 Task: Look for space in Korba, India from 8th August, 2023 to 15th August, 2023 for 9 adults in price range Rs.10000 to Rs.14000. Place can be shared room with 5 bedrooms having 9 beds and 5 bathrooms. Property type can be house, flat, guest house. Amenities needed are: wifi, TV, free parkinig on premises, gym, breakfast. Booking option can be shelf check-in. Required host language is English.
Action: Mouse moved to (593, 117)
Screenshot: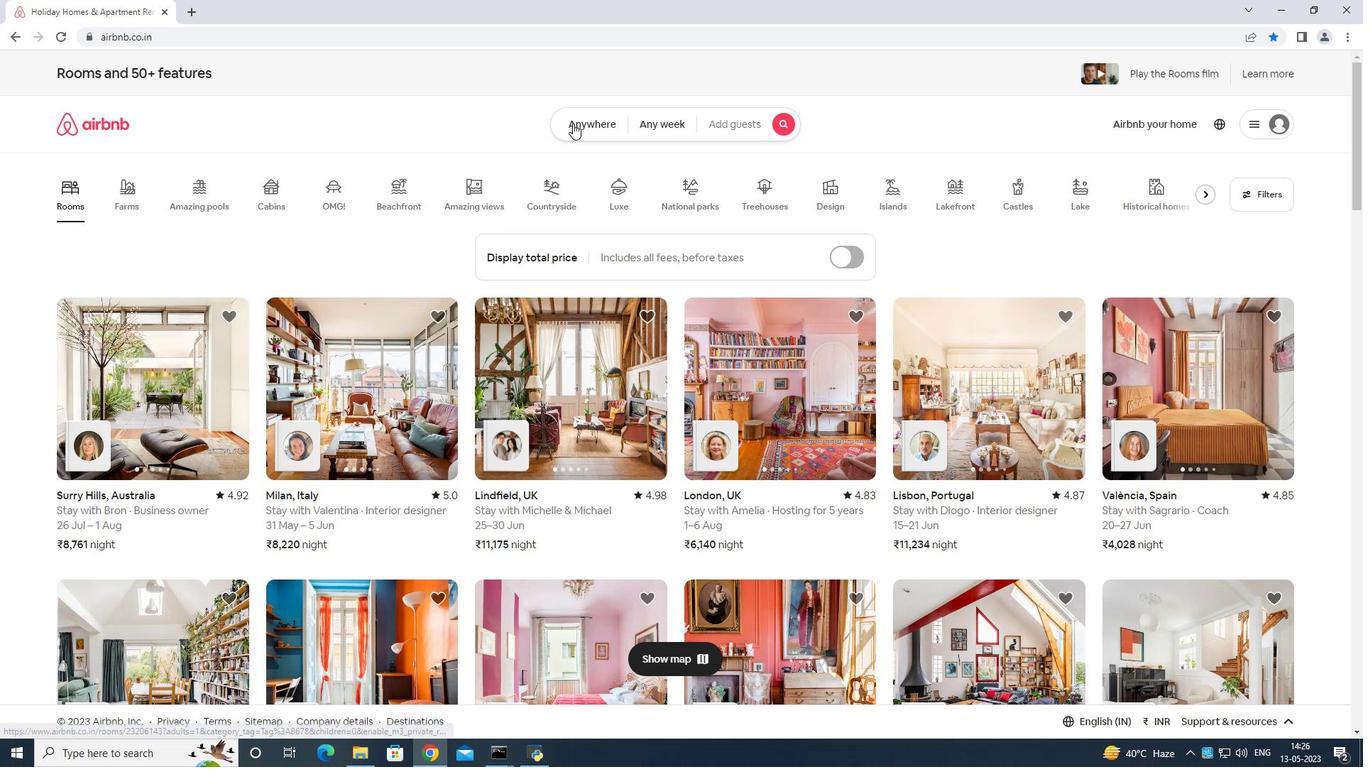 
Action: Mouse pressed left at (593, 117)
Screenshot: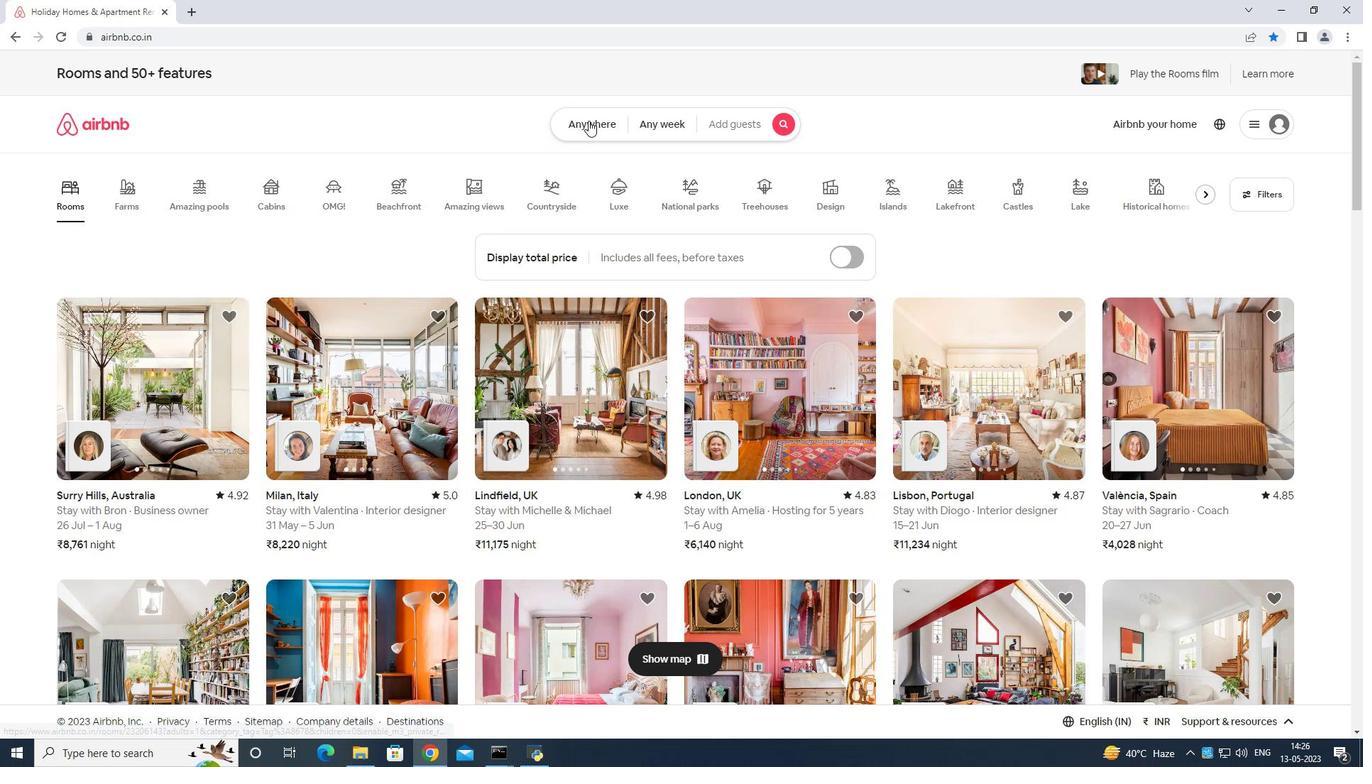 
Action: Mouse moved to (524, 163)
Screenshot: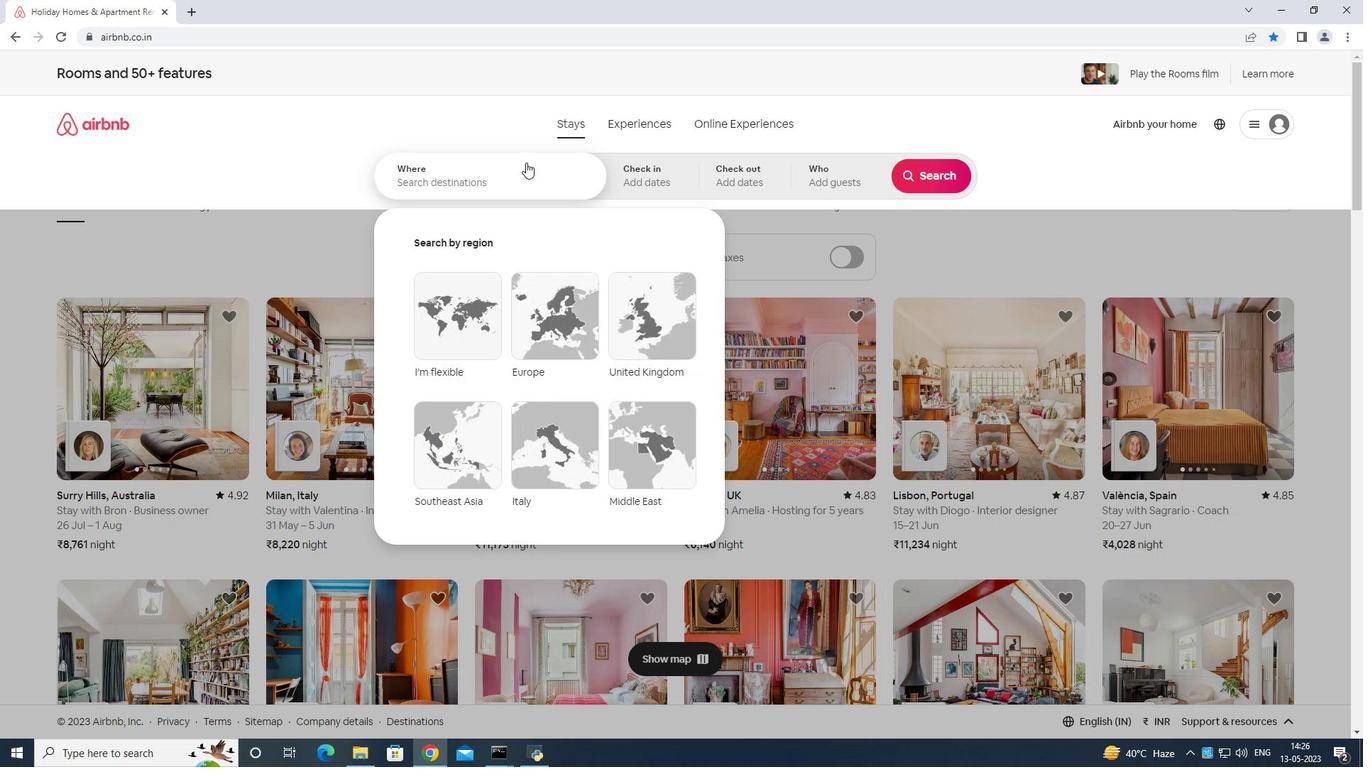 
Action: Mouse pressed left at (524, 163)
Screenshot: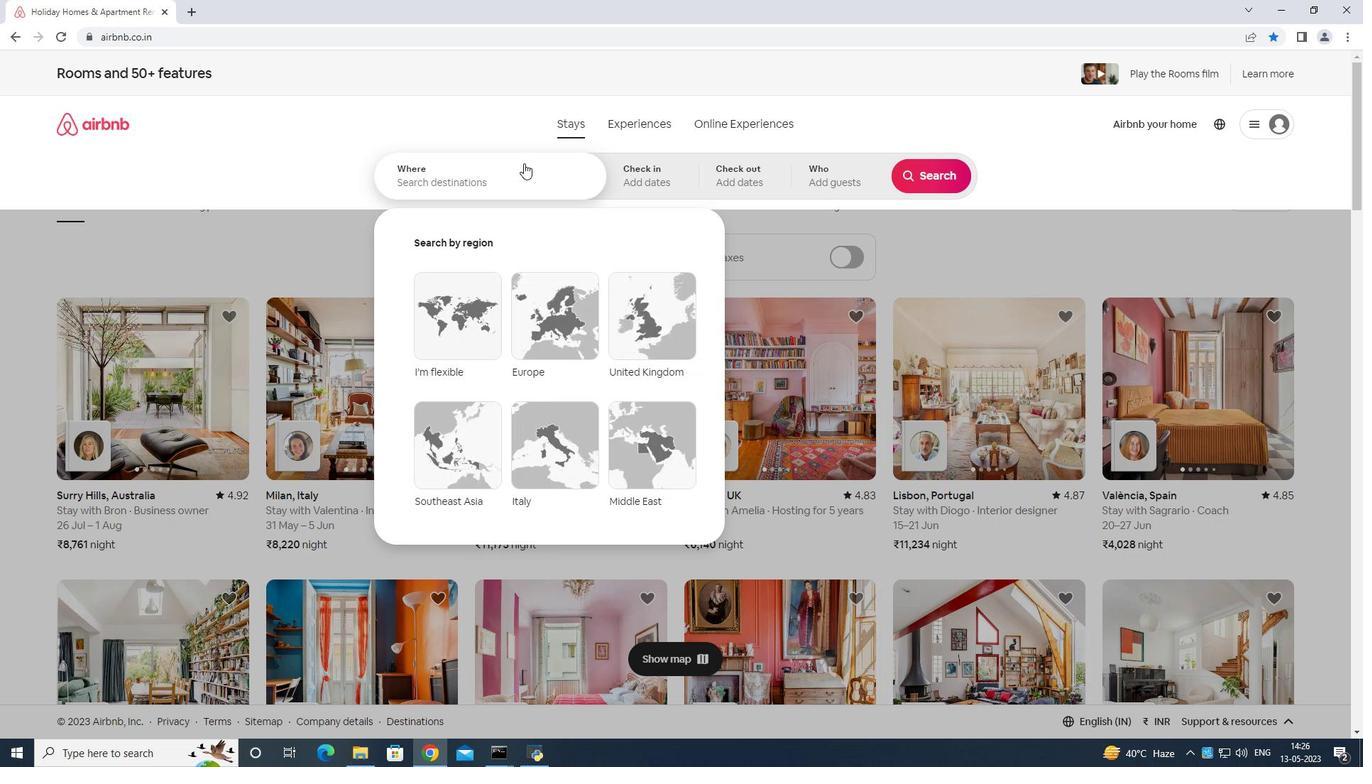 
Action: Mouse moved to (519, 161)
Screenshot: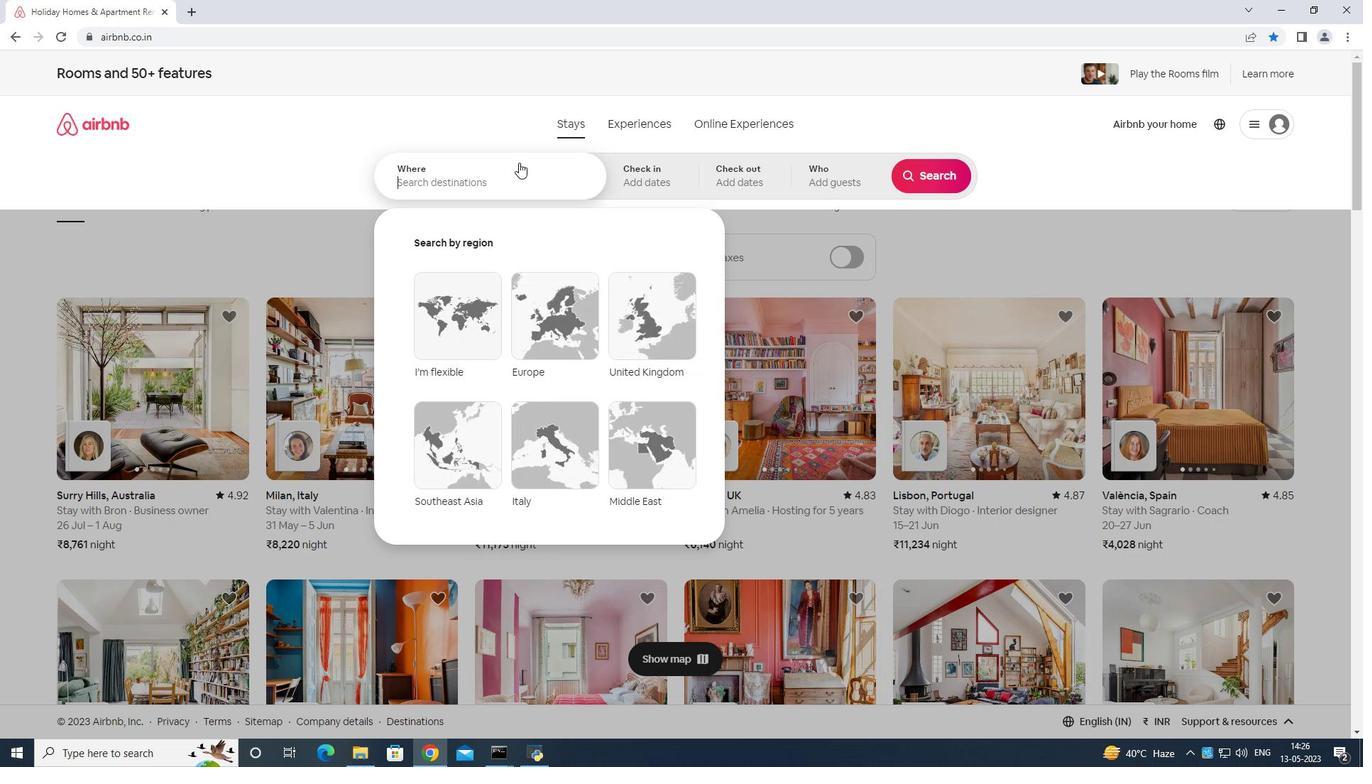 
Action: Key pressed <Key.shift>Korba<Key.space>india<Key.enter>
Screenshot: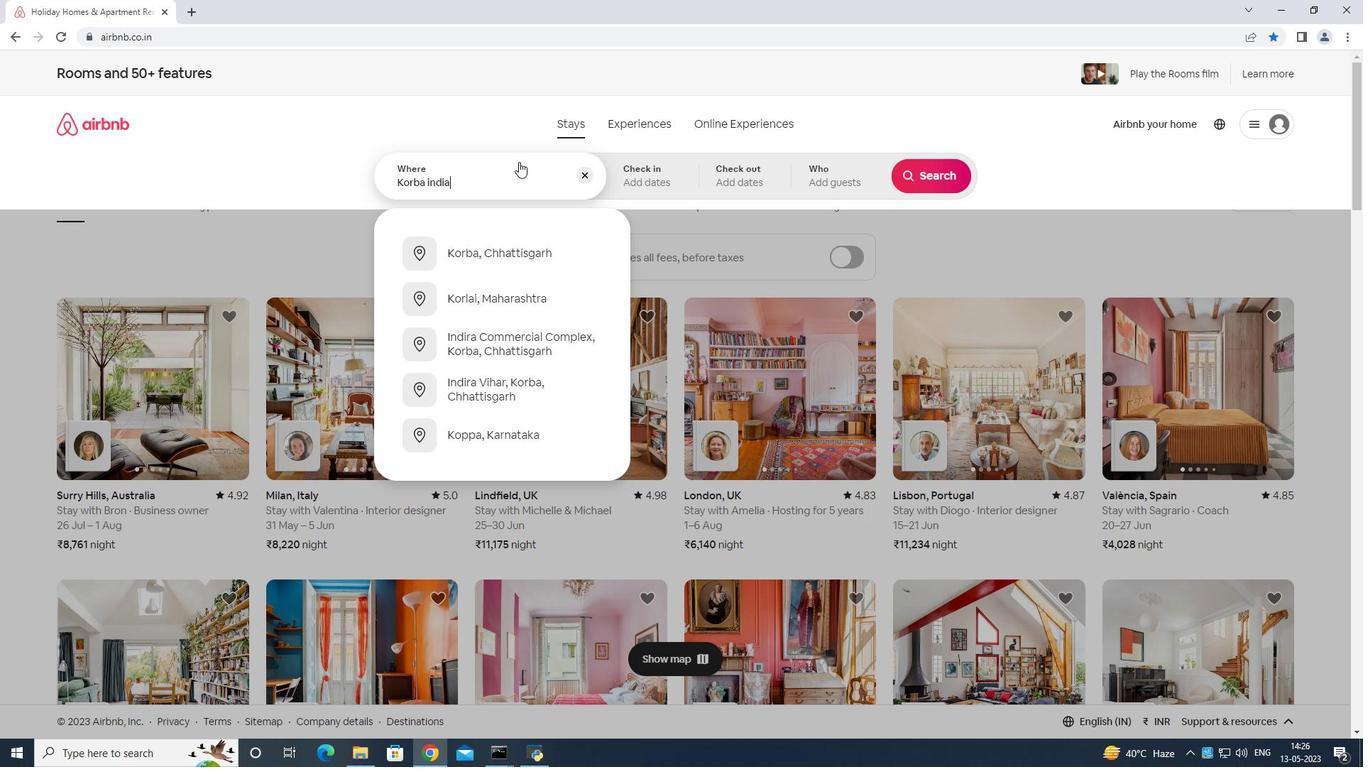 
Action: Mouse moved to (933, 289)
Screenshot: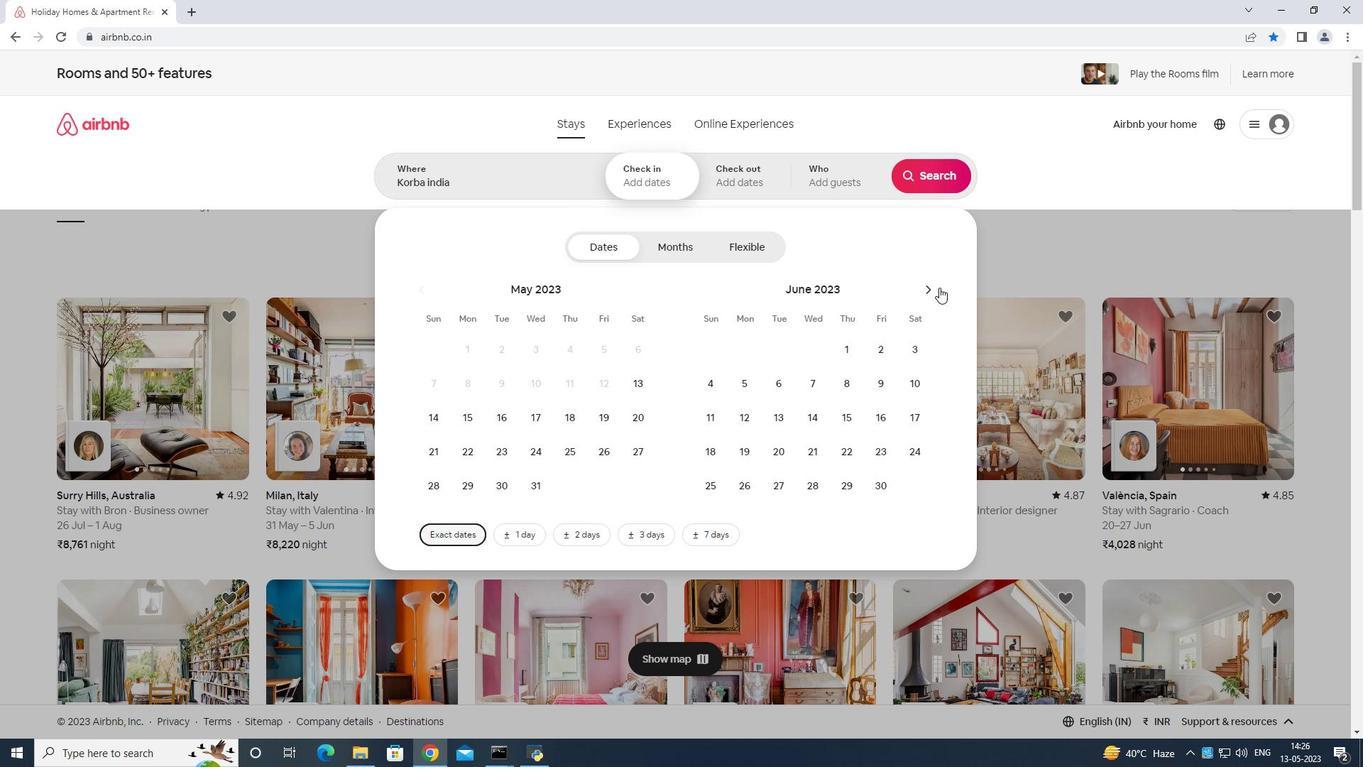 
Action: Mouse pressed left at (933, 289)
Screenshot: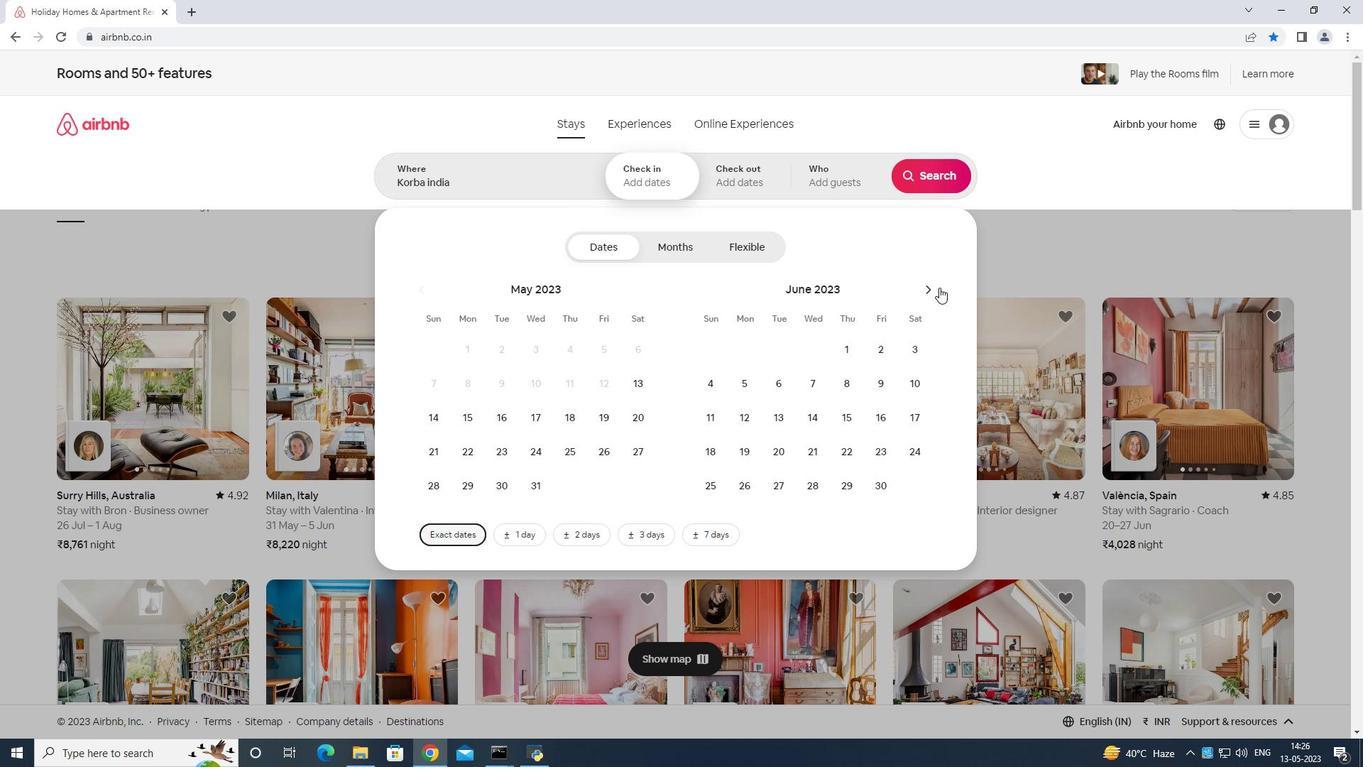 
Action: Mouse moved to (930, 287)
Screenshot: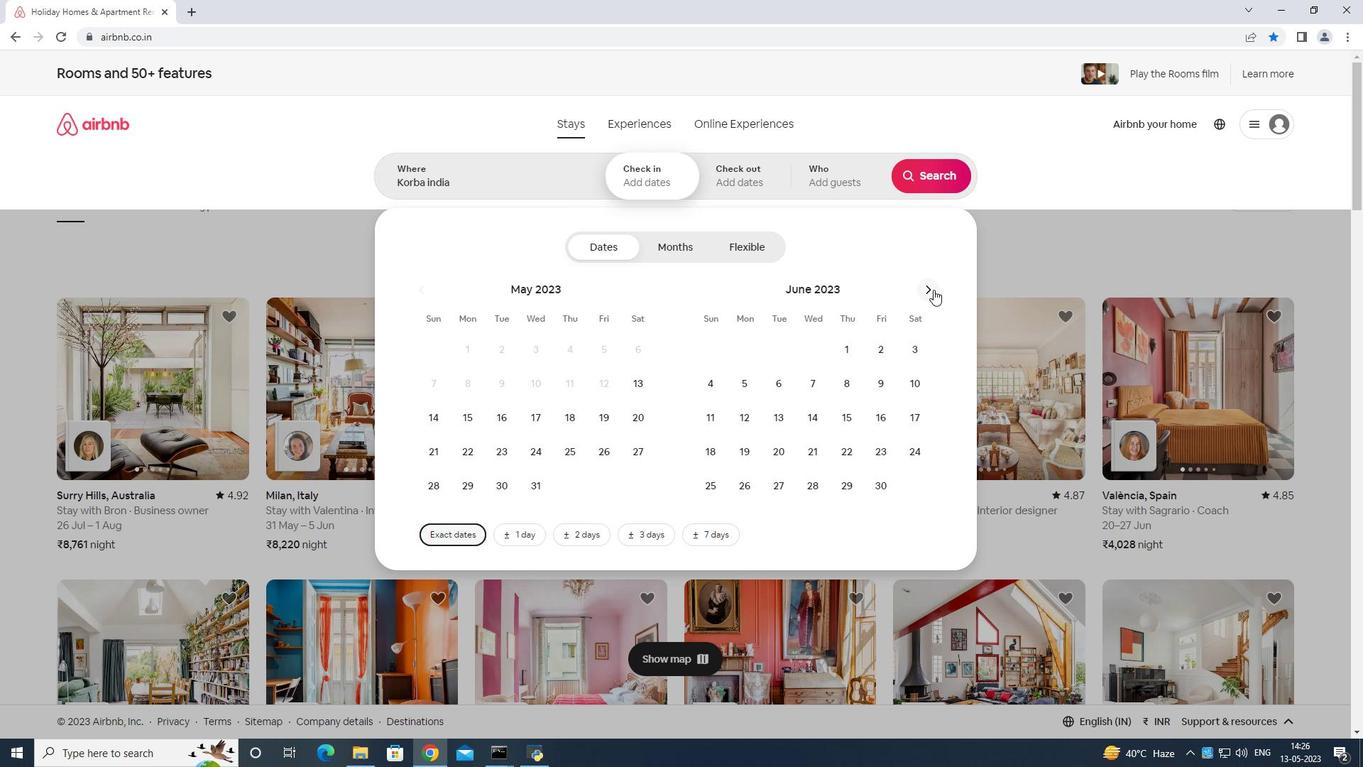 
Action: Mouse pressed left at (930, 287)
Screenshot: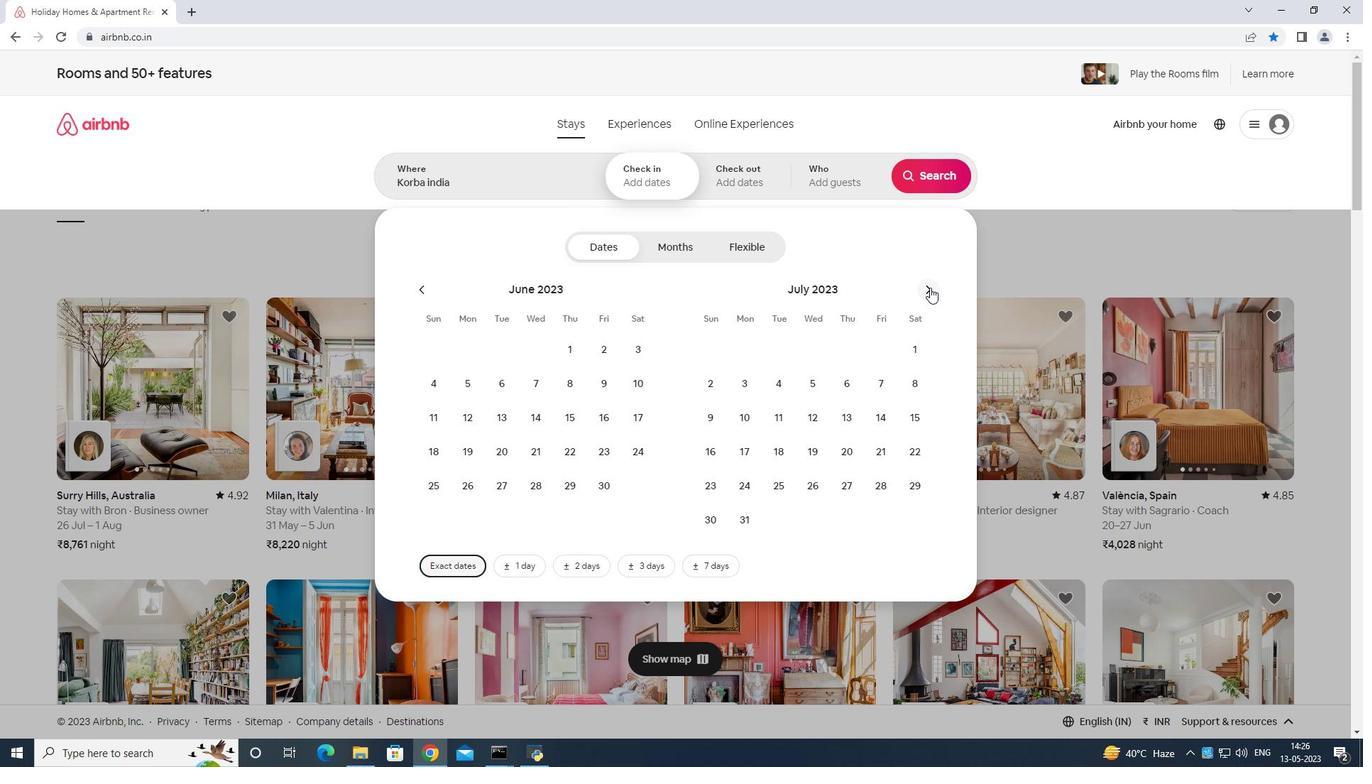 
Action: Mouse moved to (924, 285)
Screenshot: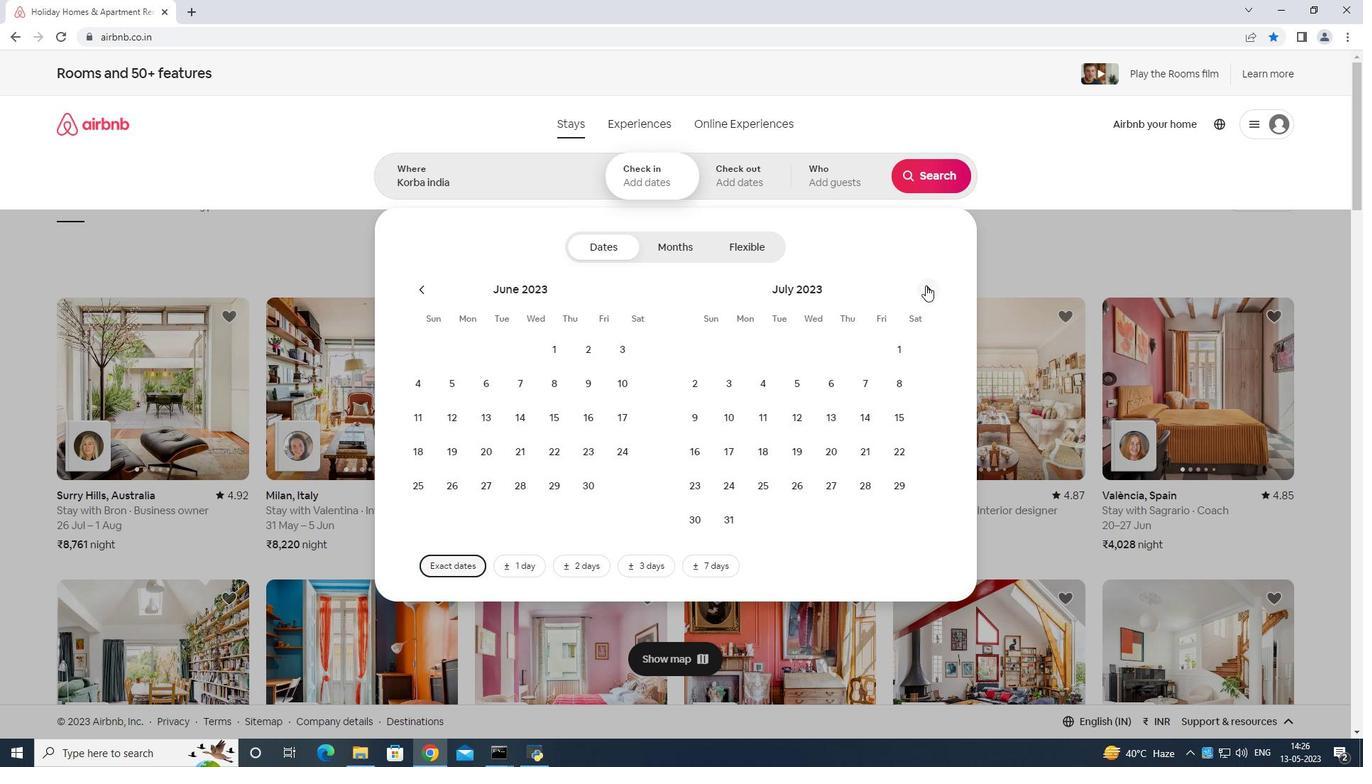 
Action: Mouse pressed left at (924, 285)
Screenshot: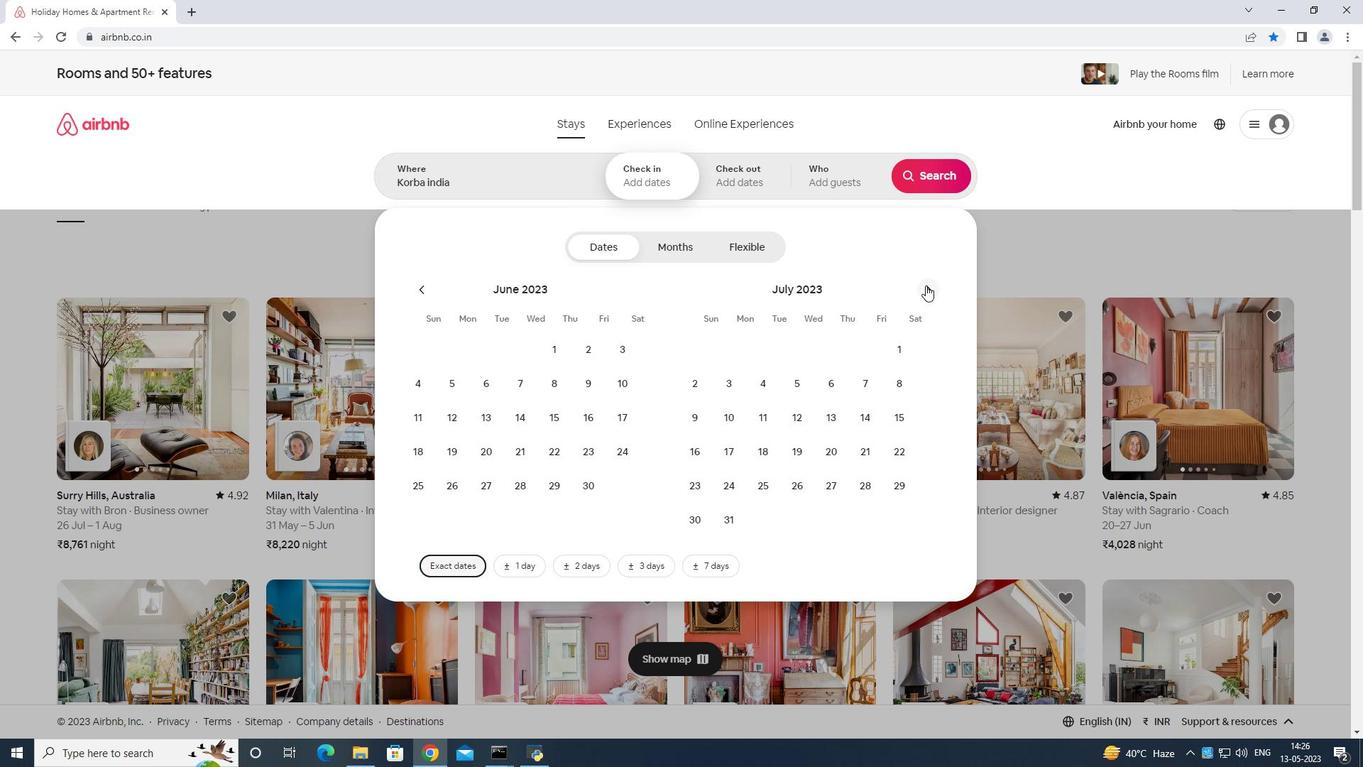 
Action: Mouse moved to (504, 375)
Screenshot: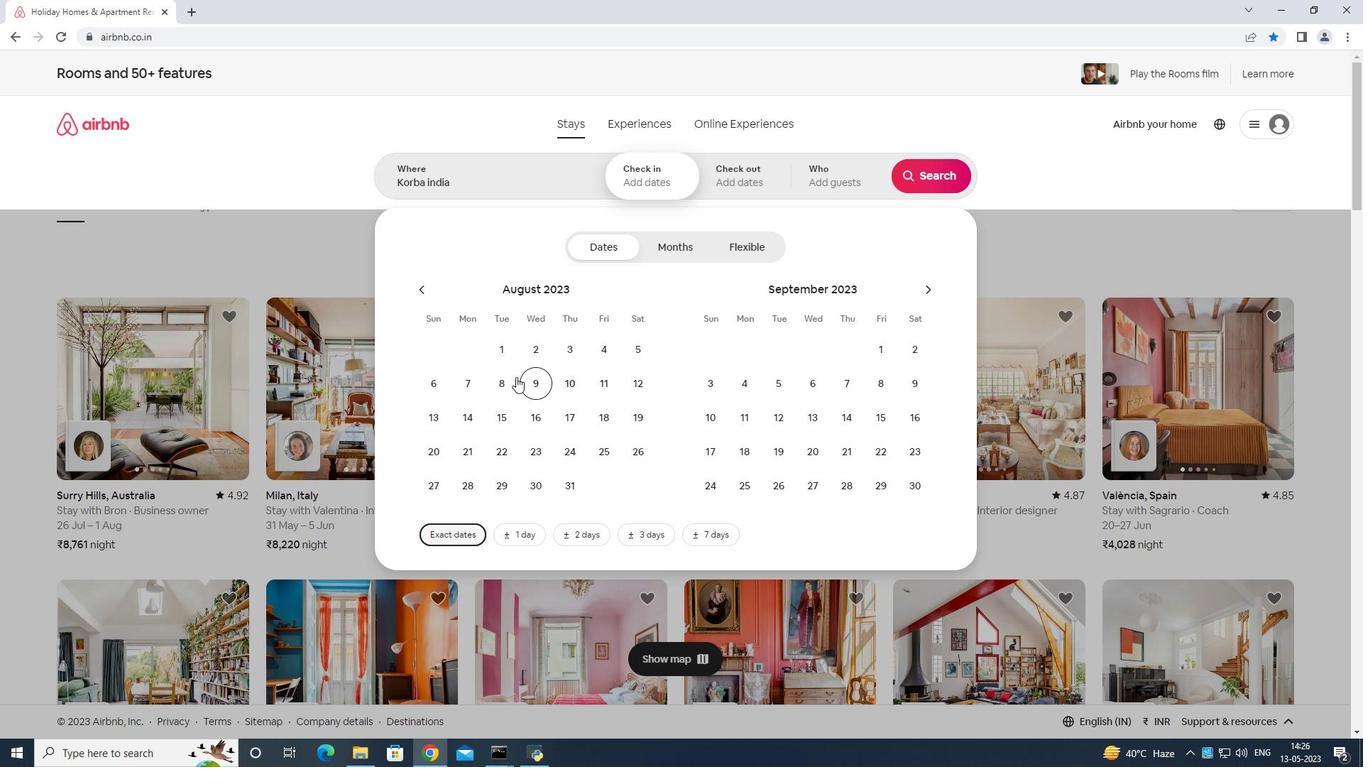 
Action: Mouse pressed left at (504, 375)
Screenshot: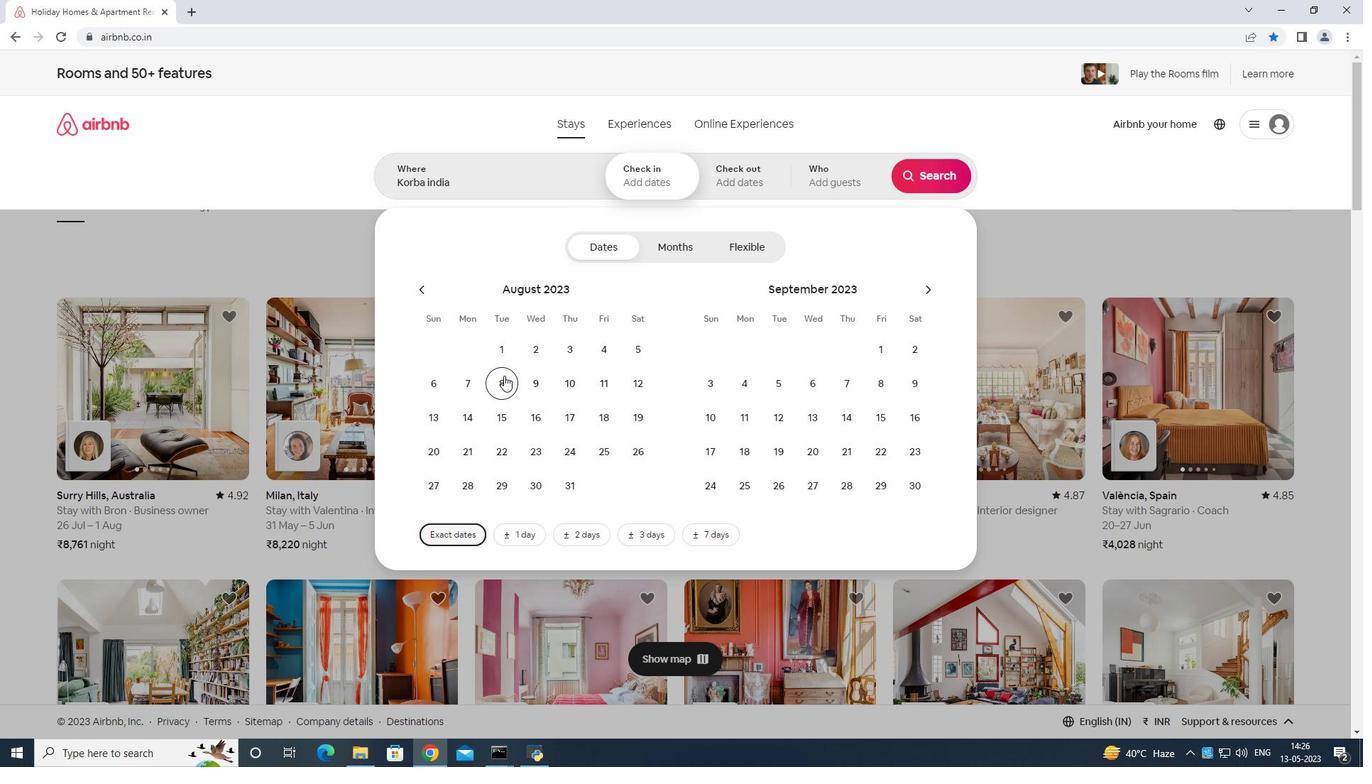 
Action: Mouse moved to (508, 415)
Screenshot: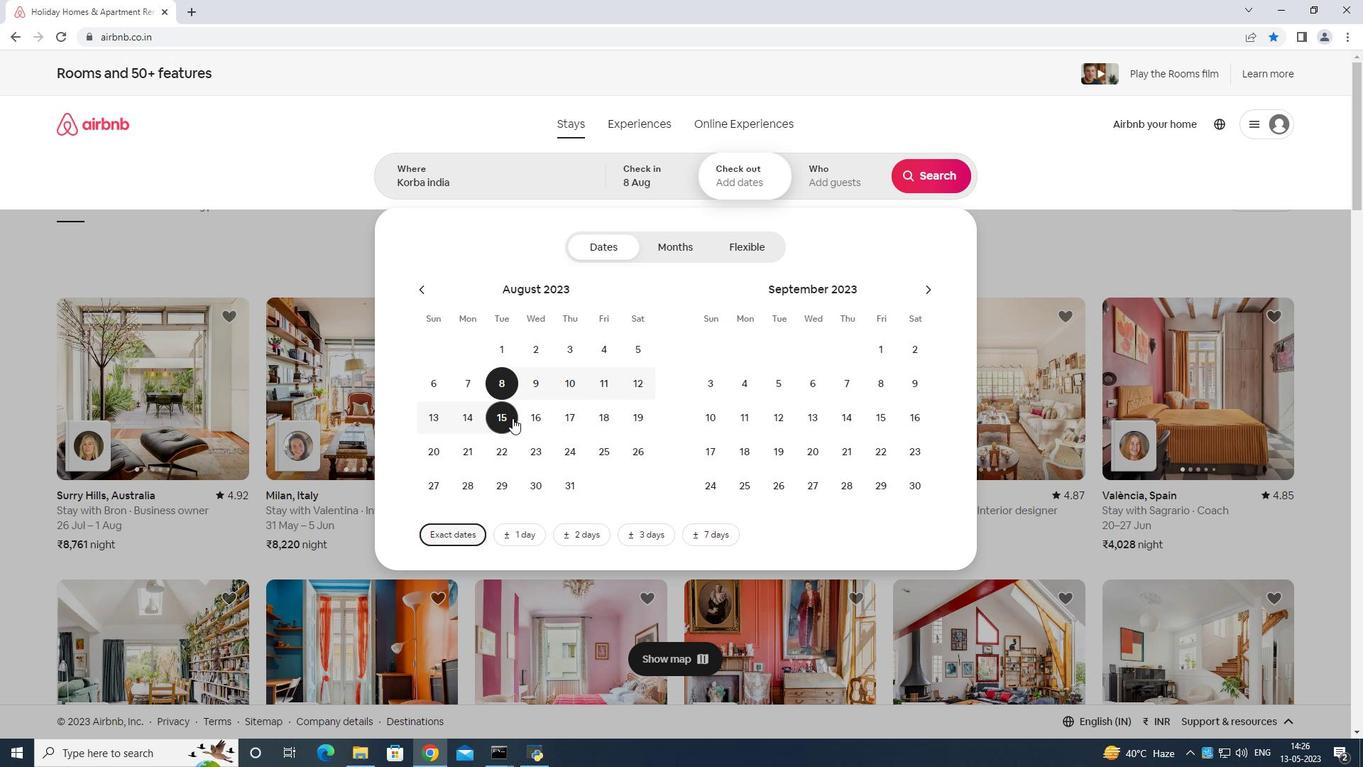 
Action: Mouse pressed left at (508, 415)
Screenshot: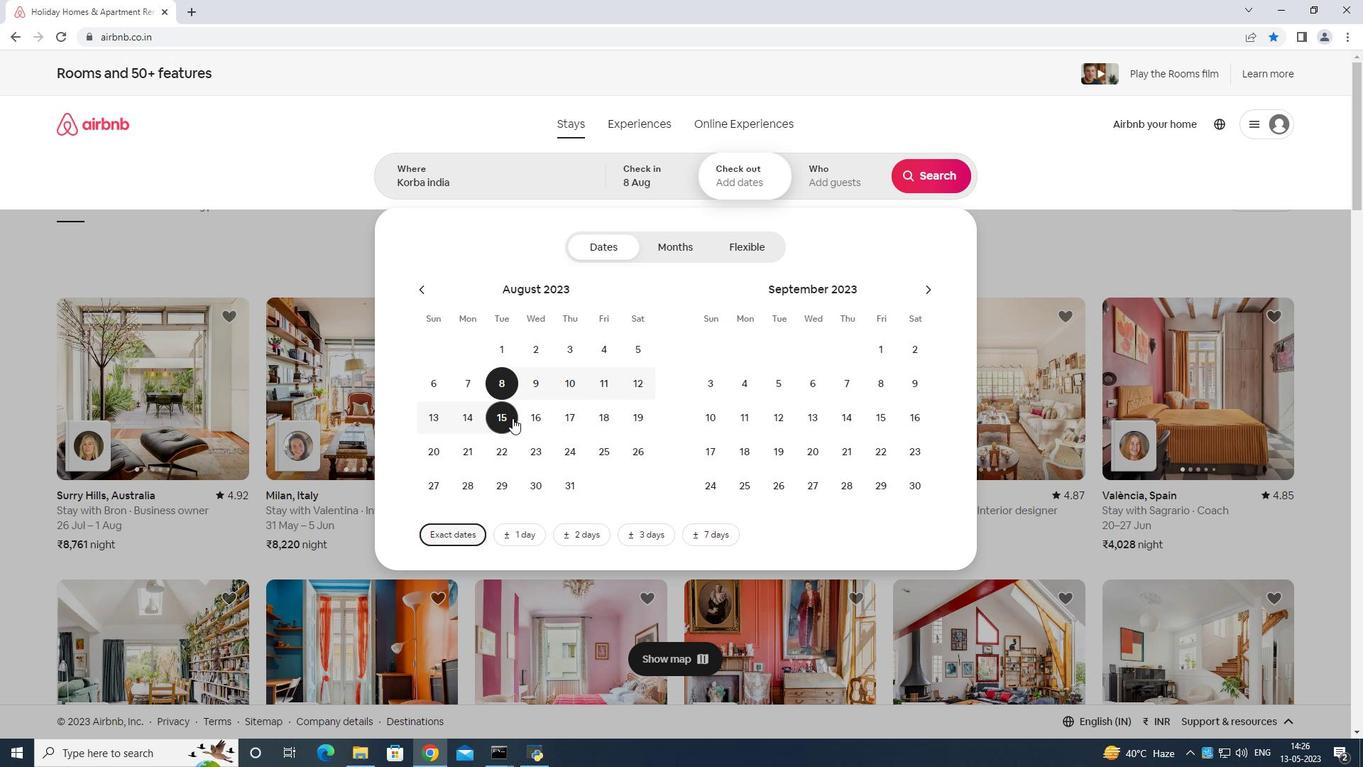 
Action: Mouse moved to (827, 169)
Screenshot: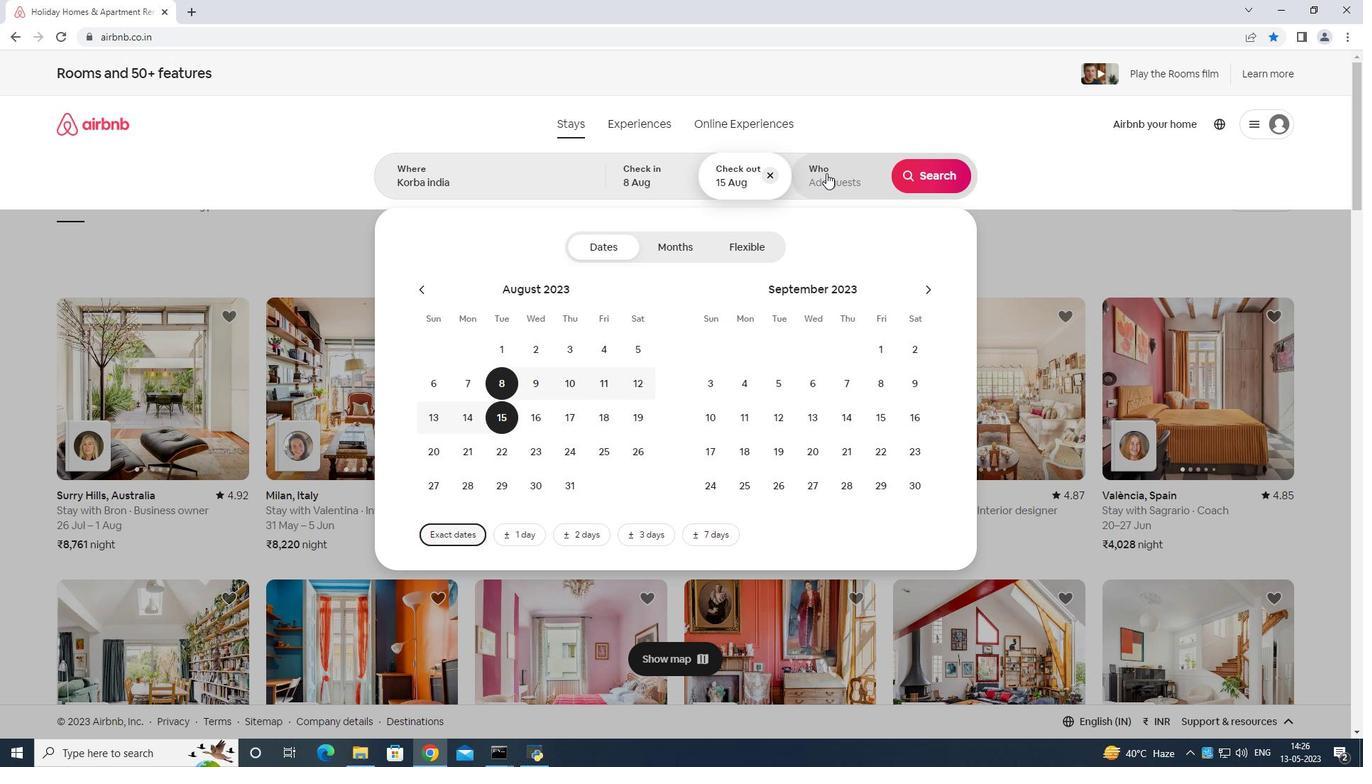 
Action: Mouse pressed left at (827, 169)
Screenshot: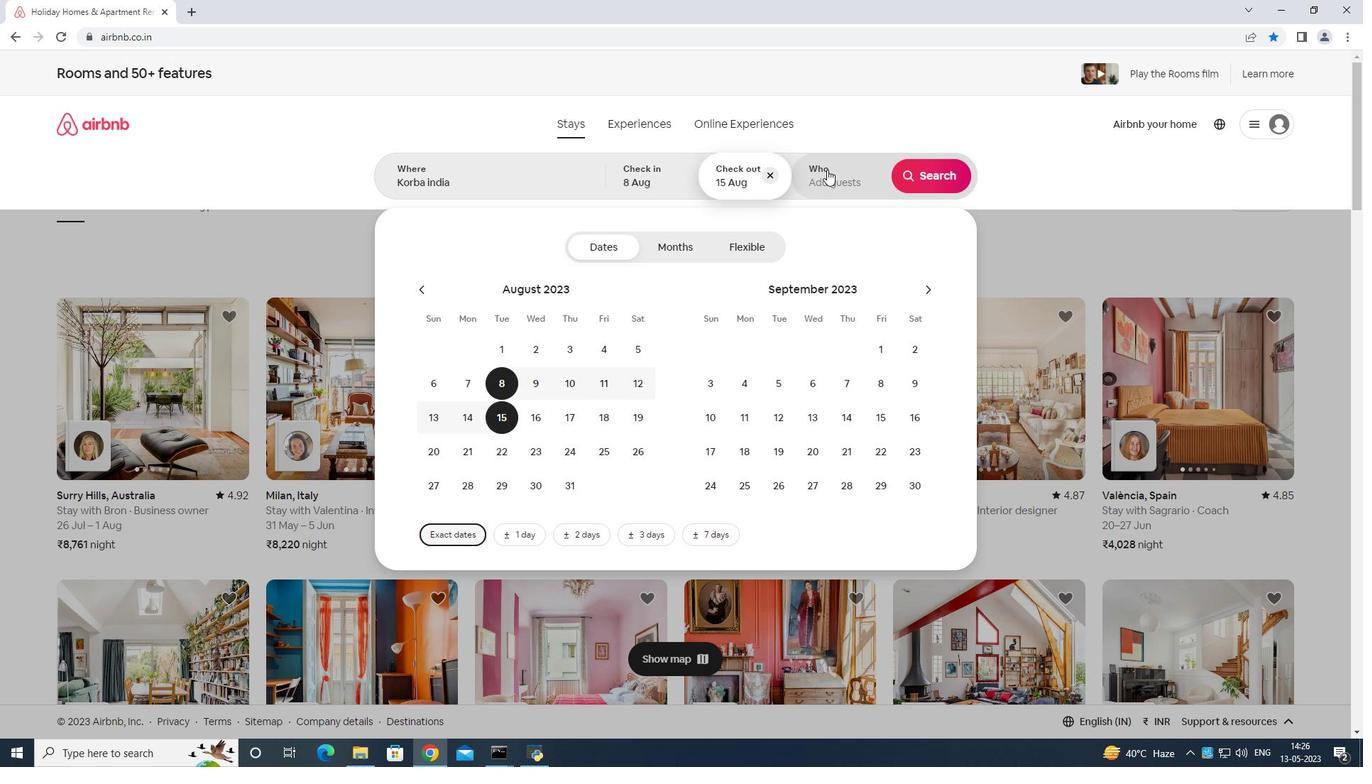 
Action: Mouse moved to (938, 252)
Screenshot: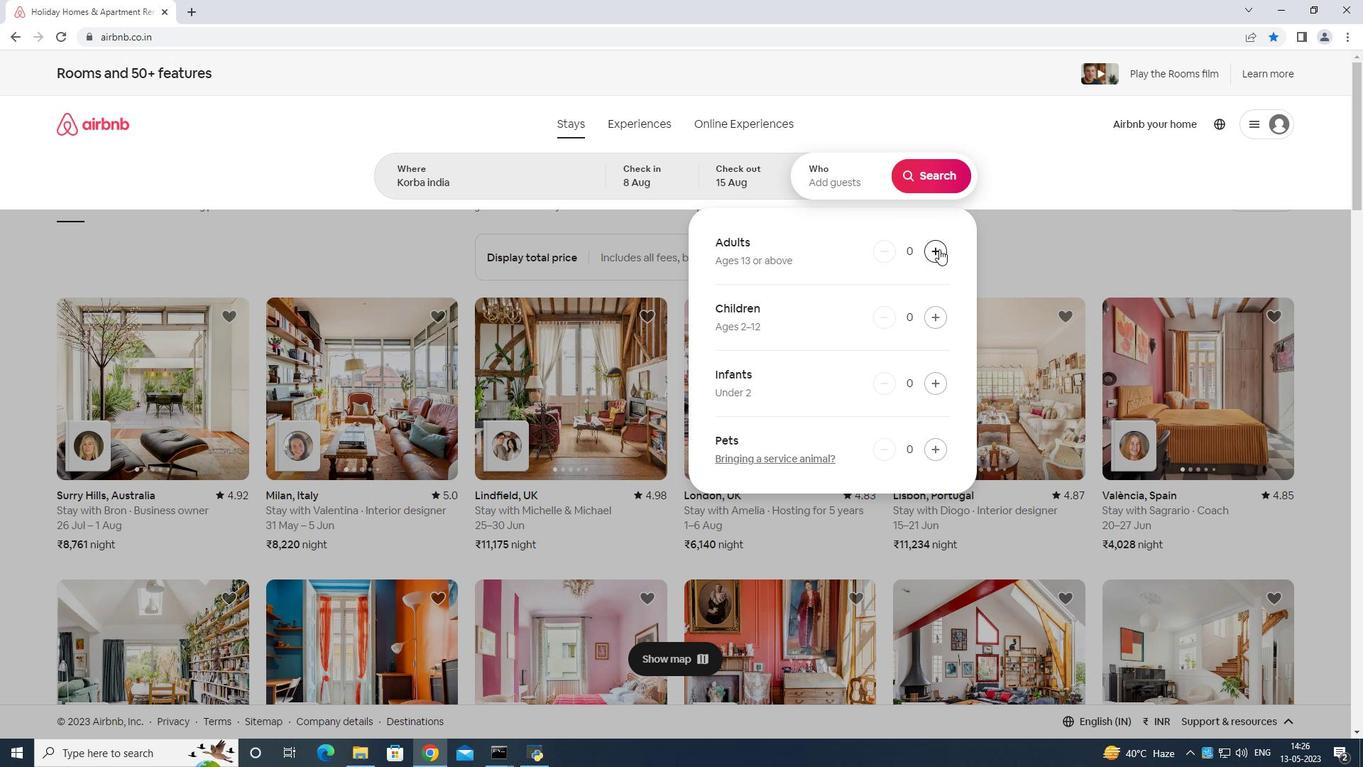 
Action: Mouse pressed left at (938, 252)
Screenshot: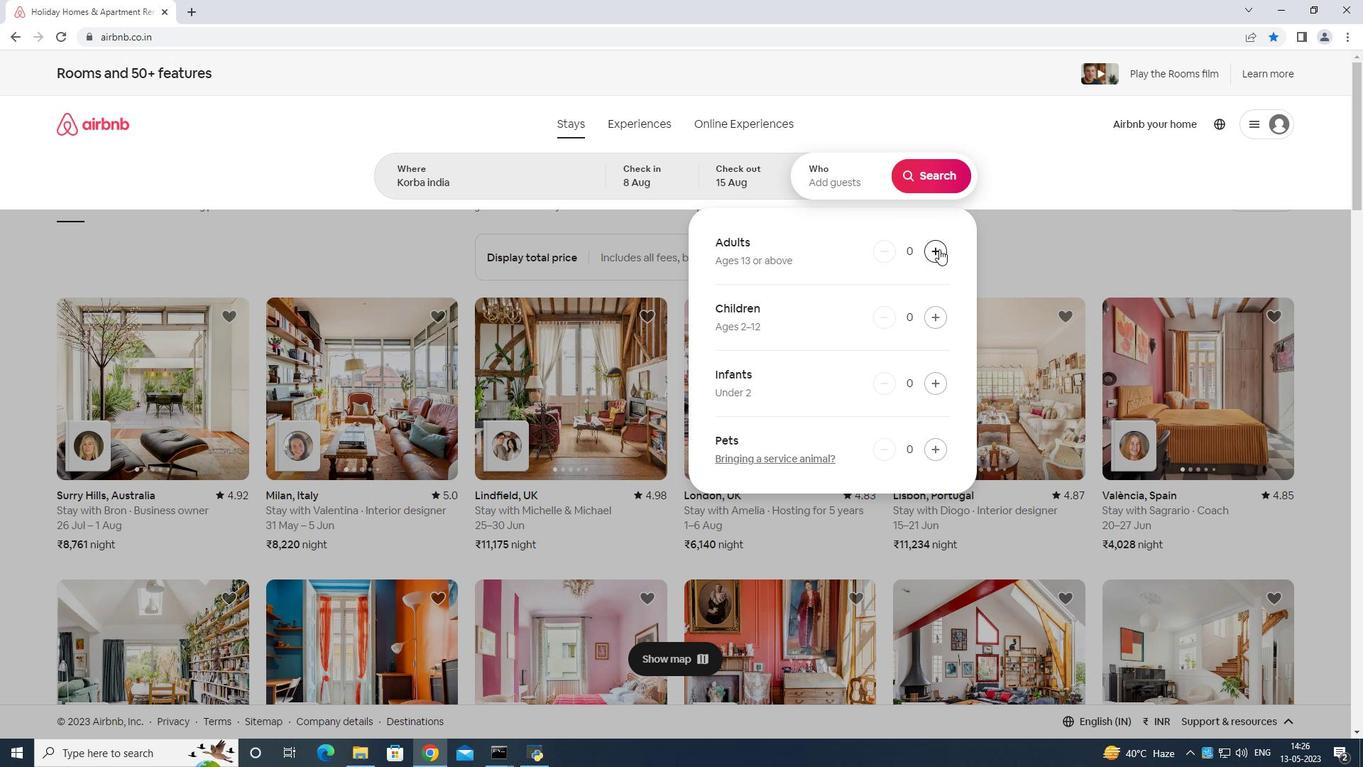 
Action: Mouse moved to (938, 252)
Screenshot: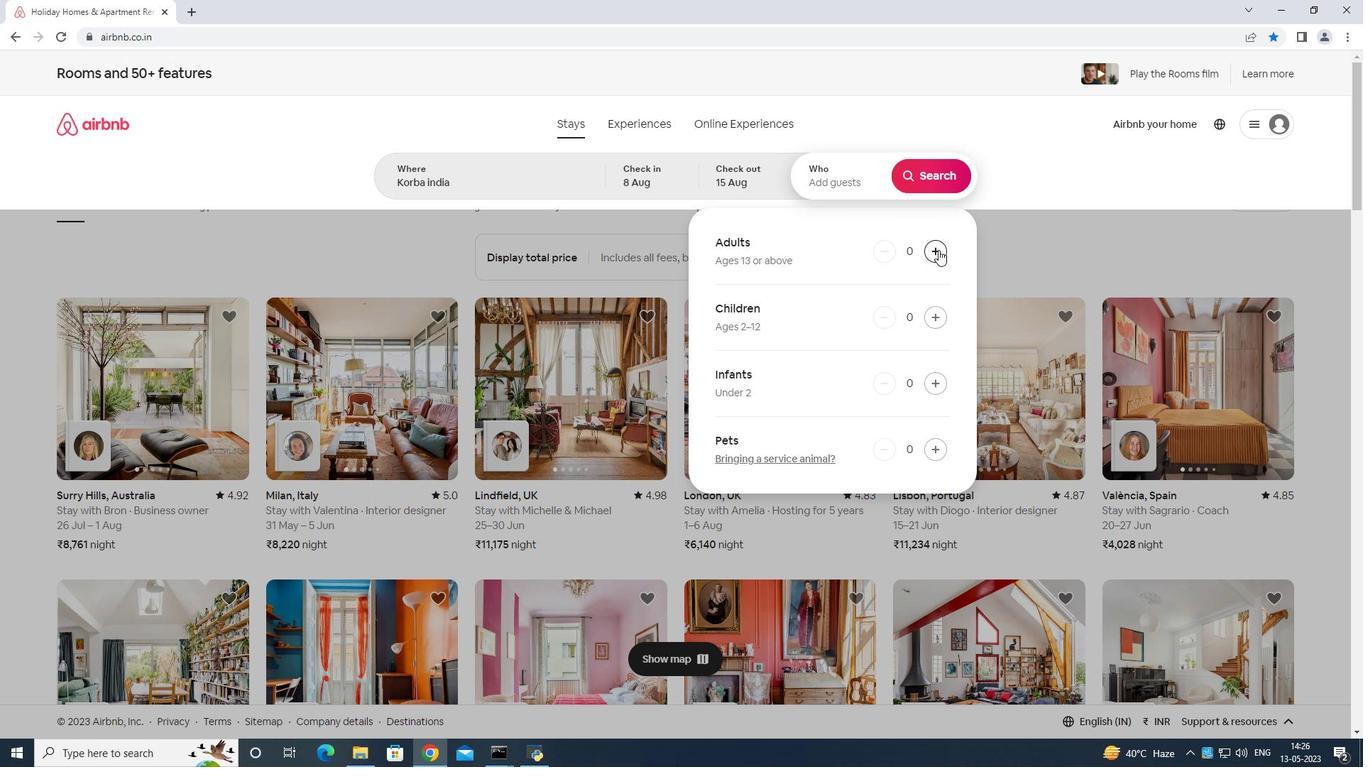 
Action: Mouse pressed left at (938, 252)
Screenshot: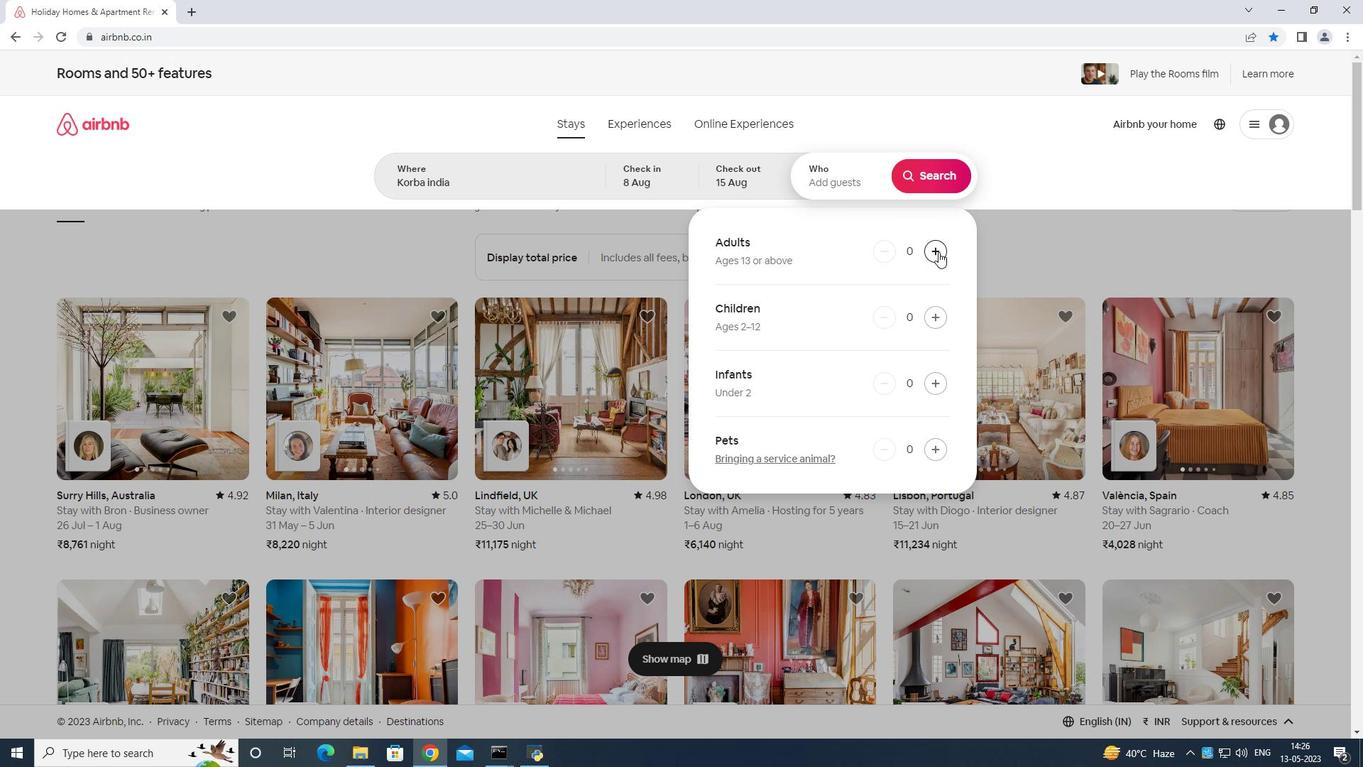 
Action: Mouse moved to (938, 252)
Screenshot: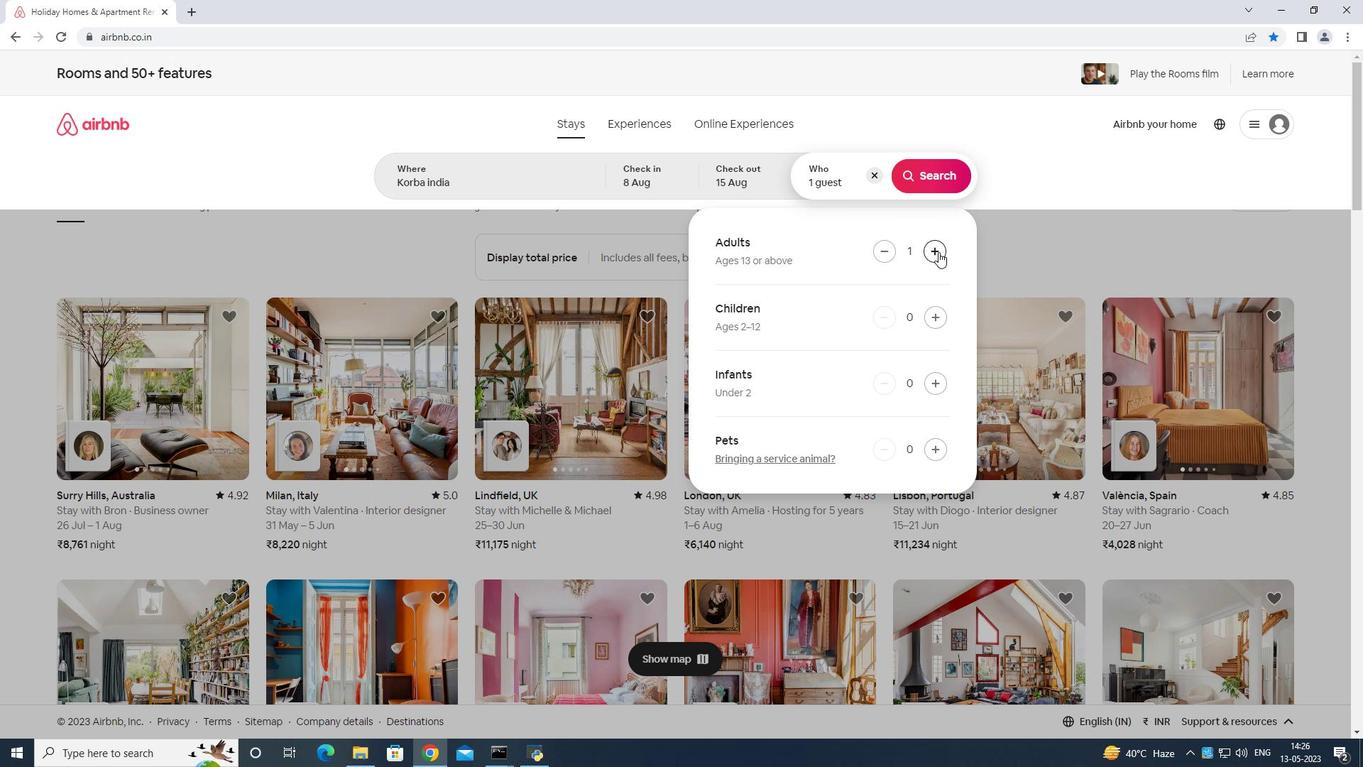 
Action: Mouse pressed left at (938, 252)
Screenshot: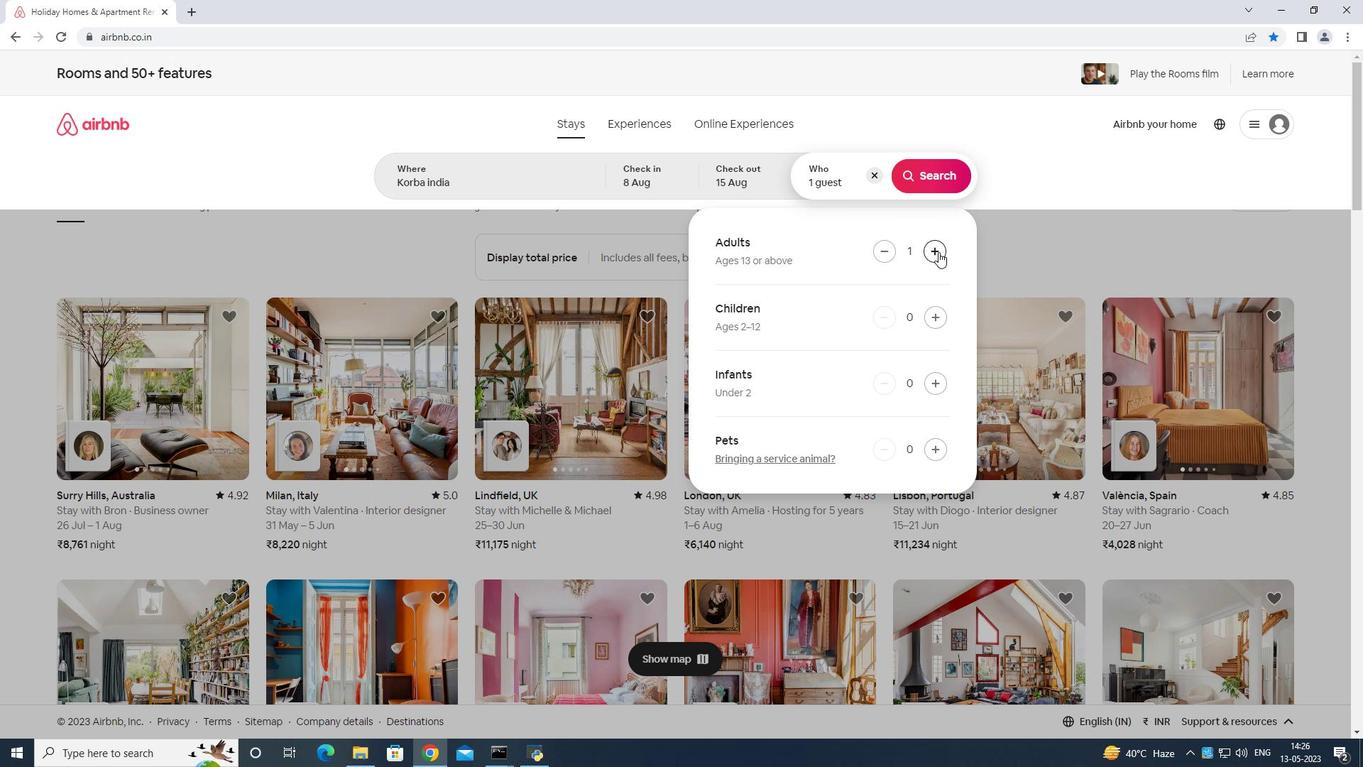 
Action: Mouse pressed left at (938, 252)
Screenshot: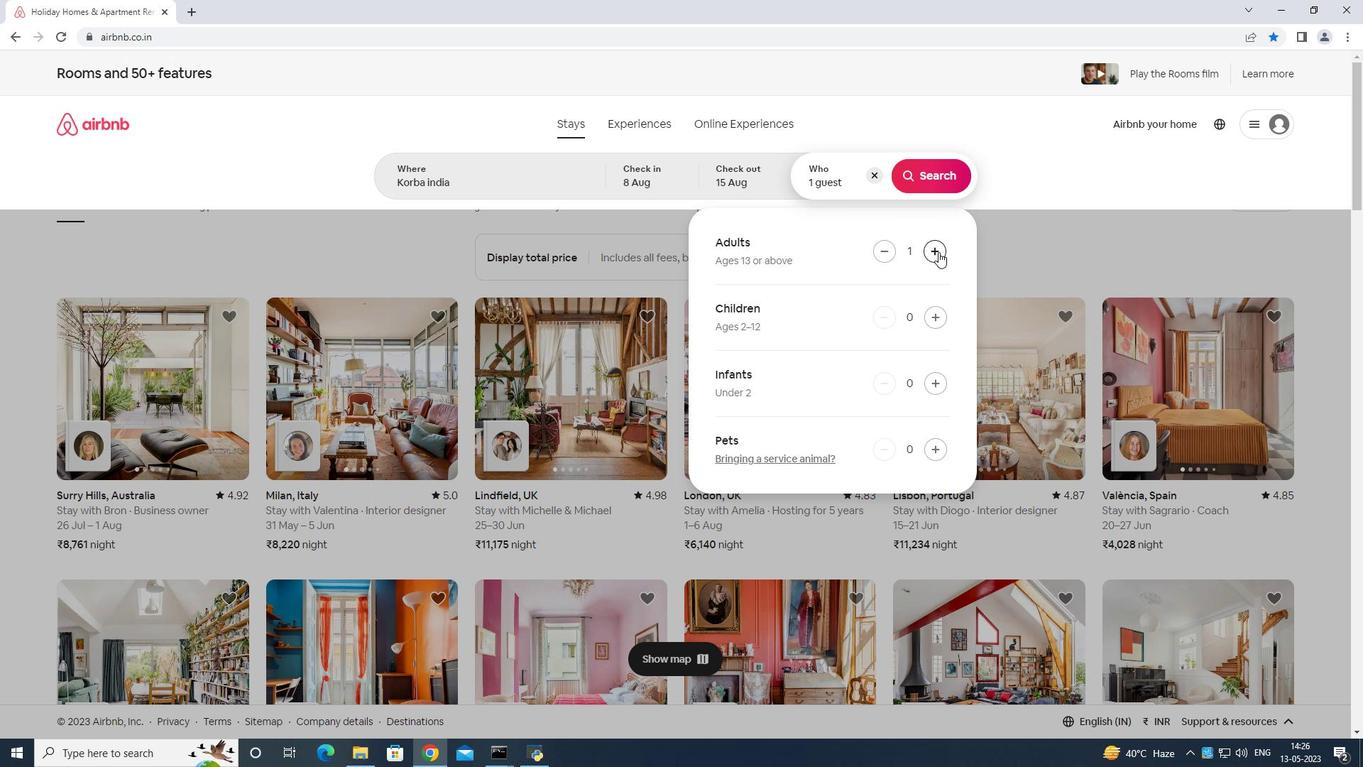 
Action: Mouse moved to (939, 252)
Screenshot: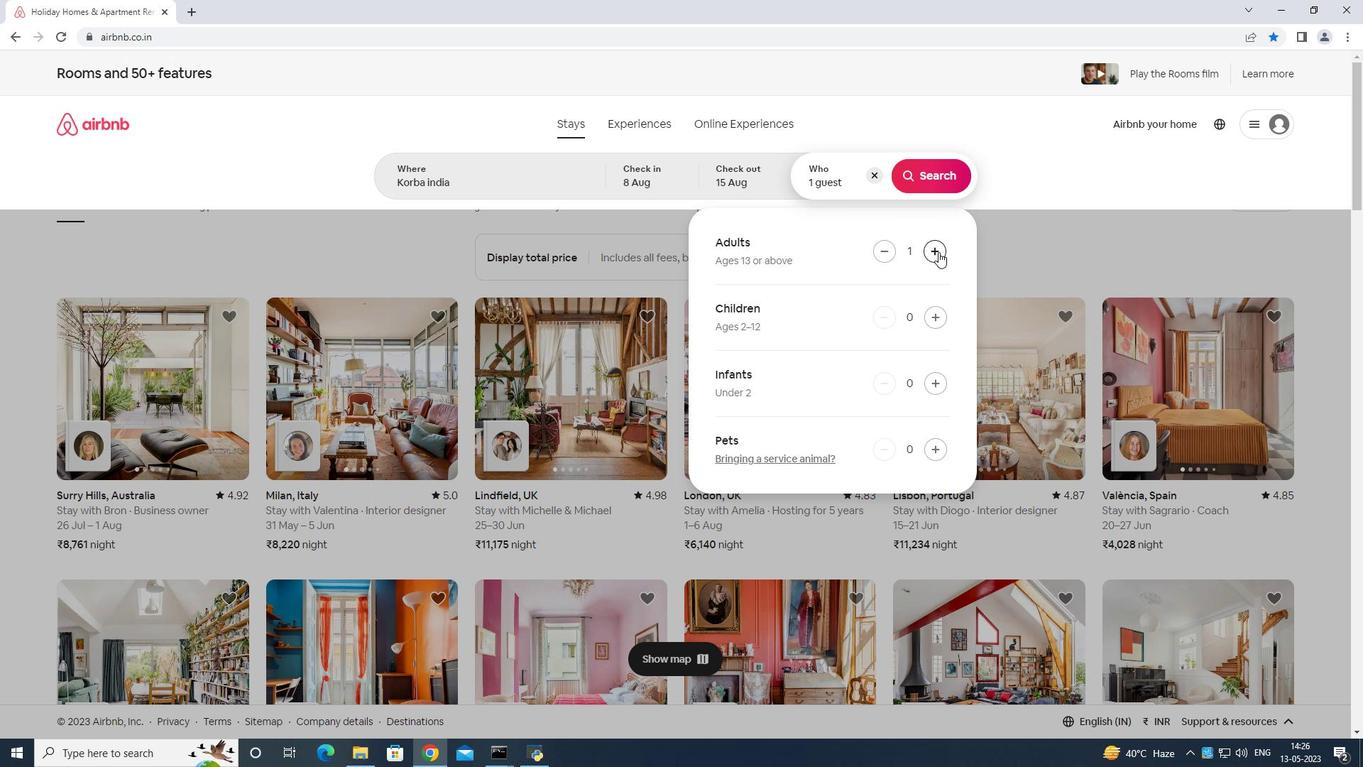 
Action: Mouse pressed left at (939, 252)
Screenshot: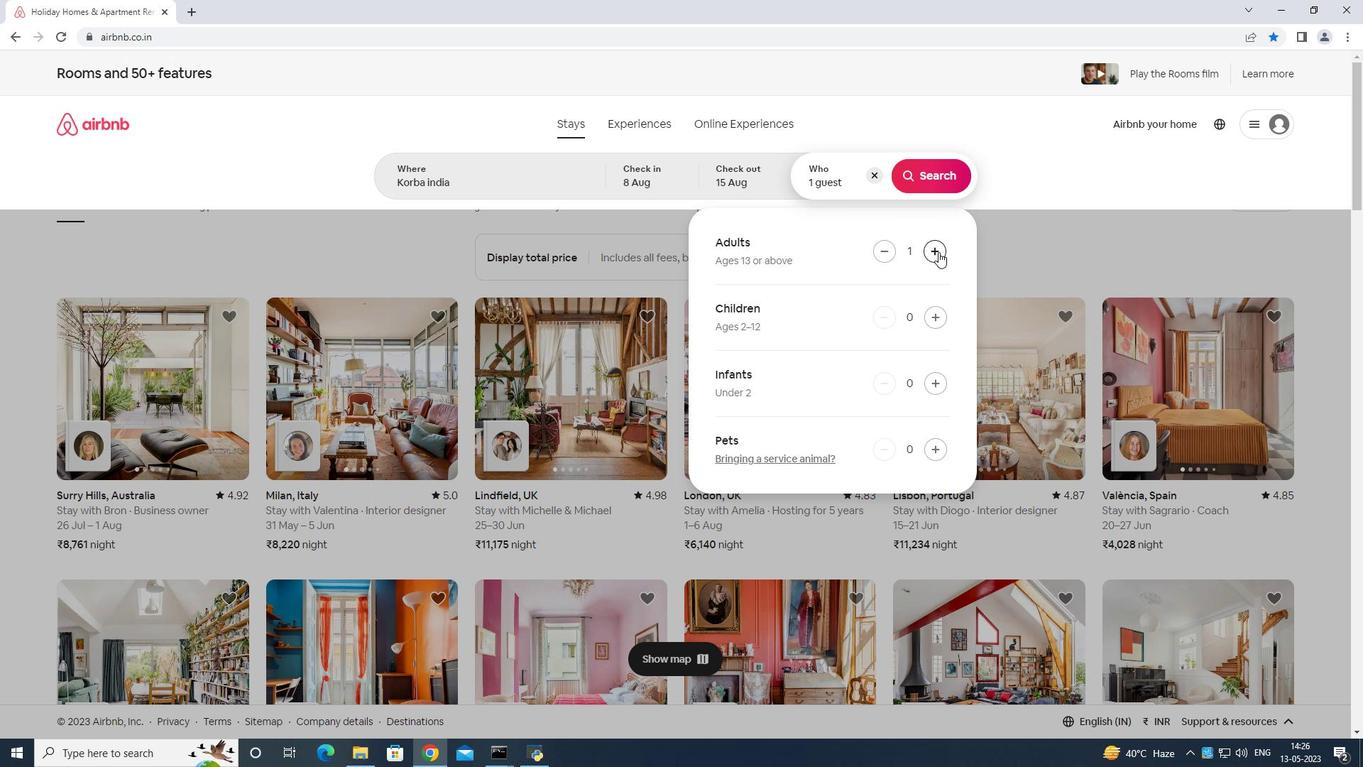 
Action: Mouse pressed left at (939, 252)
Screenshot: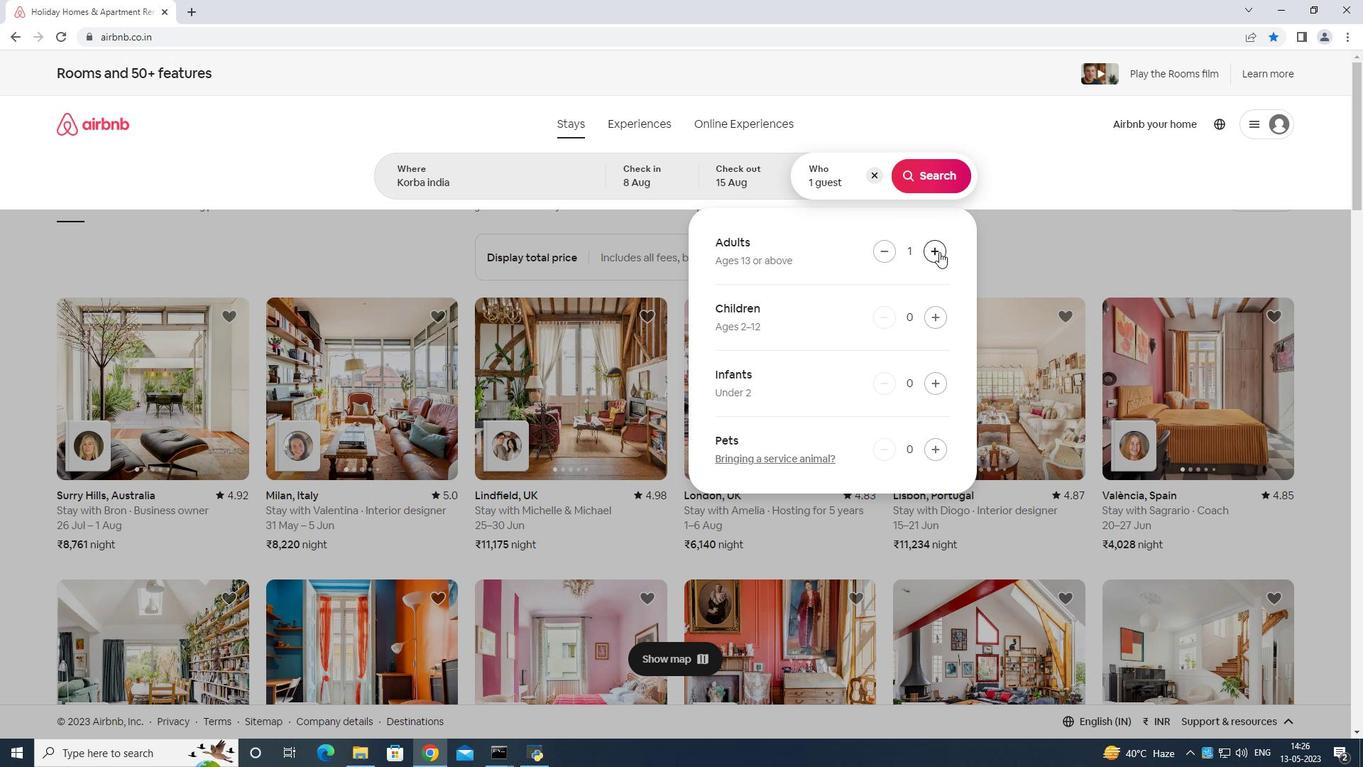 
Action: Mouse pressed left at (939, 252)
Screenshot: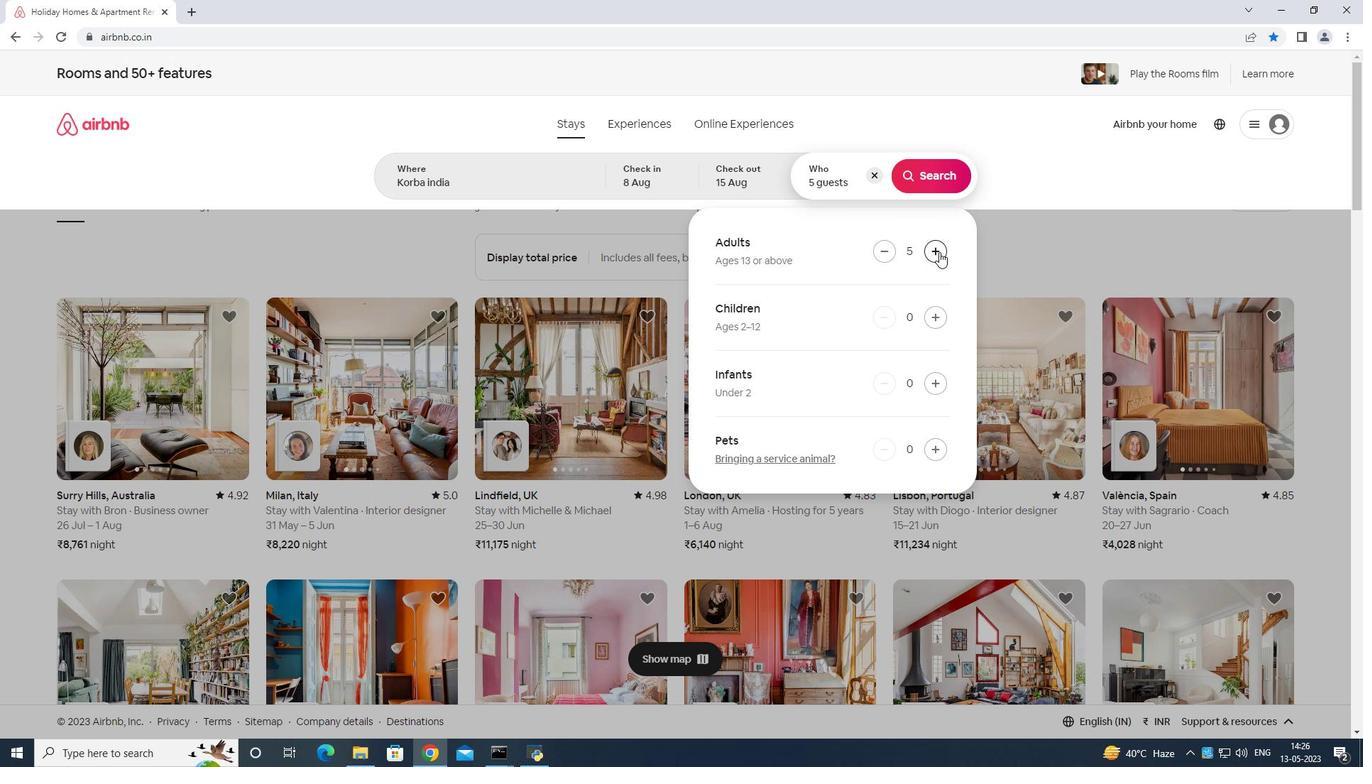 
Action: Mouse pressed left at (939, 252)
Screenshot: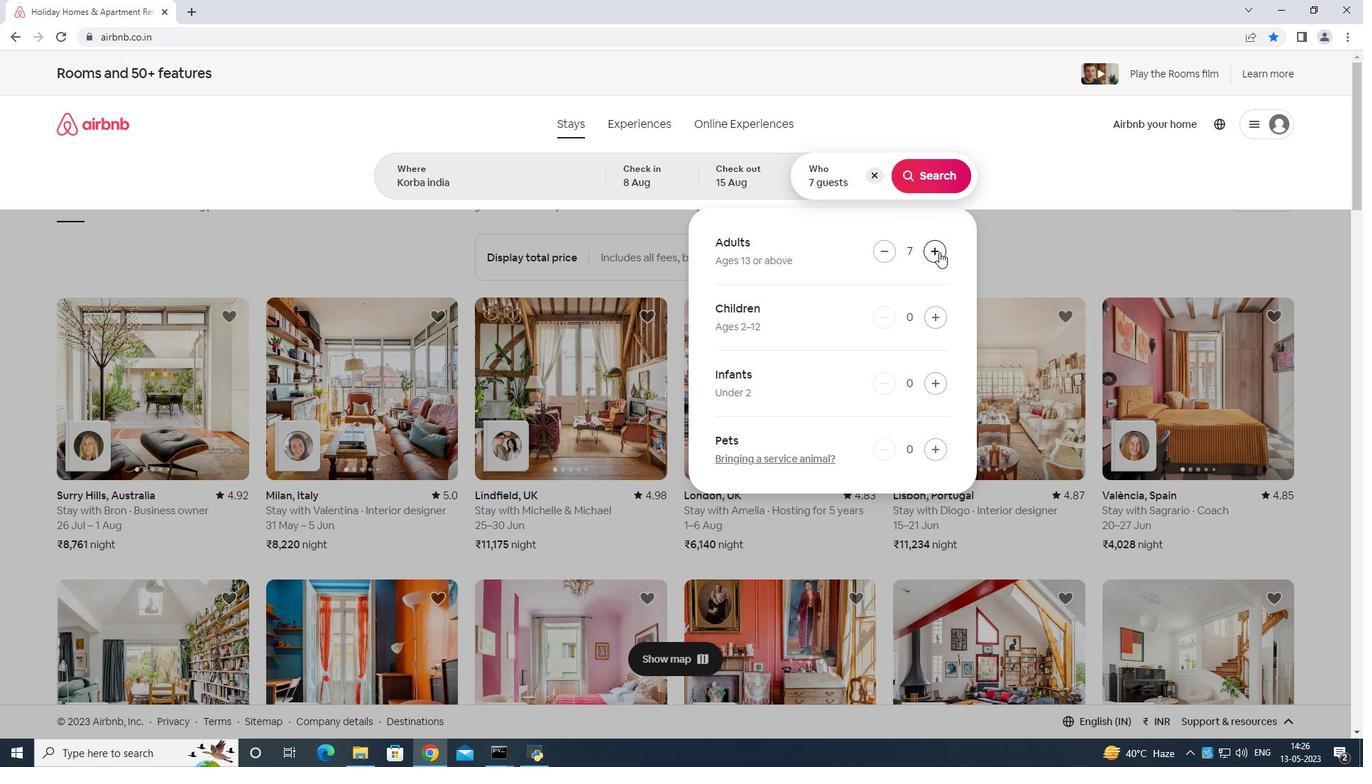 
Action: Mouse moved to (940, 252)
Screenshot: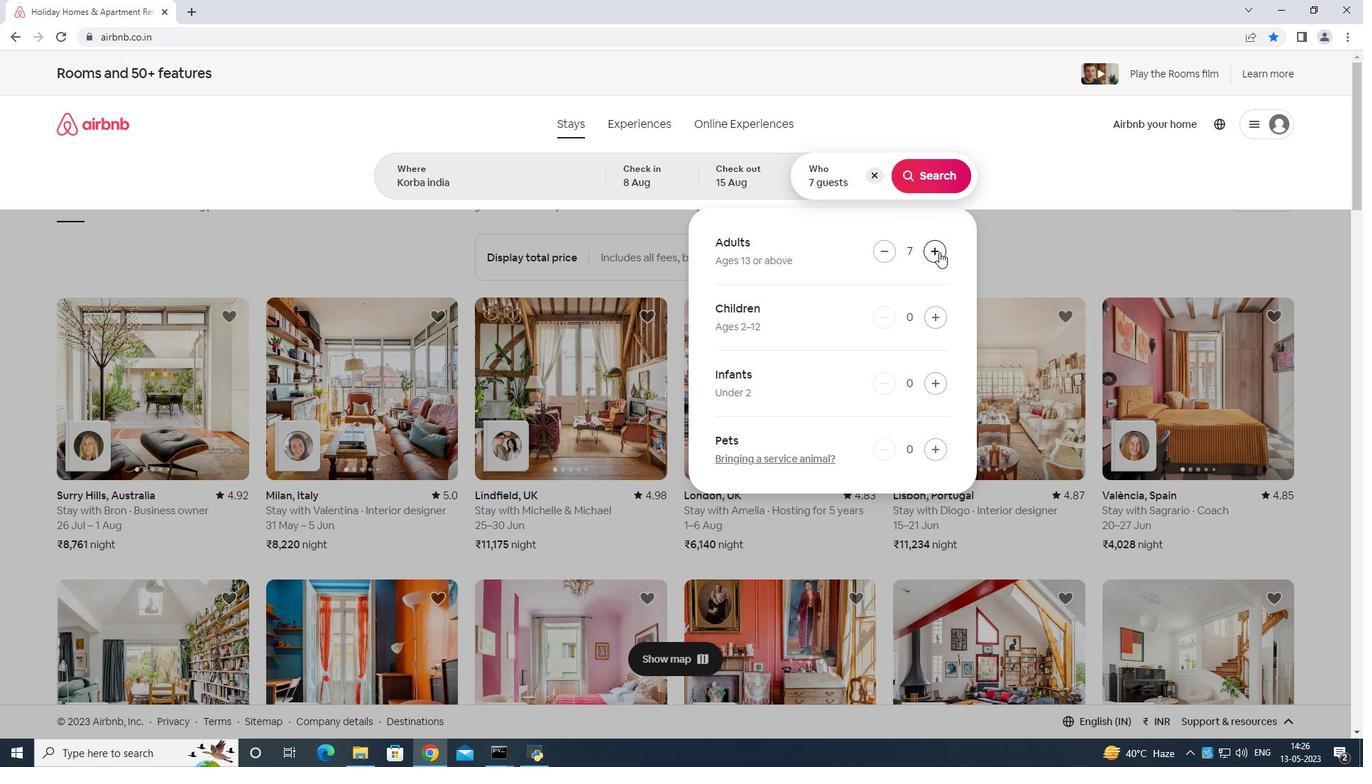 
Action: Mouse pressed left at (940, 252)
Screenshot: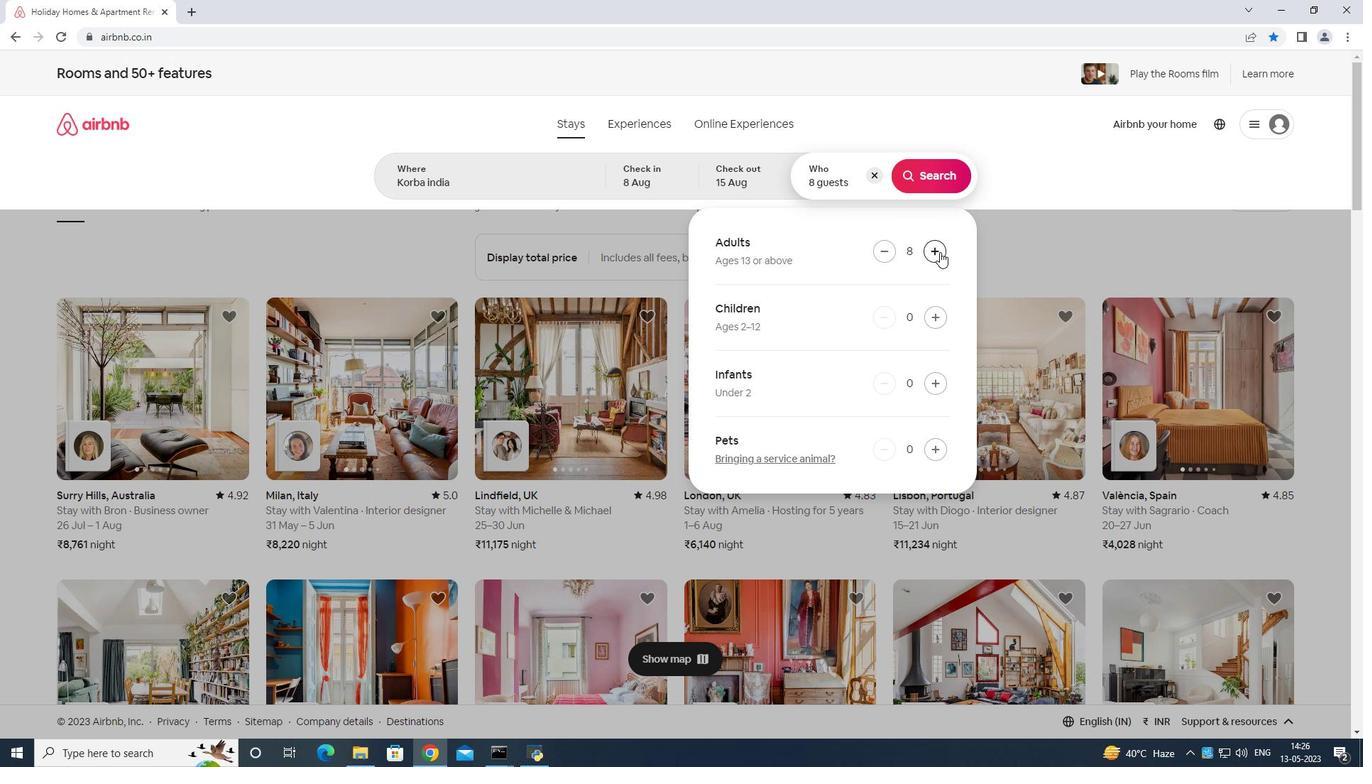 
Action: Mouse moved to (955, 166)
Screenshot: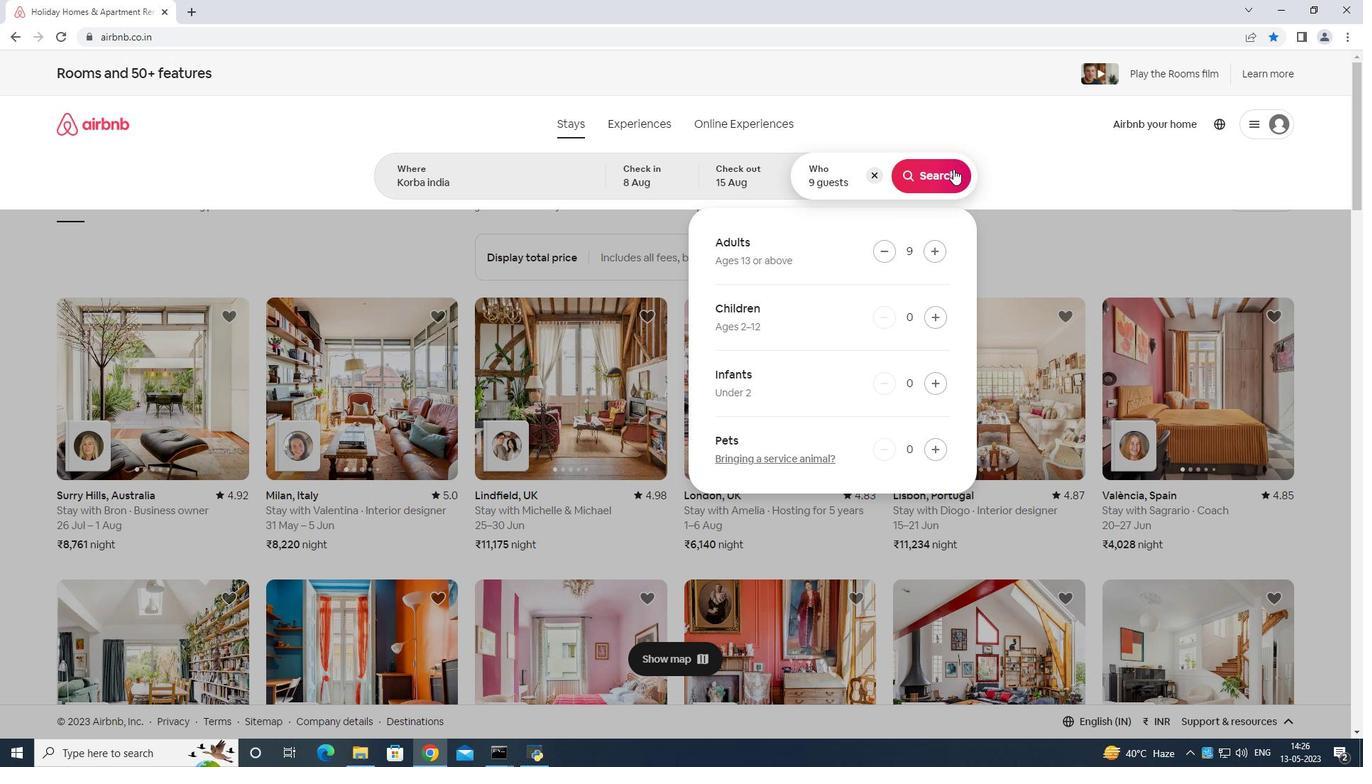 
Action: Mouse pressed left at (955, 166)
Screenshot: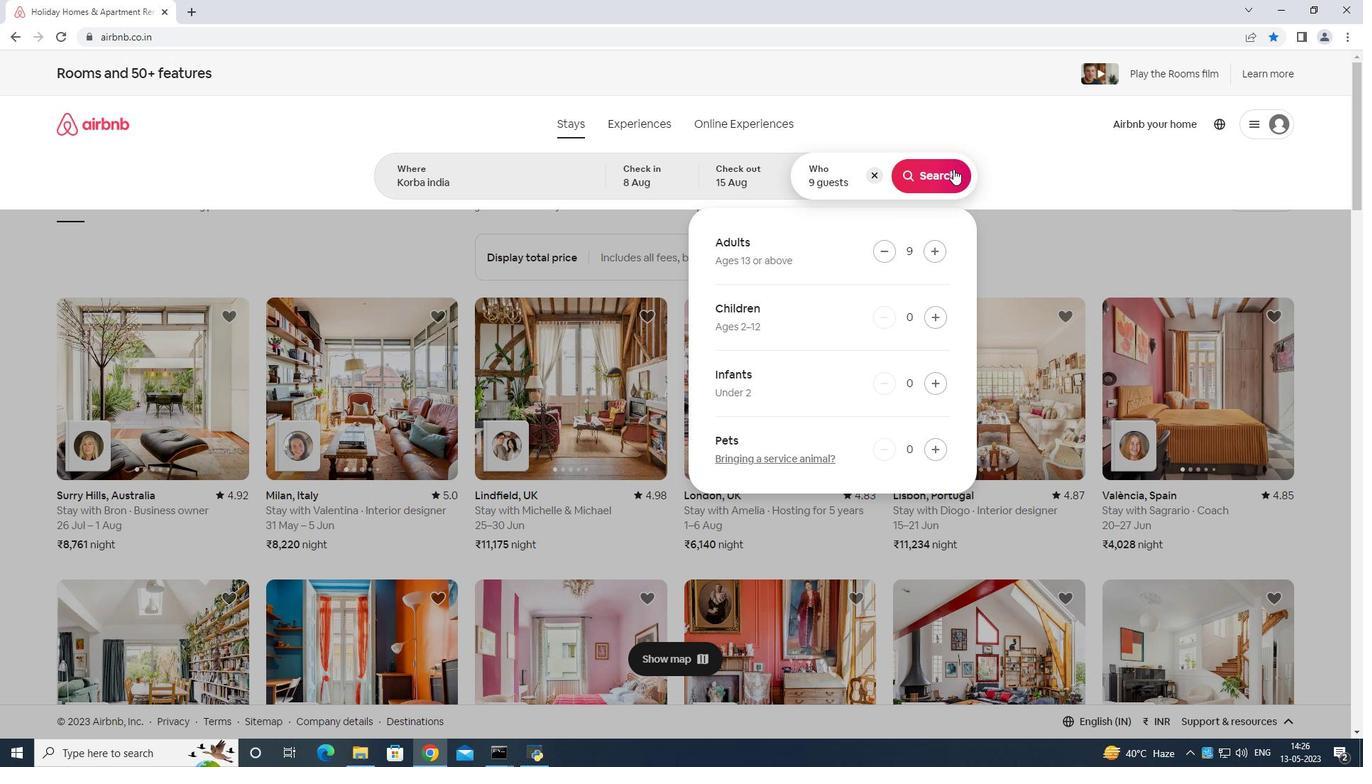 
Action: Mouse moved to (1306, 127)
Screenshot: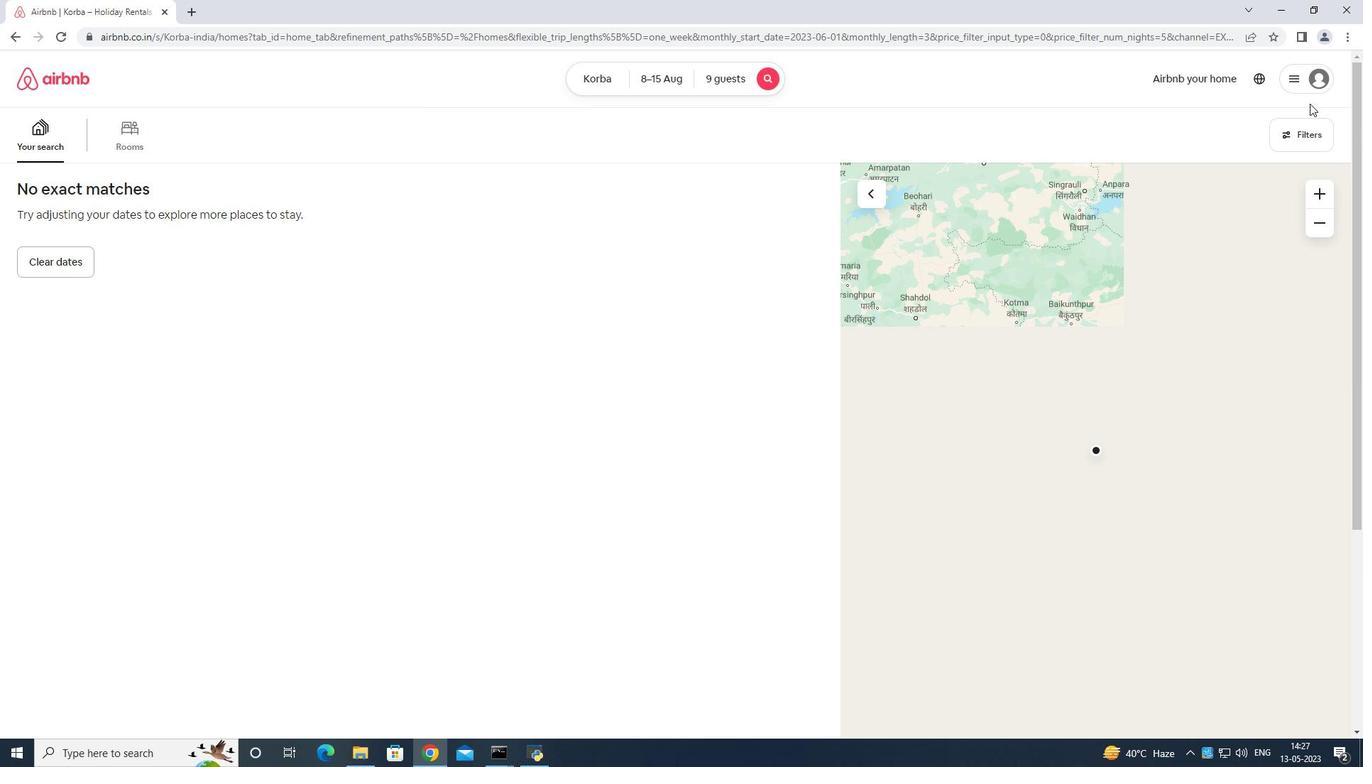 
Action: Mouse pressed left at (1306, 127)
Screenshot: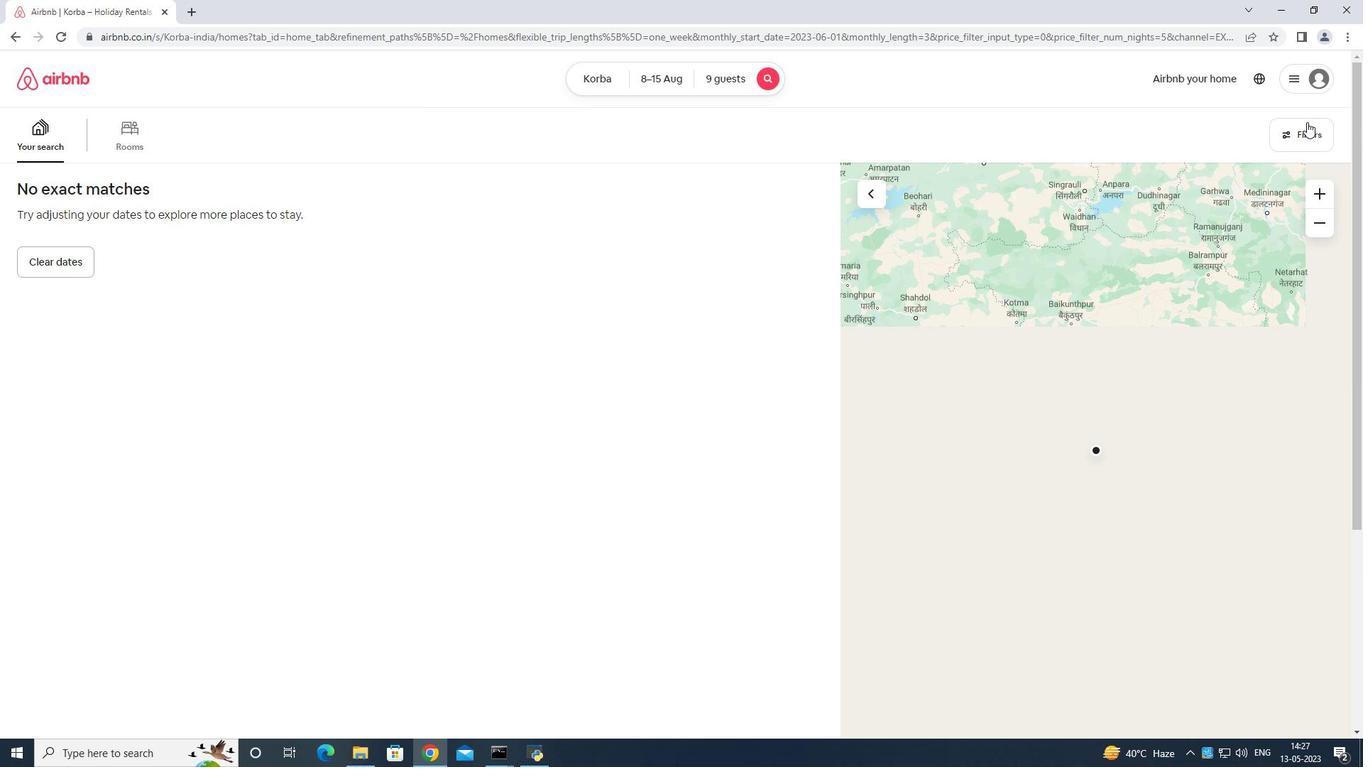 
Action: Mouse moved to (542, 478)
Screenshot: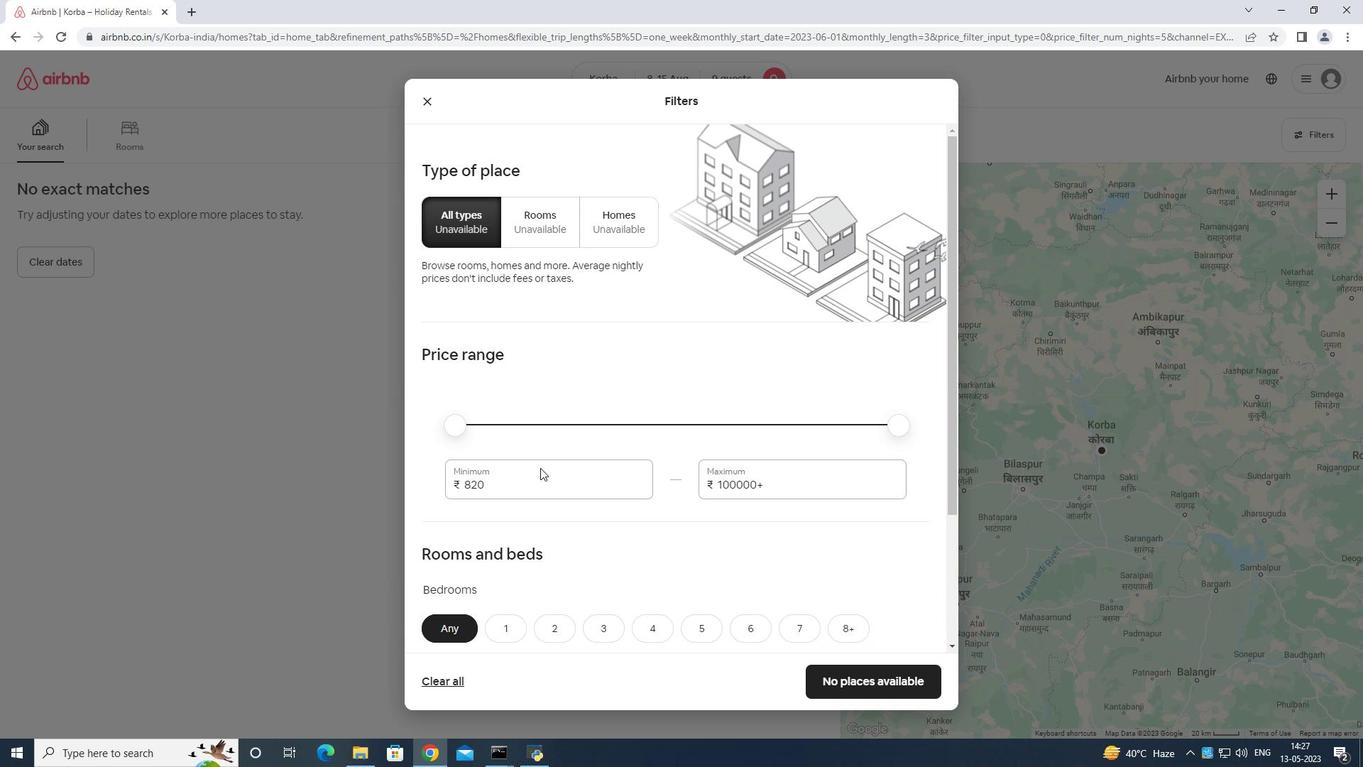 
Action: Mouse pressed left at (542, 478)
Screenshot: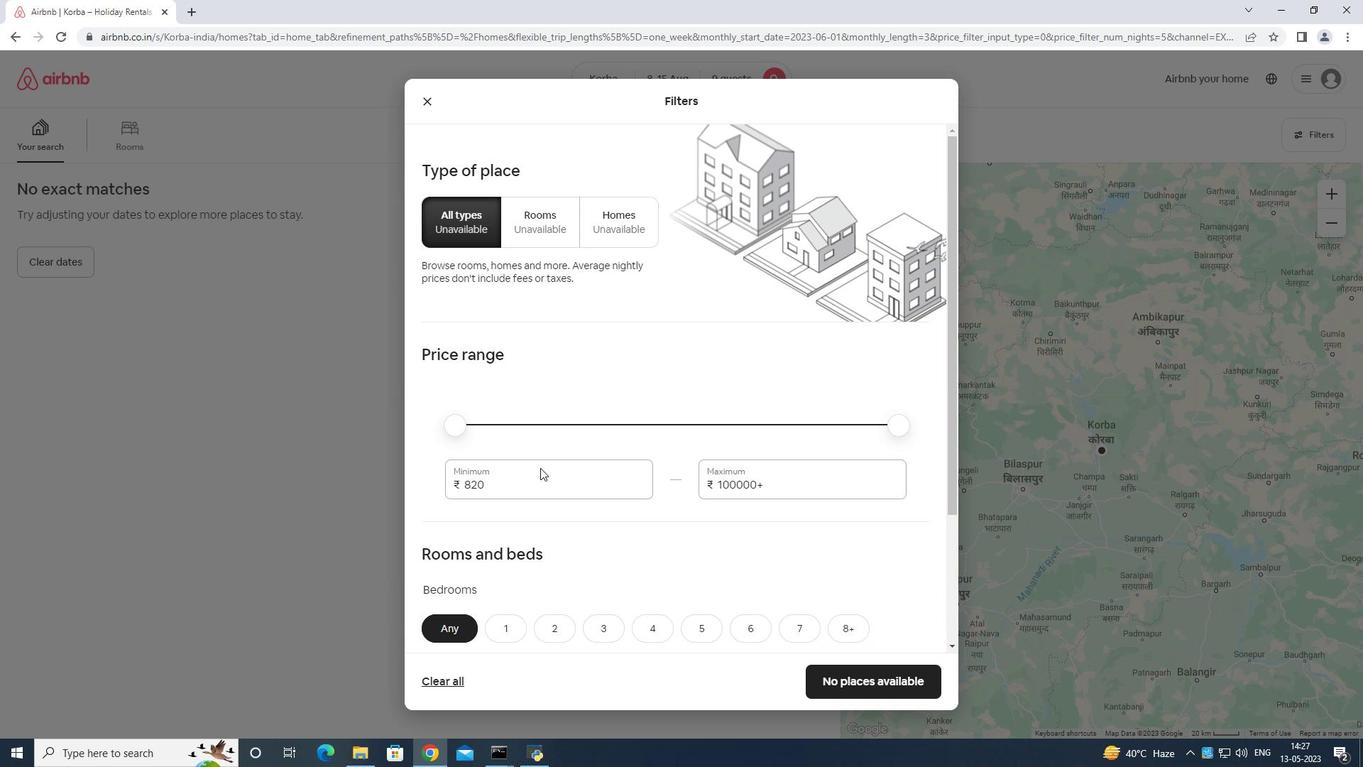 
Action: Mouse moved to (543, 468)
Screenshot: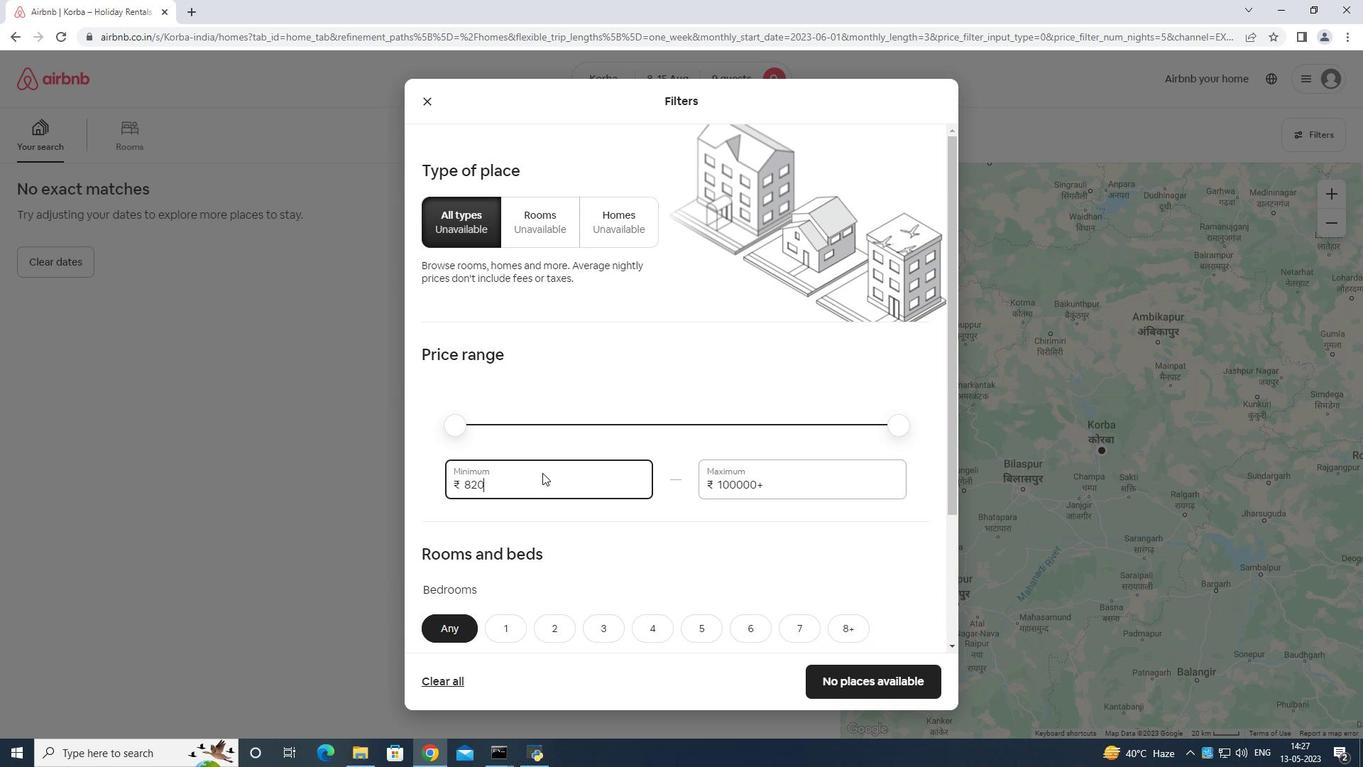 
Action: Key pressed <Key.backspace>
Screenshot: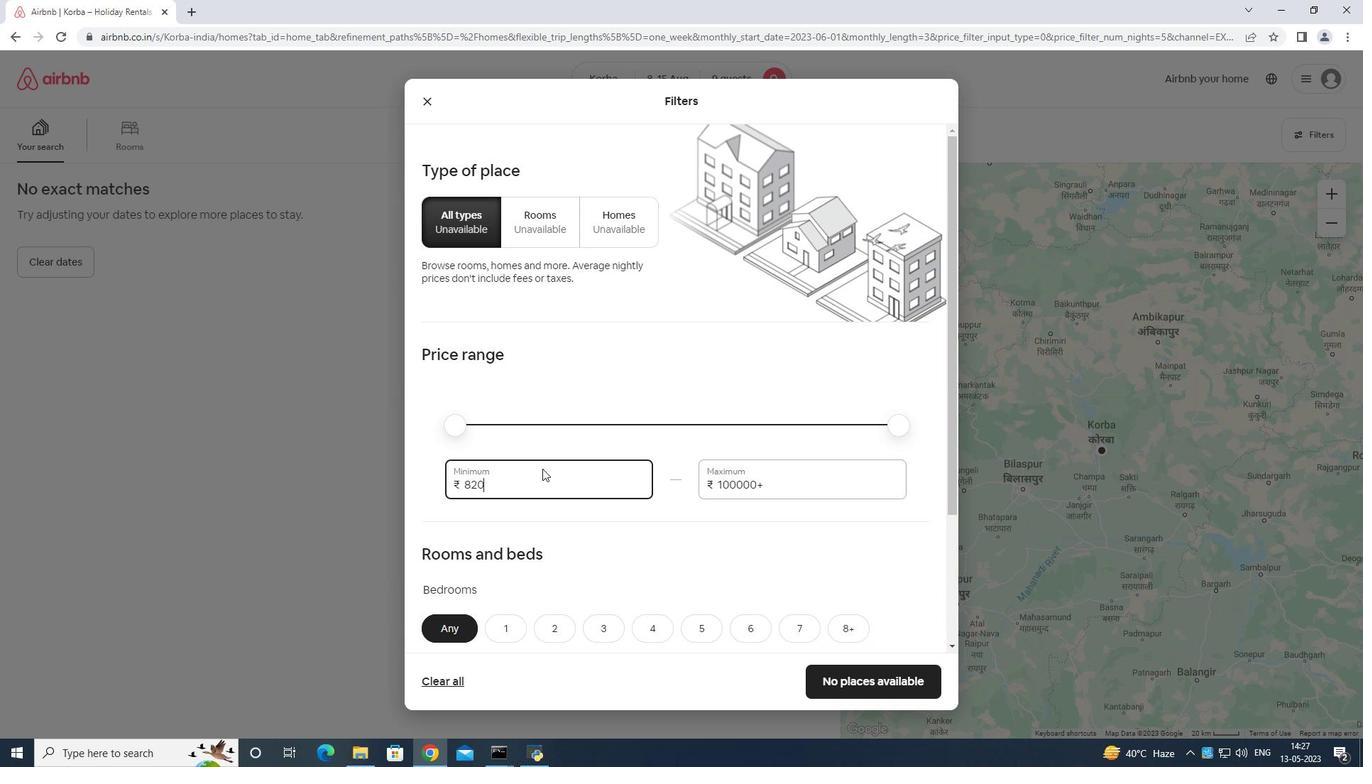 
Action: Mouse moved to (534, 462)
Screenshot: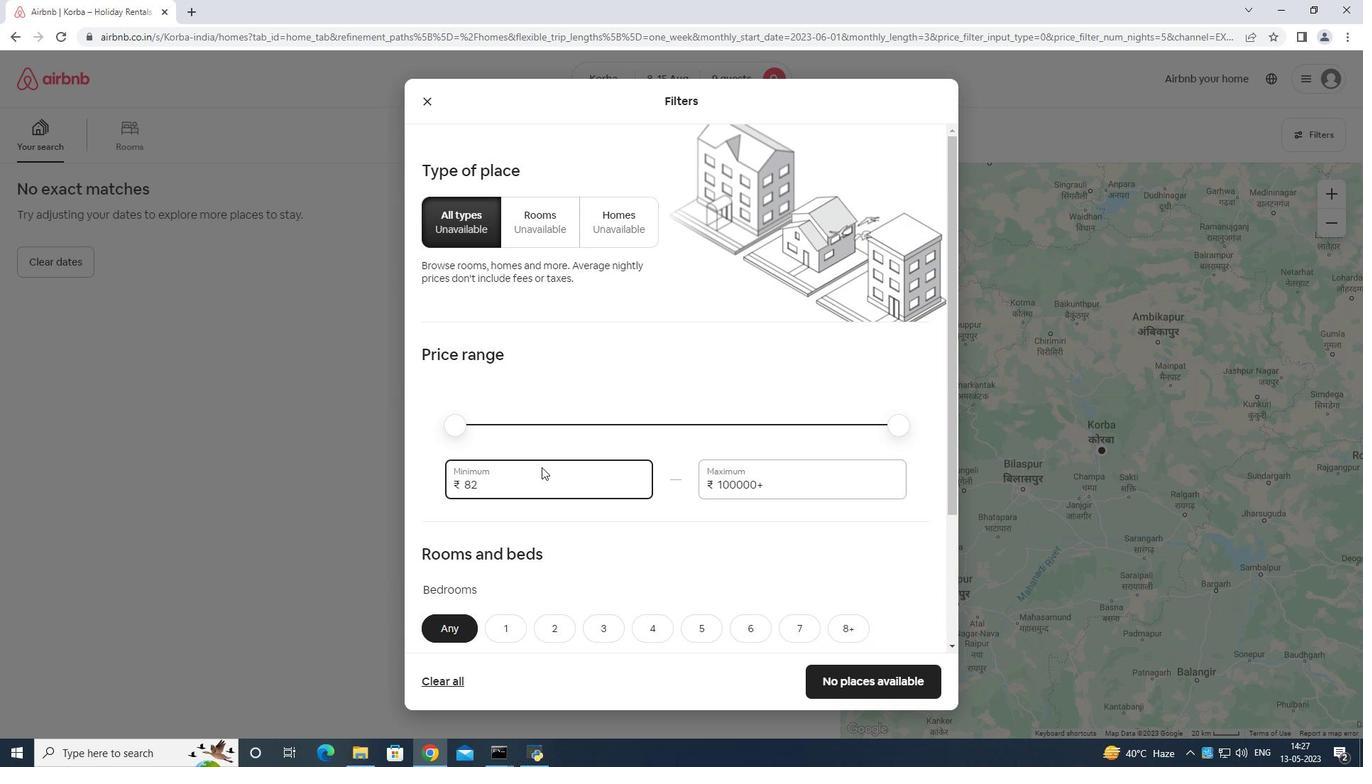 
Action: Key pressed <Key.backspace><Key.backspace><Key.backspace>
Screenshot: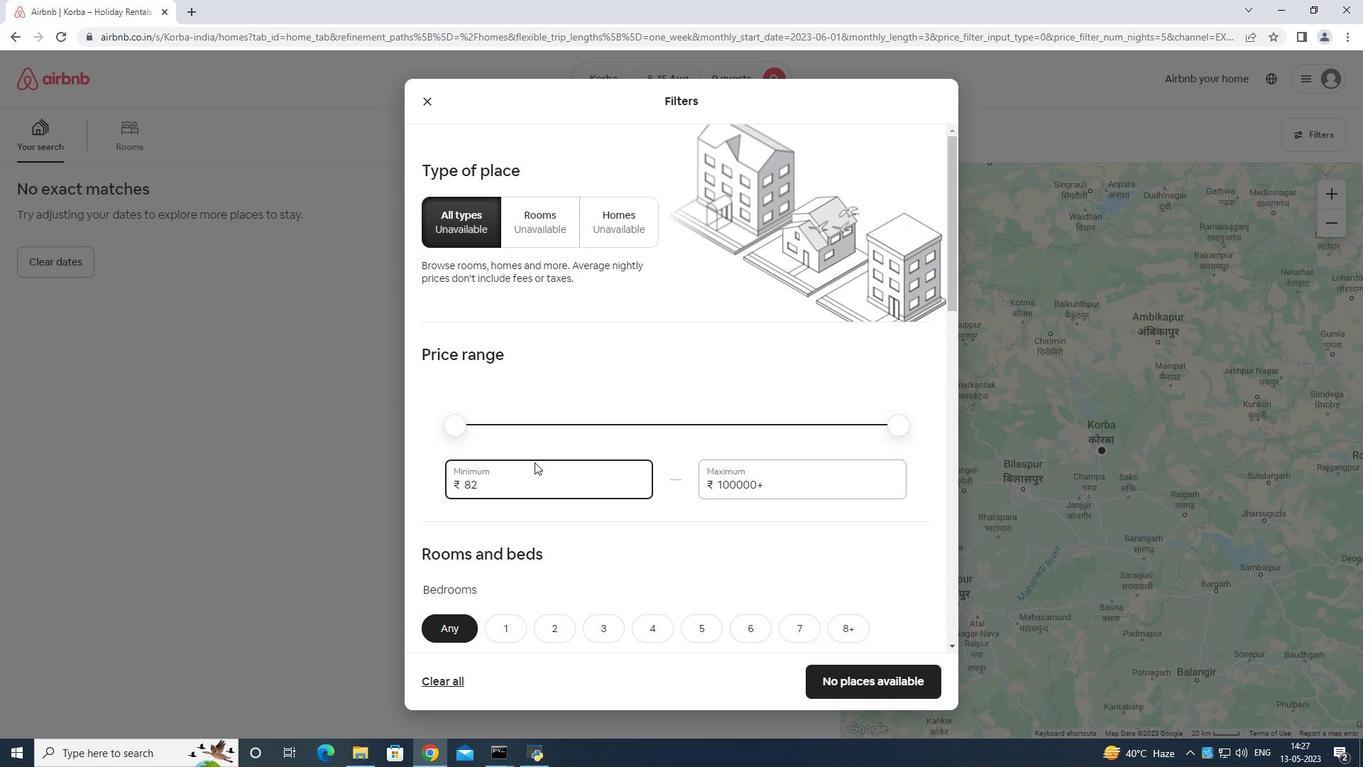 
Action: Mouse moved to (535, 462)
Screenshot: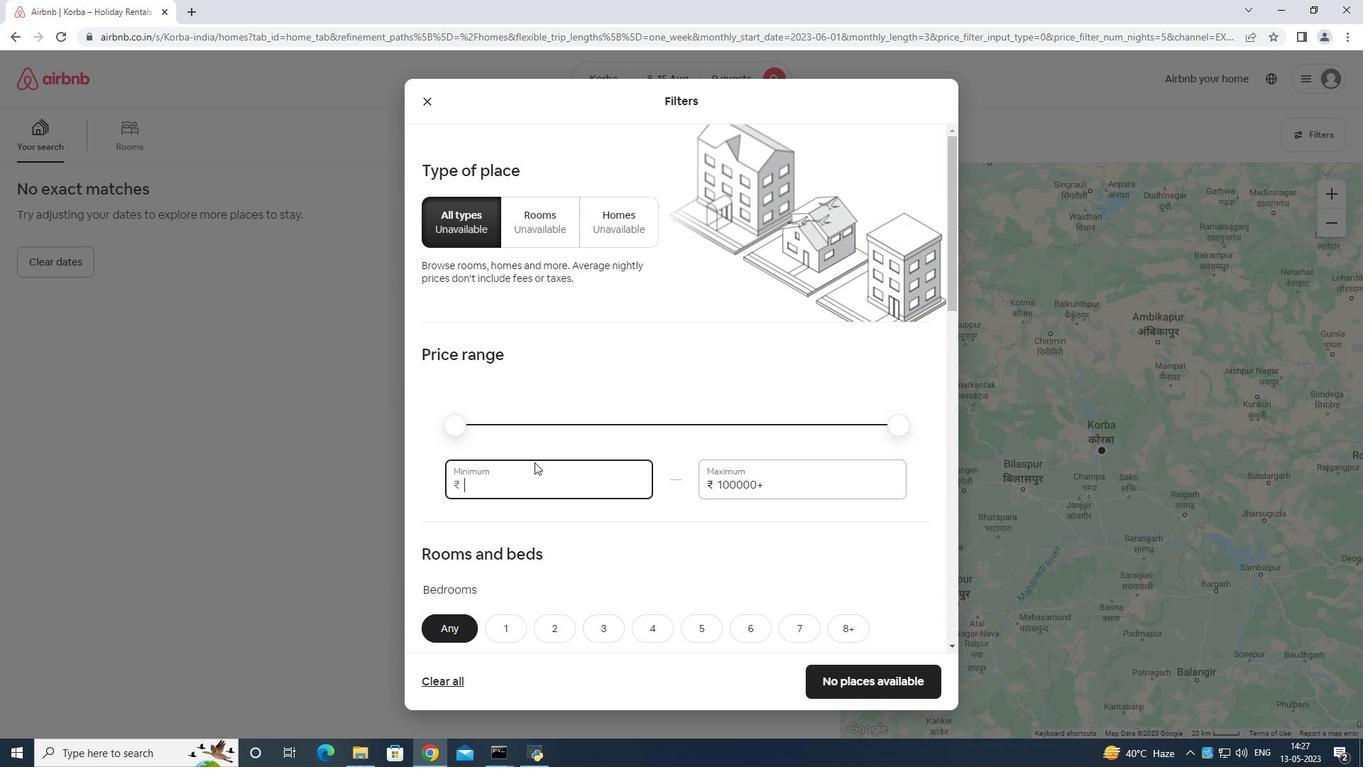 
Action: Key pressed 1
Screenshot: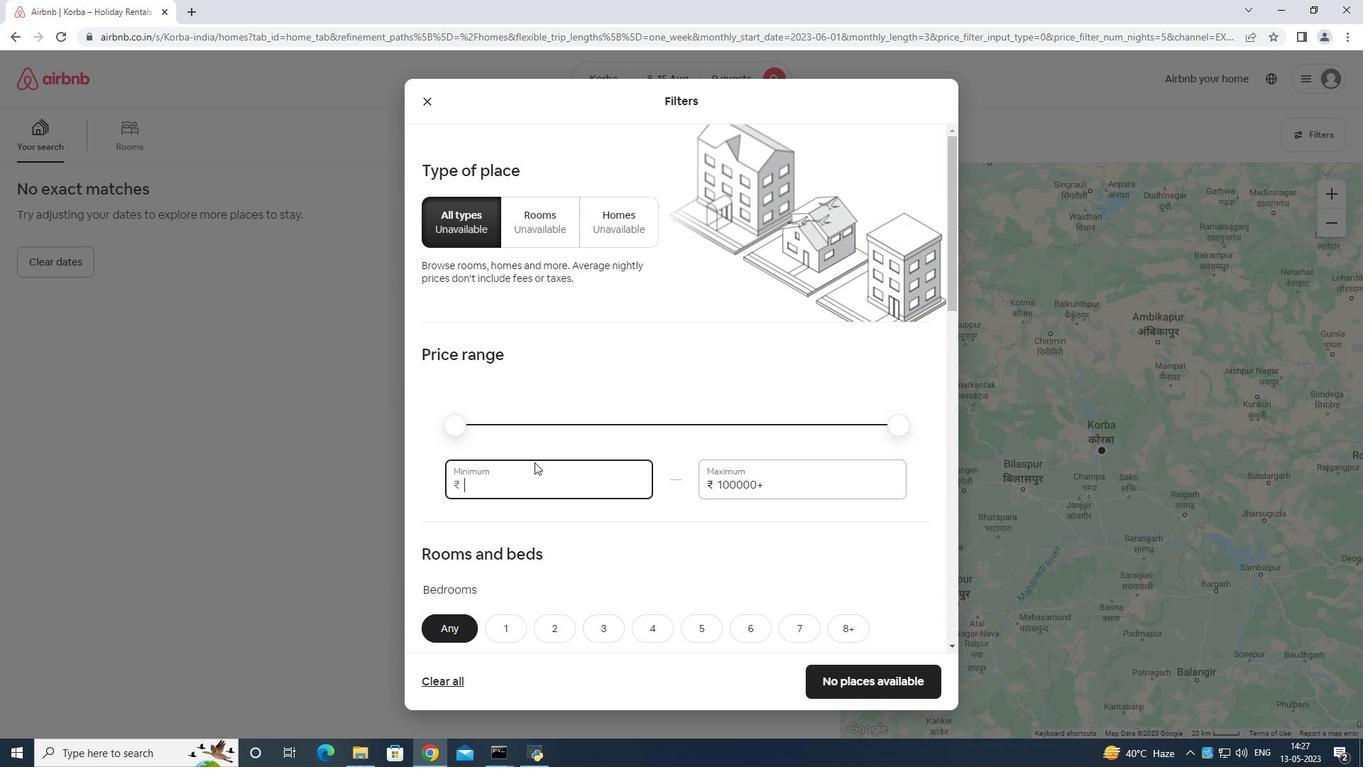 
Action: Mouse moved to (537, 463)
Screenshot: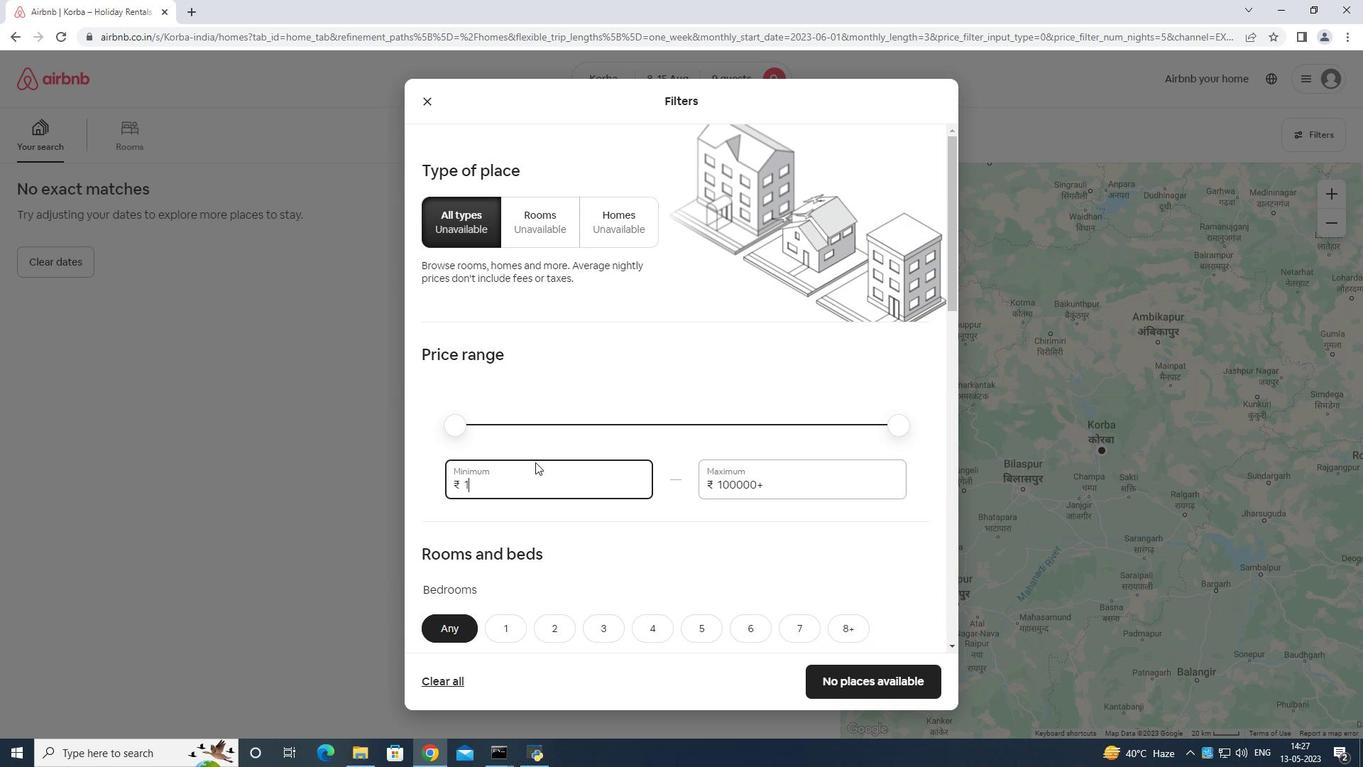 
Action: Key pressed 000
Screenshot: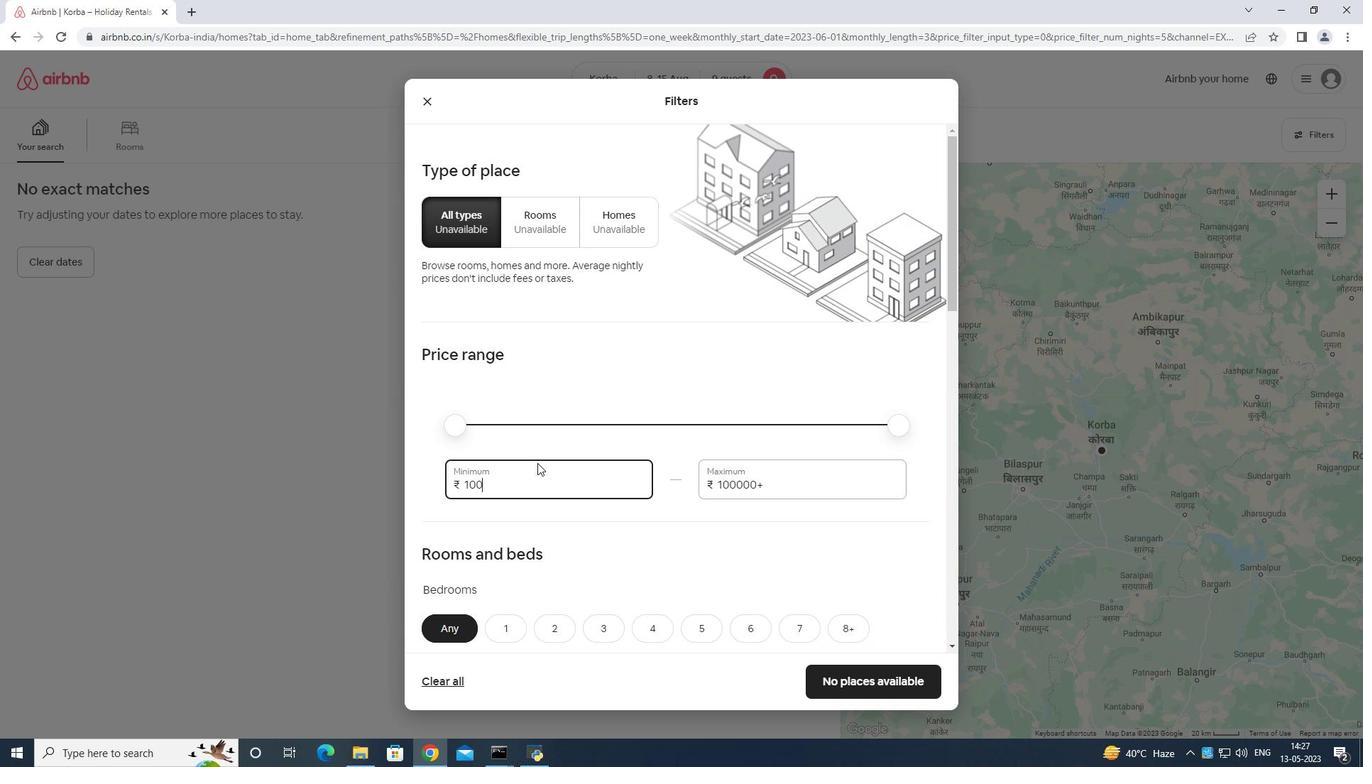 
Action: Mouse moved to (538, 463)
Screenshot: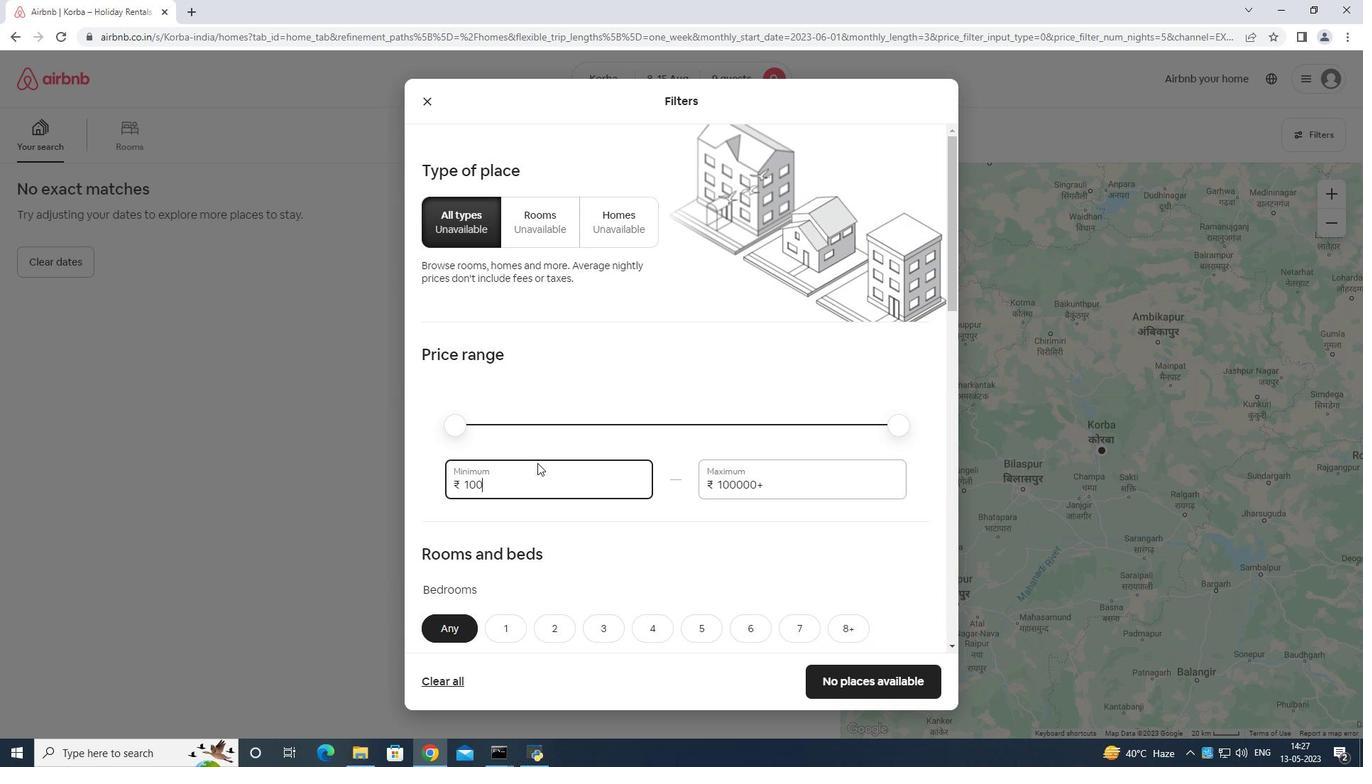 
Action: Key pressed 0
Screenshot: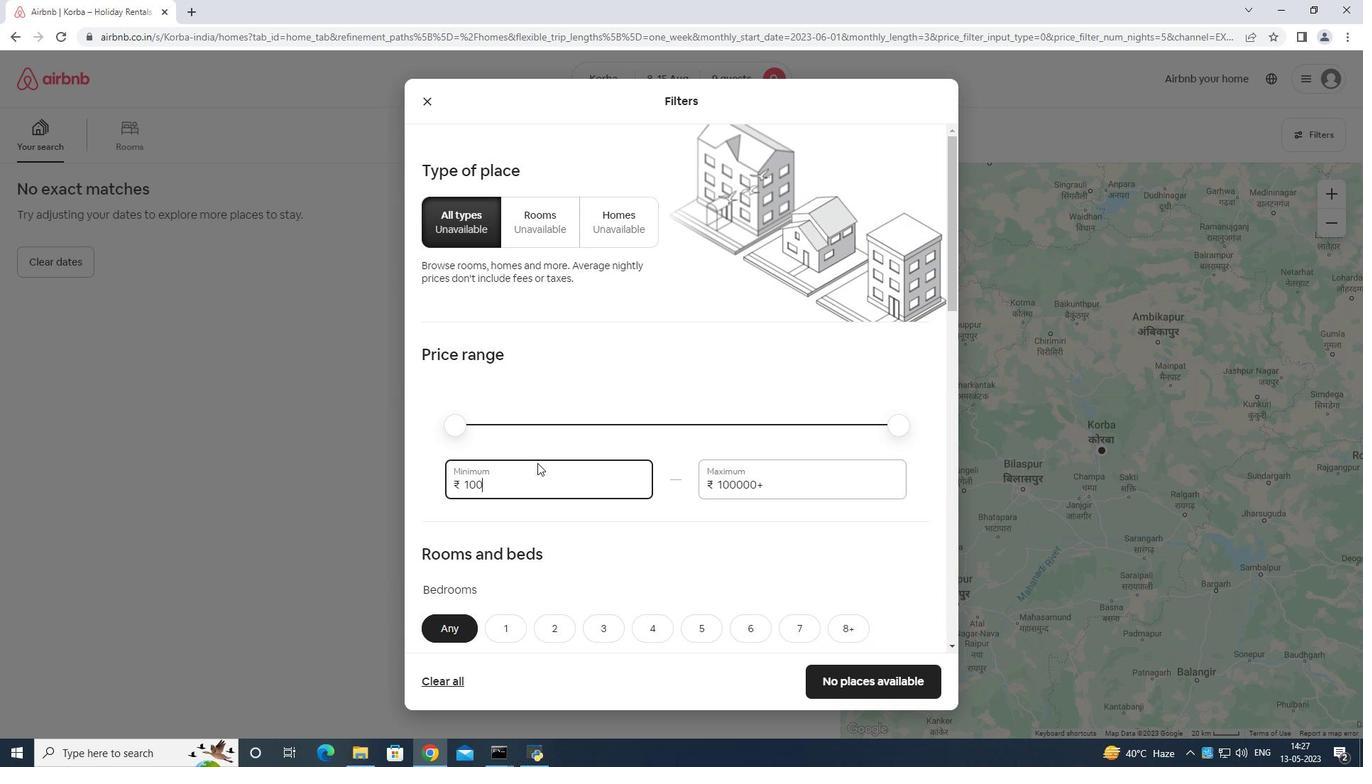 
Action: Mouse moved to (775, 475)
Screenshot: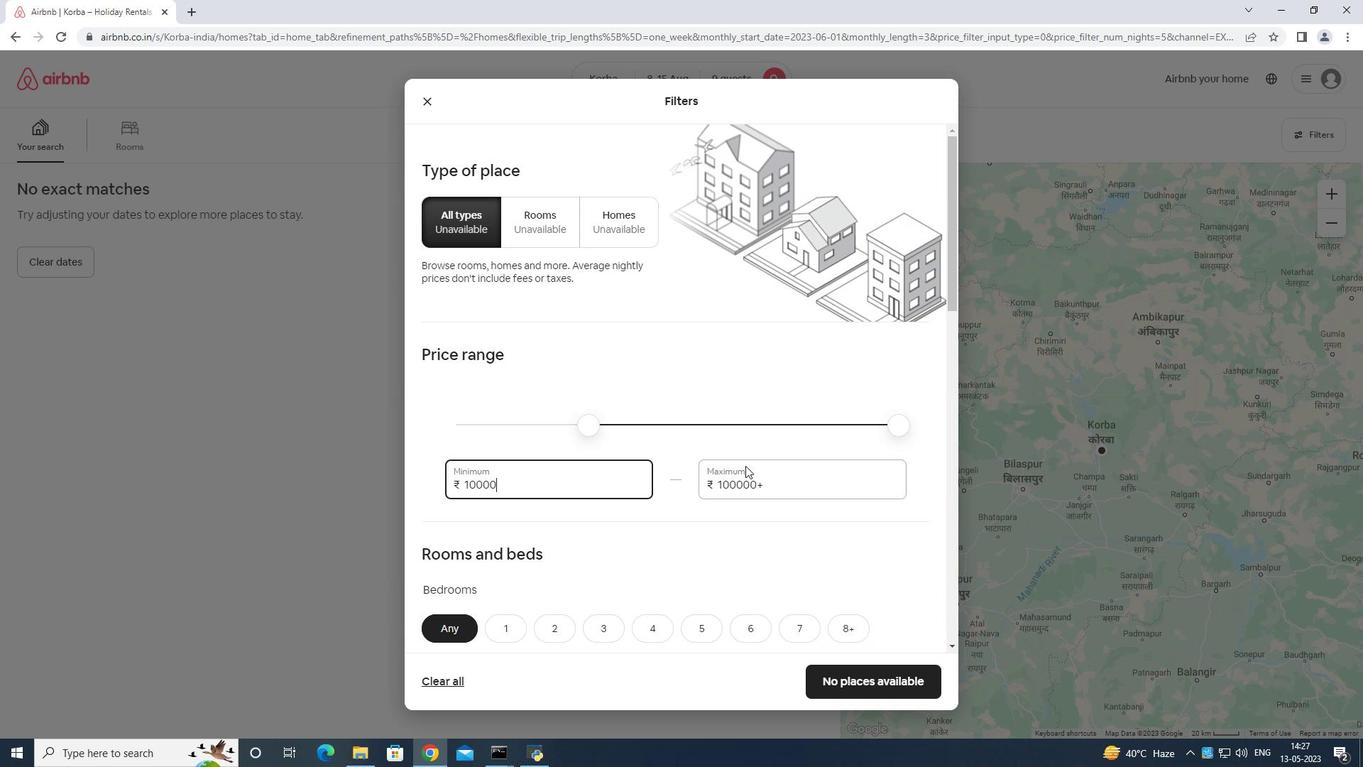 
Action: Mouse pressed left at (775, 475)
Screenshot: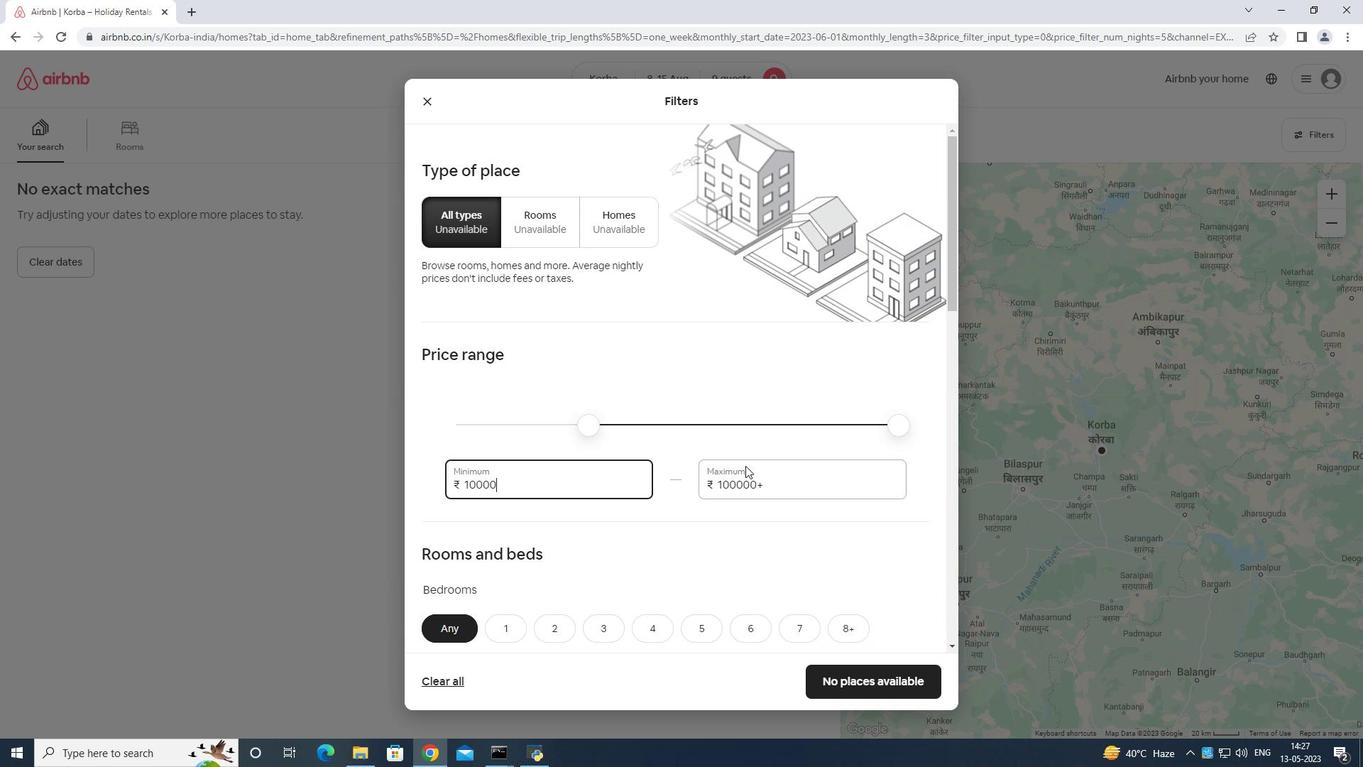 
Action: Mouse moved to (776, 475)
Screenshot: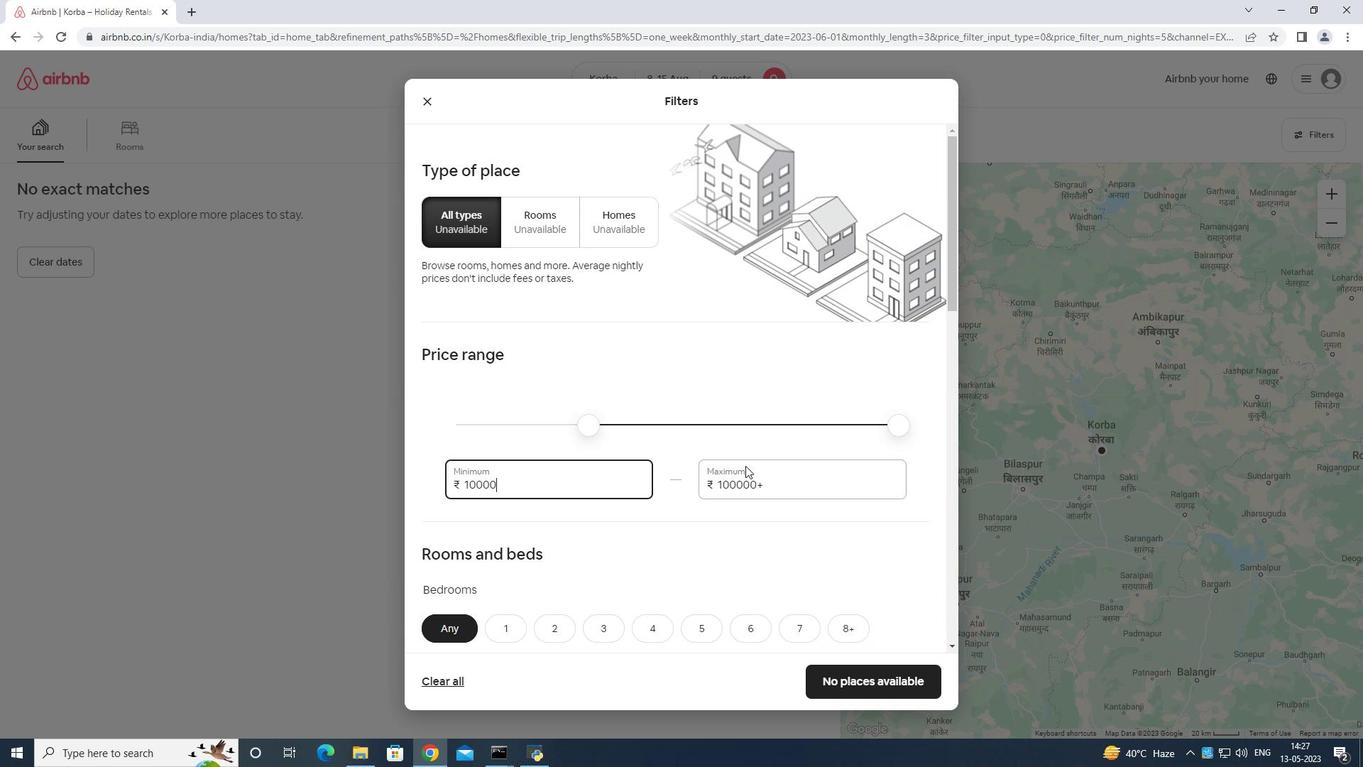 
Action: Key pressed <Key.backspace><Key.backspace><Key.backspace><Key.backspace><Key.backspace><Key.backspace><Key.backspace><Key.backspace><Key.backspace><Key.backspace>
Screenshot: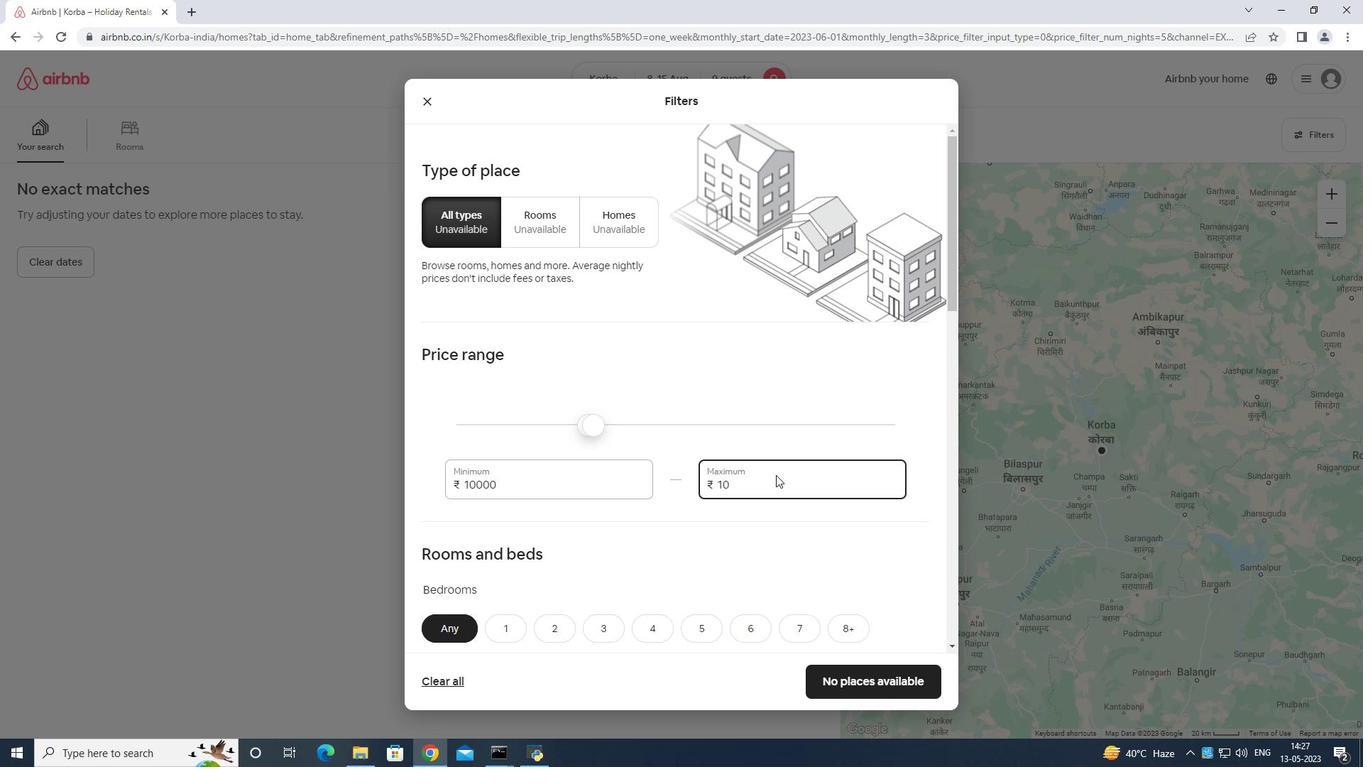 
Action: Mouse moved to (776, 475)
Screenshot: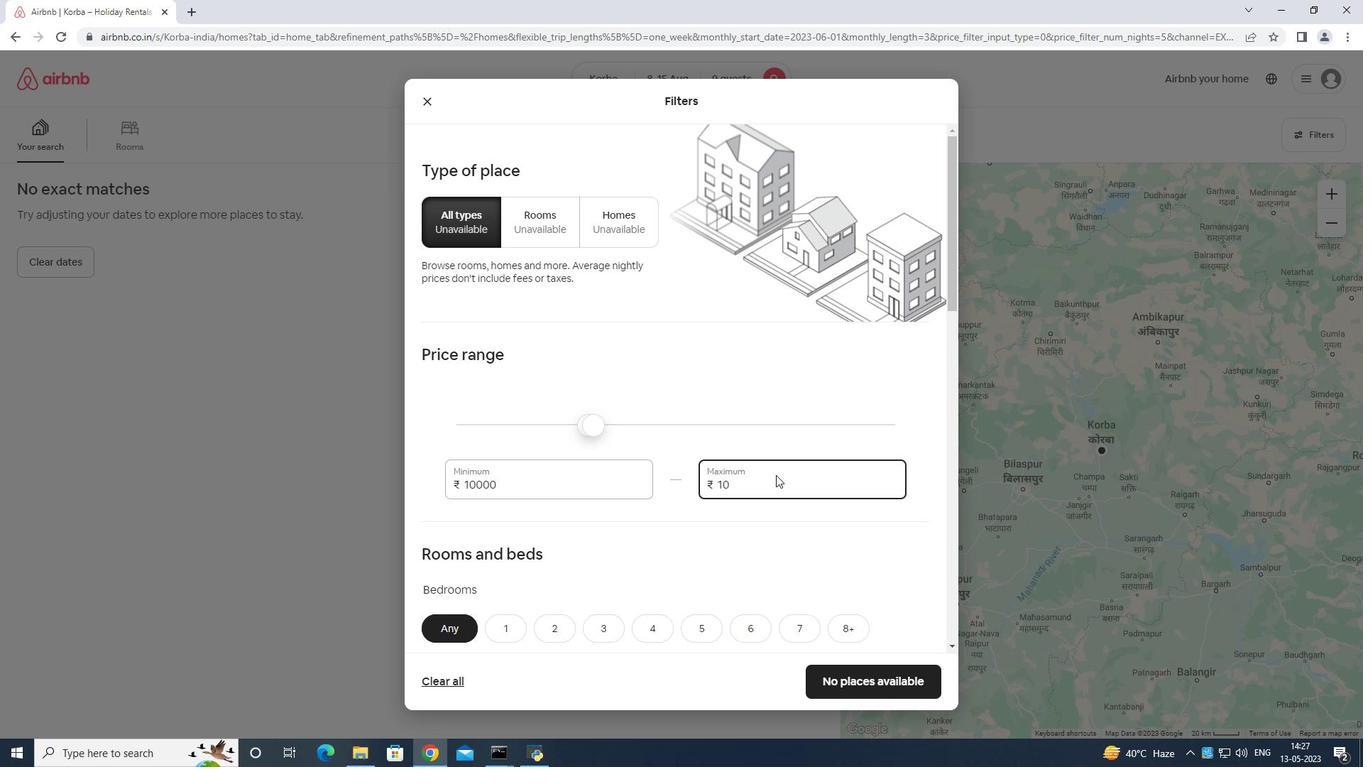 
Action: Key pressed <Key.backspace>
Screenshot: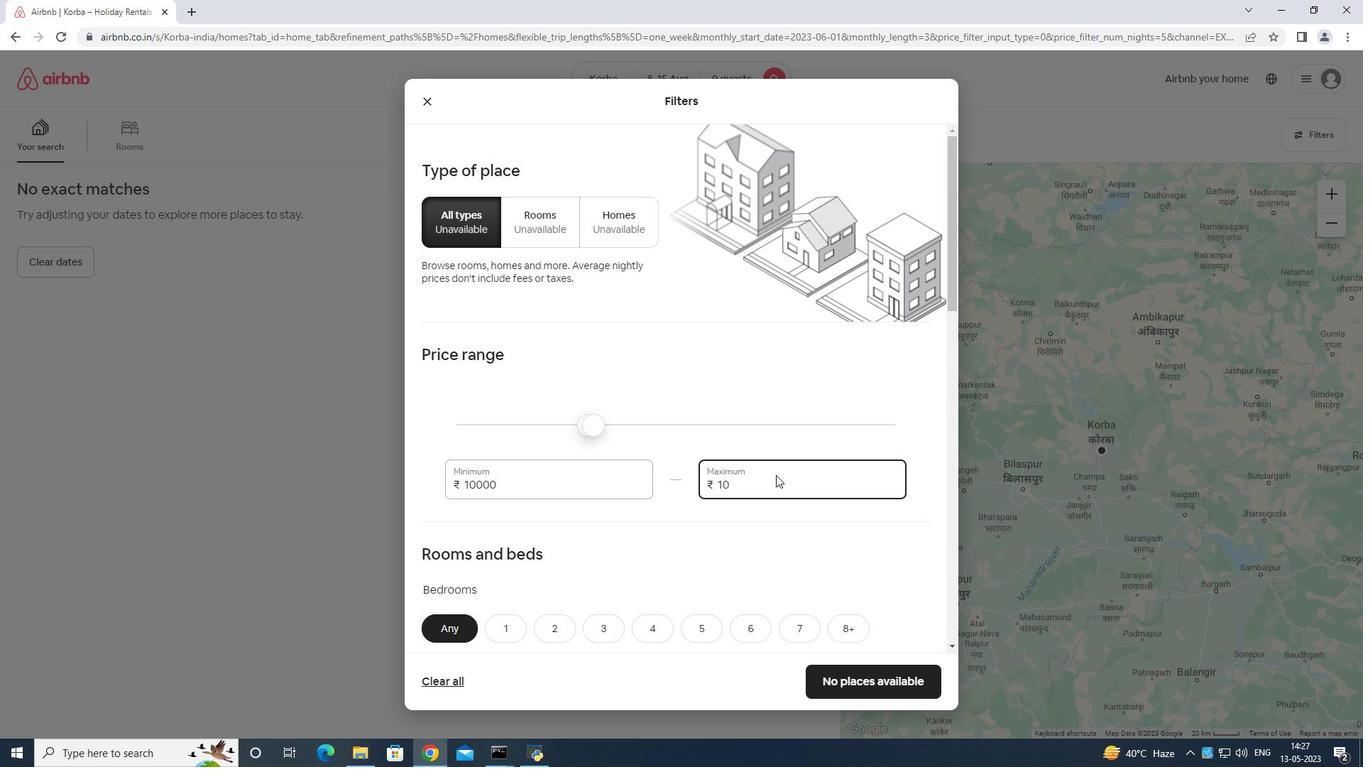 
Action: Mouse moved to (776, 476)
Screenshot: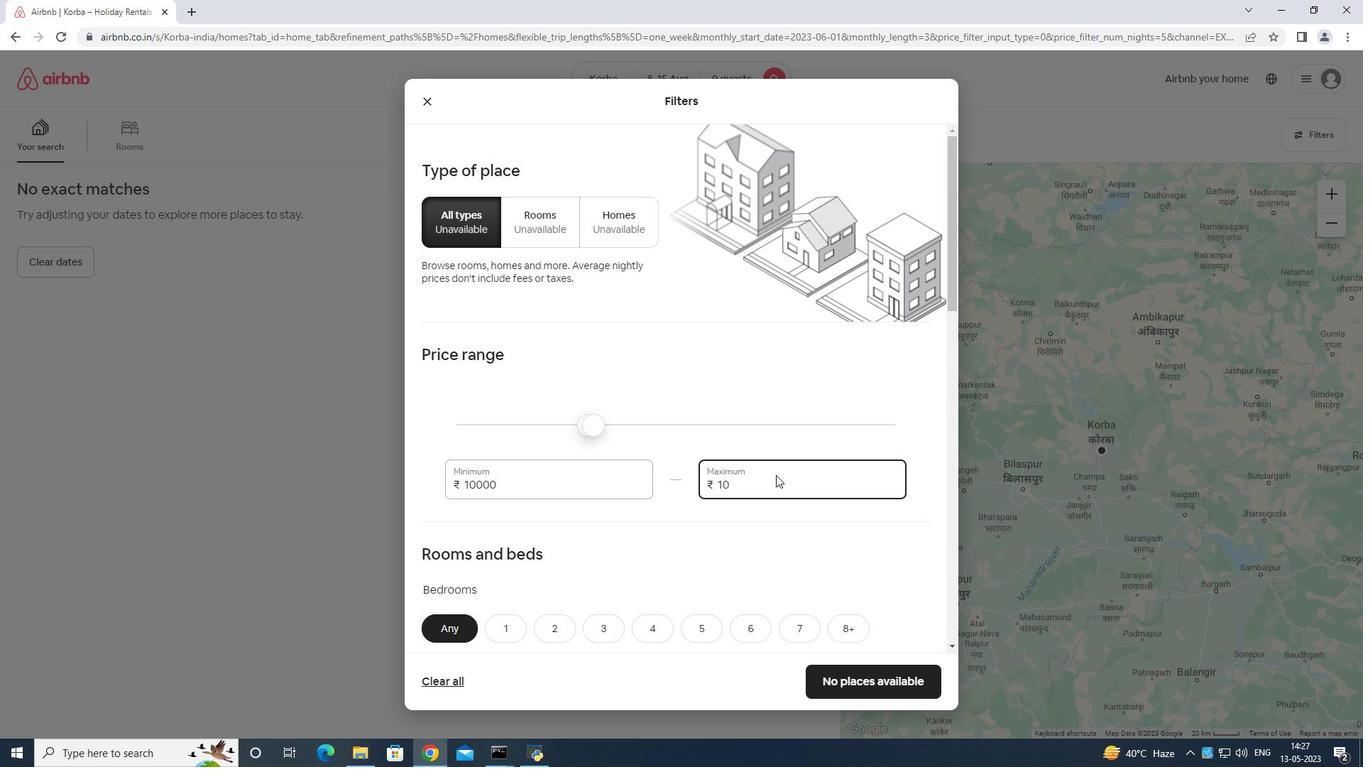 
Action: Key pressed <Key.backspace>
Screenshot: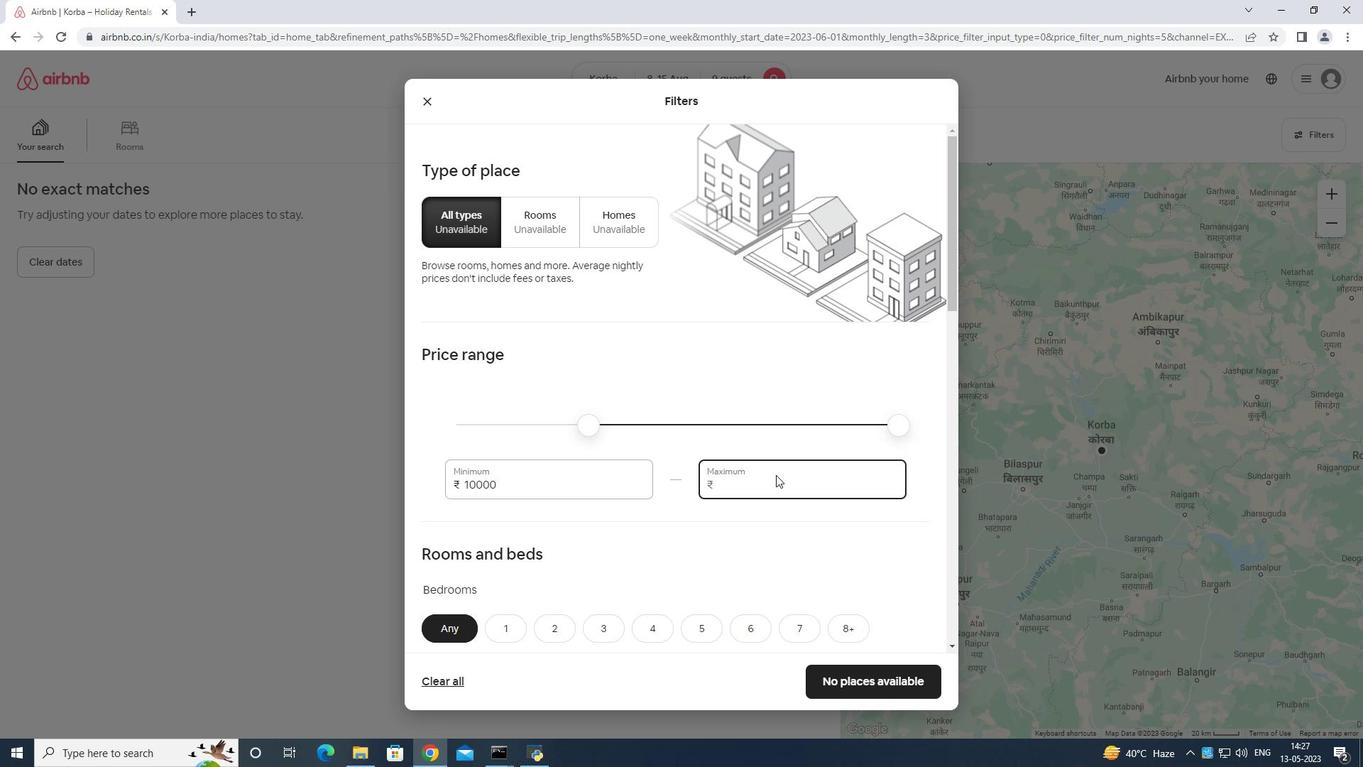 
Action: Mouse moved to (777, 477)
Screenshot: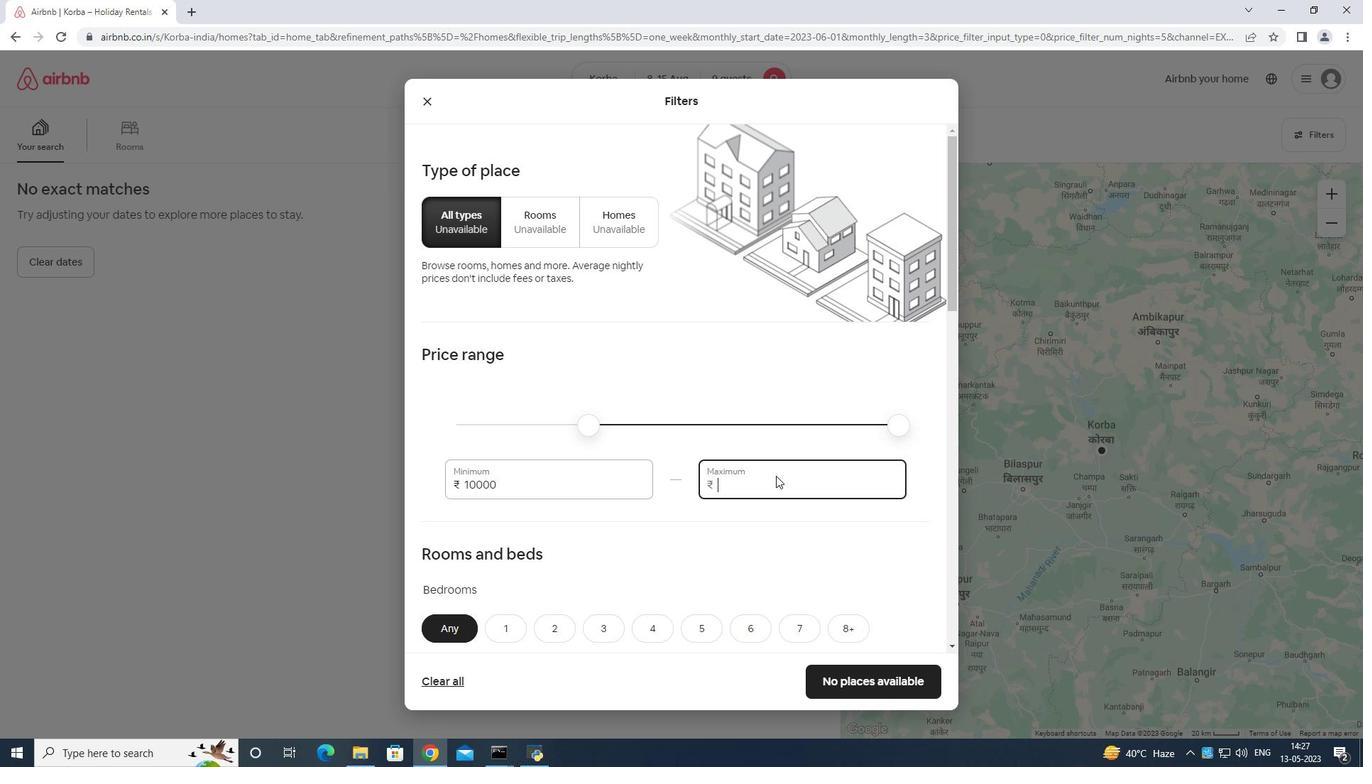 
Action: Key pressed 1
Screenshot: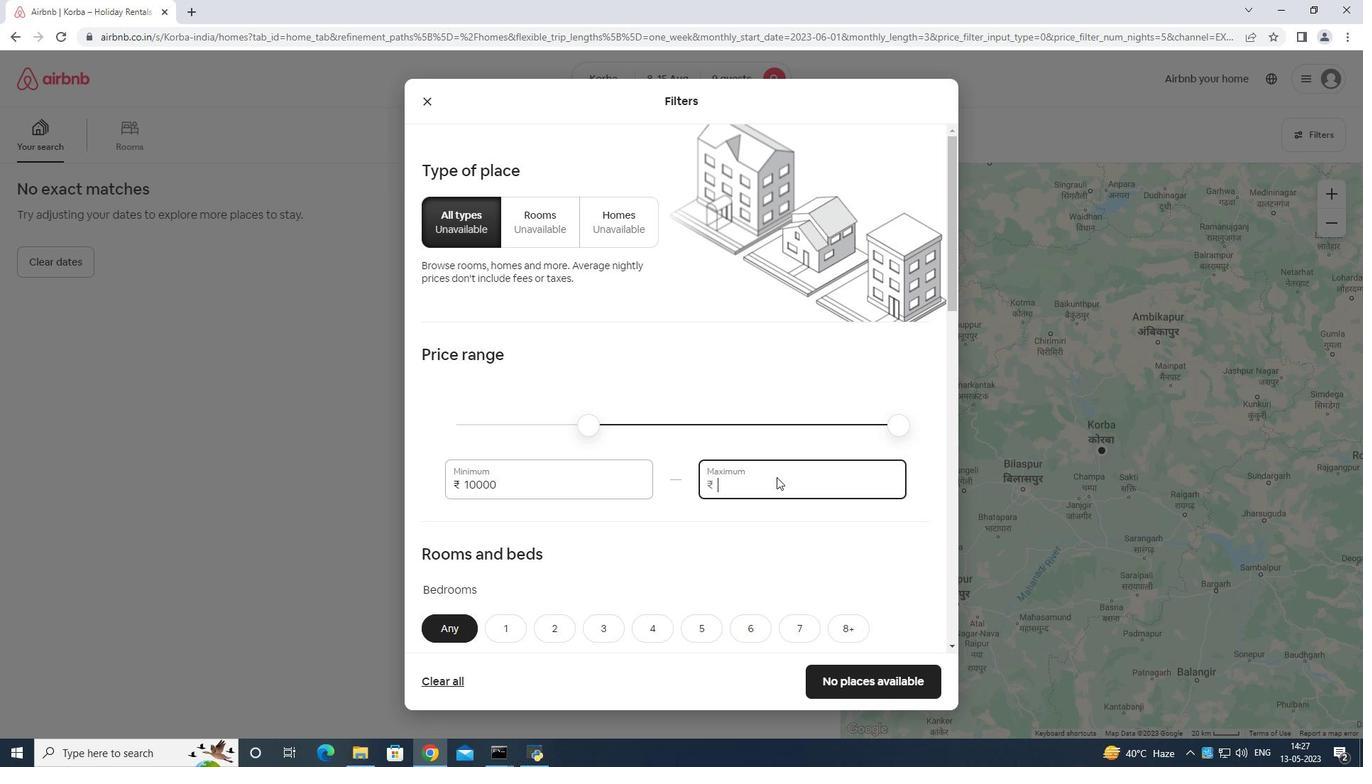 
Action: Mouse moved to (779, 477)
Screenshot: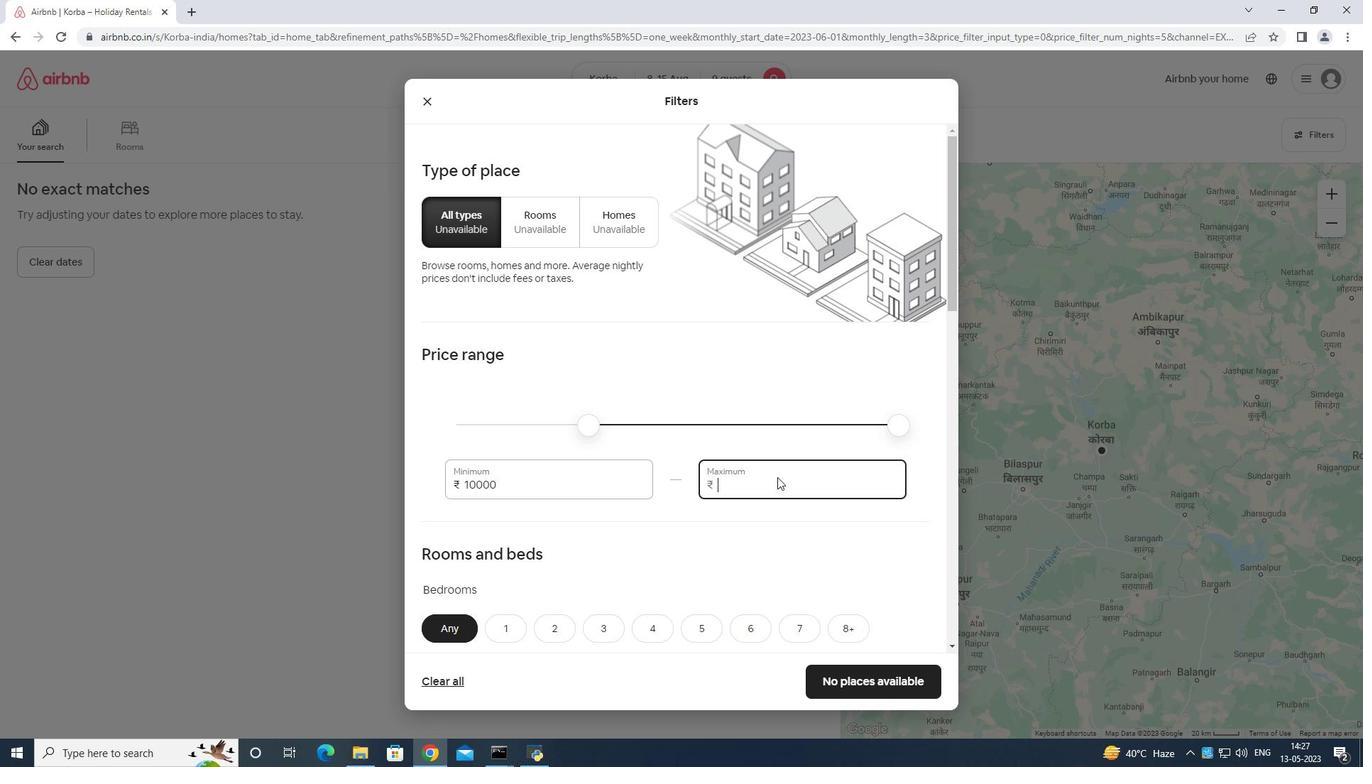 
Action: Key pressed 4
Screenshot: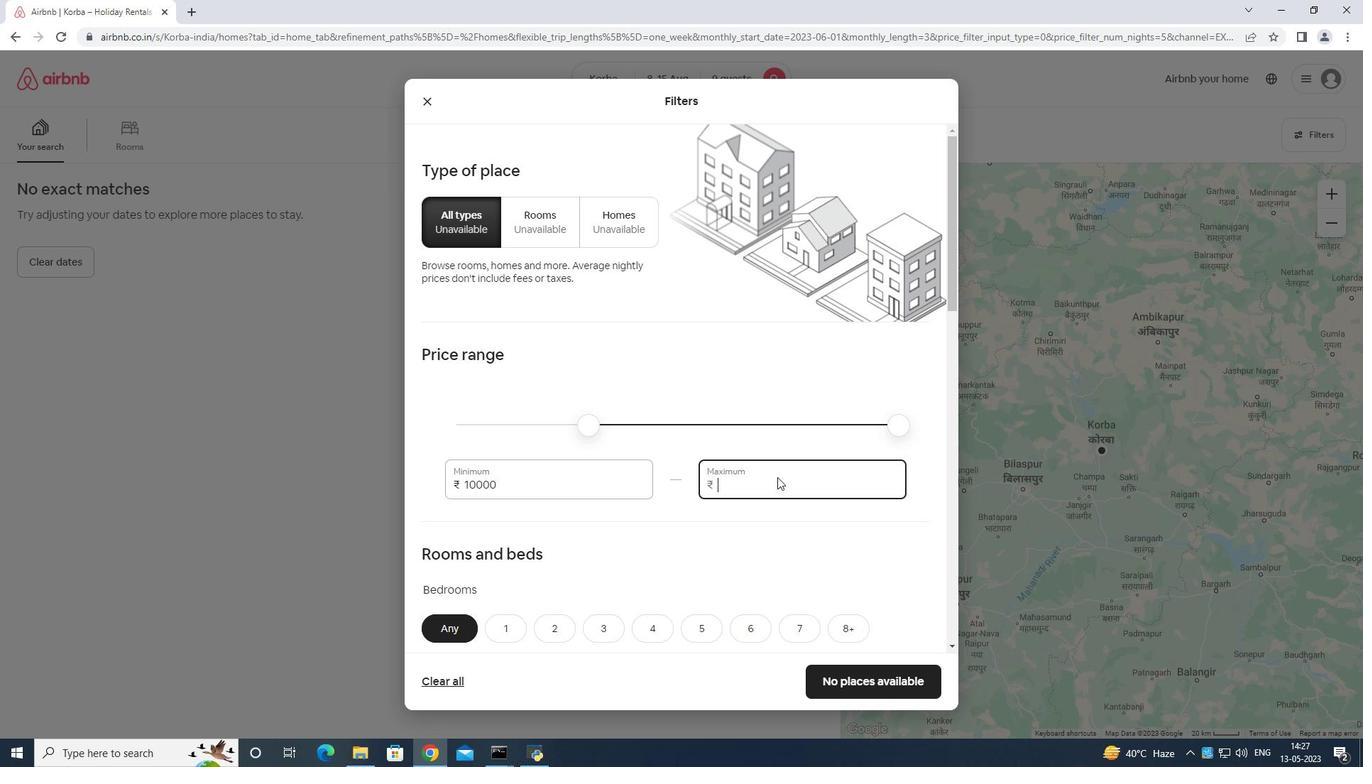 
Action: Mouse moved to (780, 479)
Screenshot: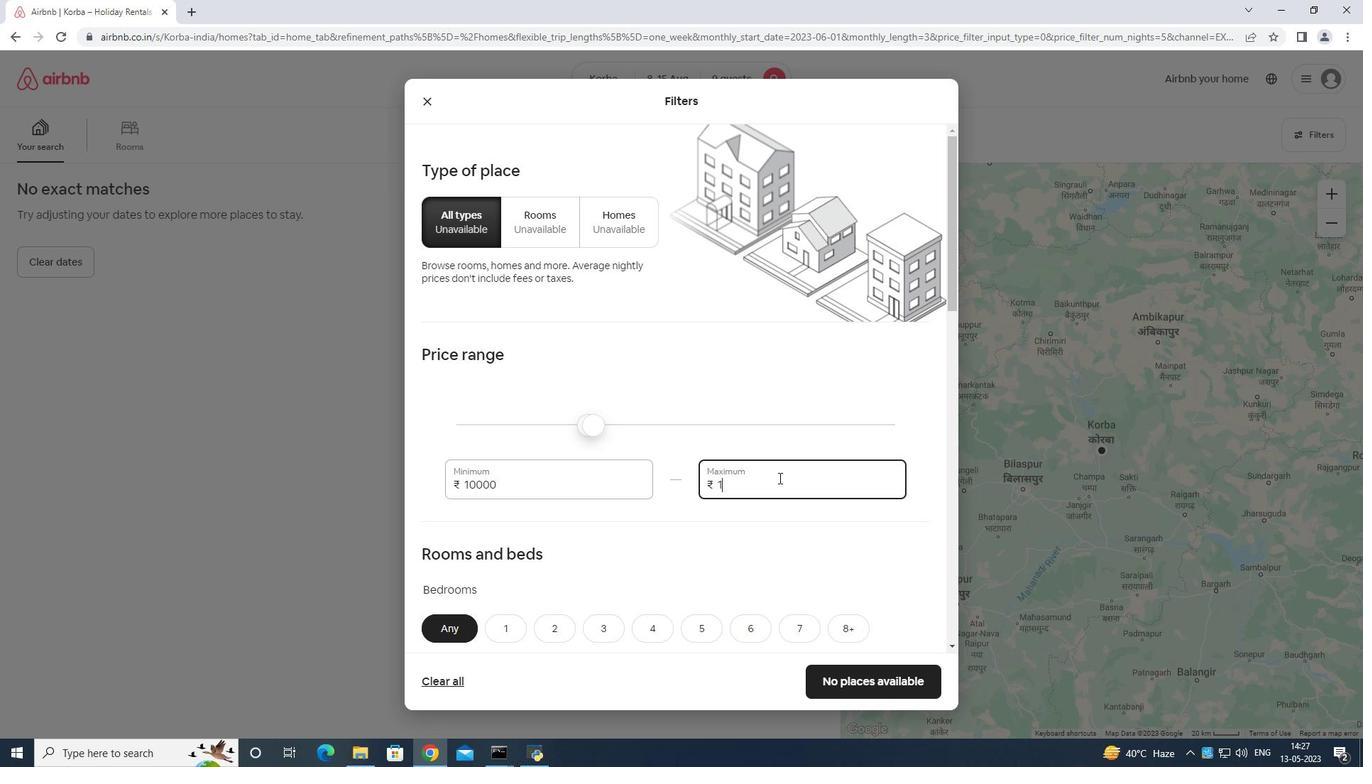 
Action: Key pressed 00
Screenshot: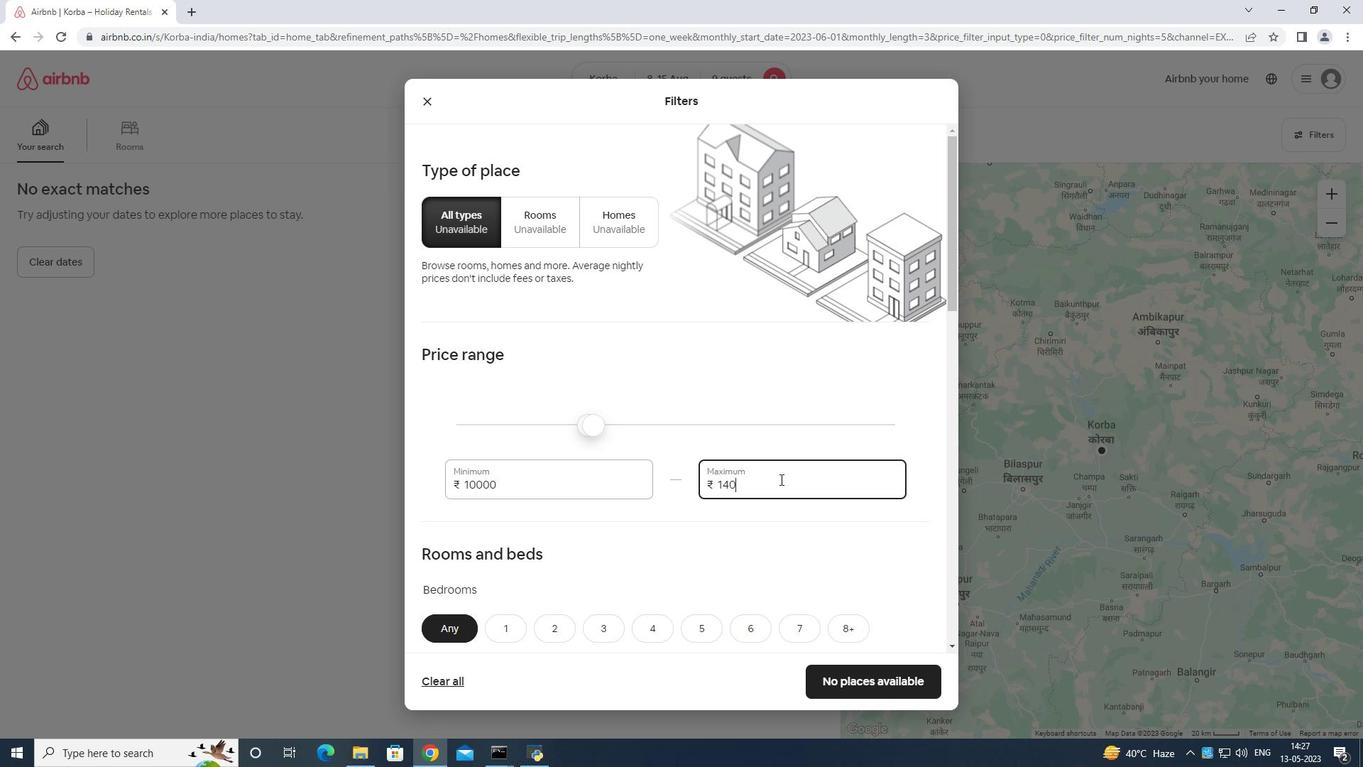 
Action: Mouse moved to (782, 471)
Screenshot: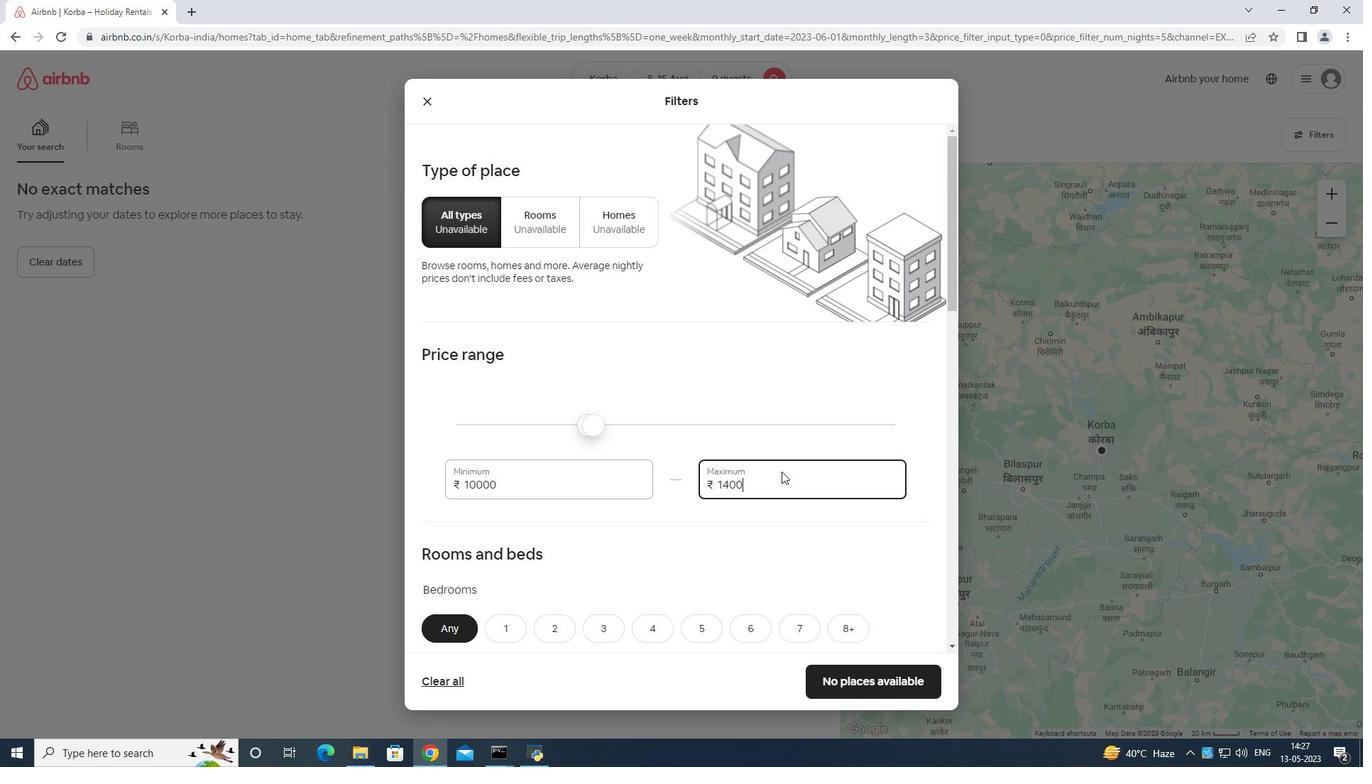 
Action: Key pressed 0
Screenshot: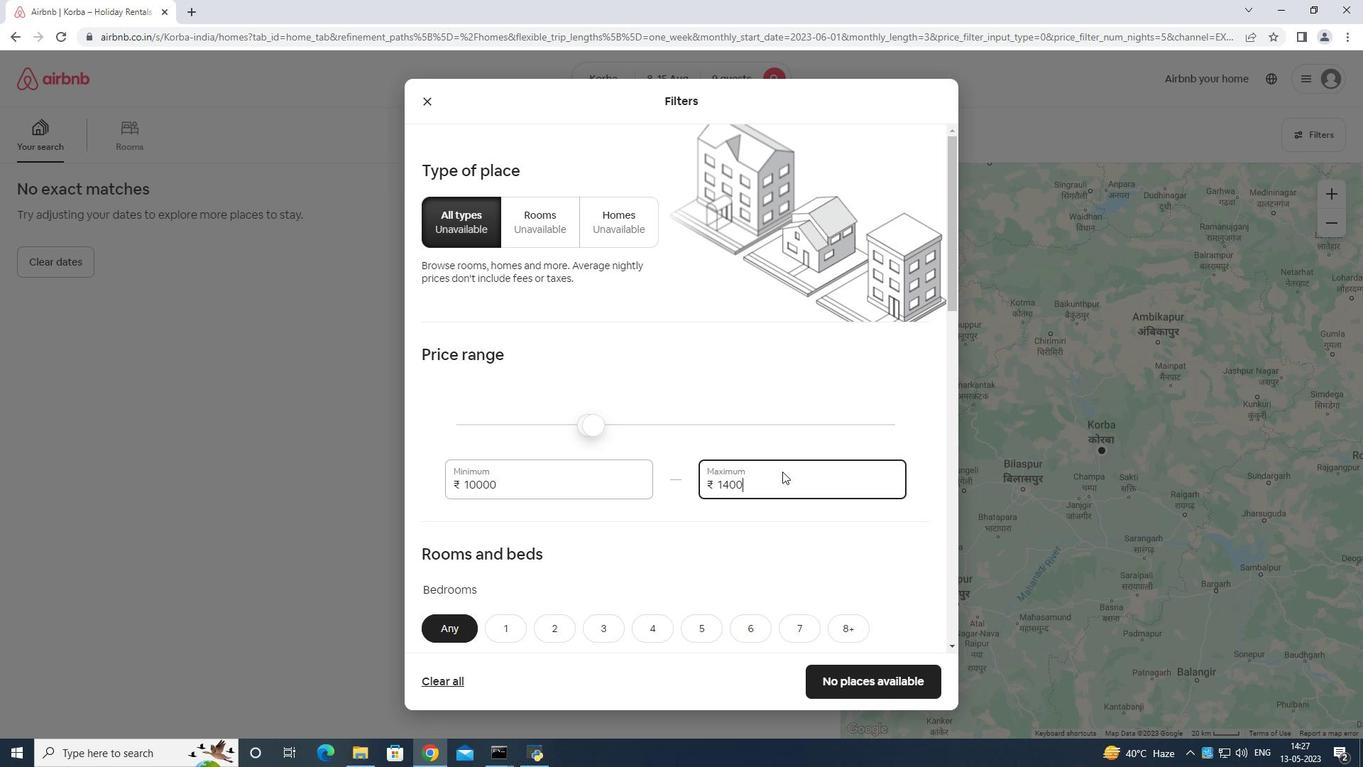 
Action: Mouse scrolled (782, 470) with delta (0, 0)
Screenshot: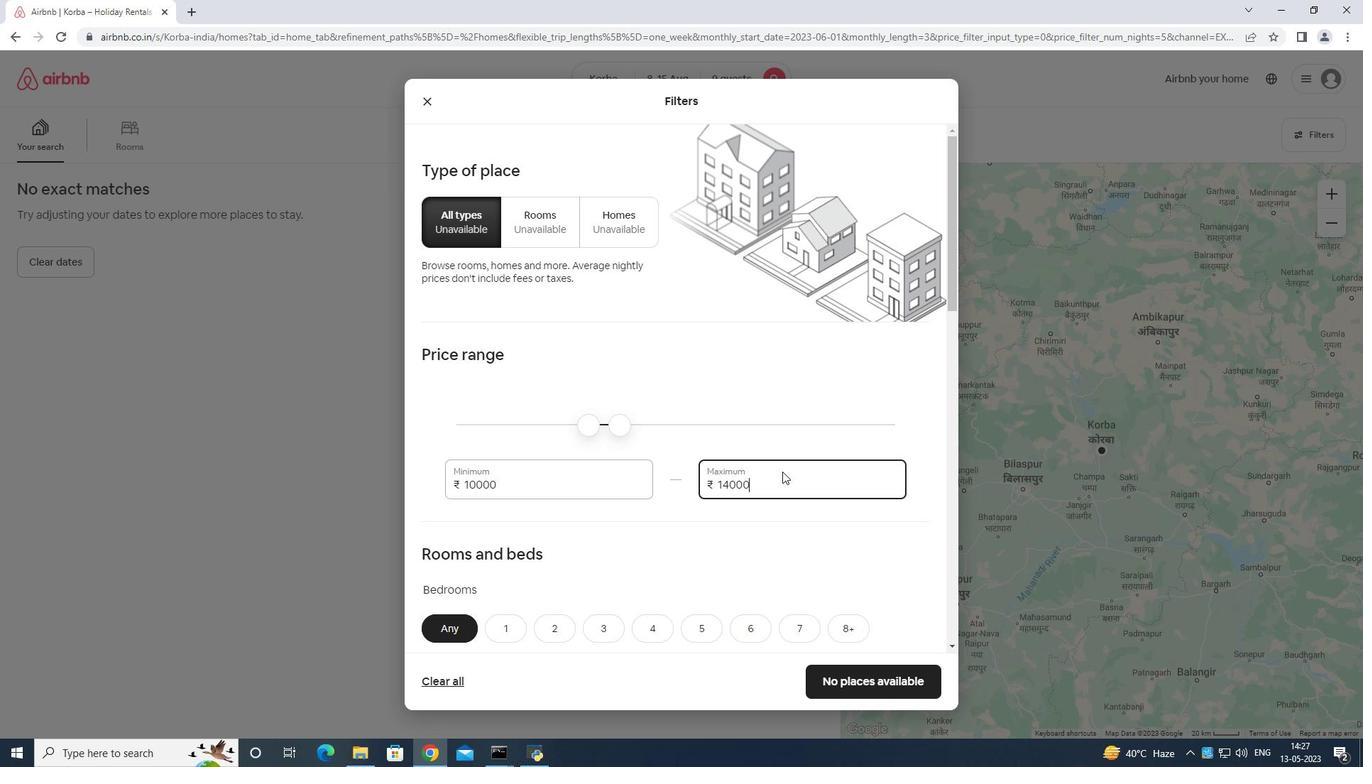 
Action: Mouse moved to (782, 472)
Screenshot: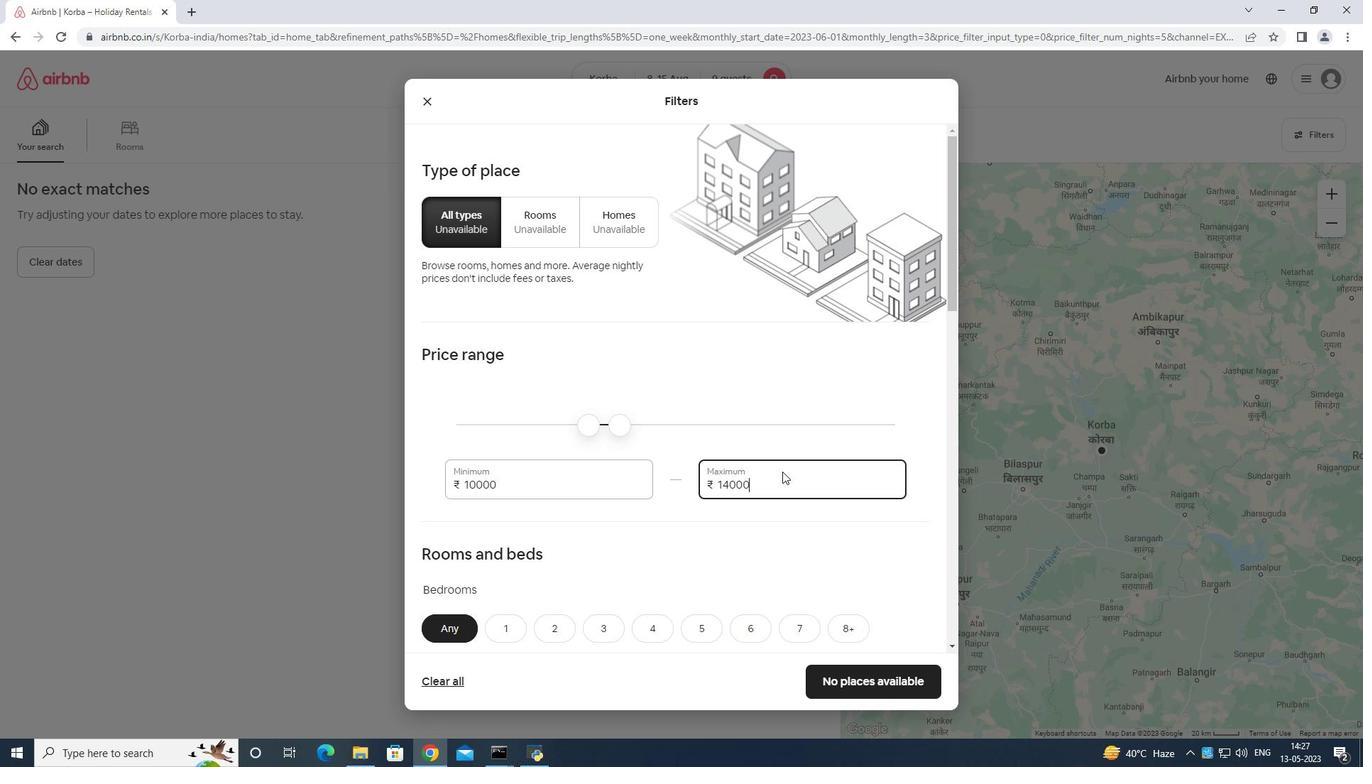 
Action: Mouse scrolled (782, 471) with delta (0, 0)
Screenshot: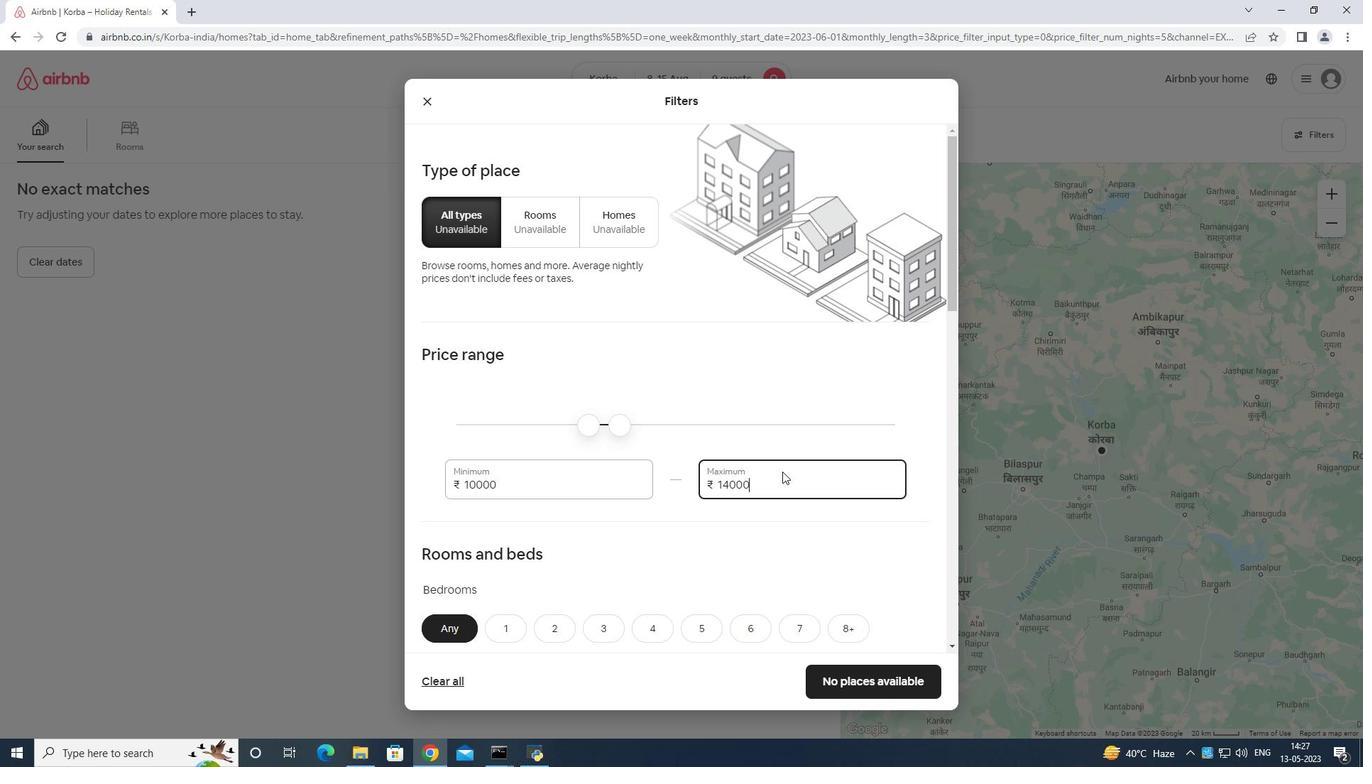 
Action: Mouse moved to (781, 473)
Screenshot: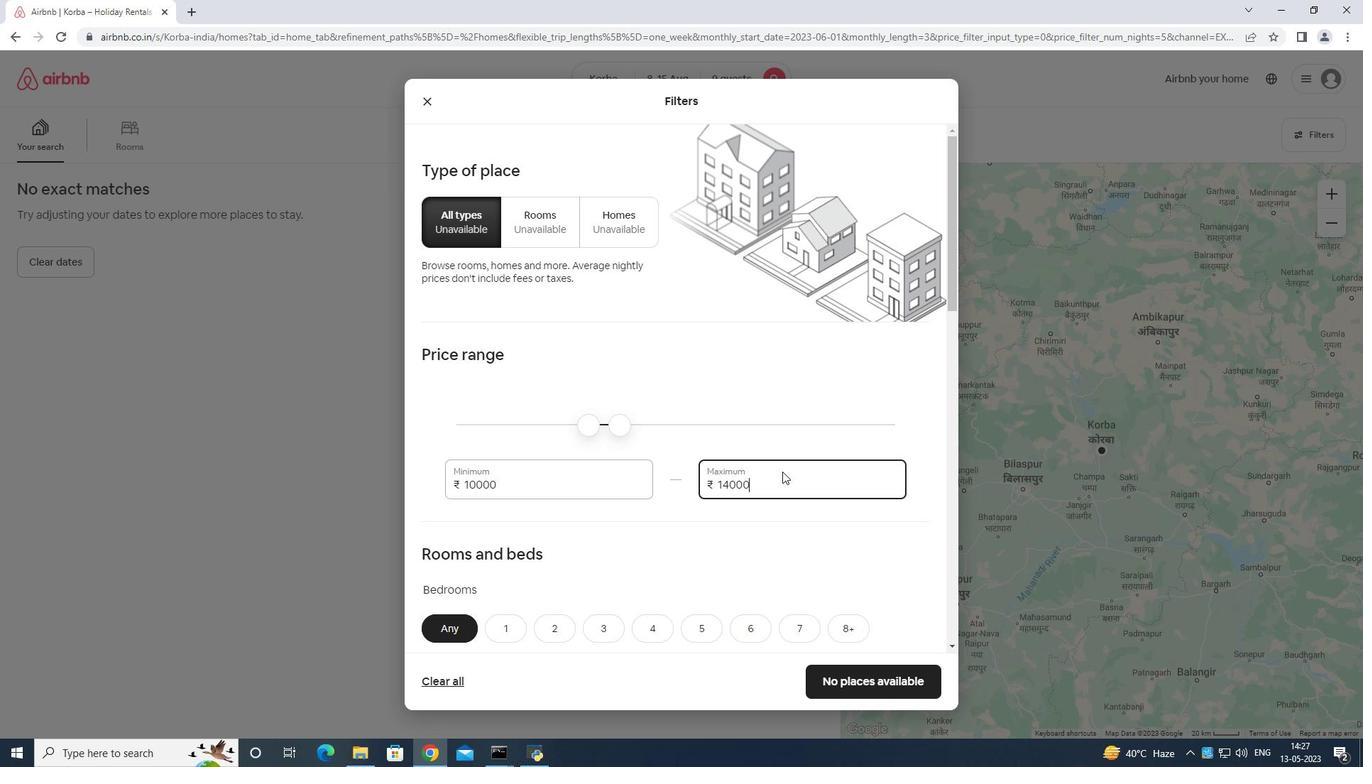 
Action: Mouse scrolled (781, 472) with delta (0, 0)
Screenshot: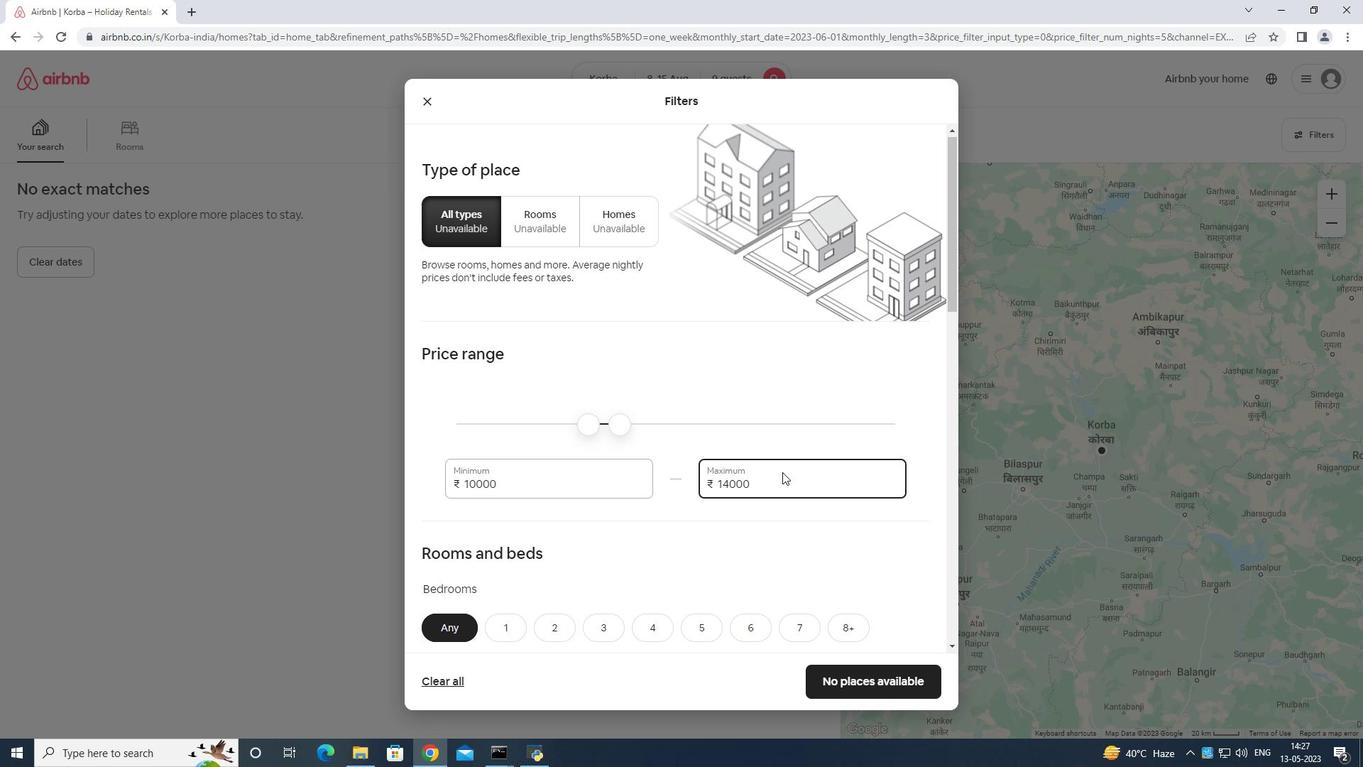 
Action: Mouse moved to (686, 415)
Screenshot: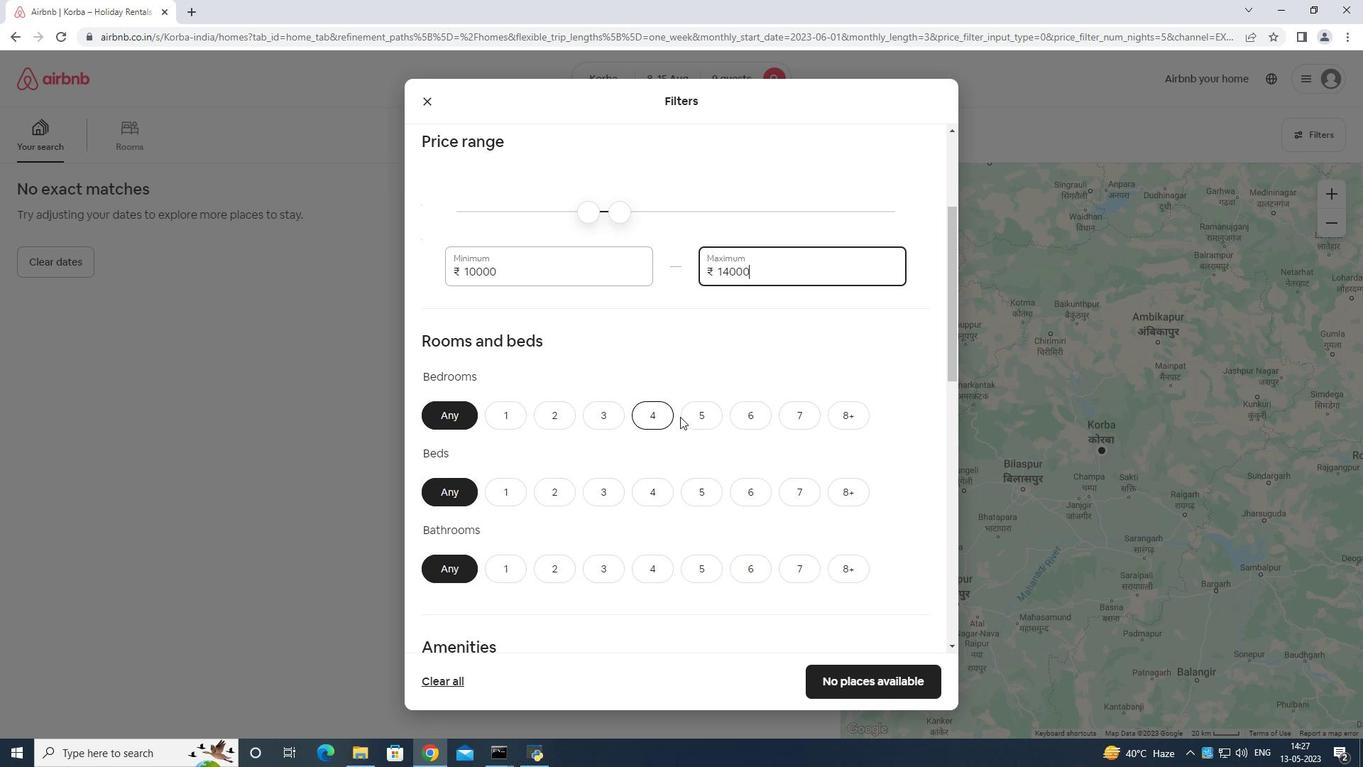 
Action: Mouse pressed left at (686, 415)
Screenshot: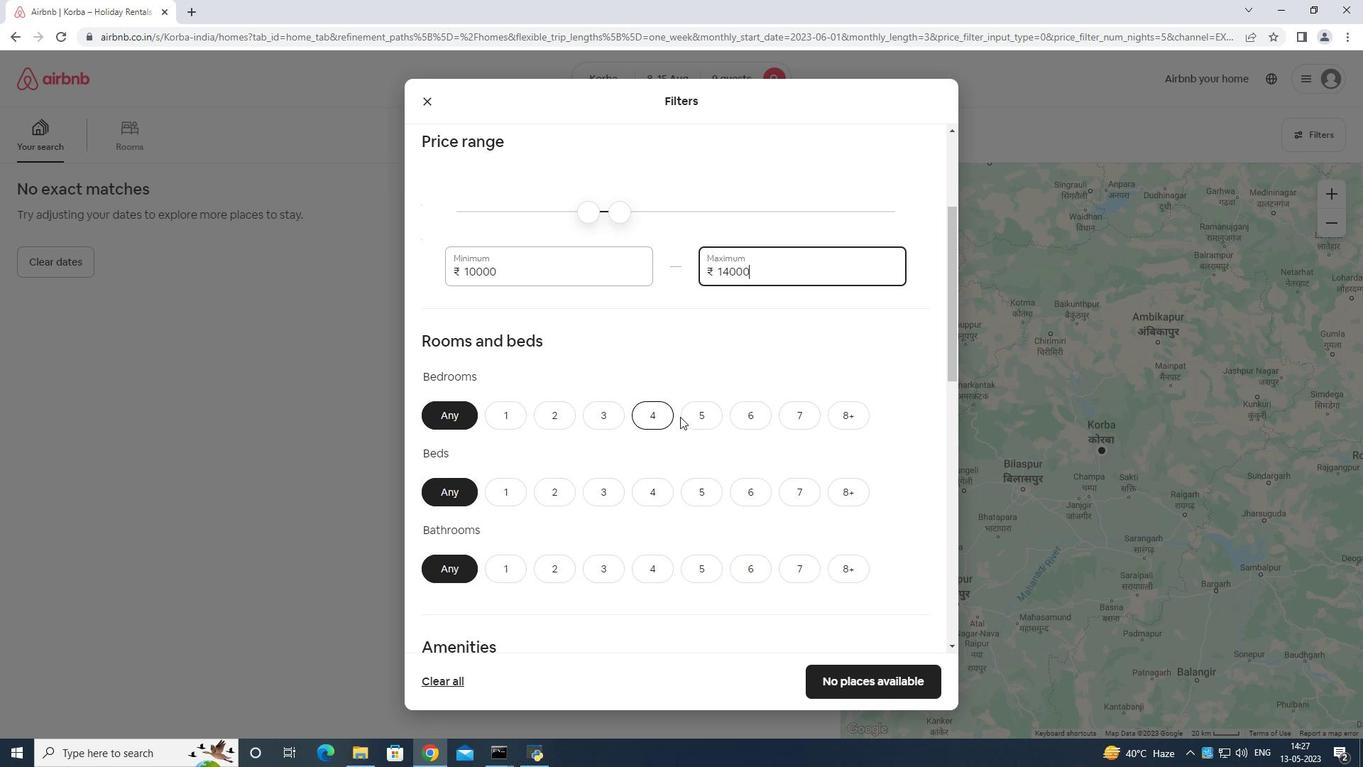 
Action: Mouse moved to (838, 485)
Screenshot: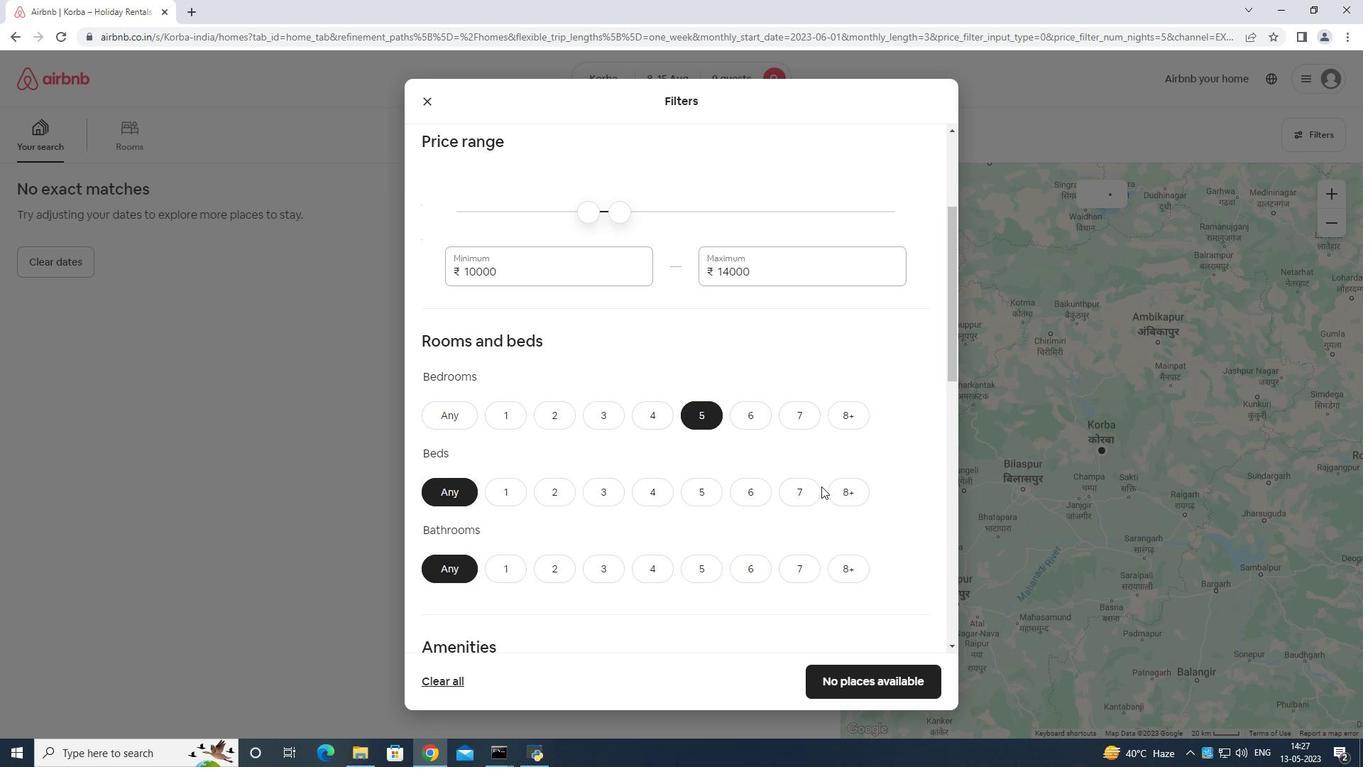 
Action: Mouse pressed left at (838, 485)
Screenshot: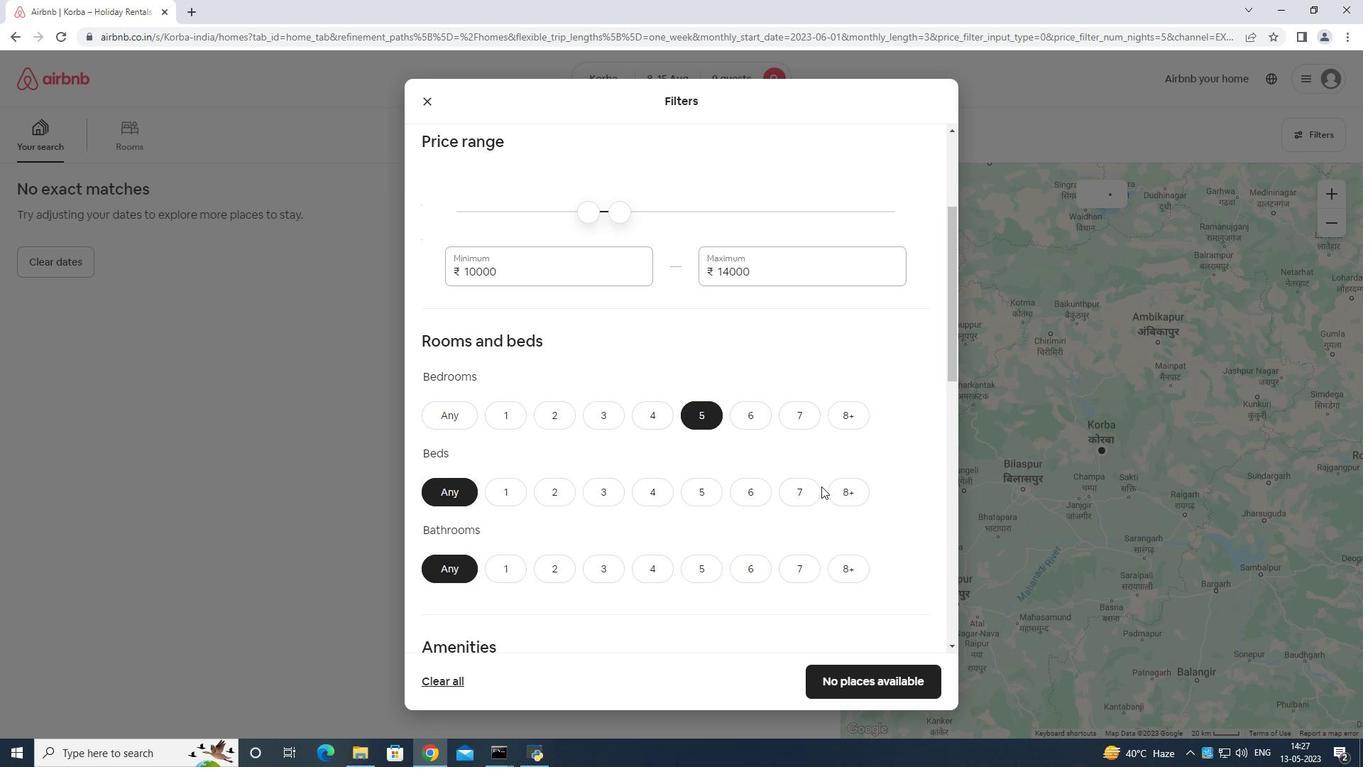 
Action: Mouse moved to (691, 563)
Screenshot: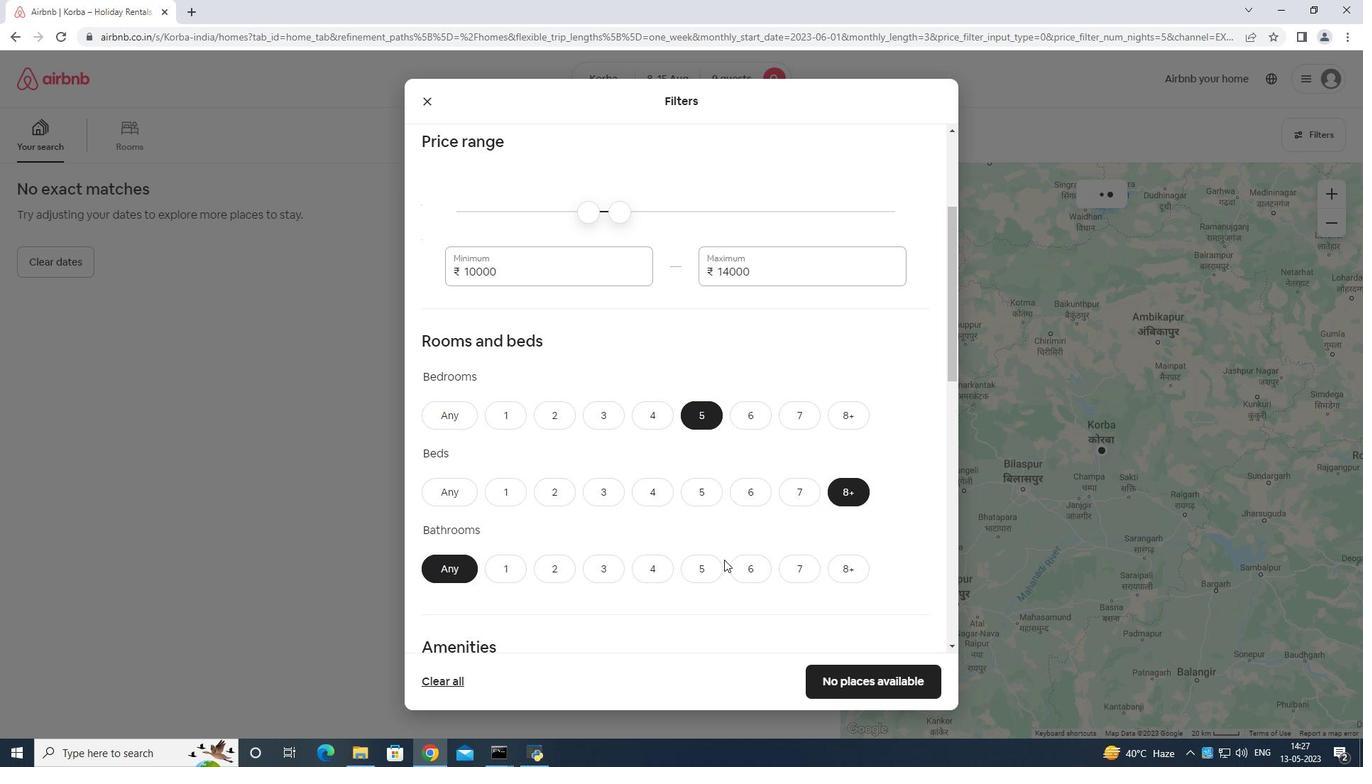 
Action: Mouse pressed left at (691, 563)
Screenshot: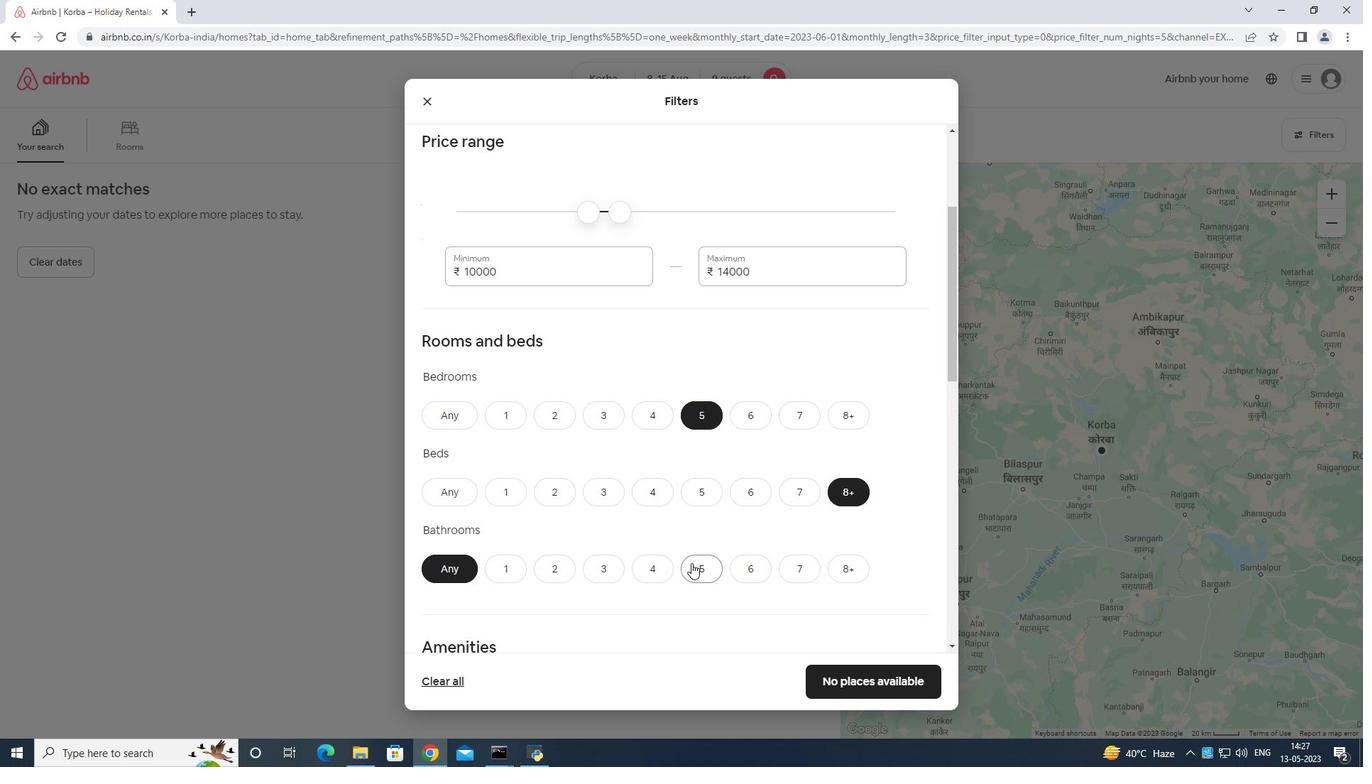 
Action: Mouse moved to (722, 460)
Screenshot: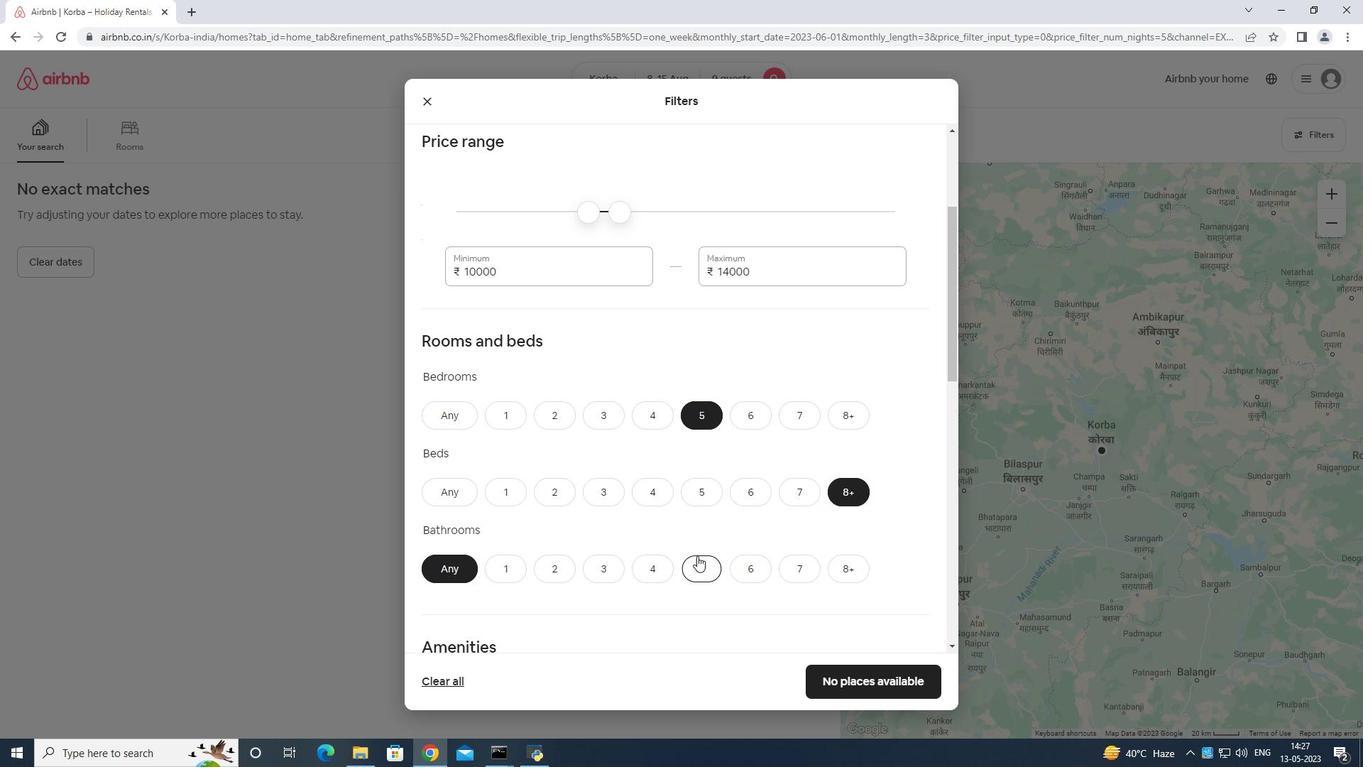 
Action: Mouse scrolled (722, 460) with delta (0, 0)
Screenshot: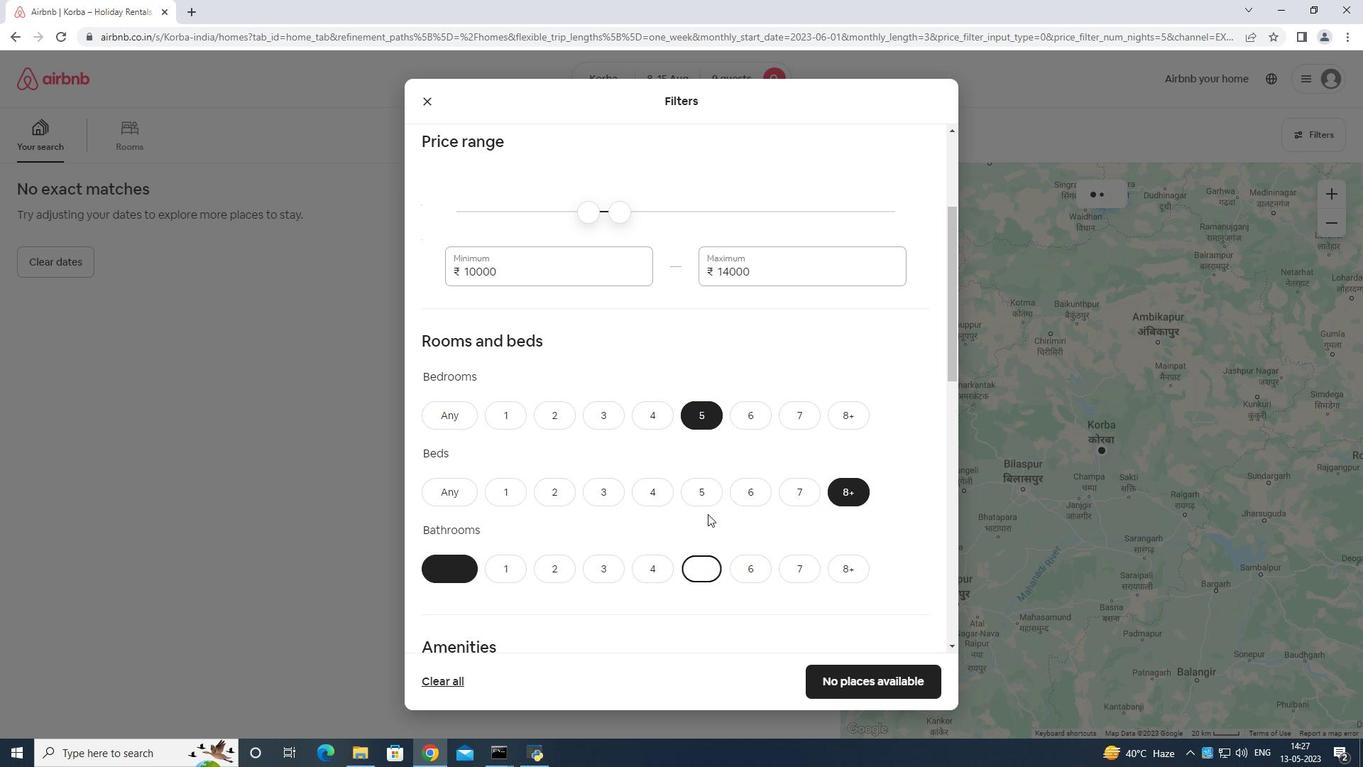 
Action: Mouse moved to (722, 460)
Screenshot: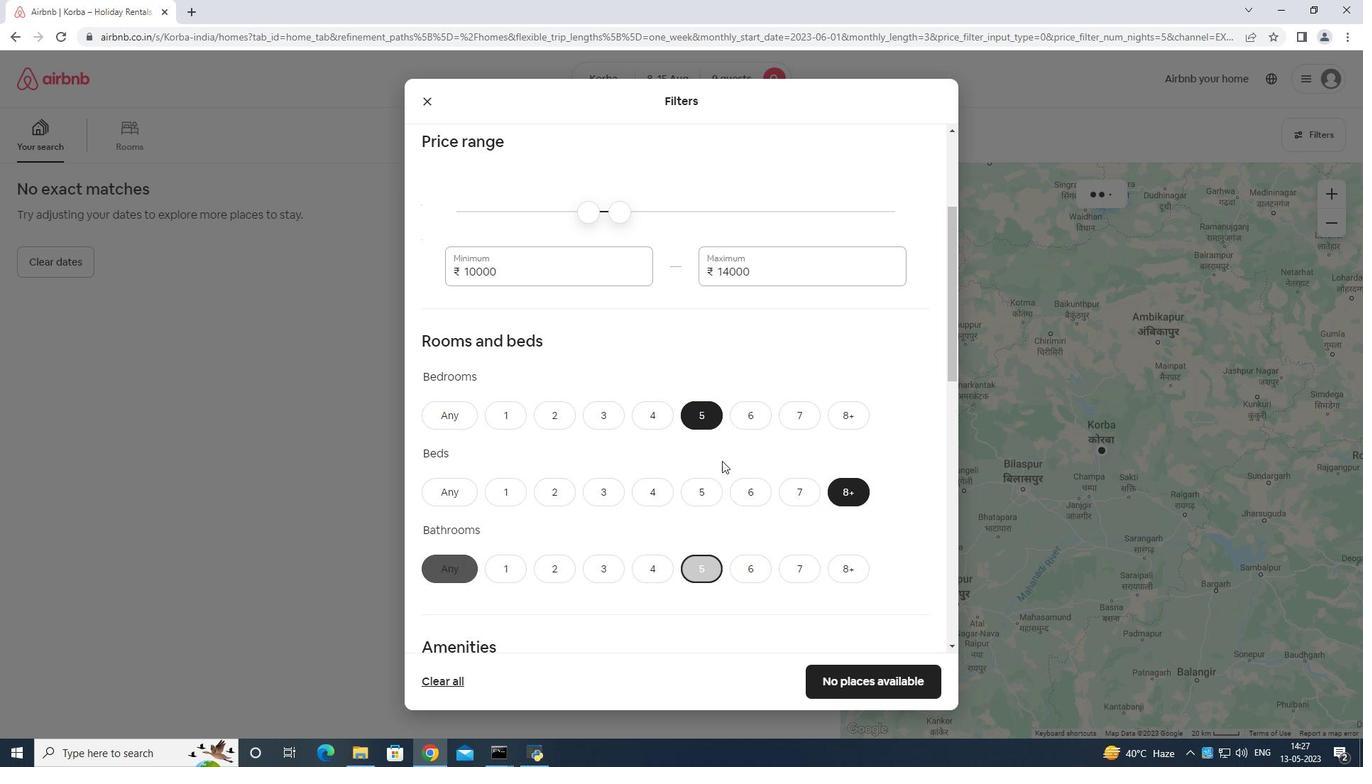 
Action: Mouse scrolled (722, 460) with delta (0, 0)
Screenshot: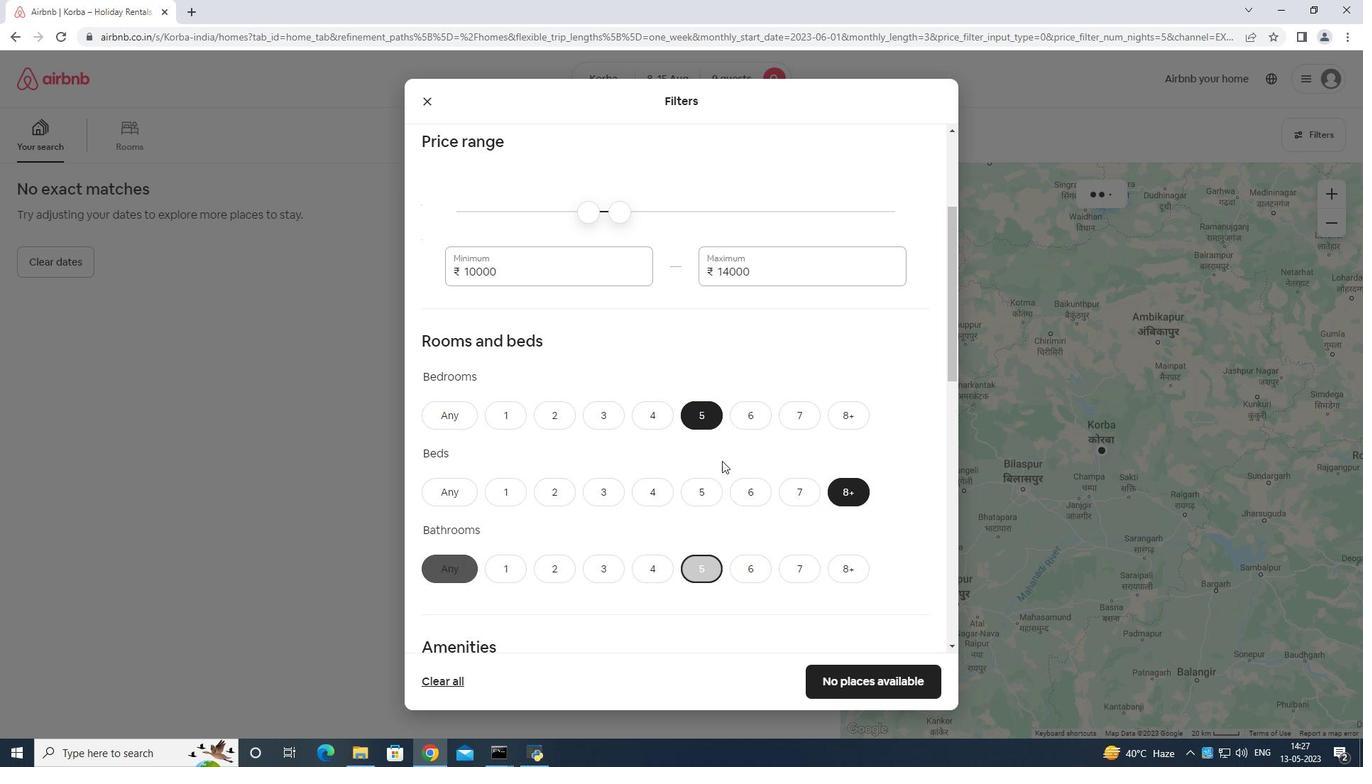 
Action: Mouse scrolled (722, 460) with delta (0, 0)
Screenshot: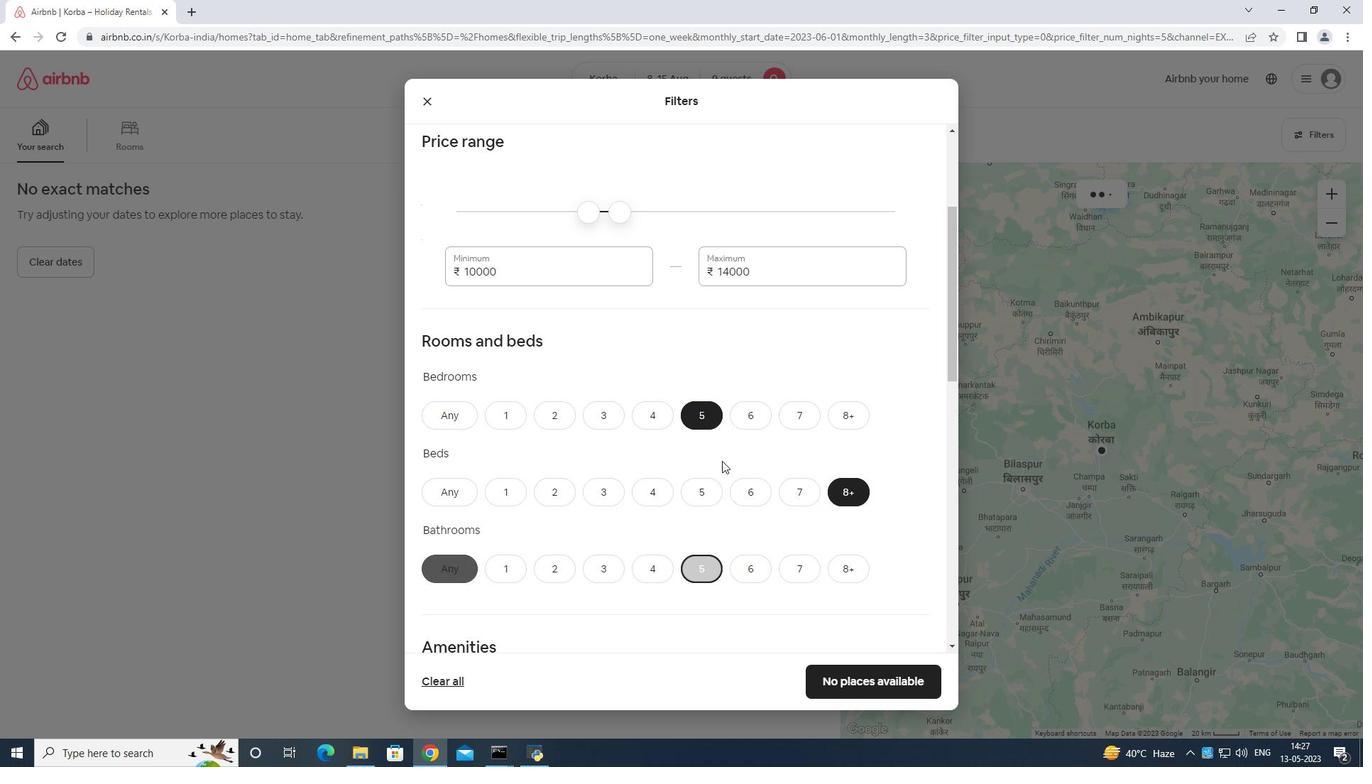 
Action: Mouse scrolled (722, 460) with delta (0, 0)
Screenshot: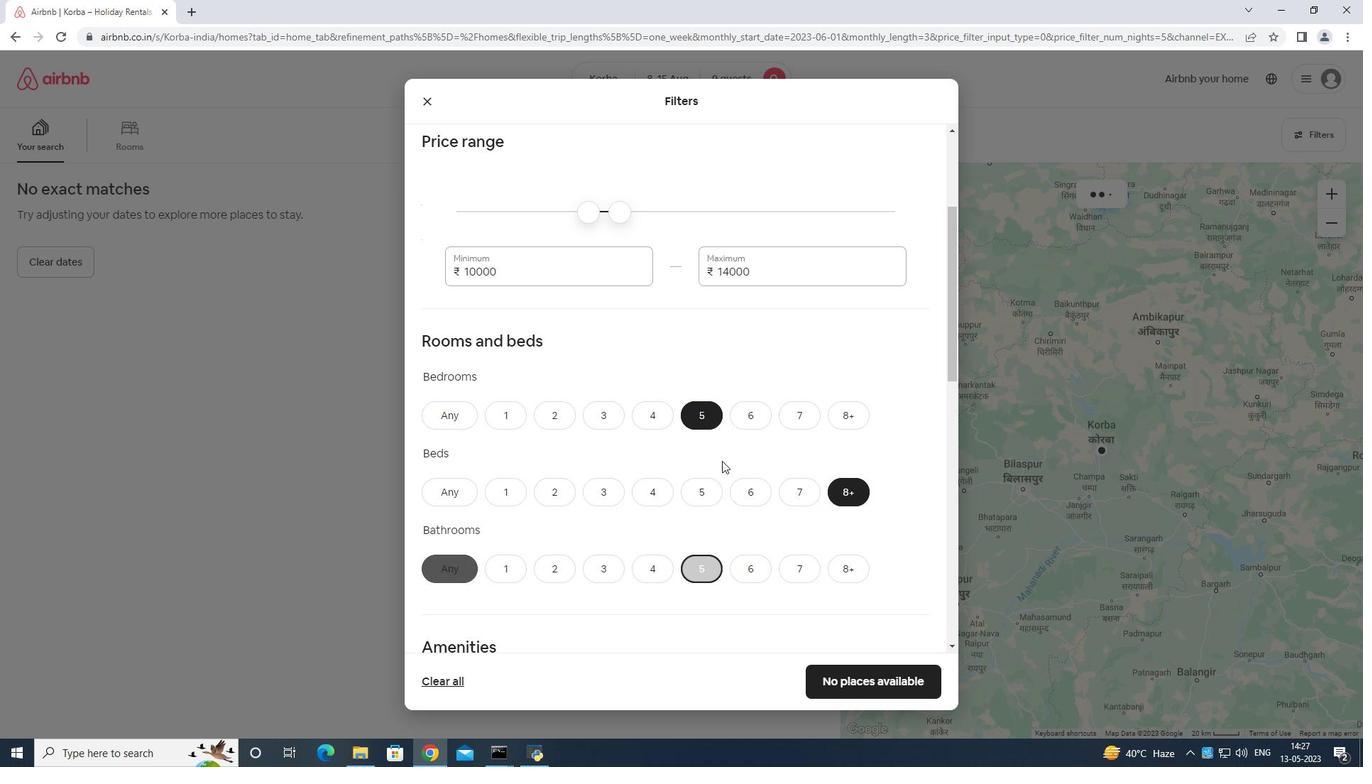 
Action: Mouse scrolled (722, 460) with delta (0, 0)
Screenshot: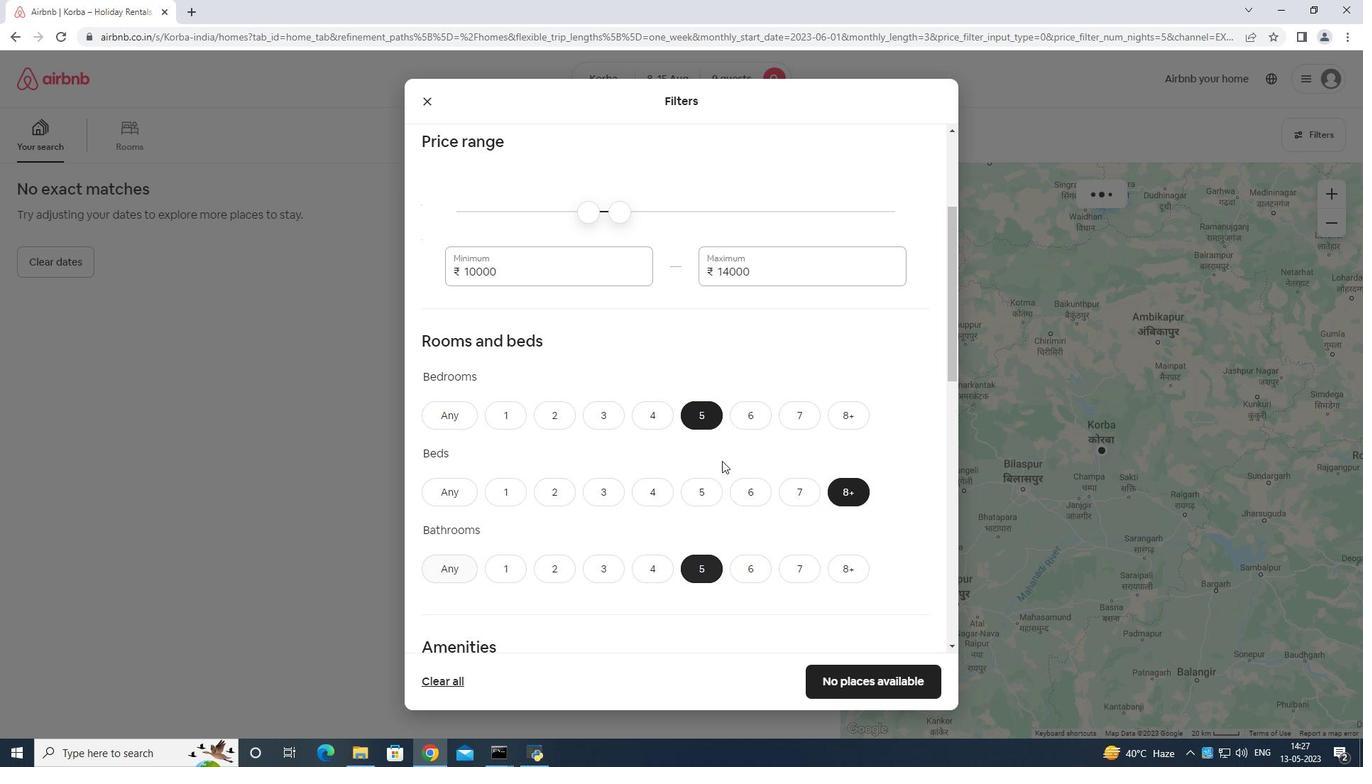 
Action: Mouse moved to (431, 365)
Screenshot: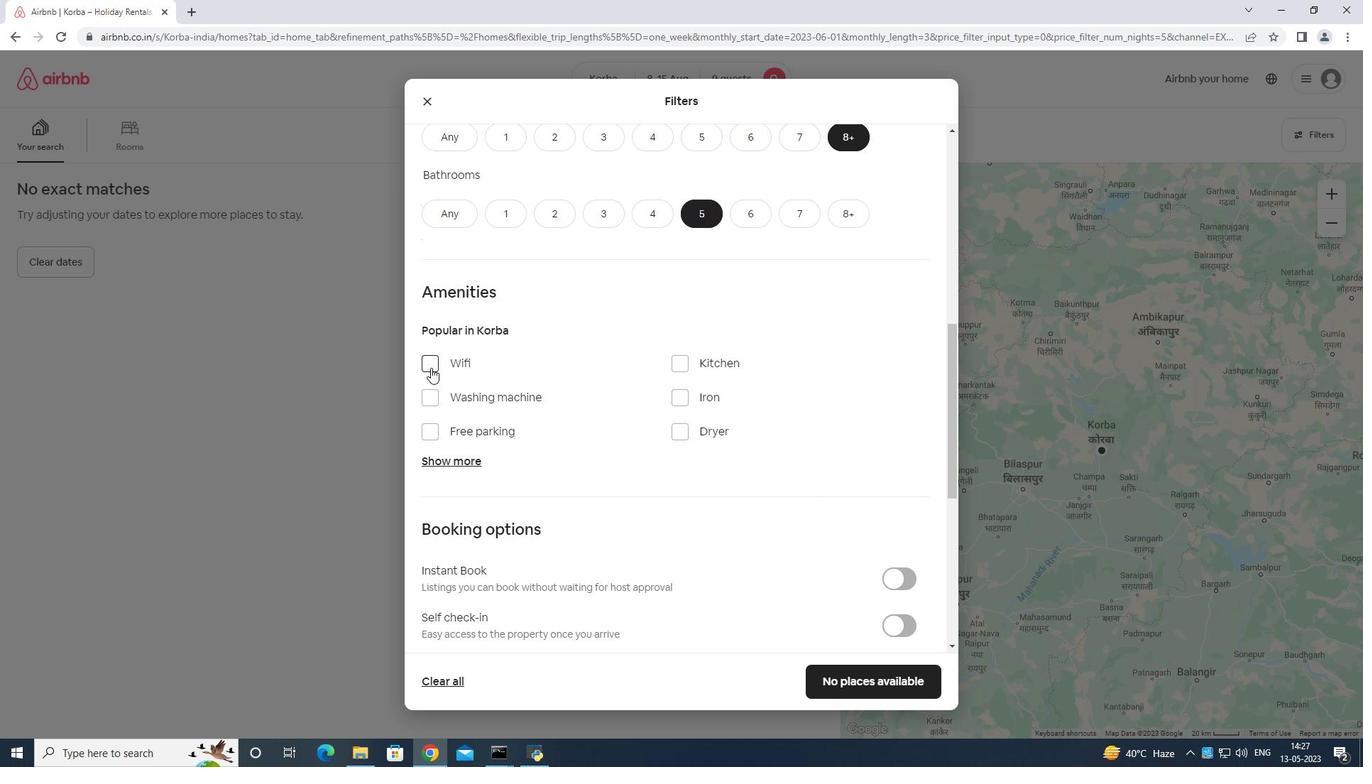 
Action: Mouse pressed left at (431, 365)
Screenshot: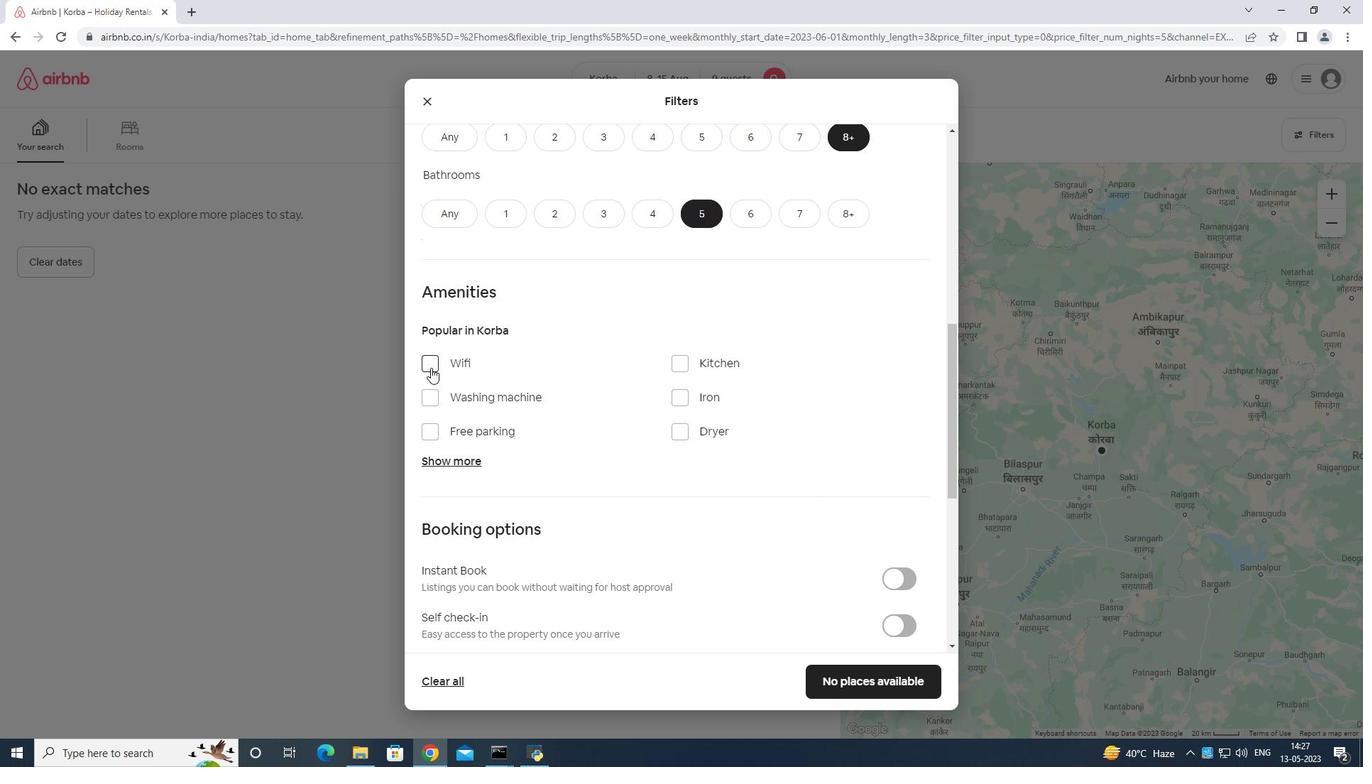 
Action: Mouse moved to (436, 429)
Screenshot: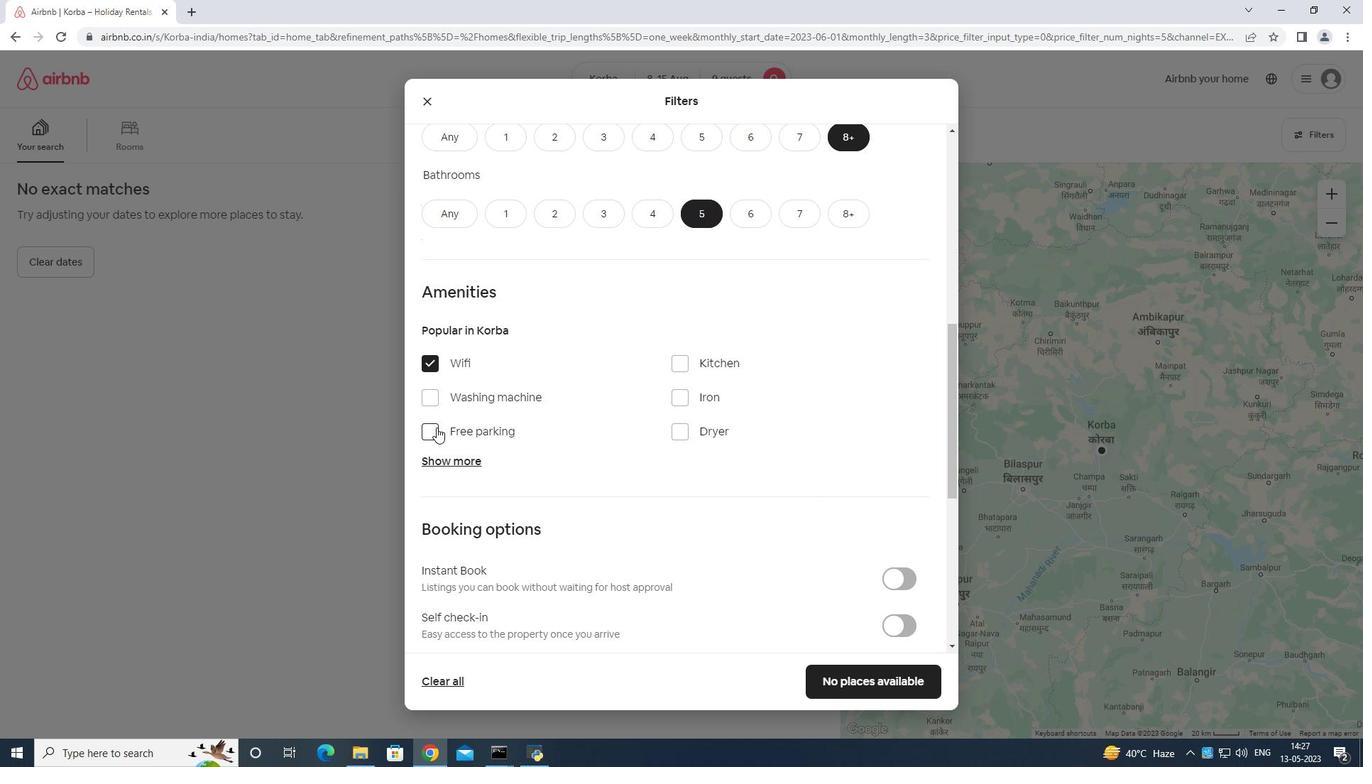 
Action: Mouse pressed left at (436, 429)
Screenshot: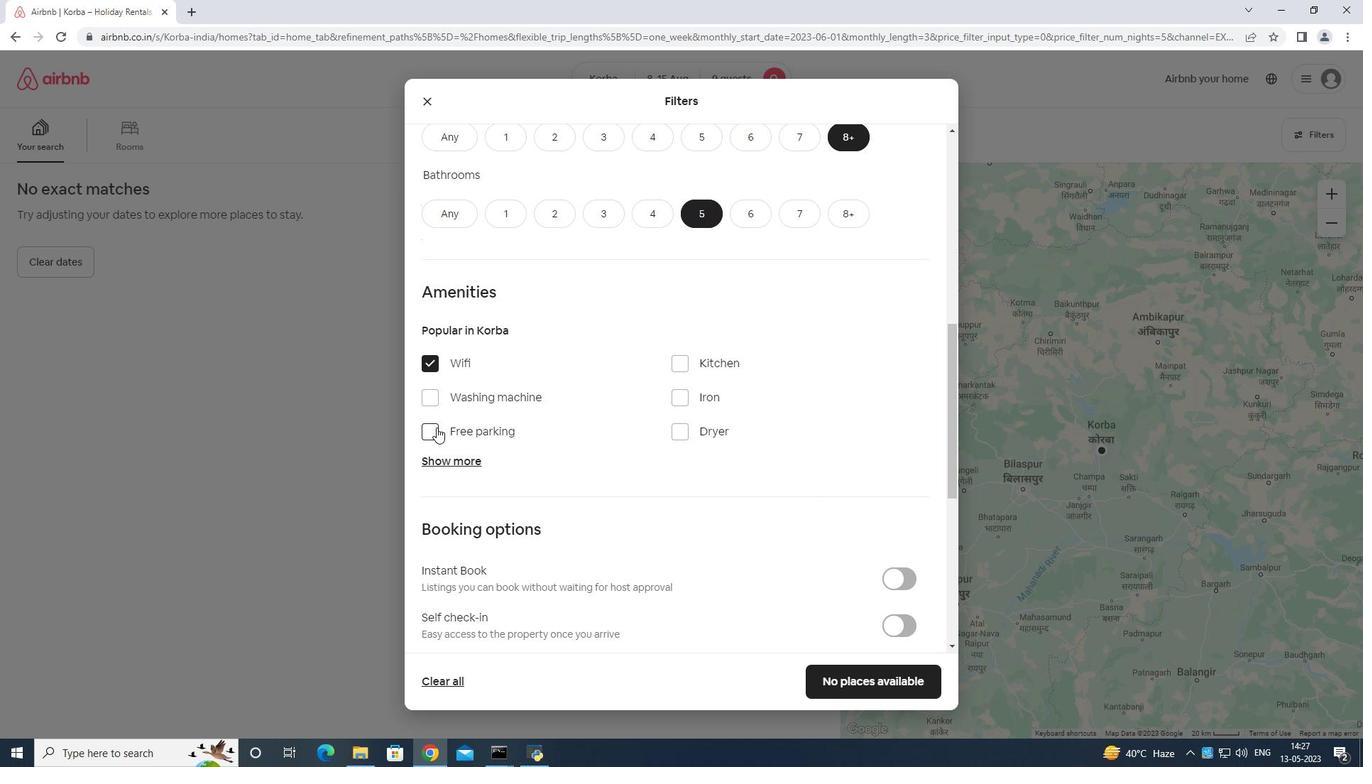 
Action: Mouse moved to (440, 460)
Screenshot: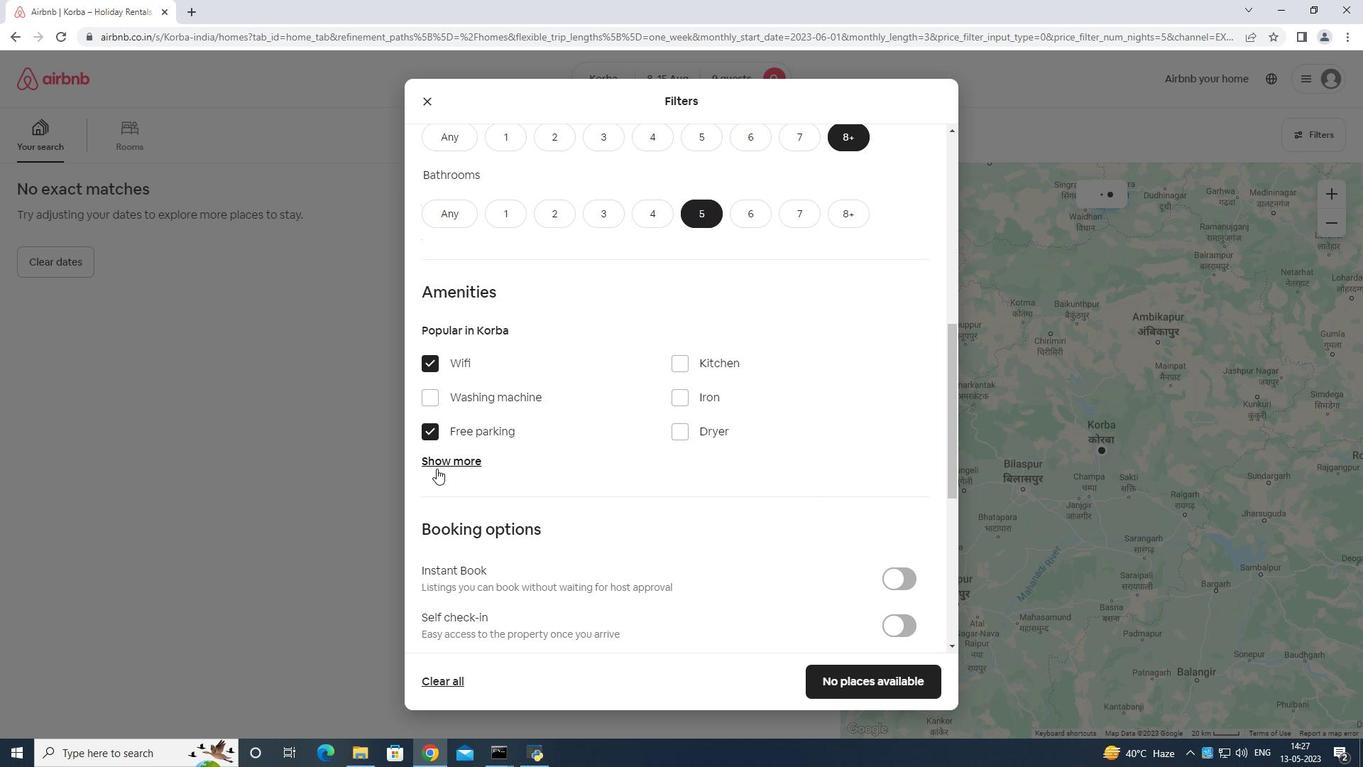 
Action: Mouse pressed left at (440, 460)
Screenshot: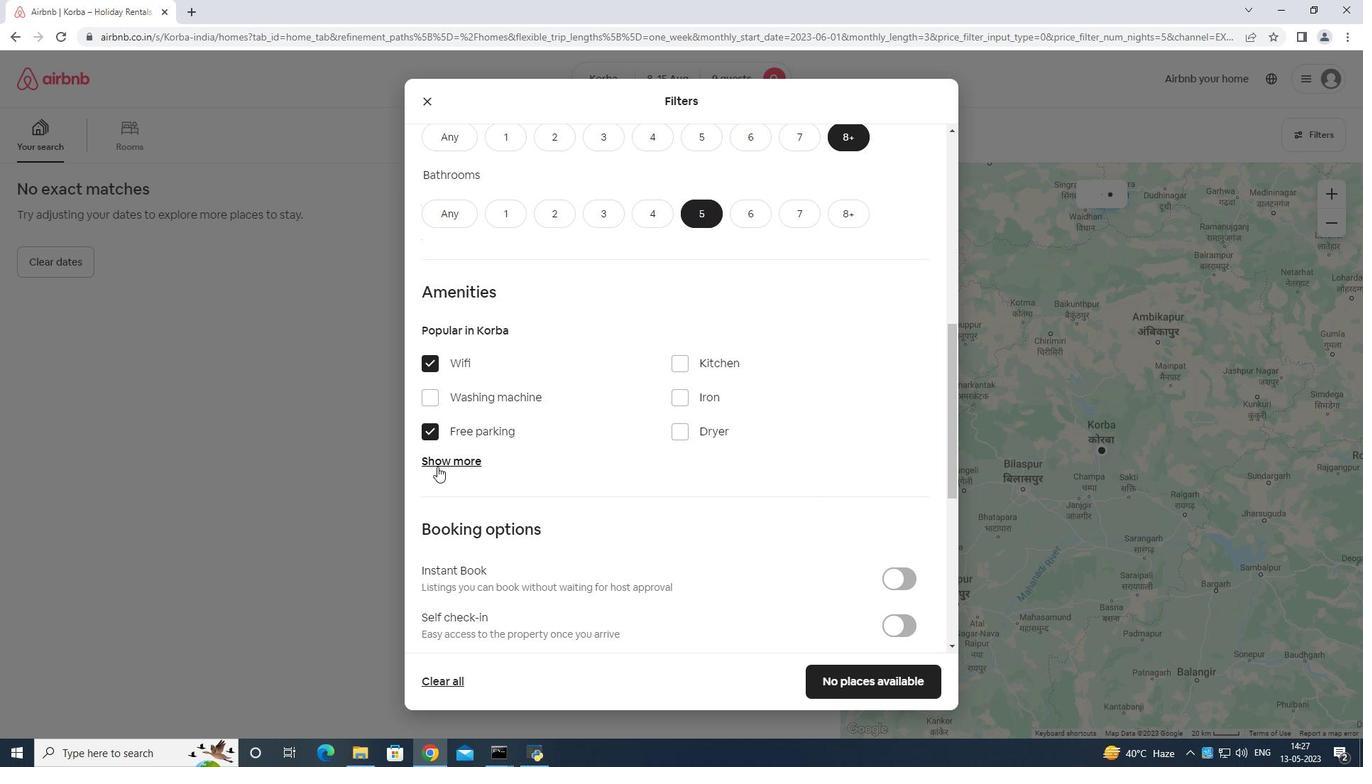 
Action: Mouse moved to (691, 540)
Screenshot: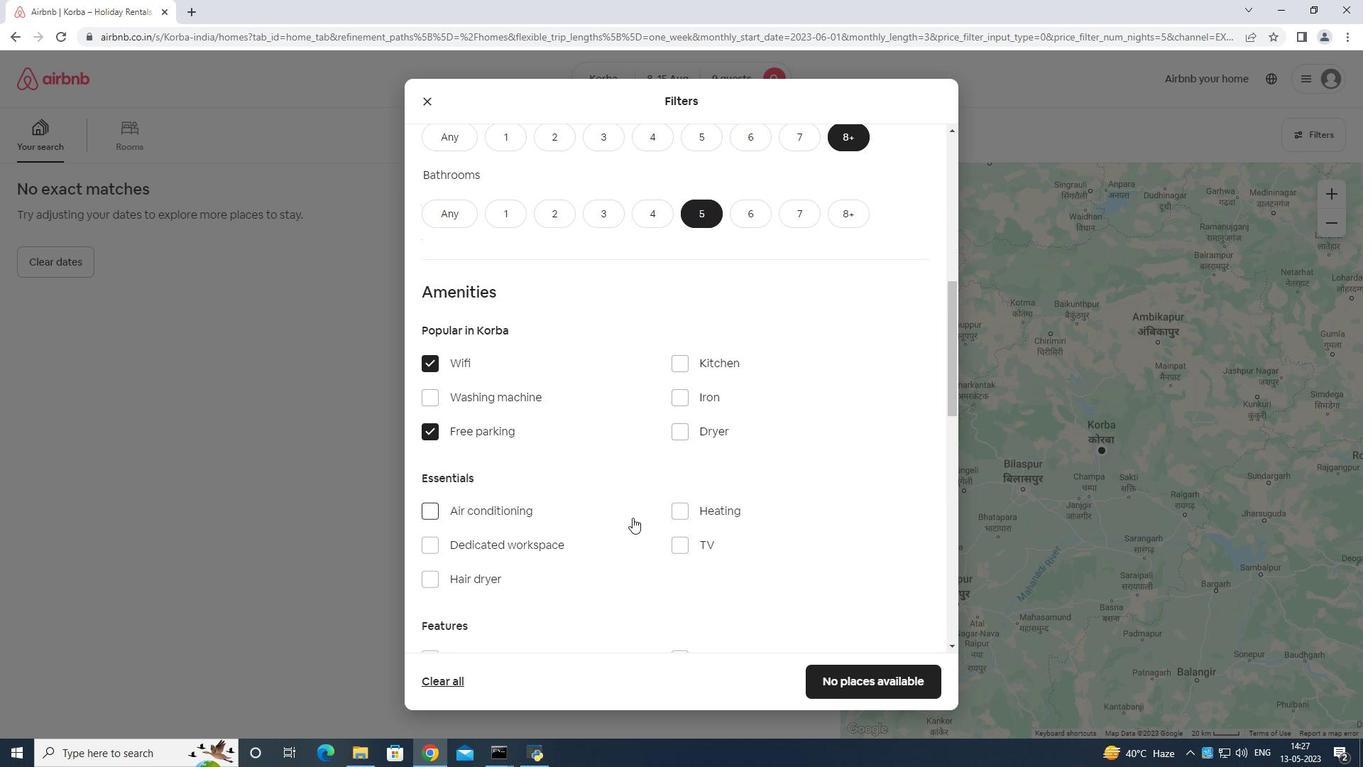 
Action: Mouse pressed left at (691, 540)
Screenshot: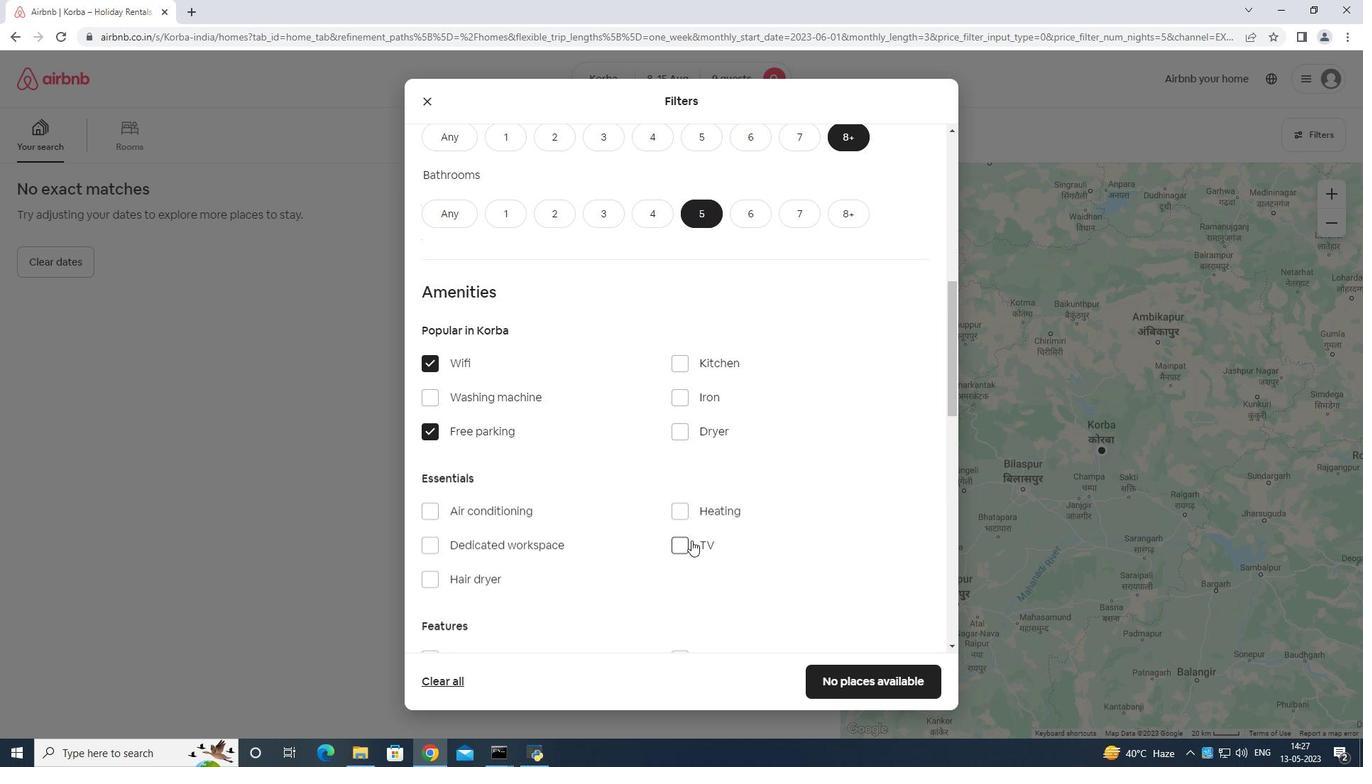 
Action: Mouse moved to (689, 495)
Screenshot: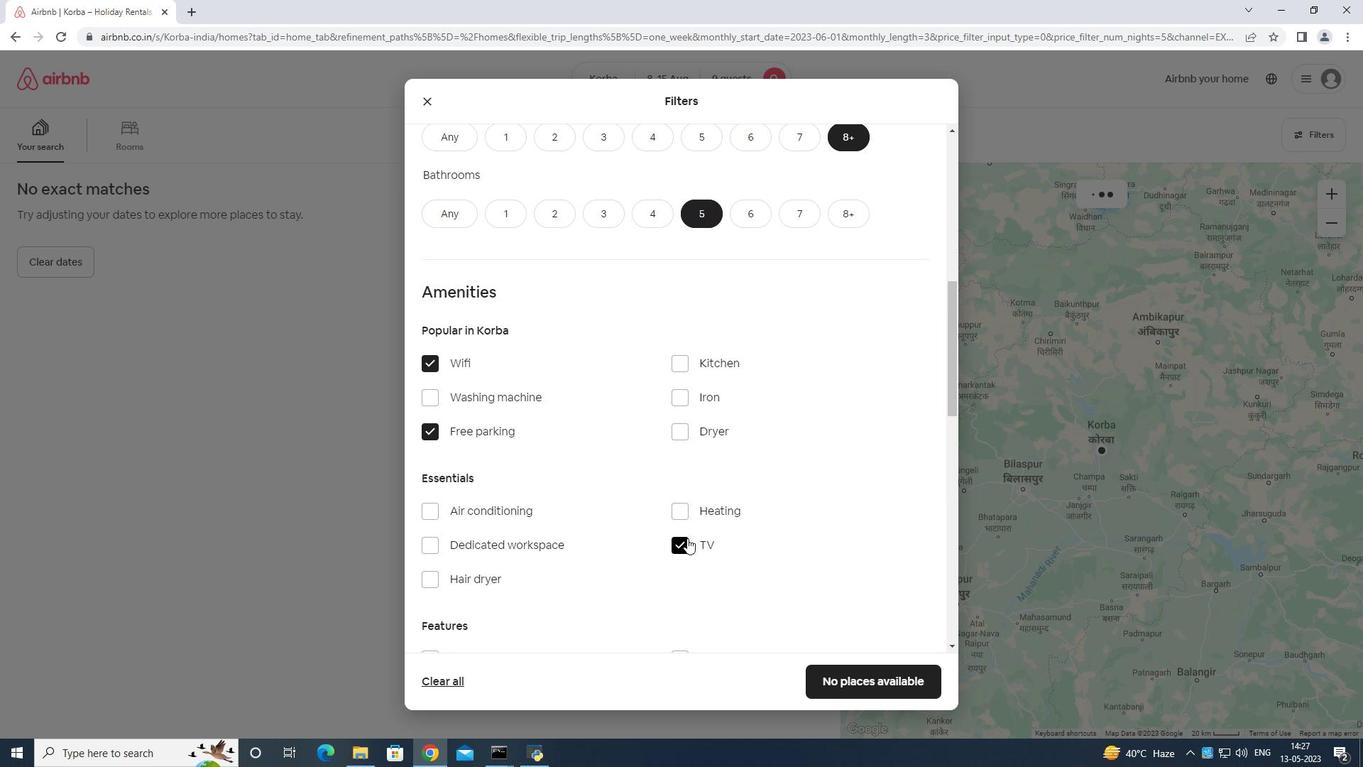 
Action: Mouse scrolled (689, 495) with delta (0, 0)
Screenshot: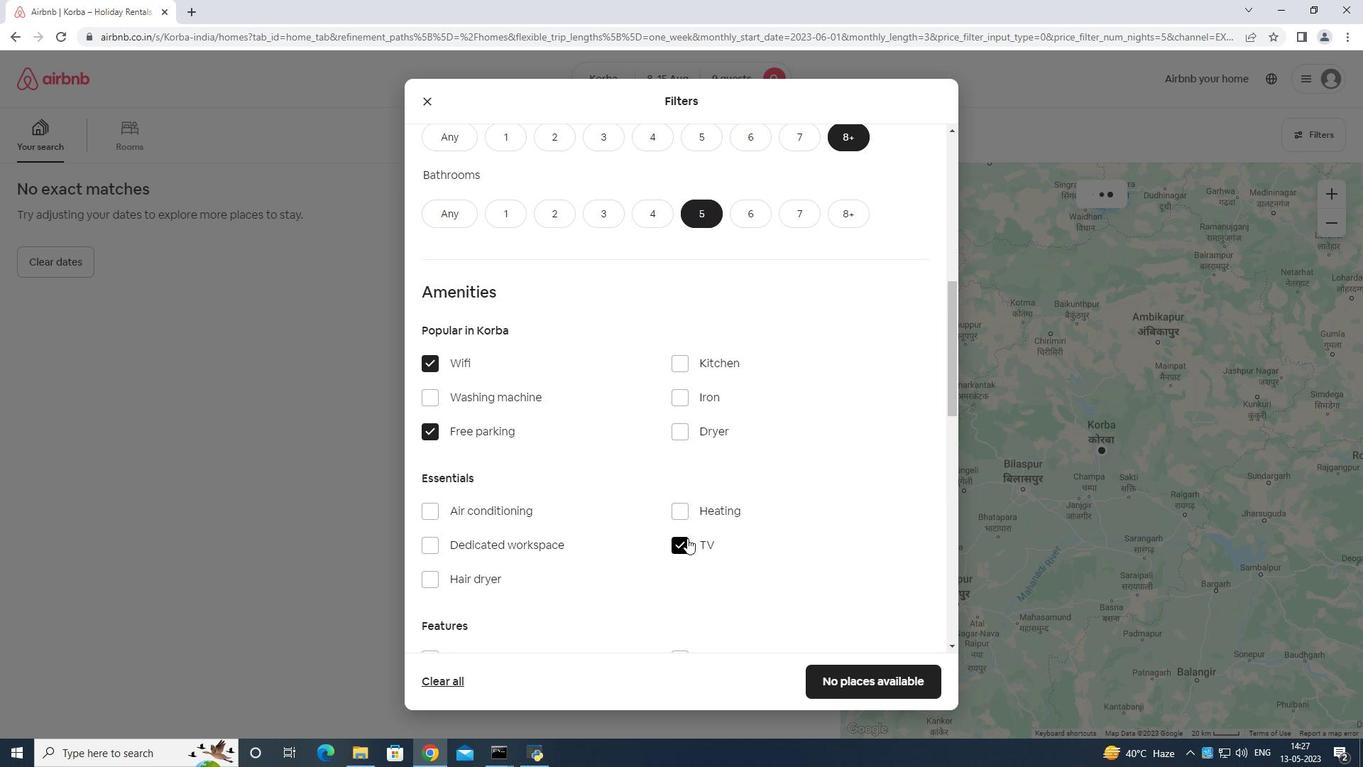 
Action: Mouse moved to (689, 500)
Screenshot: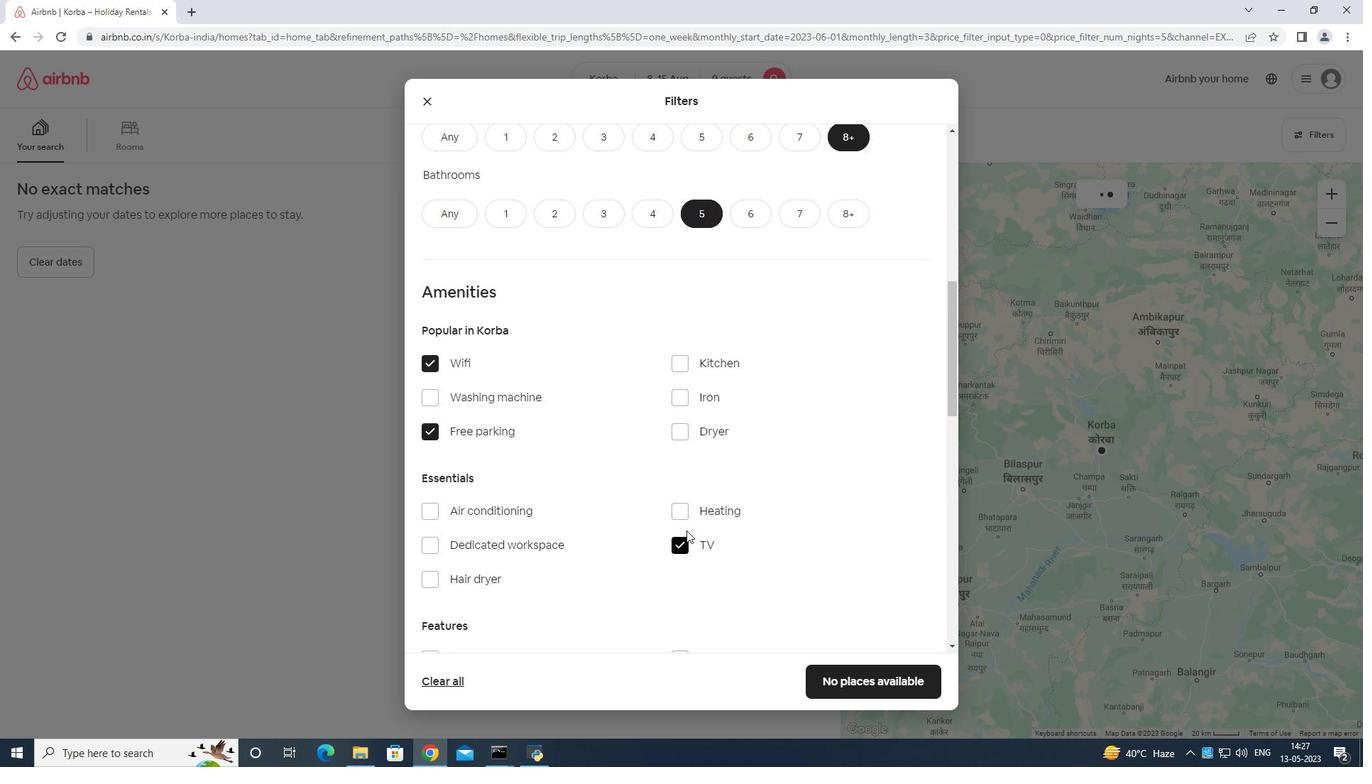 
Action: Mouse scrolled (689, 499) with delta (0, 0)
Screenshot: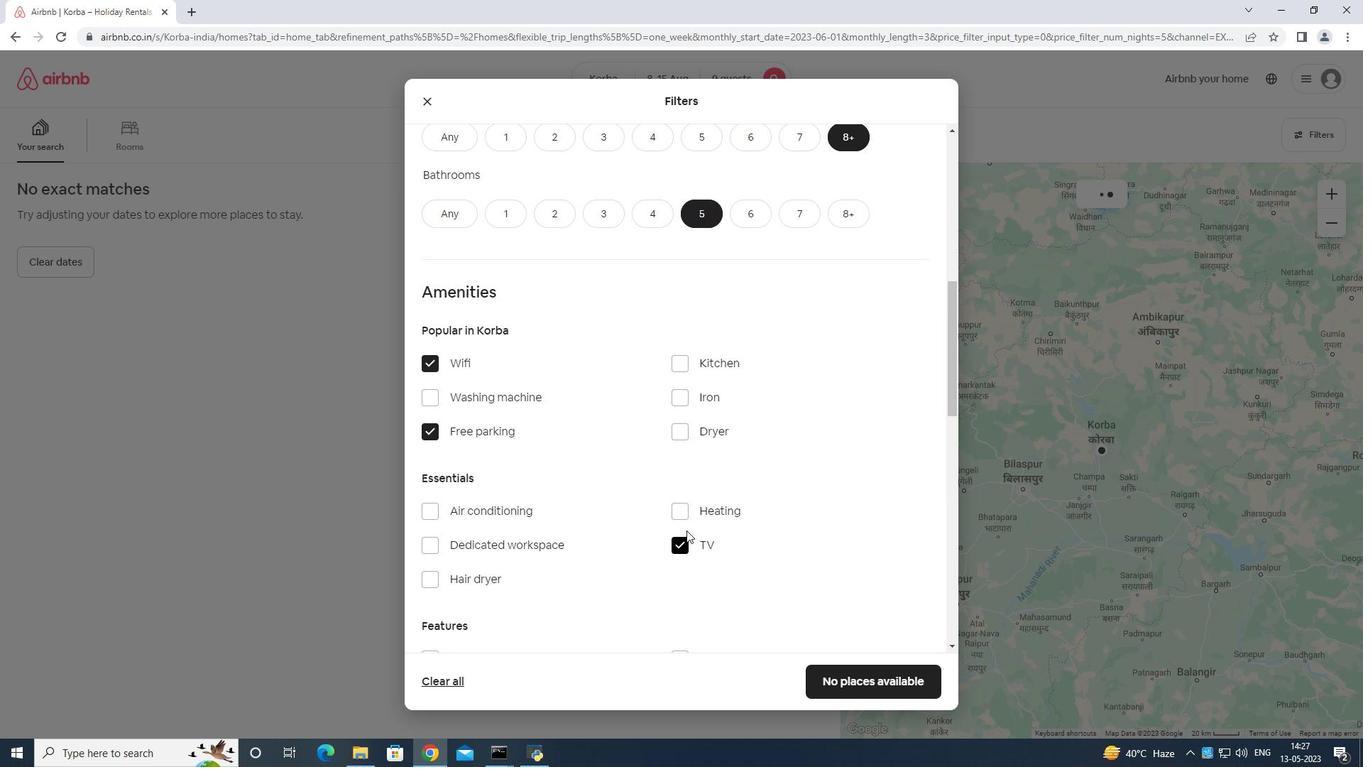 
Action: Mouse moved to (689, 504)
Screenshot: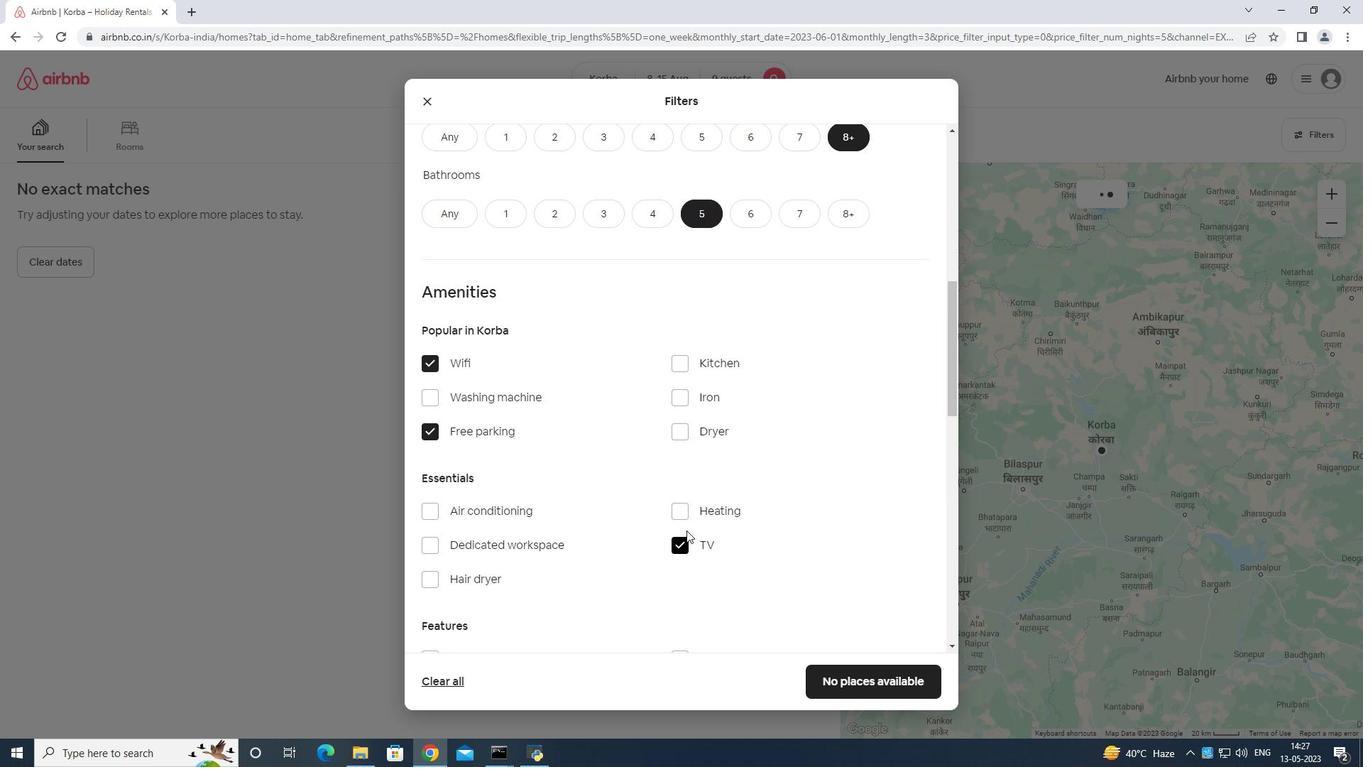 
Action: Mouse scrolled (689, 504) with delta (0, 0)
Screenshot: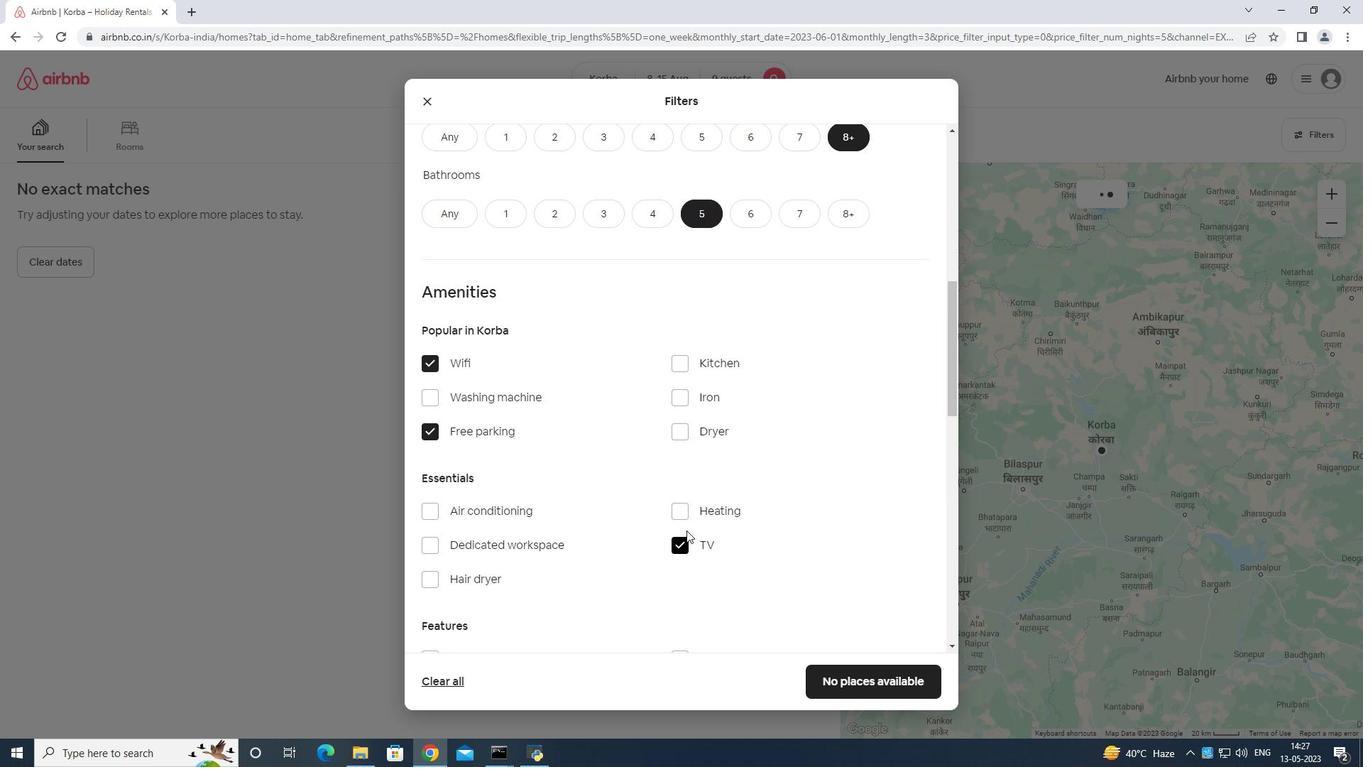 
Action: Mouse scrolled (689, 504) with delta (0, 0)
Screenshot: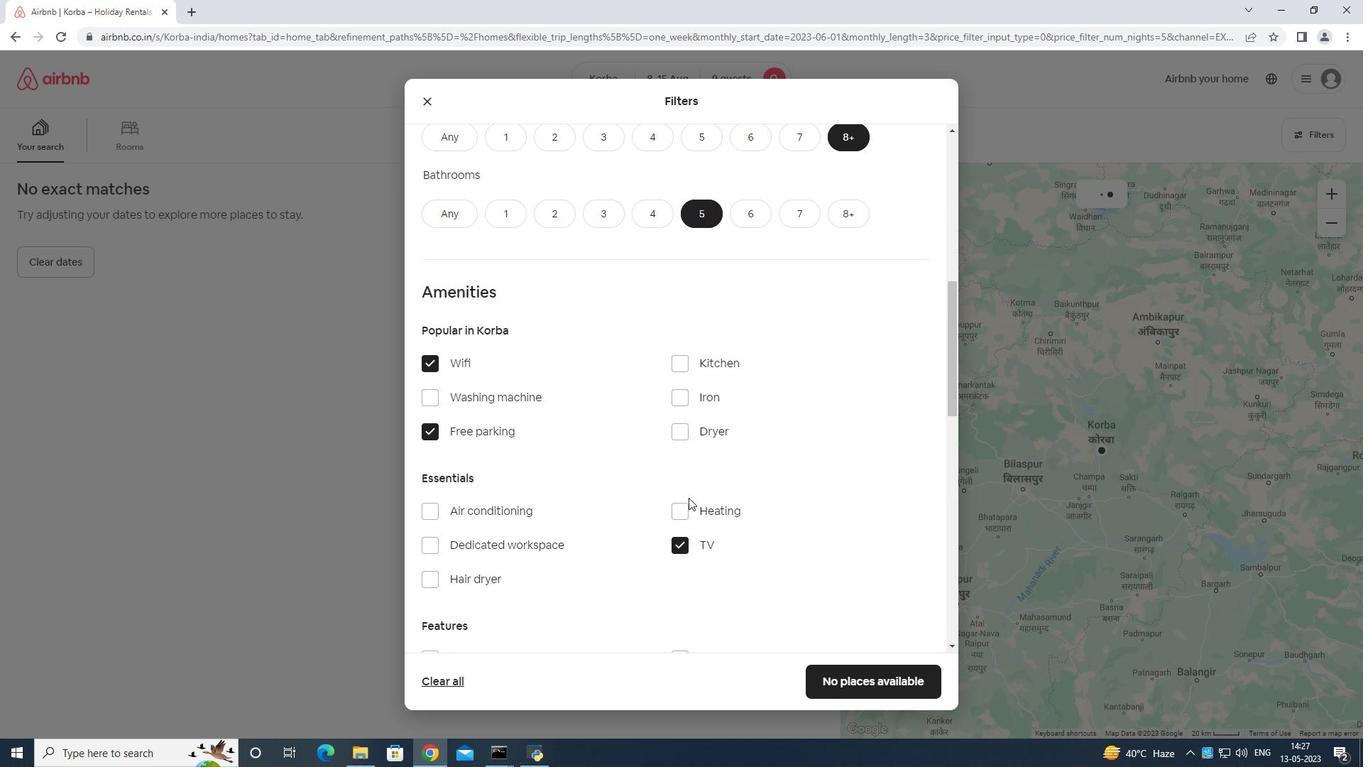 
Action: Mouse moved to (427, 444)
Screenshot: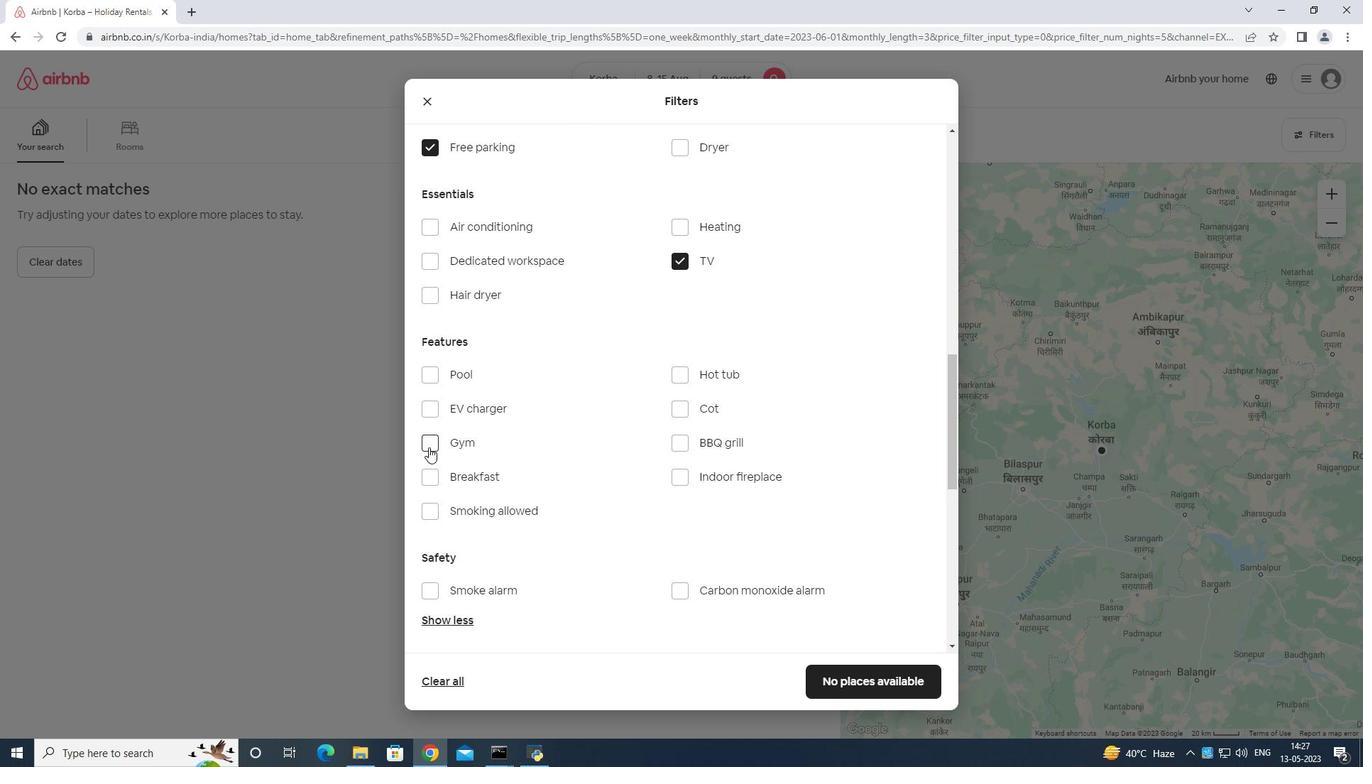 
Action: Mouse pressed left at (427, 444)
Screenshot: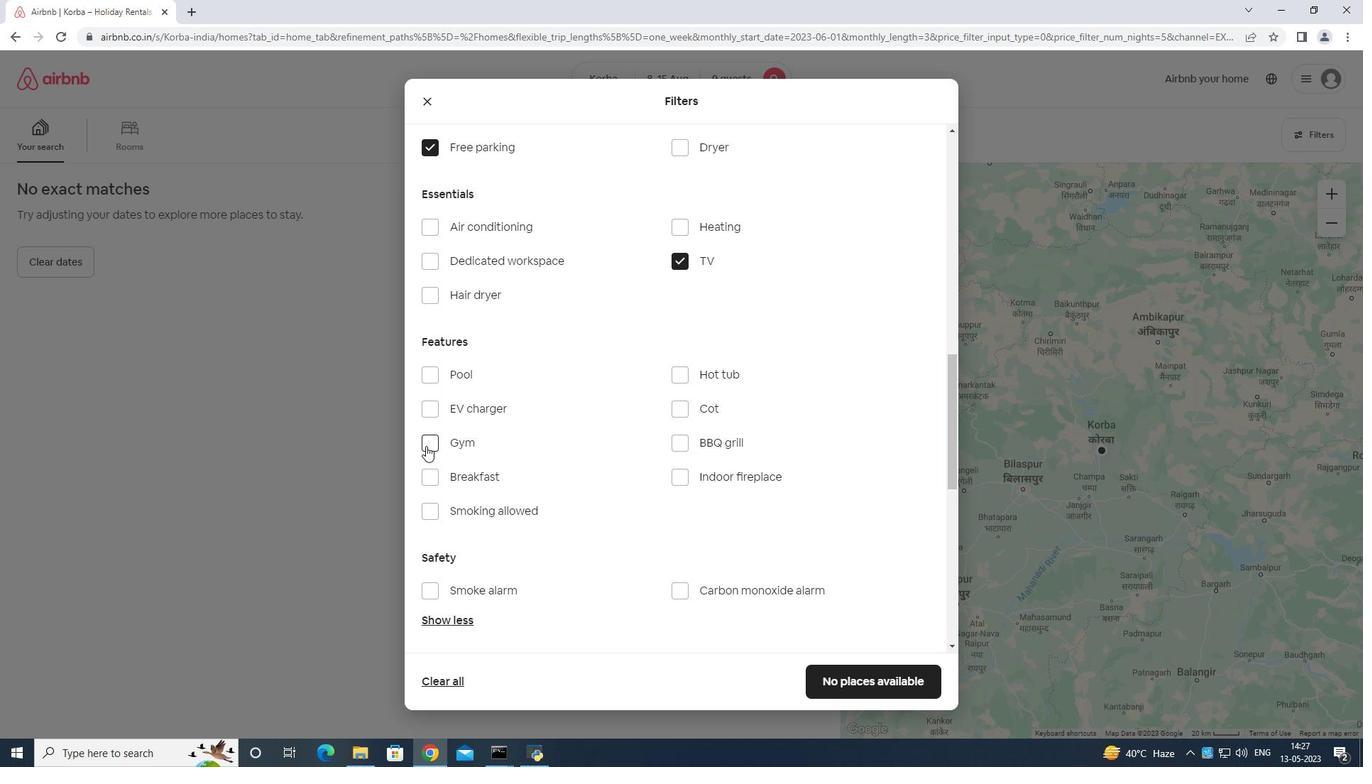 
Action: Mouse moved to (434, 477)
Screenshot: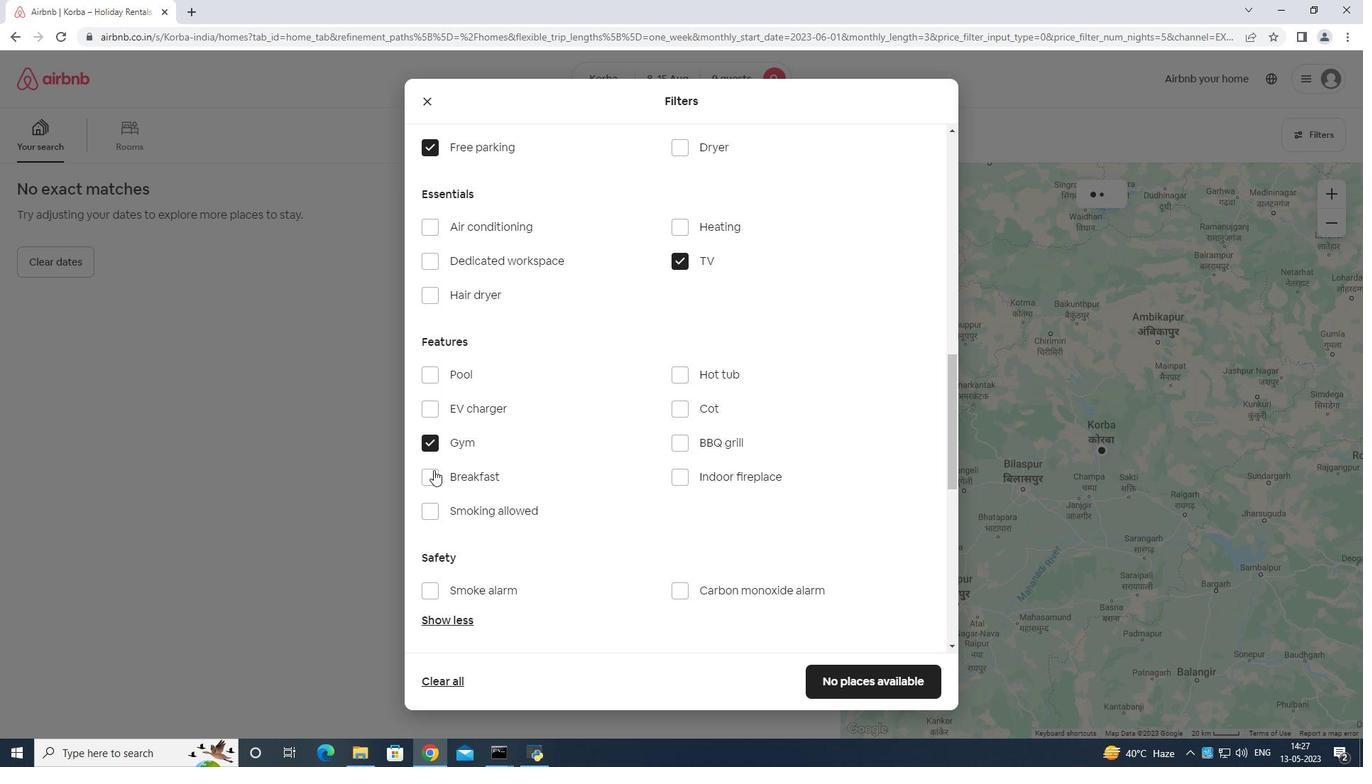 
Action: Mouse pressed left at (434, 477)
Screenshot: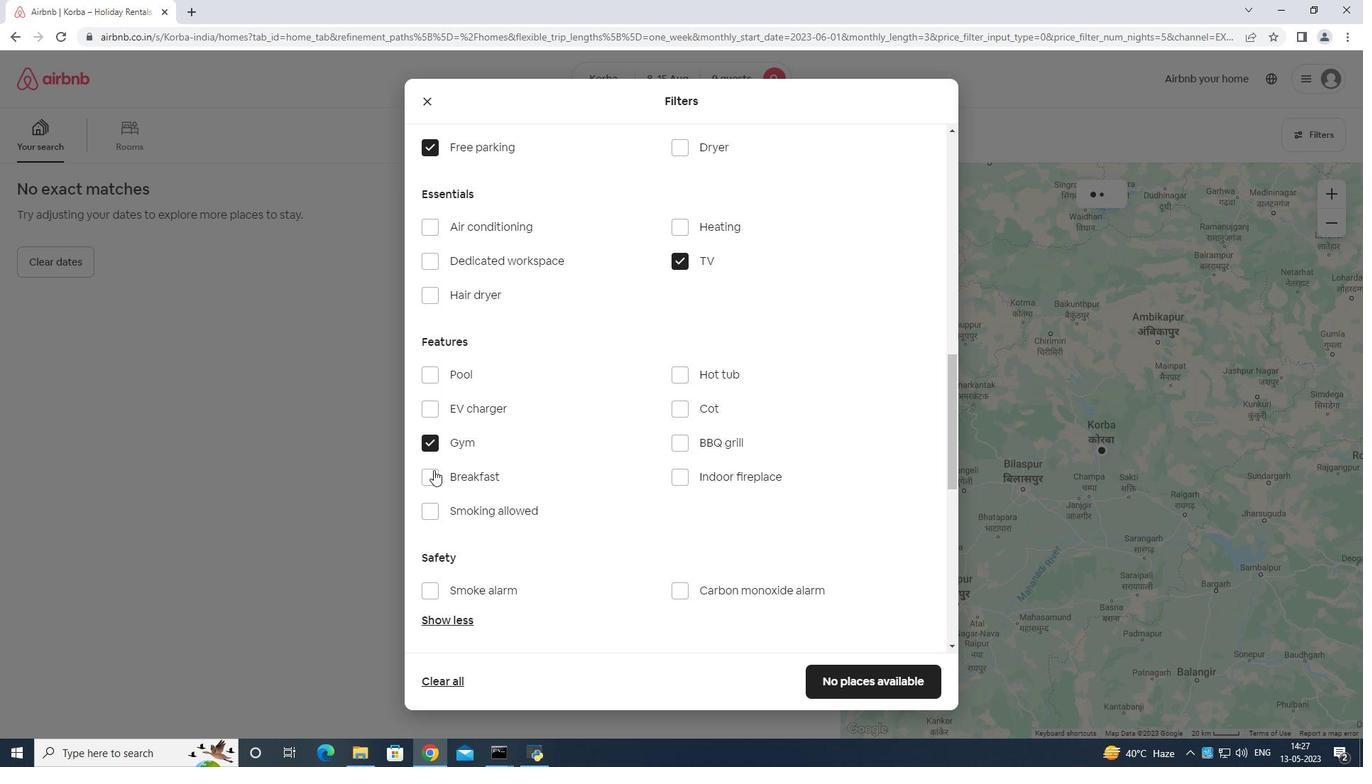 
Action: Mouse moved to (700, 409)
Screenshot: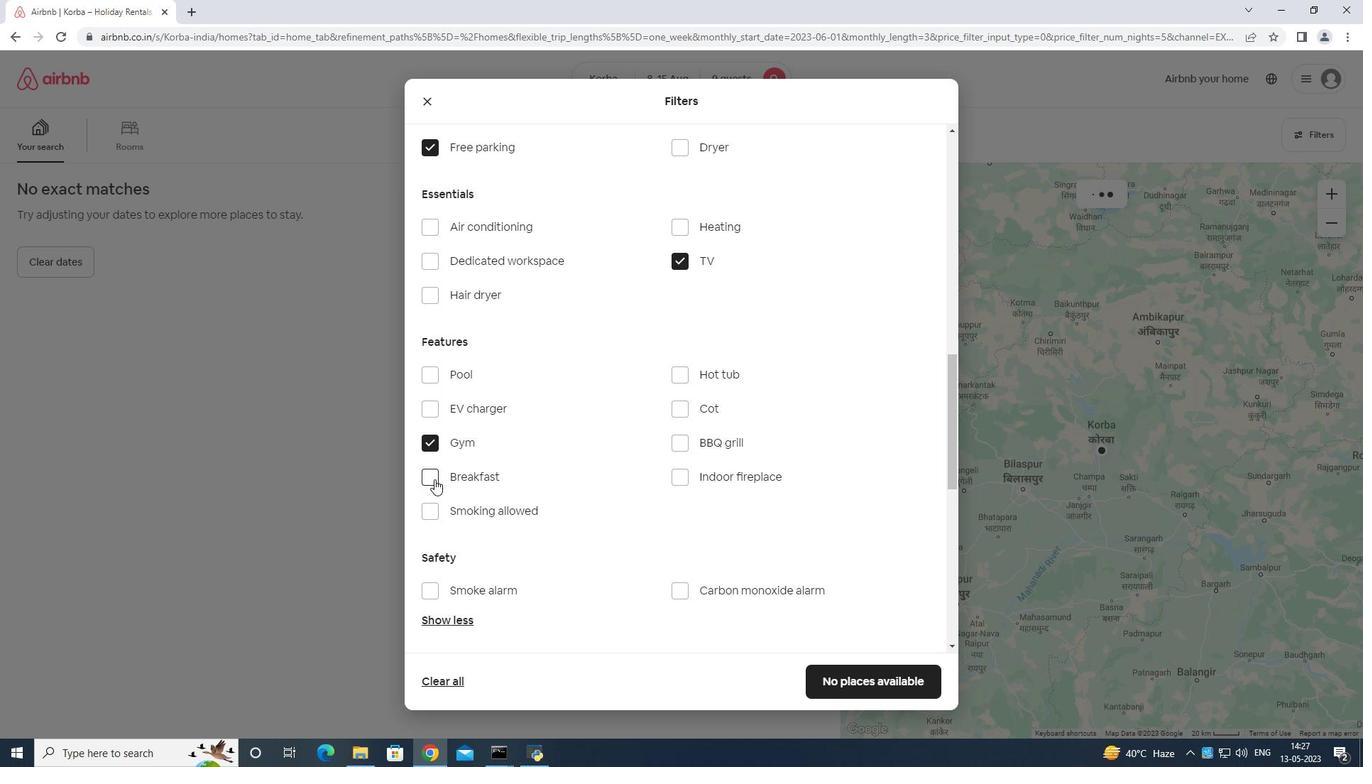 
Action: Mouse scrolled (700, 408) with delta (0, 0)
Screenshot: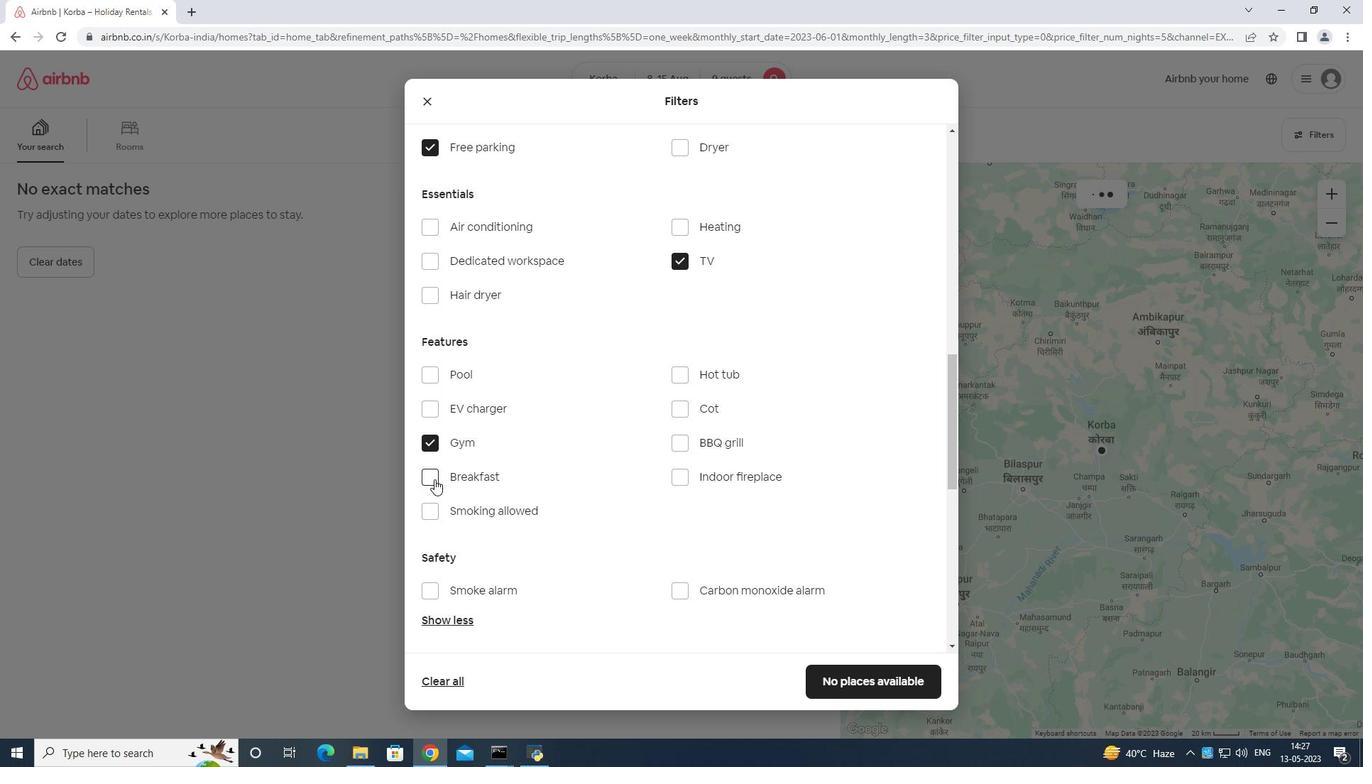 
Action: Mouse moved to (769, 427)
Screenshot: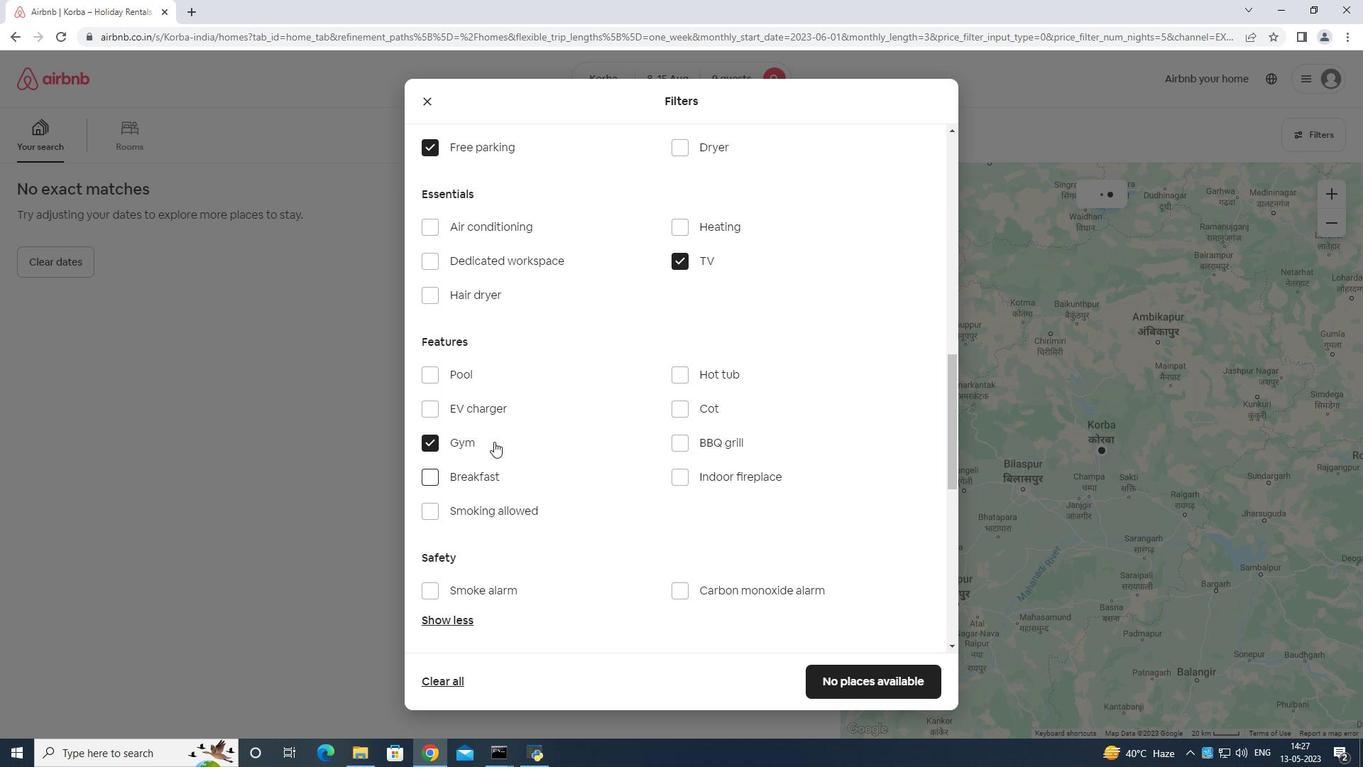 
Action: Mouse scrolled (769, 426) with delta (0, 0)
Screenshot: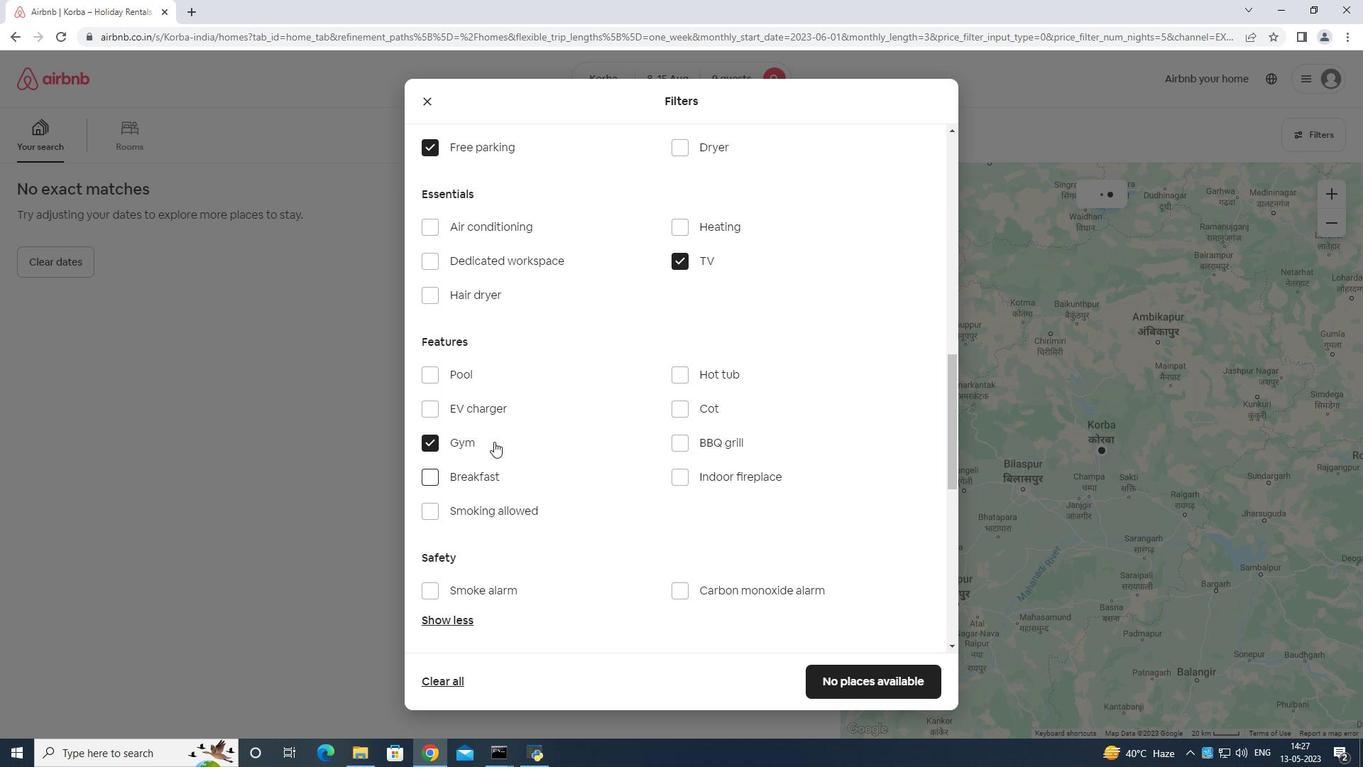 
Action: Mouse moved to (802, 433)
Screenshot: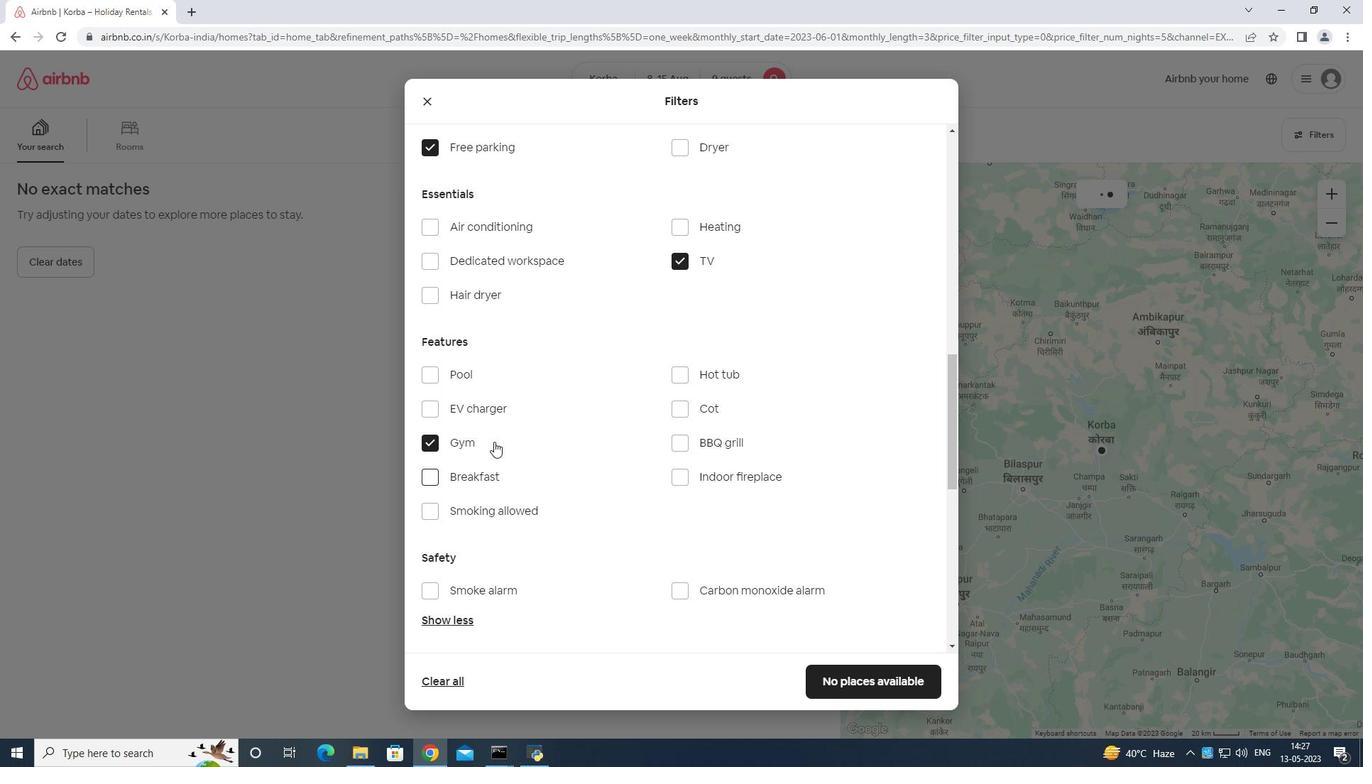 
Action: Mouse scrolled (802, 433) with delta (0, 0)
Screenshot: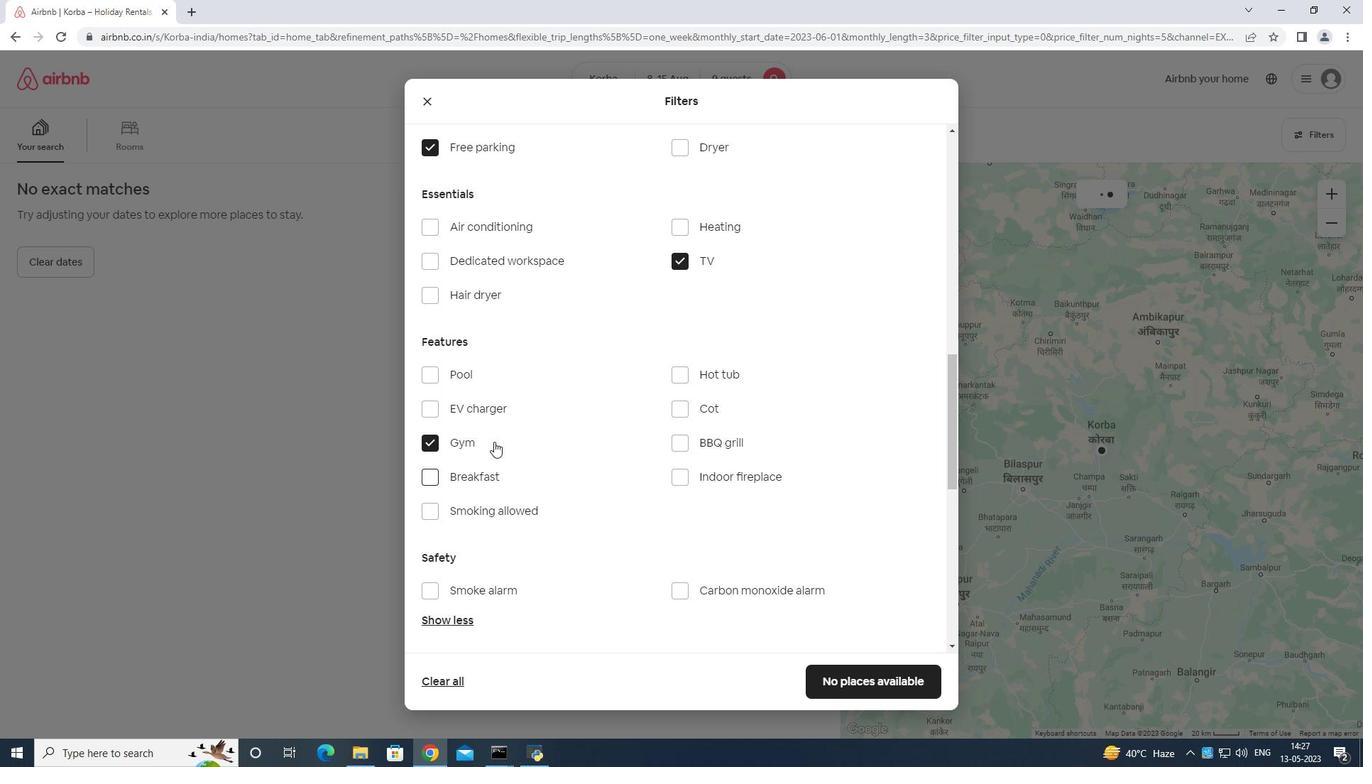 
Action: Mouse moved to (813, 433)
Screenshot: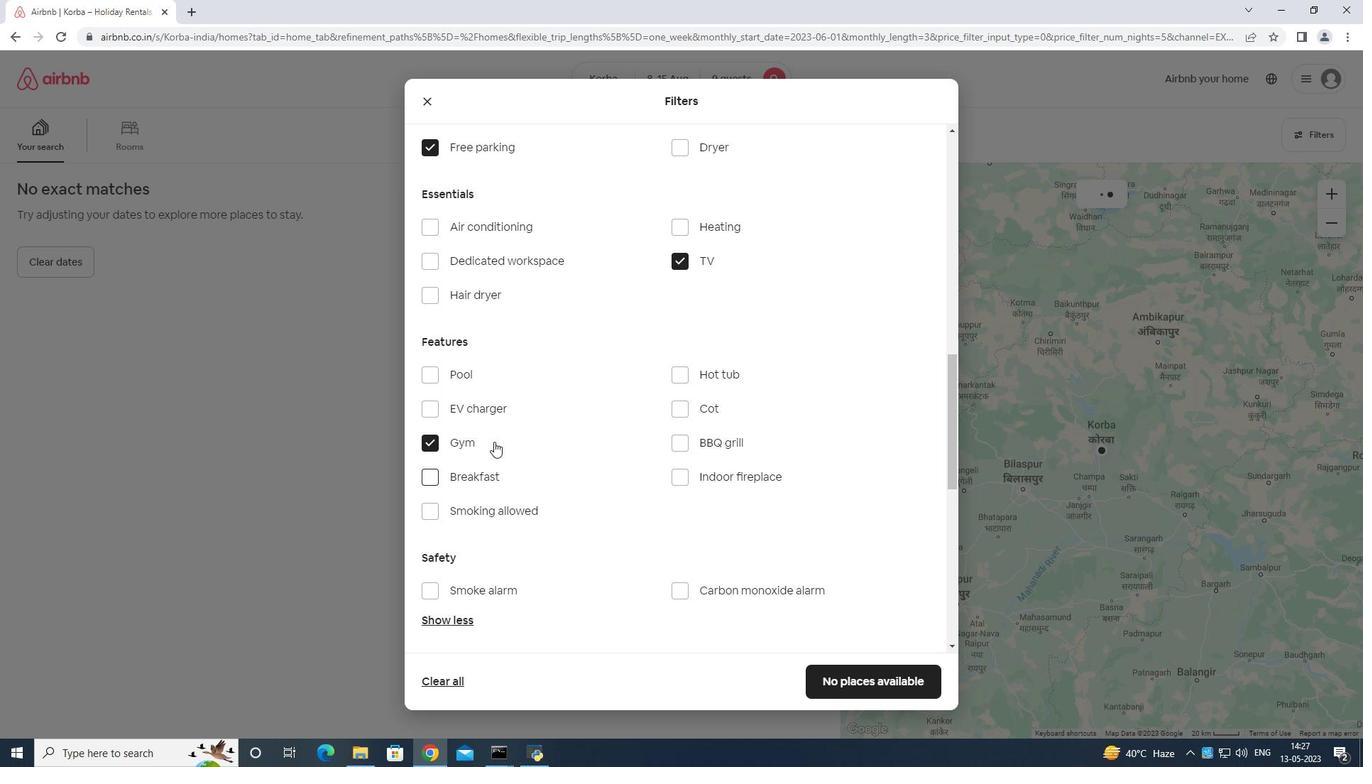 
Action: Mouse scrolled (813, 433) with delta (0, 0)
Screenshot: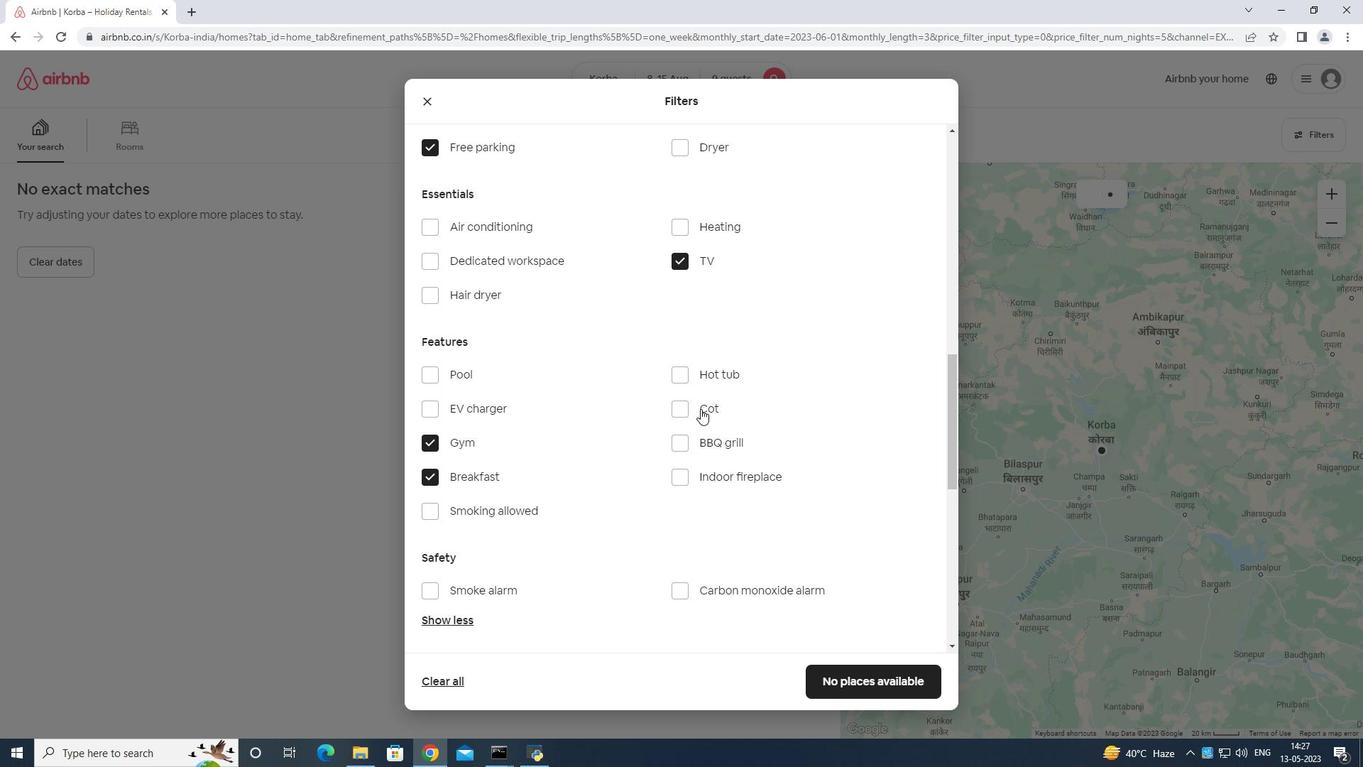
Action: Mouse moved to (822, 433)
Screenshot: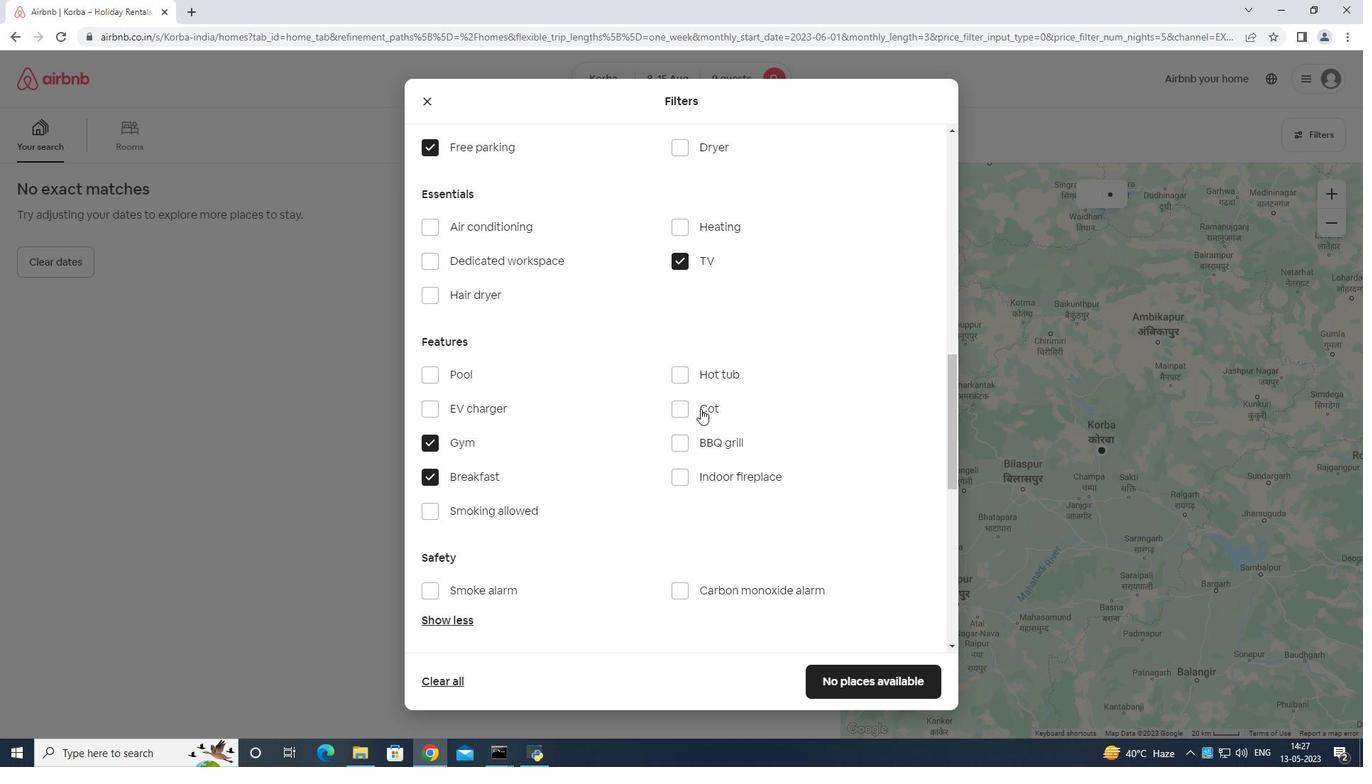 
Action: Mouse scrolled (822, 433) with delta (0, 0)
Screenshot: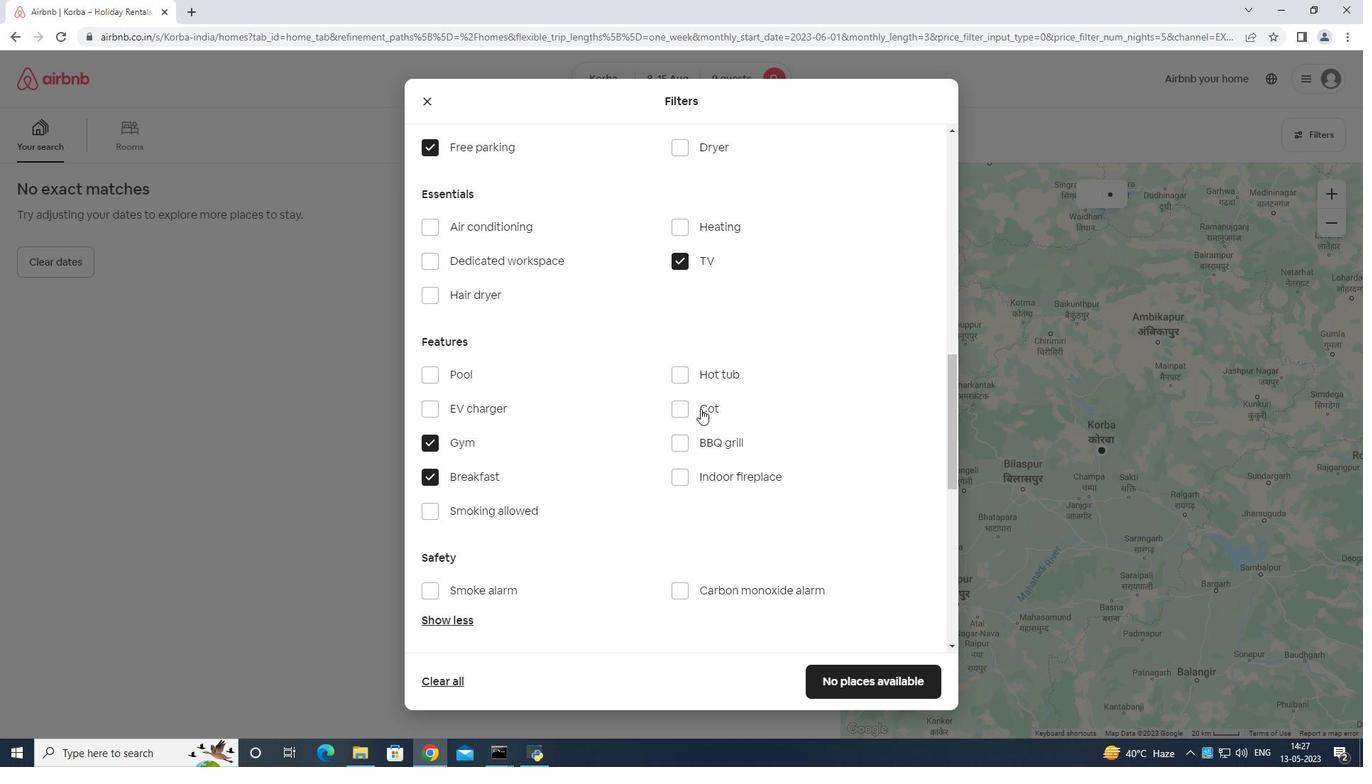 
Action: Mouse moved to (830, 443)
Screenshot: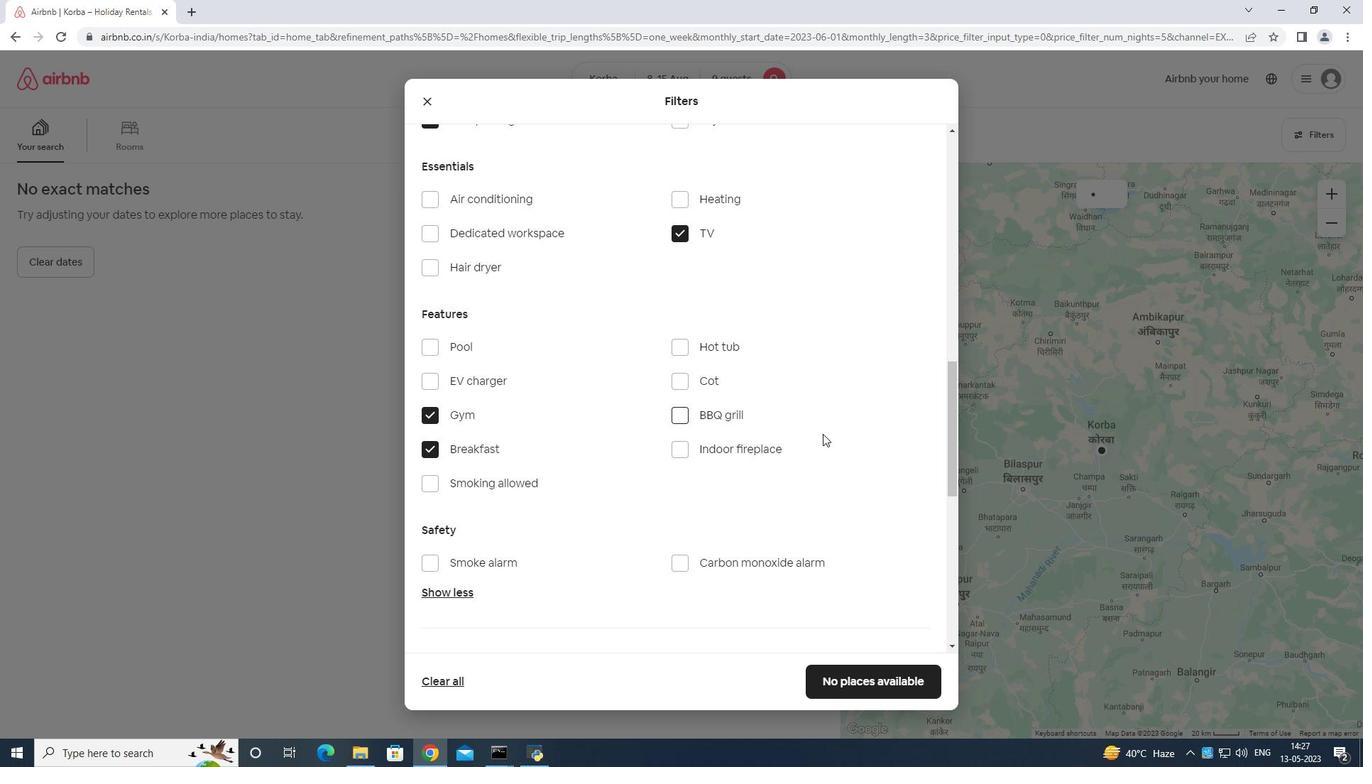
Action: Mouse scrolled (825, 435) with delta (0, 0)
Screenshot: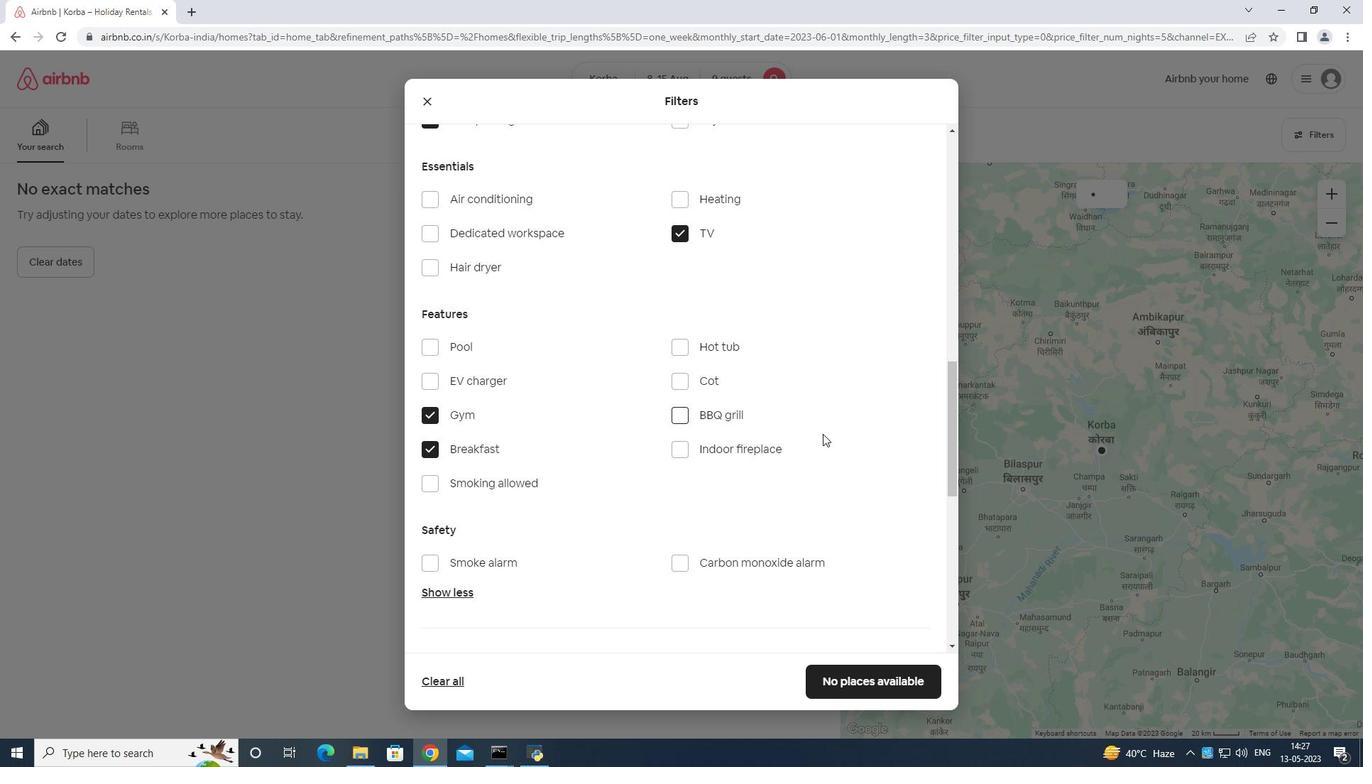 
Action: Mouse moved to (900, 357)
Screenshot: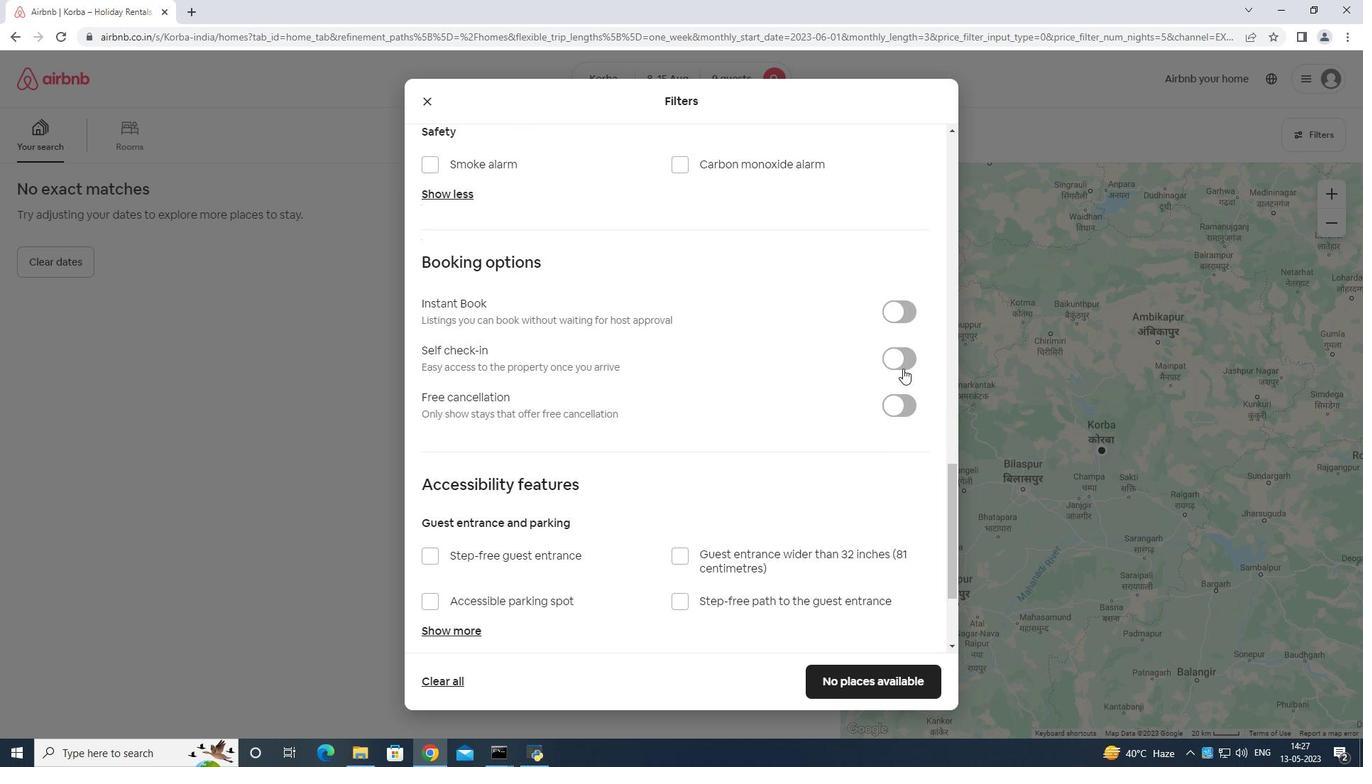
Action: Mouse pressed left at (900, 357)
Screenshot: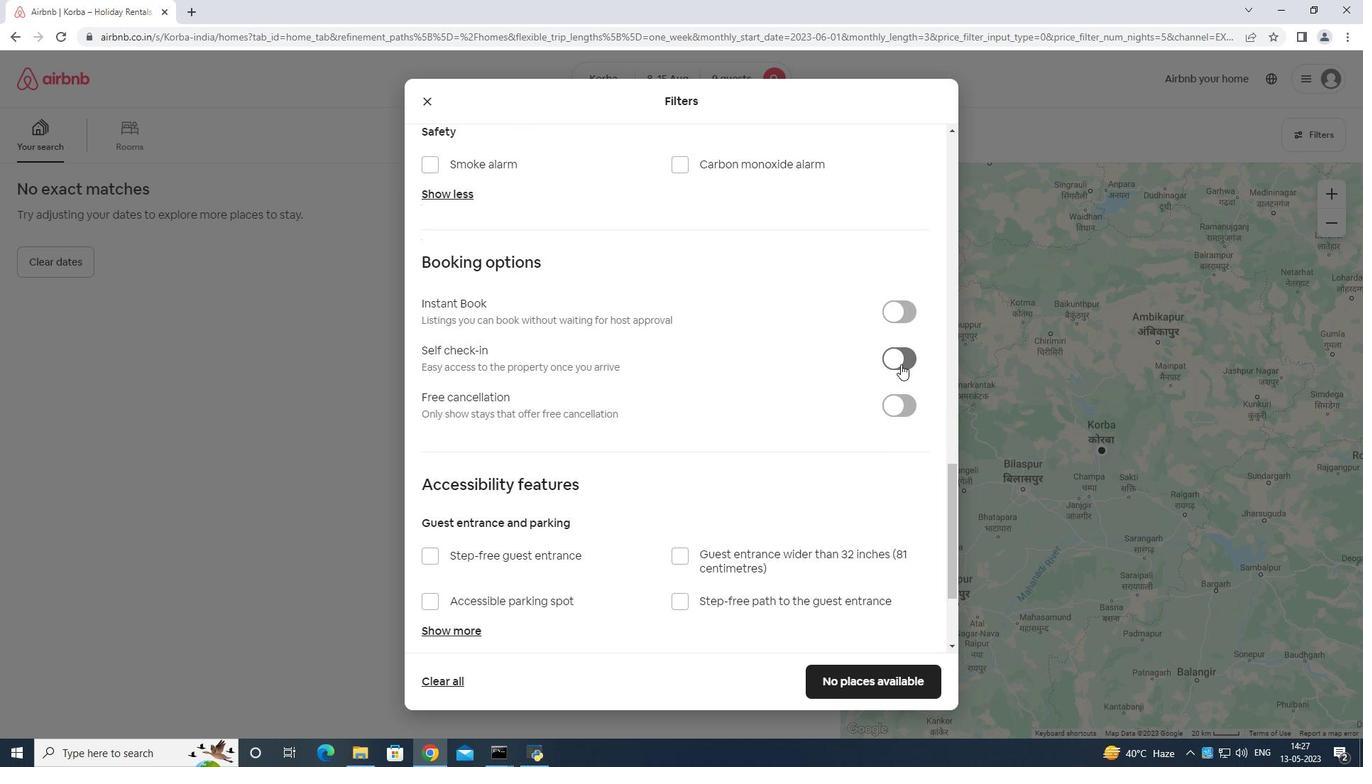
Action: Mouse moved to (855, 384)
Screenshot: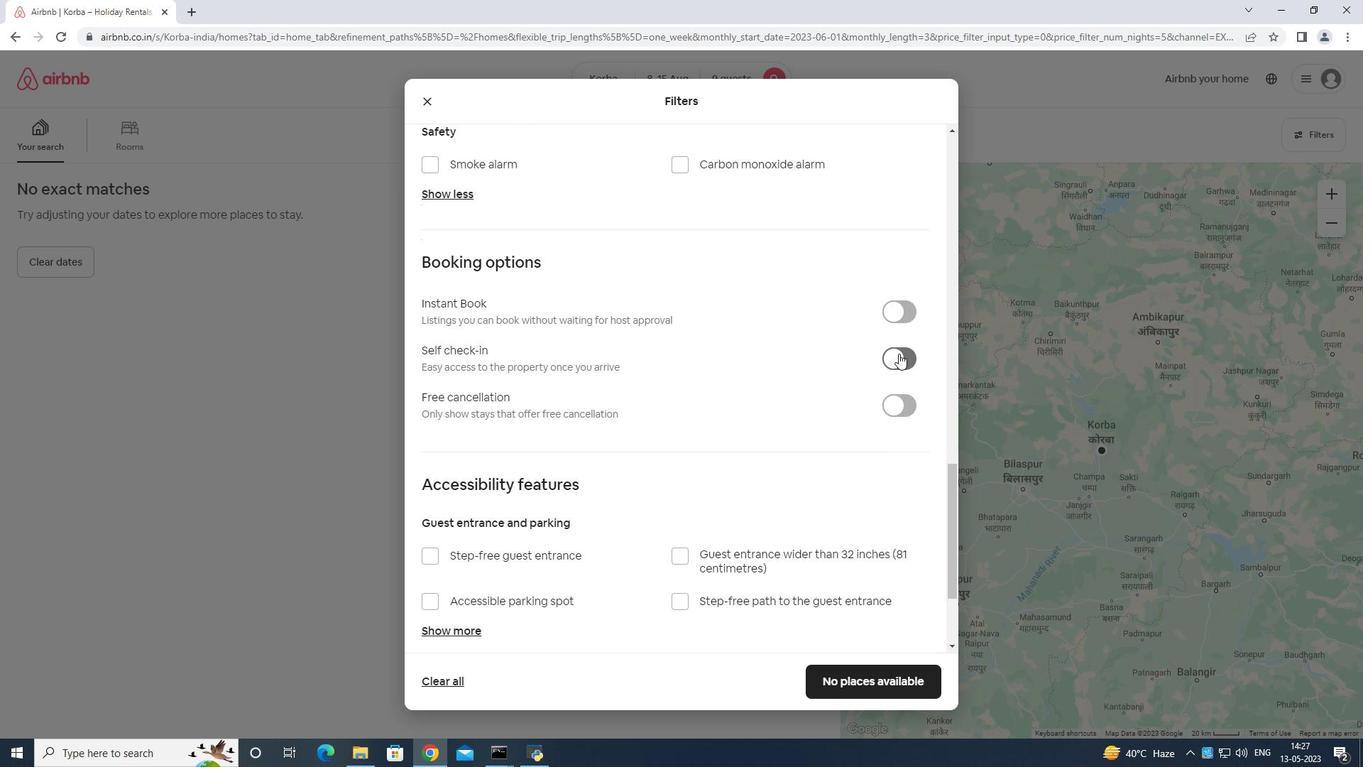 
Action: Mouse scrolled (855, 383) with delta (0, 0)
Screenshot: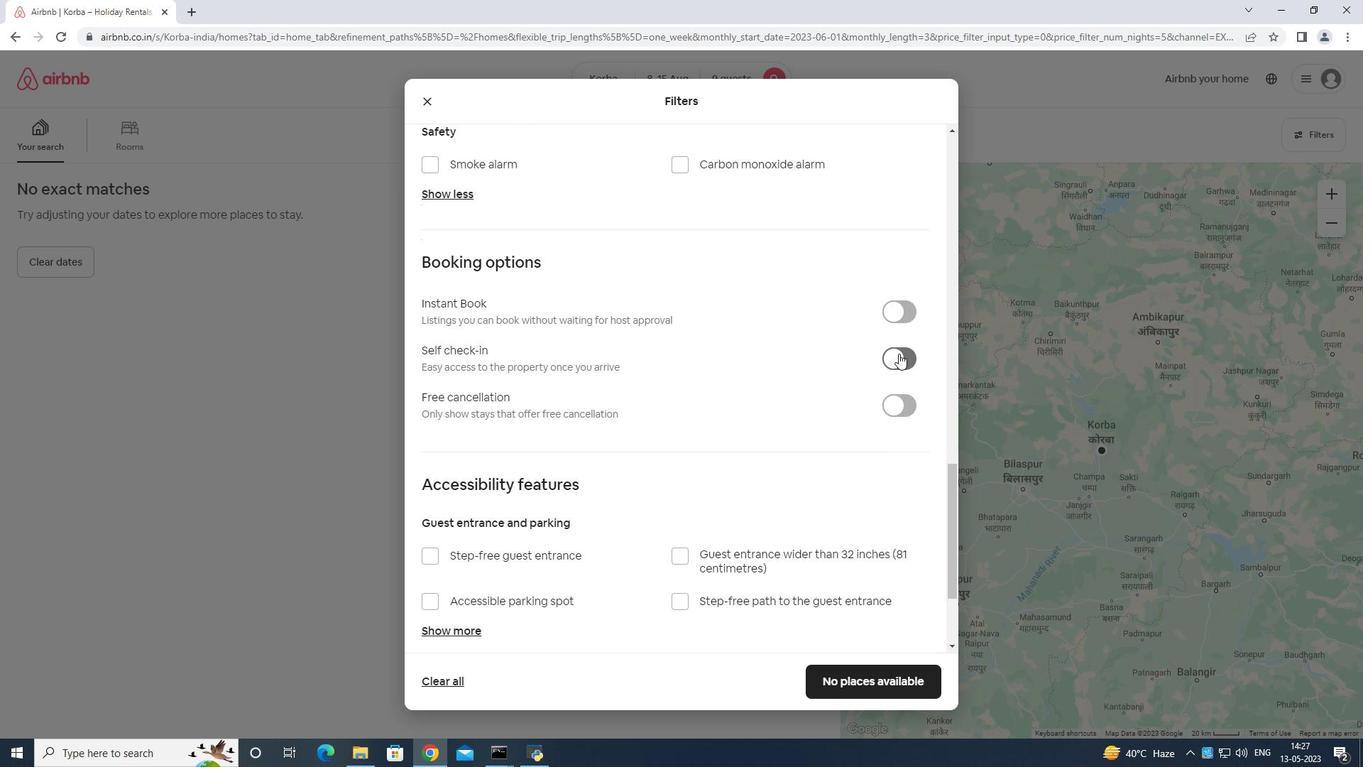 
Action: Mouse moved to (855, 428)
Screenshot: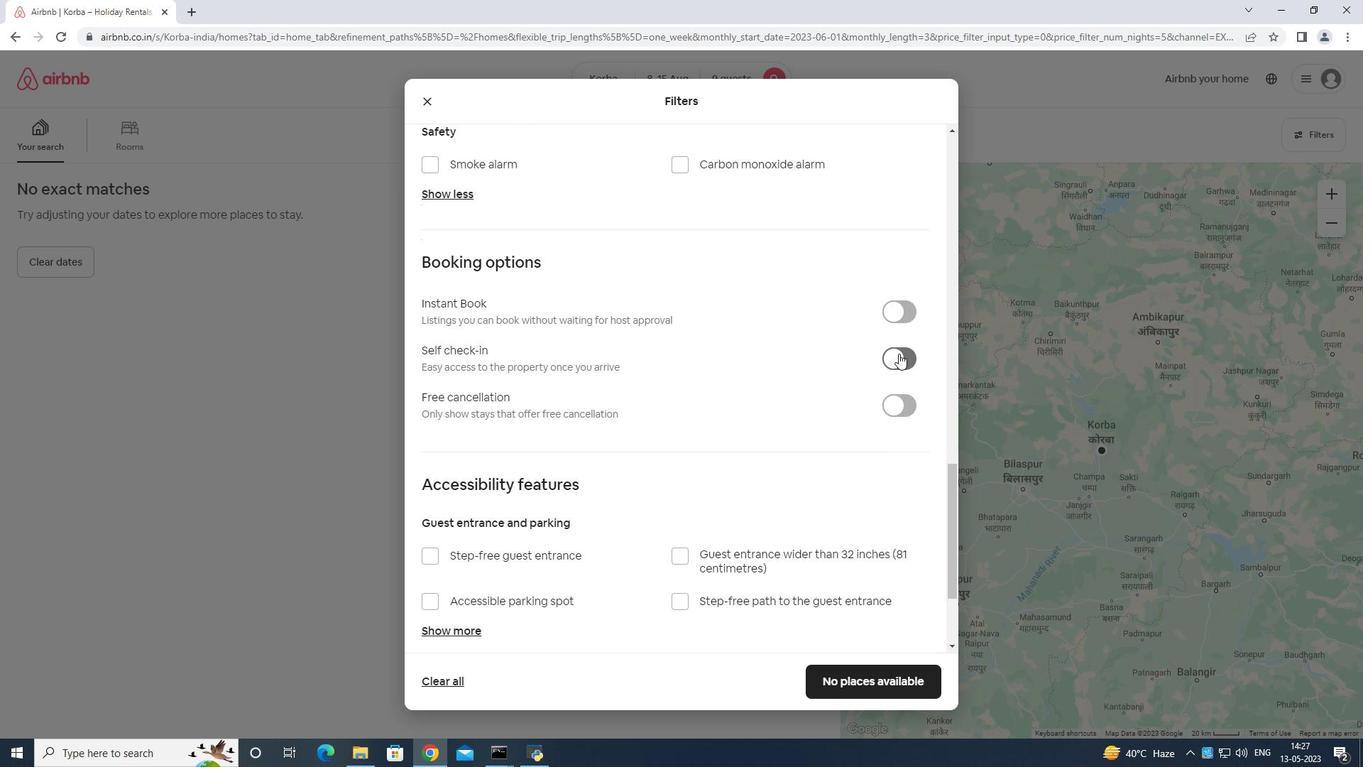 
Action: Mouse scrolled (855, 428) with delta (0, 0)
Screenshot: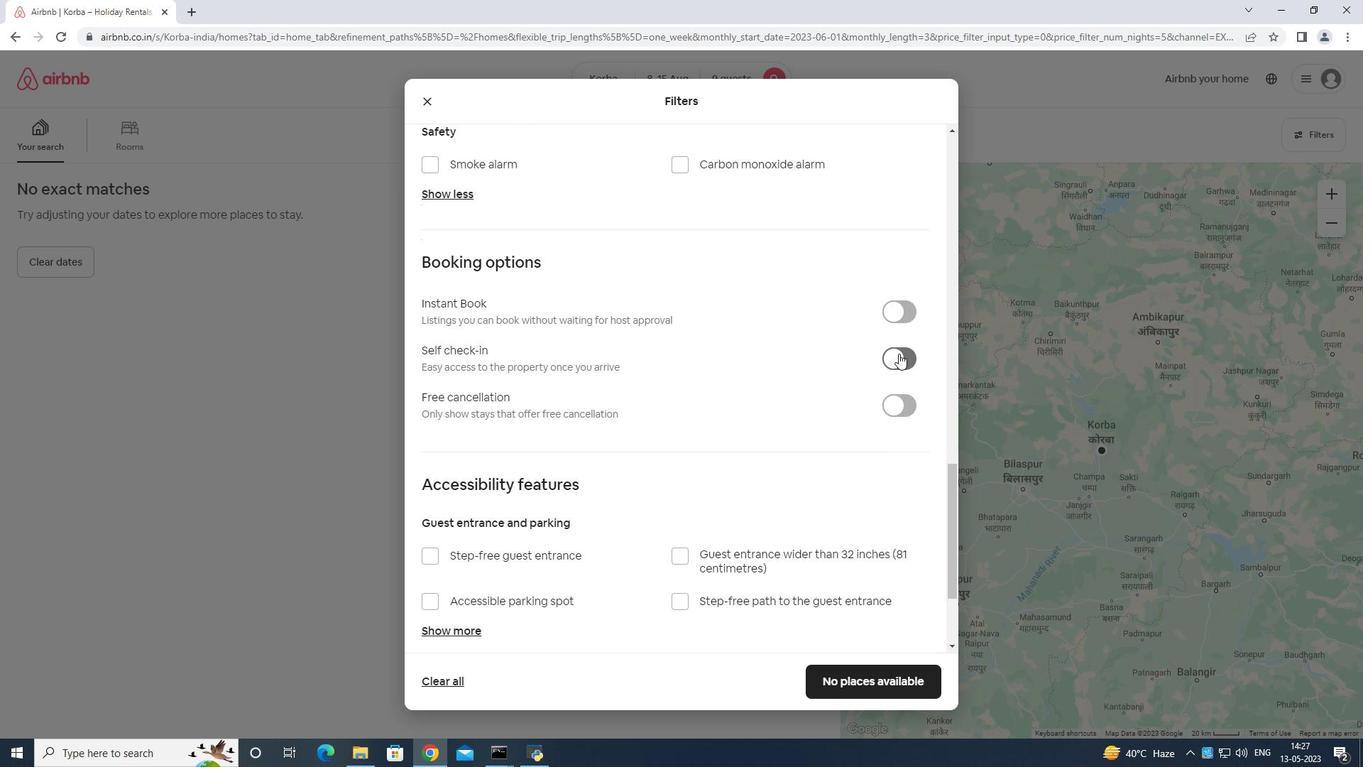 
Action: Mouse moved to (855, 440)
Screenshot: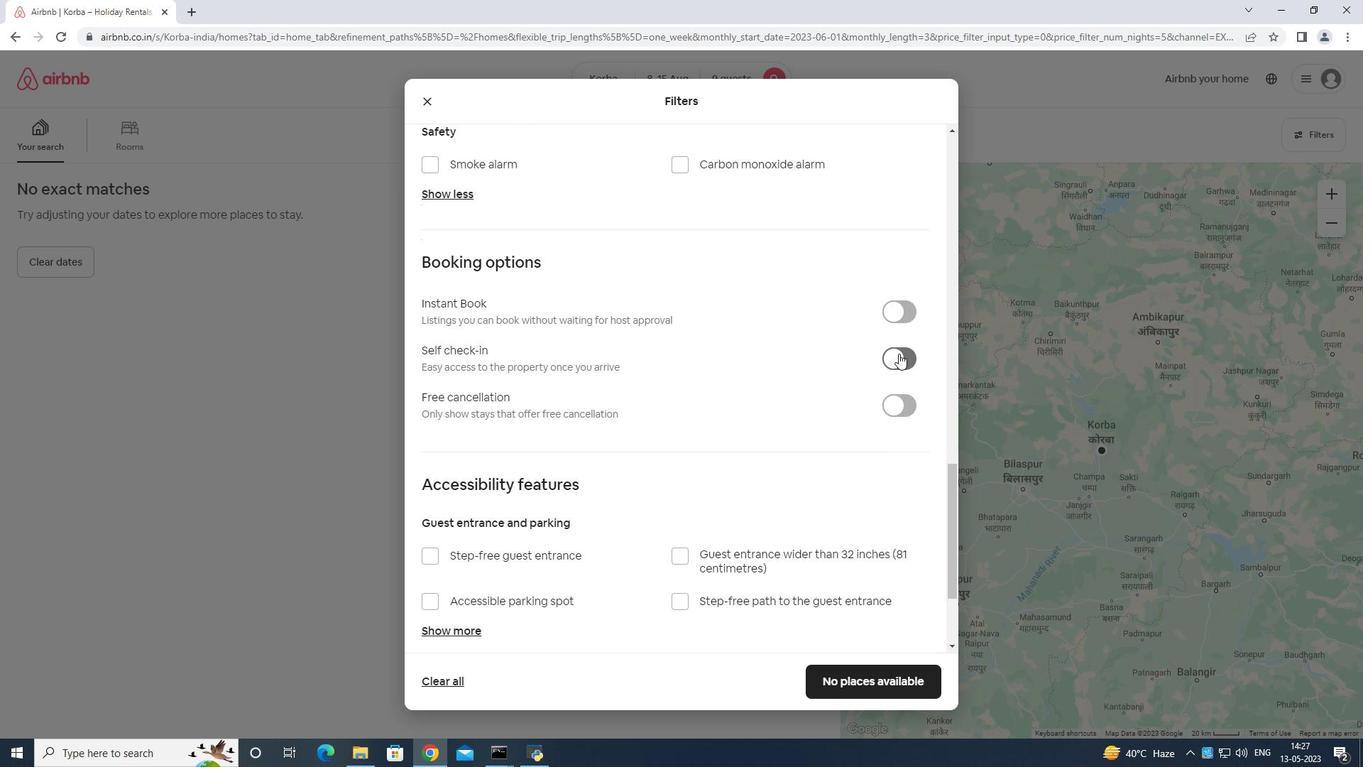 
Action: Mouse scrolled (855, 439) with delta (0, 0)
Screenshot: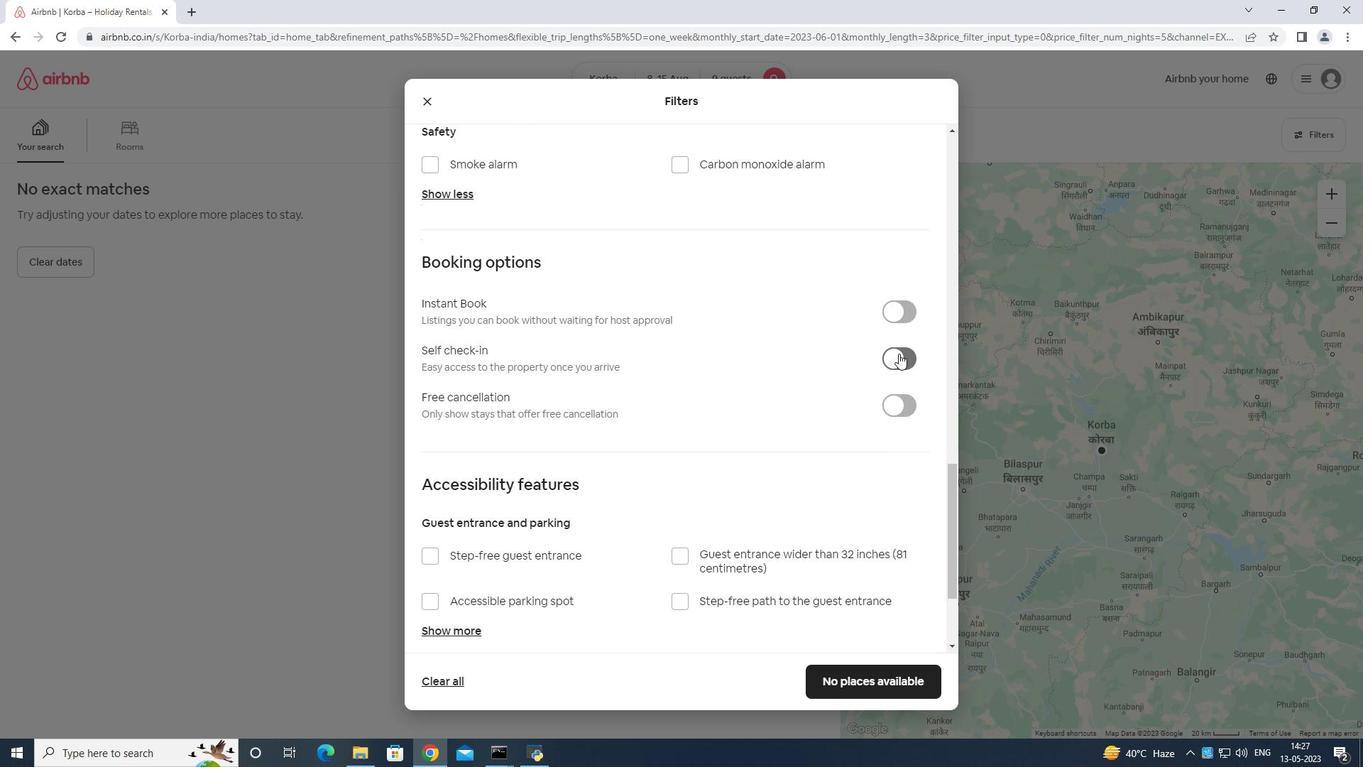
Action: Mouse moved to (855, 450)
Screenshot: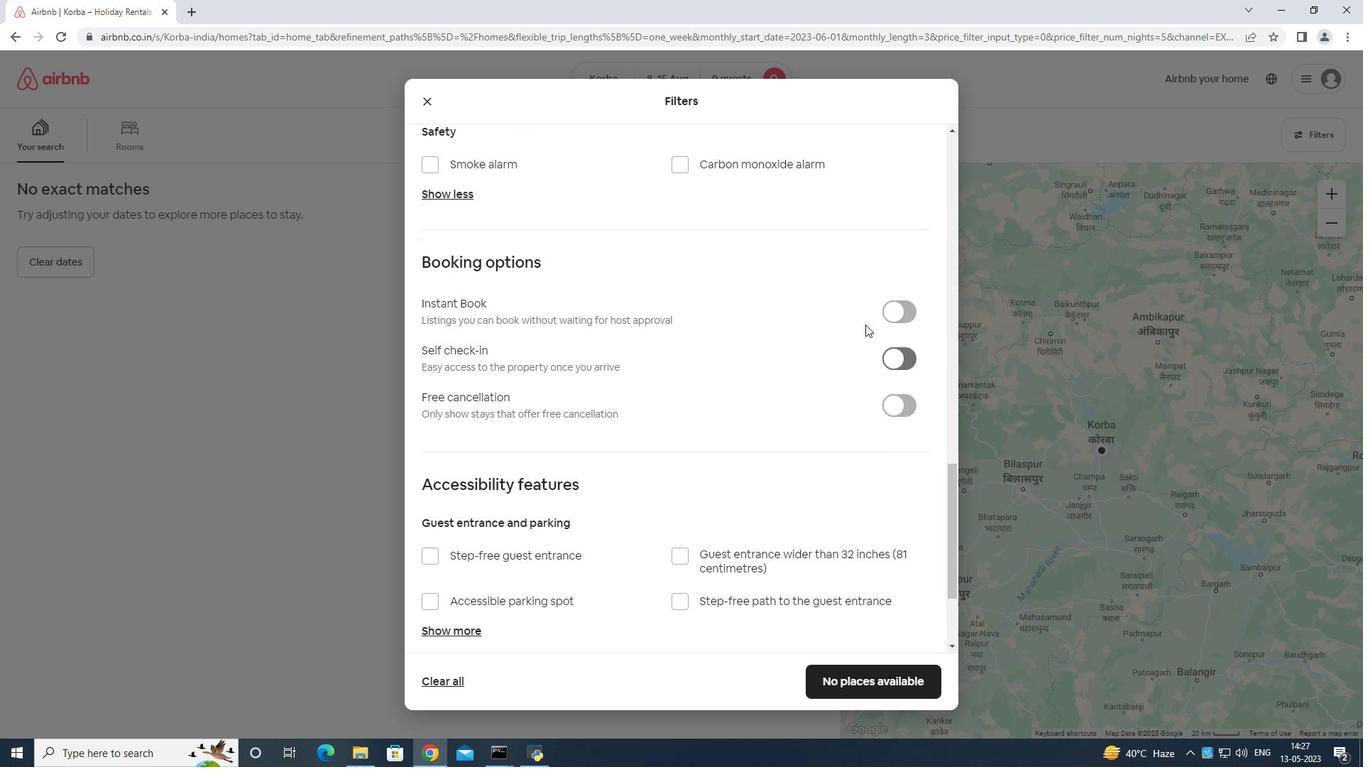 
Action: Mouse scrolled (855, 450) with delta (0, 0)
Screenshot: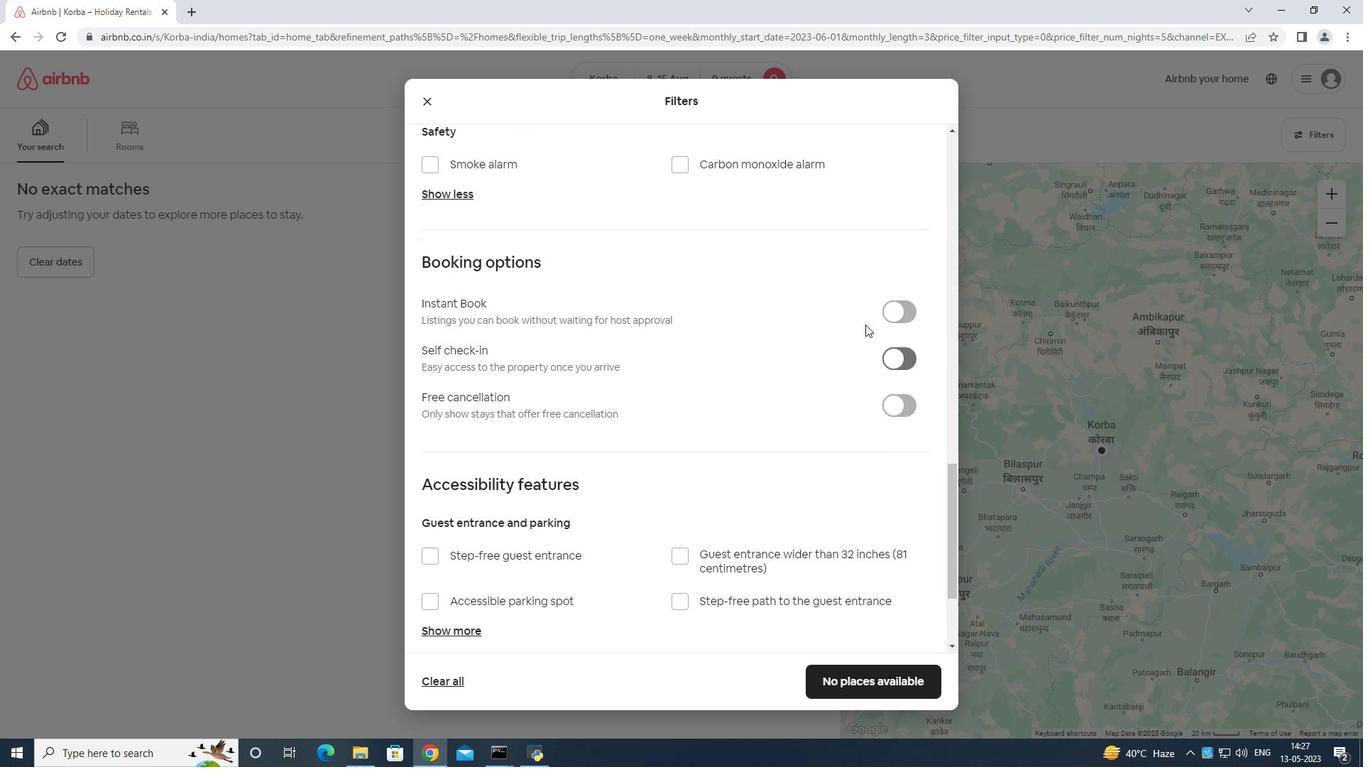 
Action: Mouse moved to (853, 463)
Screenshot: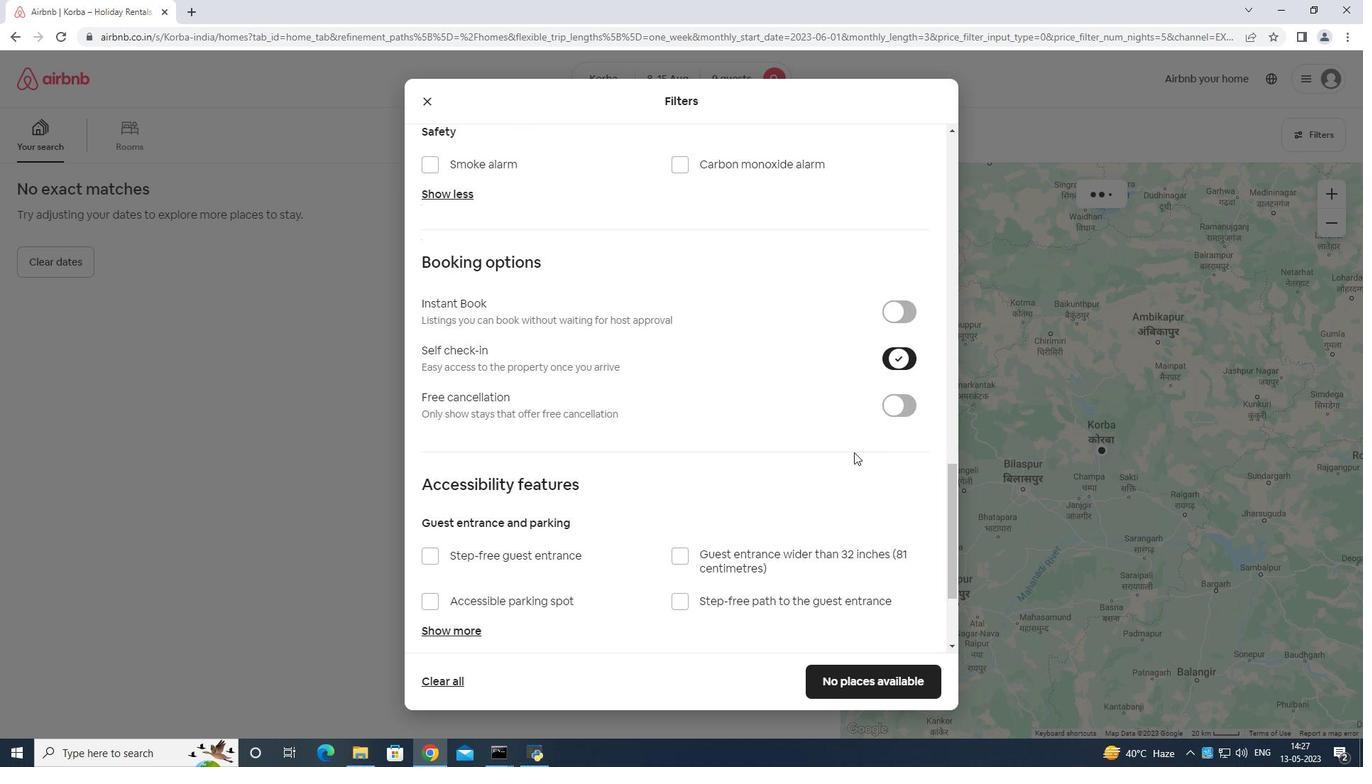 
Action: Mouse scrolled (853, 462) with delta (0, 0)
Screenshot: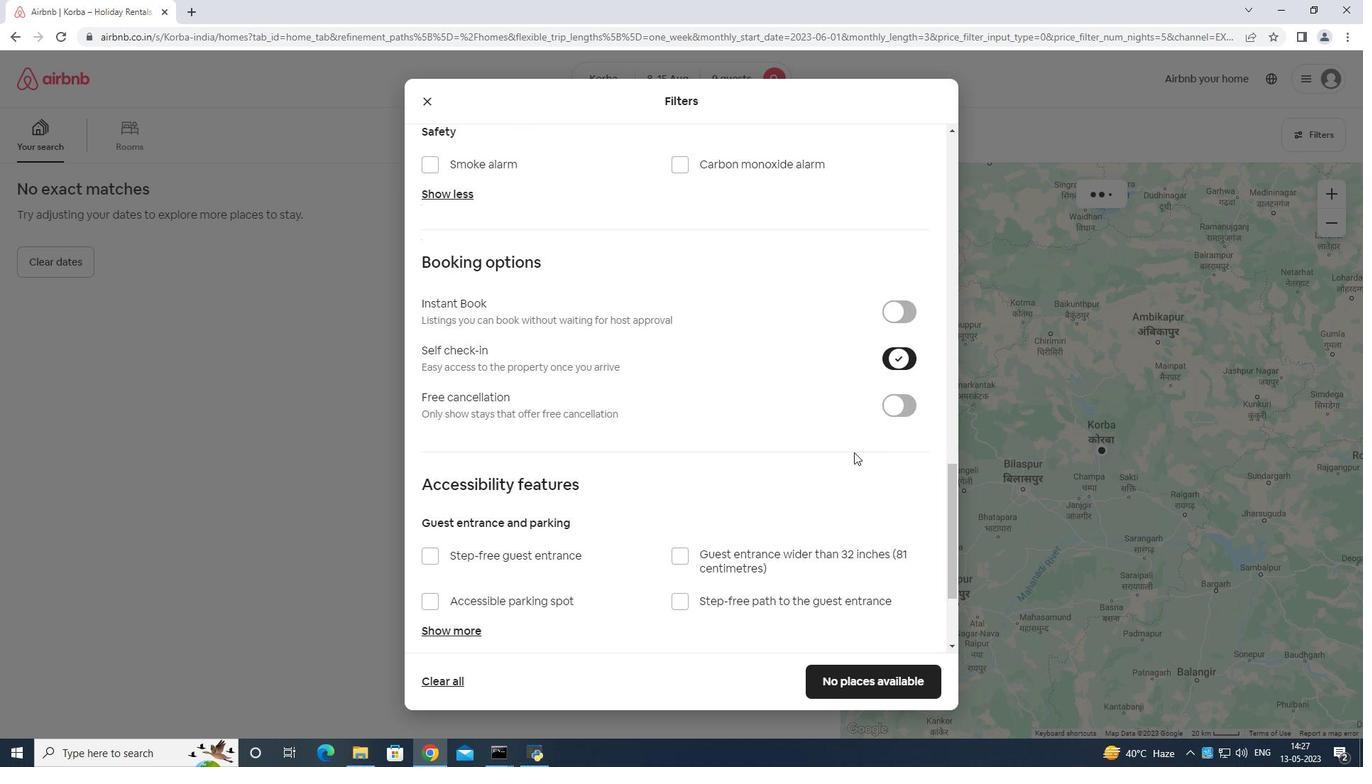 
Action: Mouse moved to (853, 468)
Screenshot: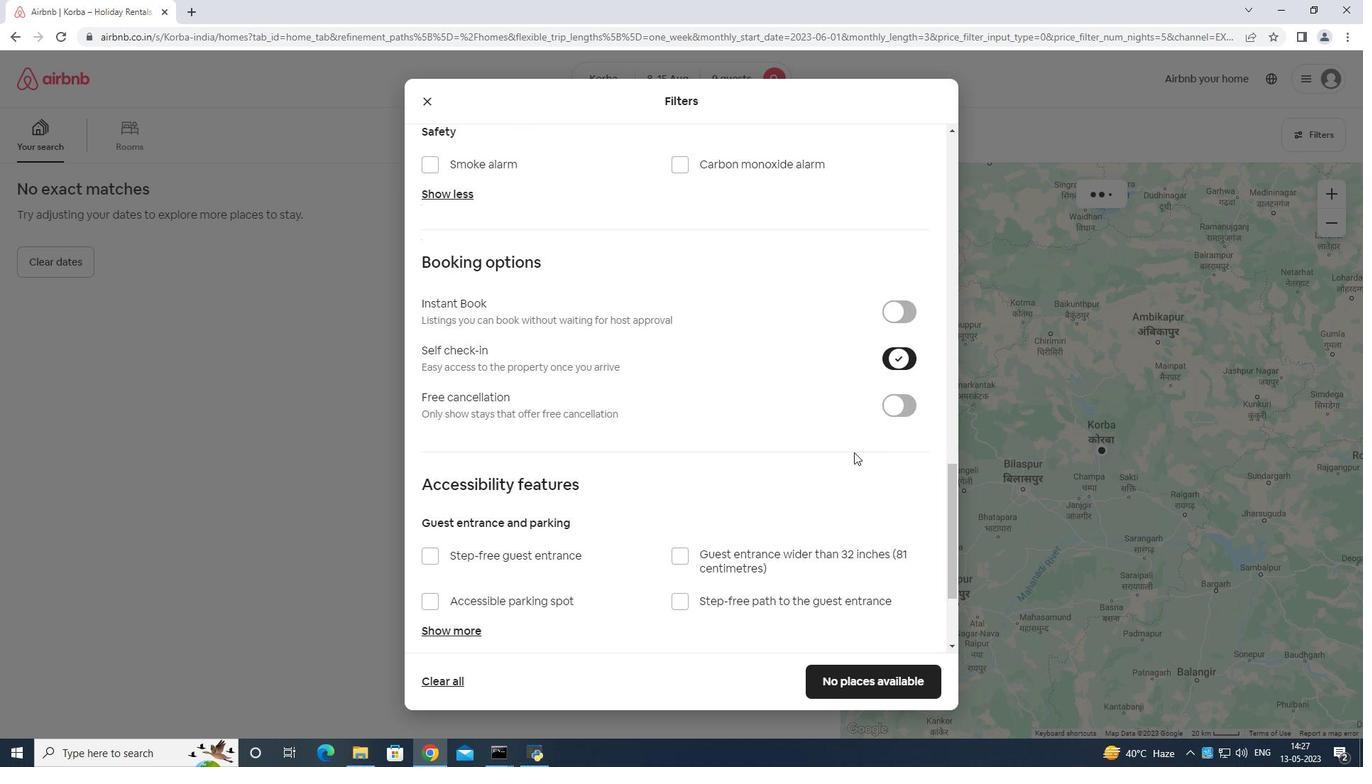 
Action: Mouse scrolled (853, 466) with delta (0, 0)
Screenshot: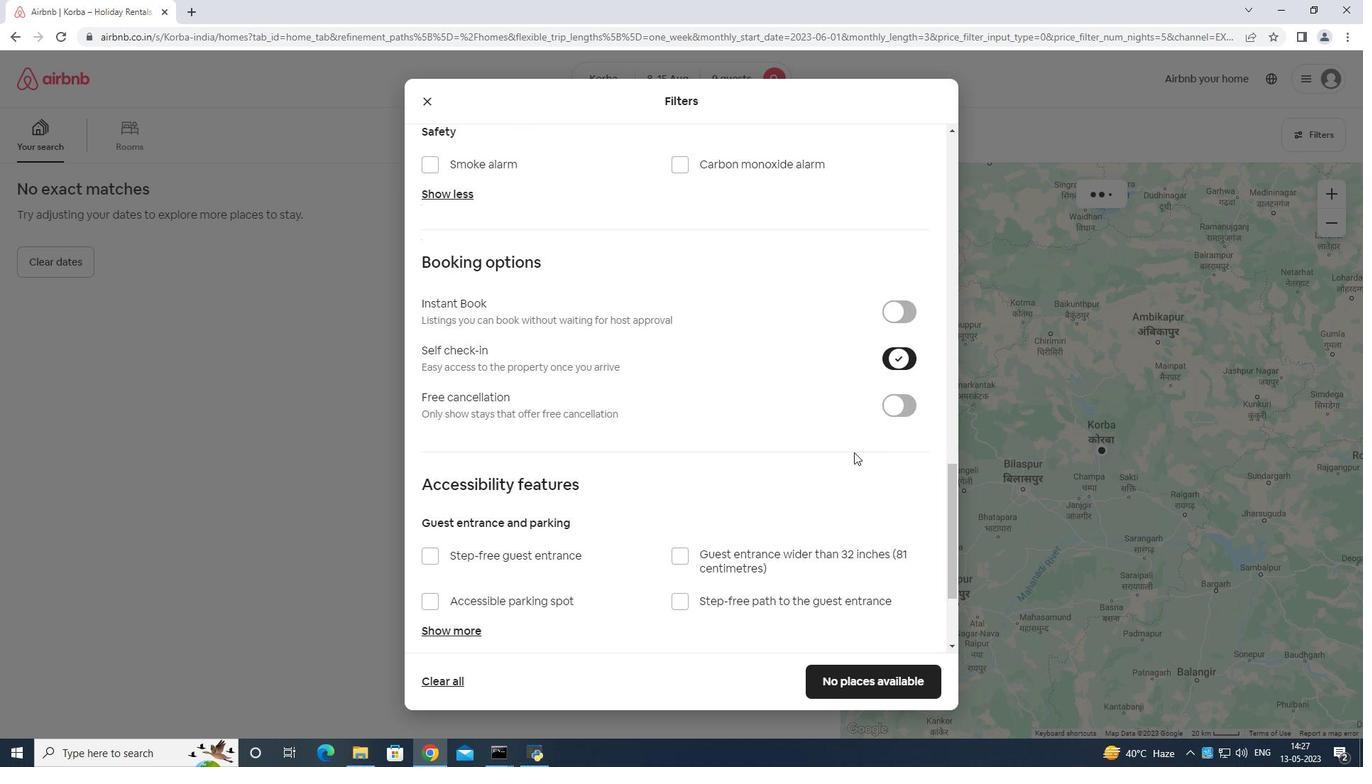 
Action: Mouse moved to (853, 471)
Screenshot: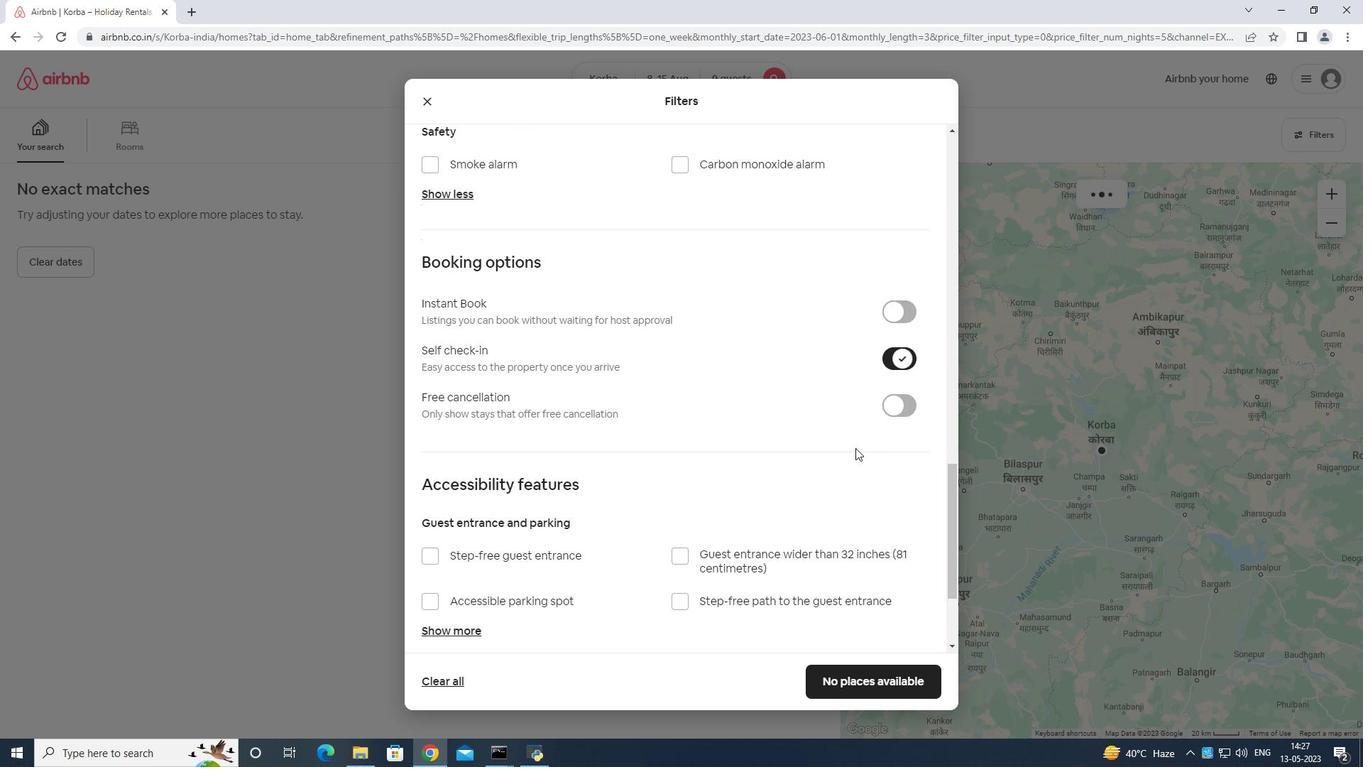 
Action: Mouse scrolled (853, 468) with delta (0, 0)
Screenshot: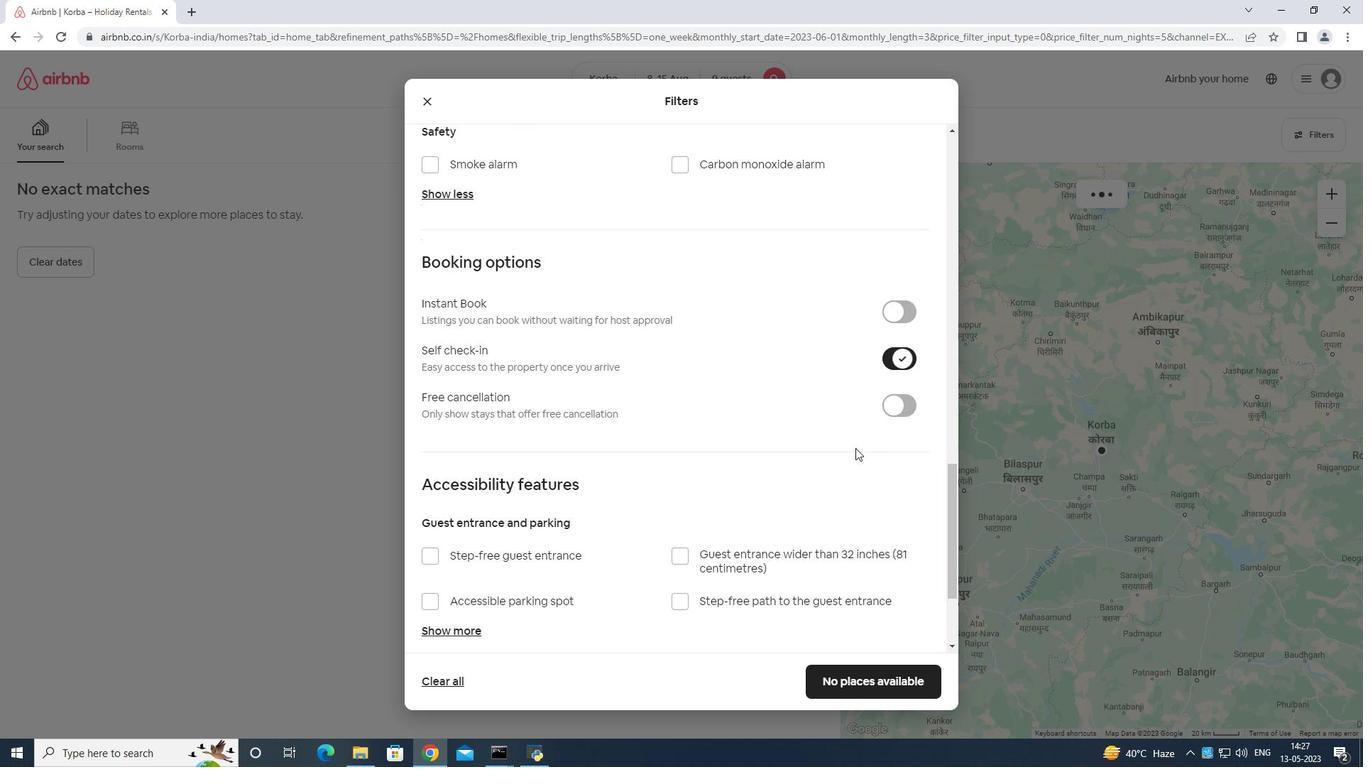 
Action: Mouse moved to (853, 475)
Screenshot: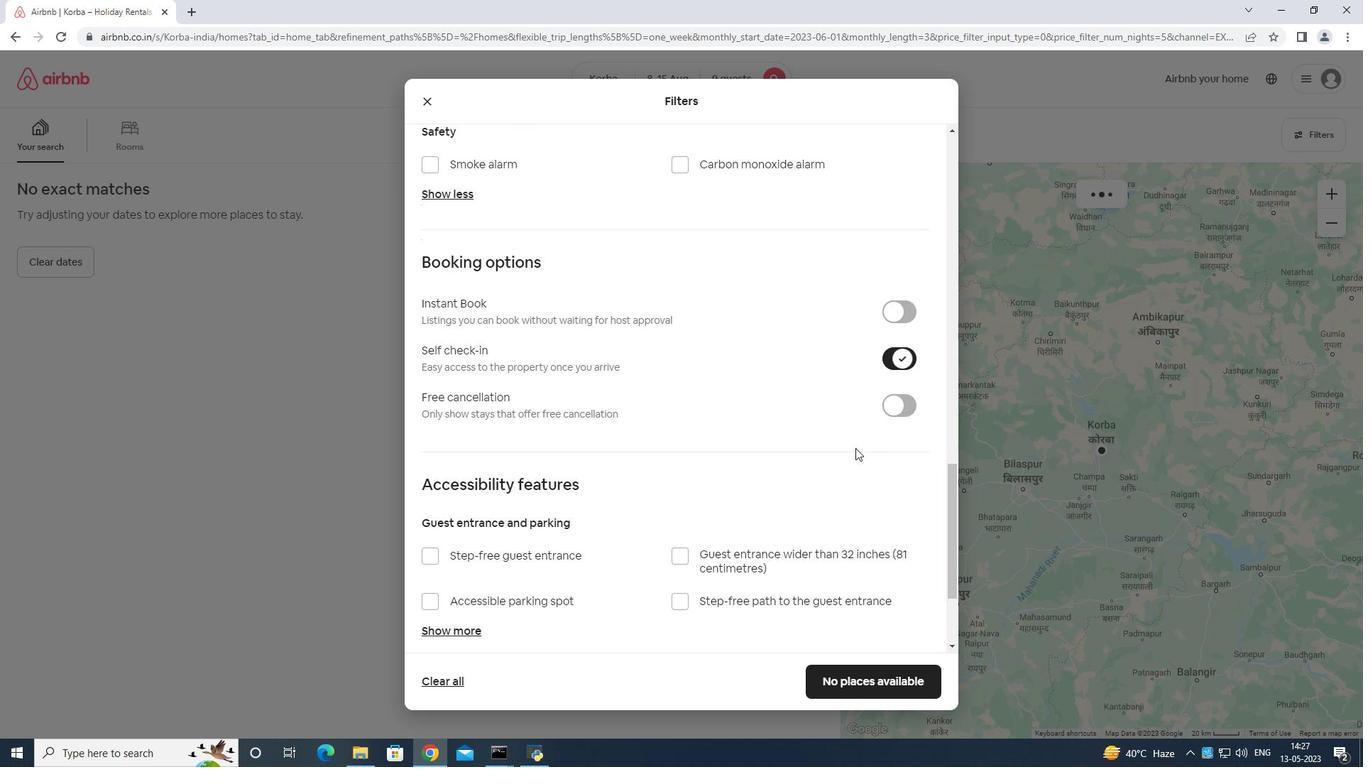 
Action: Mouse scrolled (853, 470) with delta (0, 0)
Screenshot: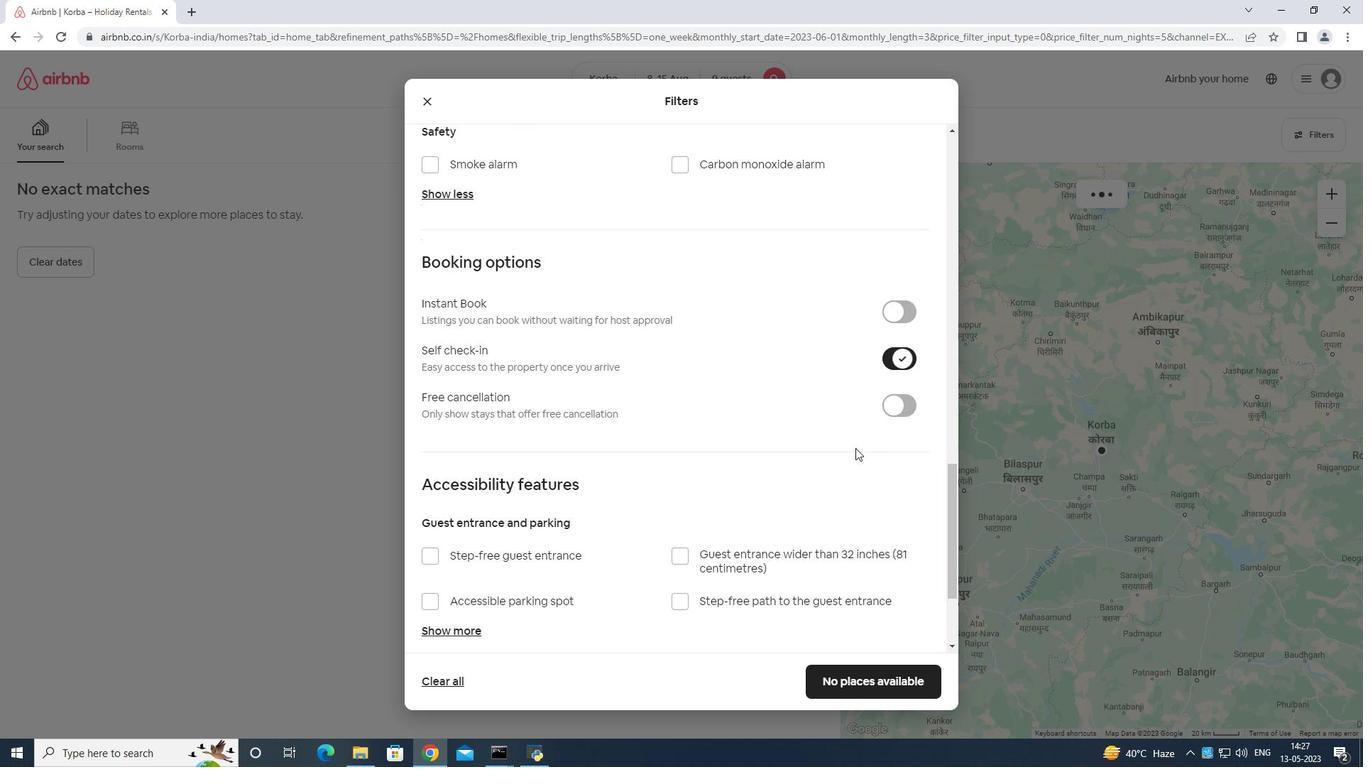 
Action: Mouse moved to (857, 514)
Screenshot: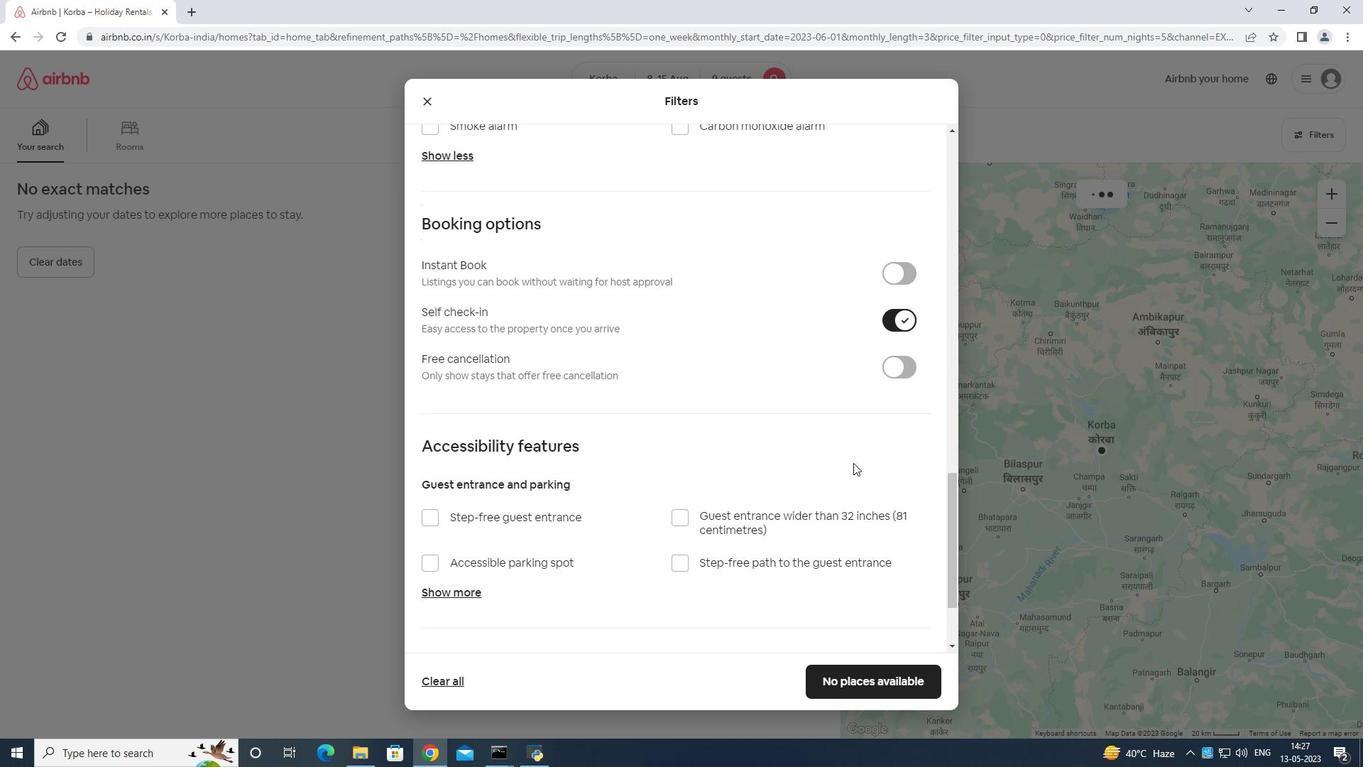 
Action: Mouse scrolled (853, 478) with delta (0, 0)
Screenshot: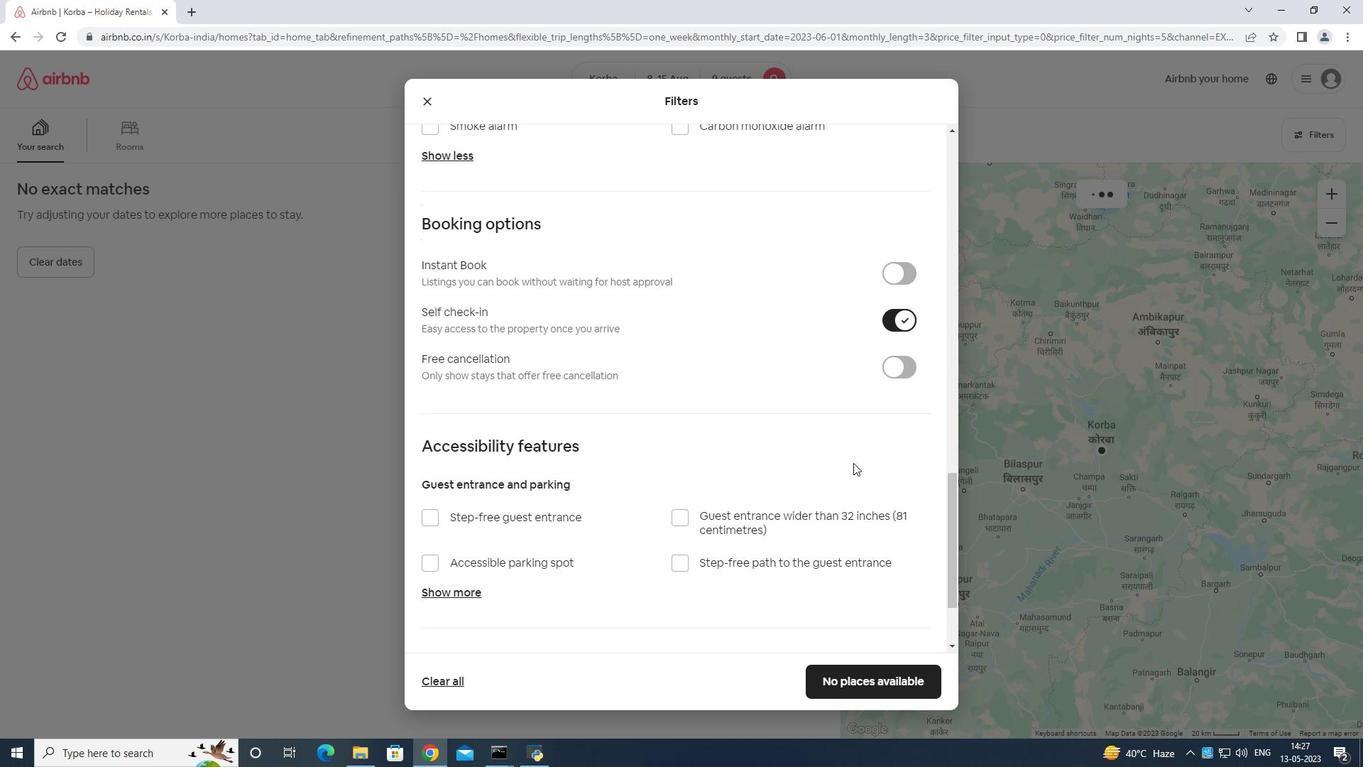 
Action: Mouse moved to (837, 548)
Screenshot: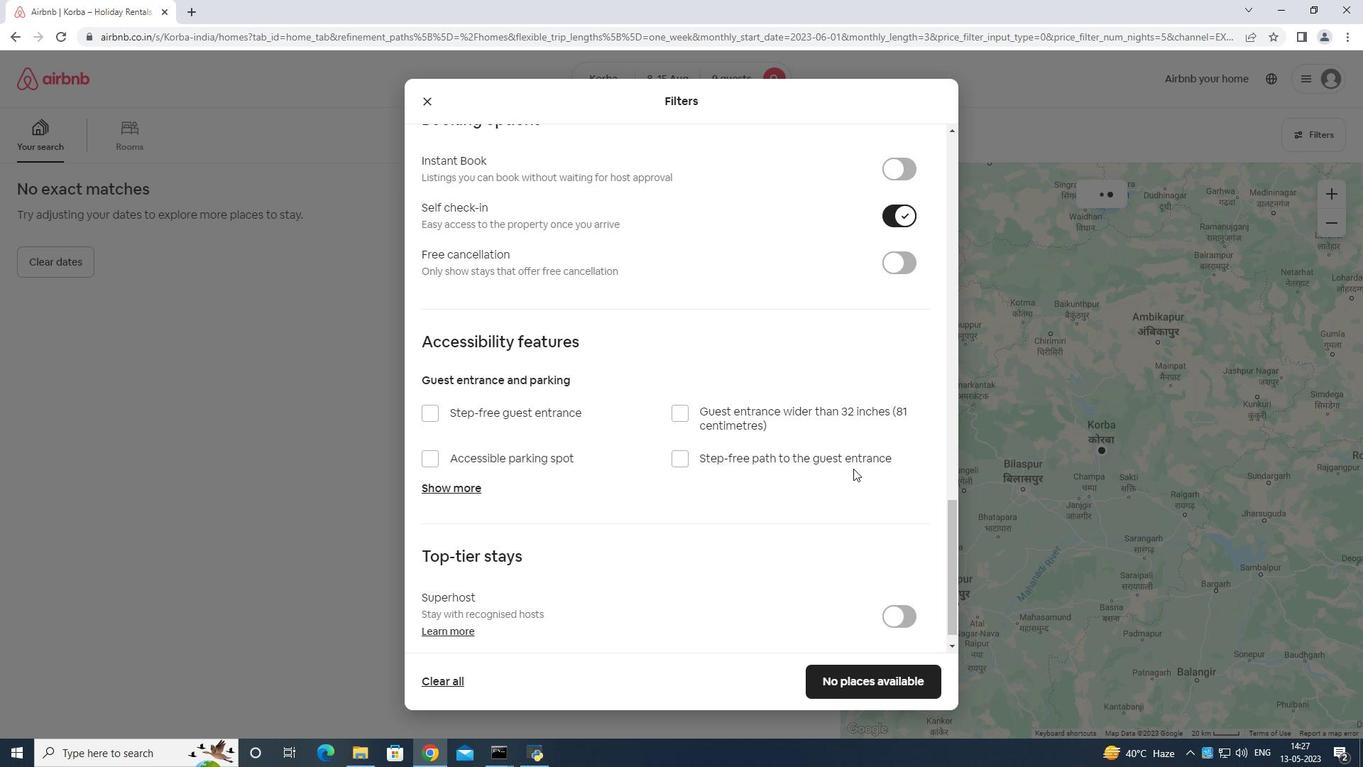 
Action: Mouse scrolled (837, 548) with delta (0, 0)
Screenshot: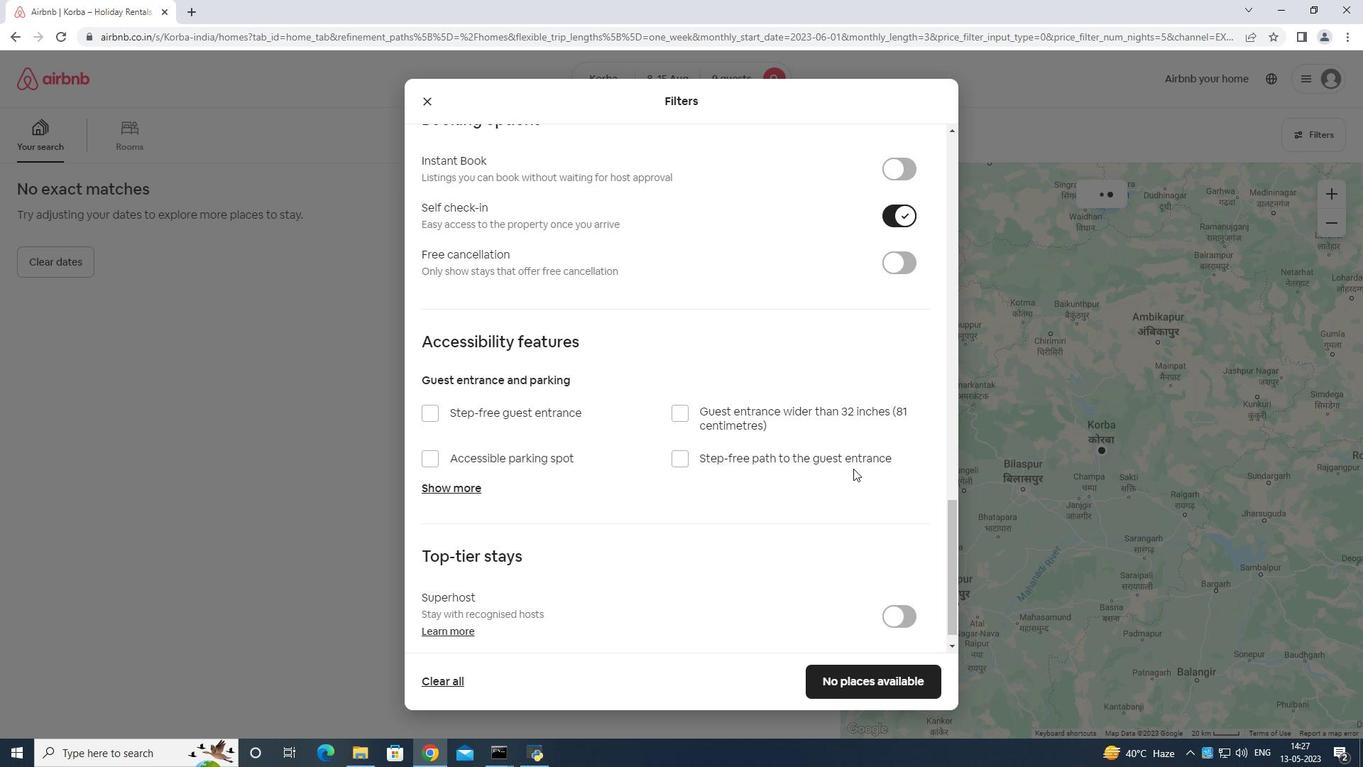 
Action: Mouse moved to (837, 552)
Screenshot: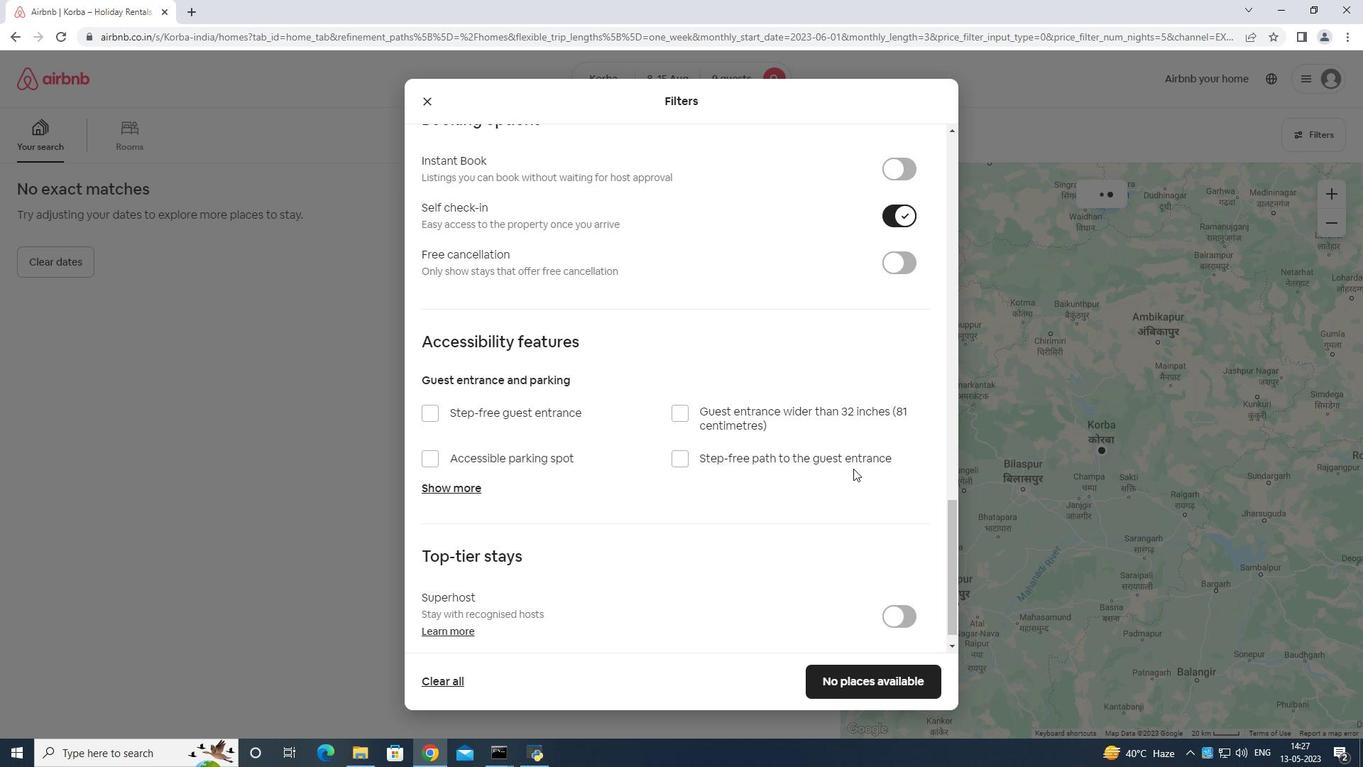 
Action: Mouse scrolled (837, 551) with delta (0, 0)
Screenshot: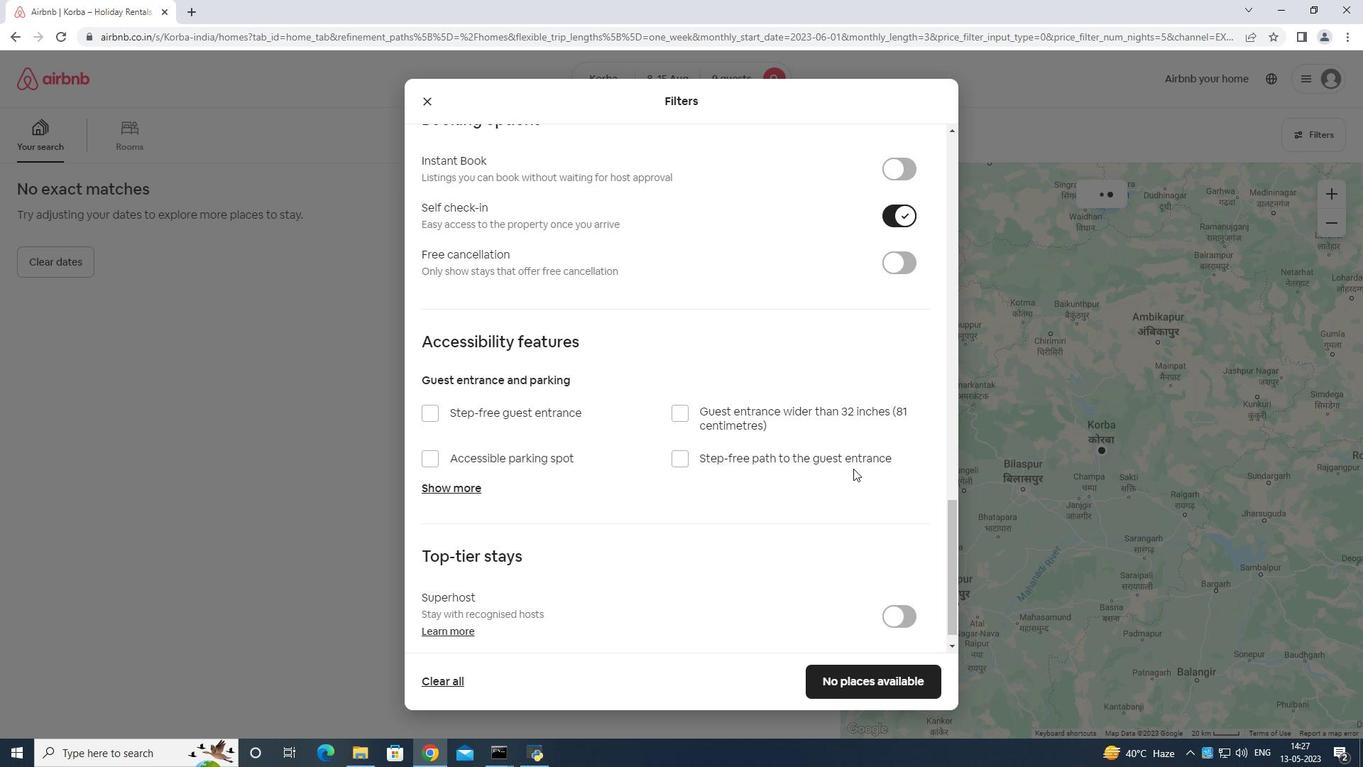 
Action: Mouse moved to (837, 553)
Screenshot: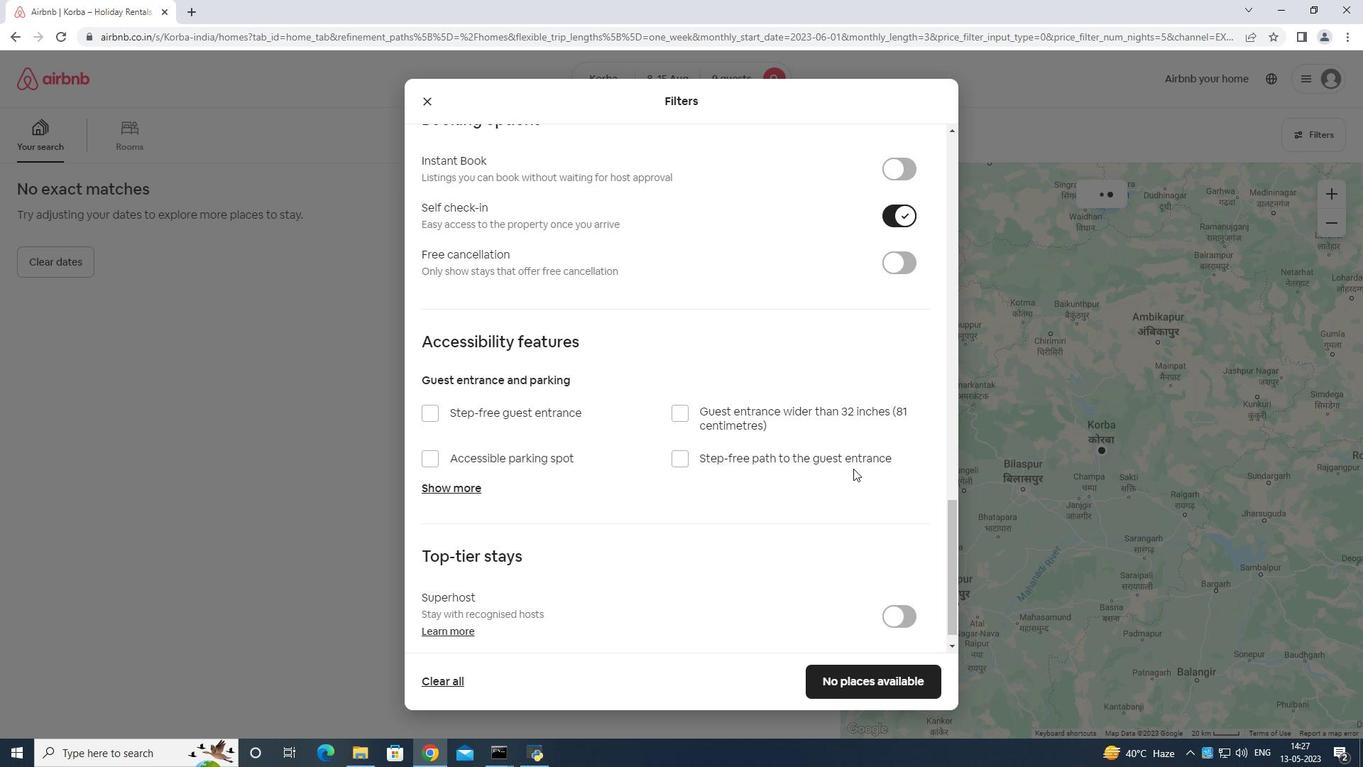 
Action: Mouse scrolled (837, 553) with delta (0, 0)
Screenshot: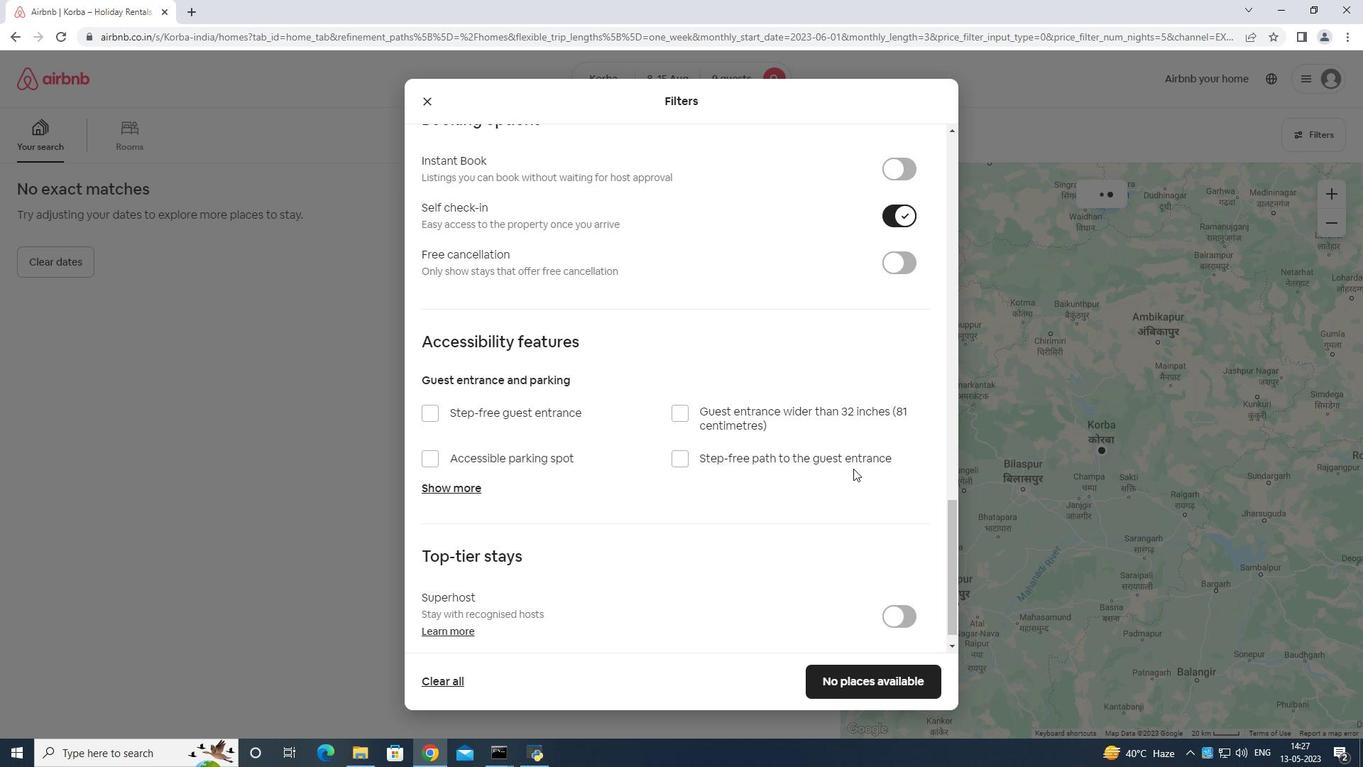 
Action: Mouse moved to (837, 554)
Screenshot: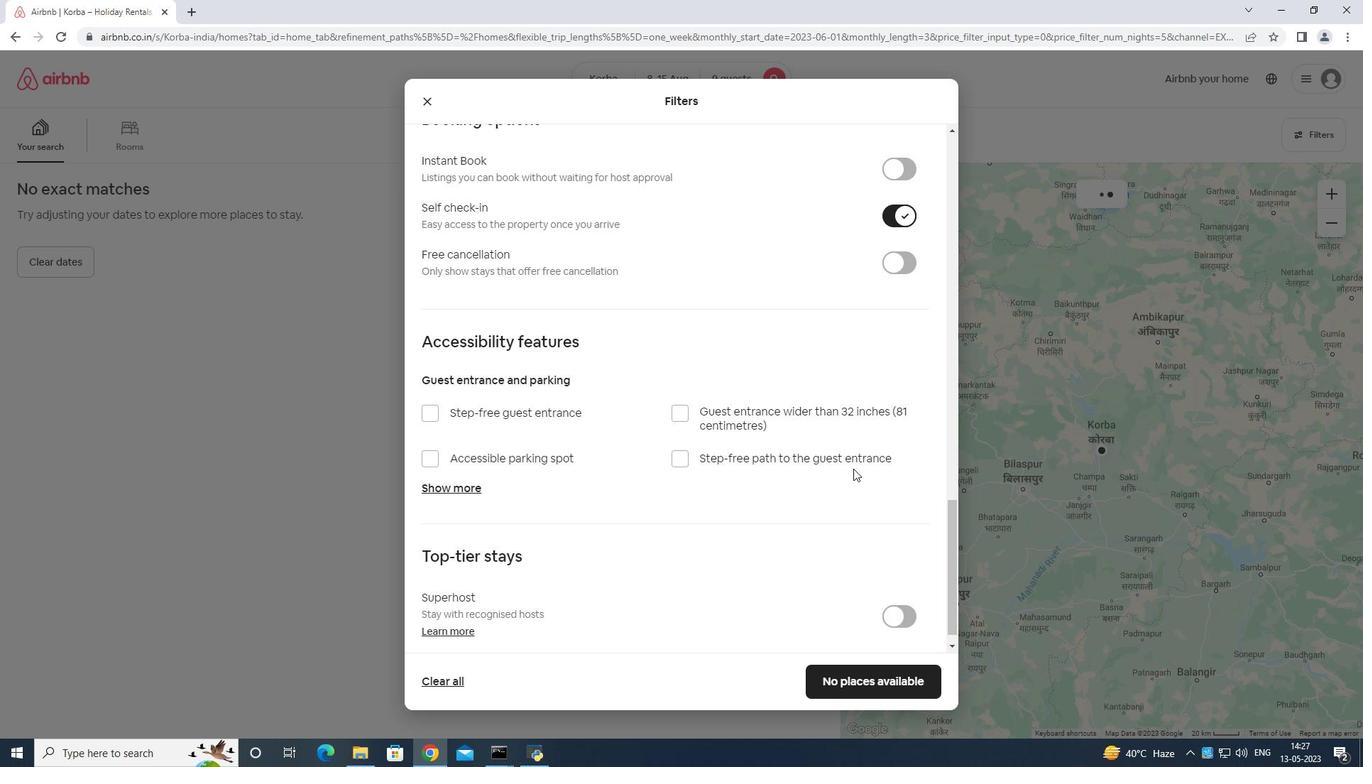 
Action: Mouse scrolled (837, 553) with delta (0, 0)
Screenshot: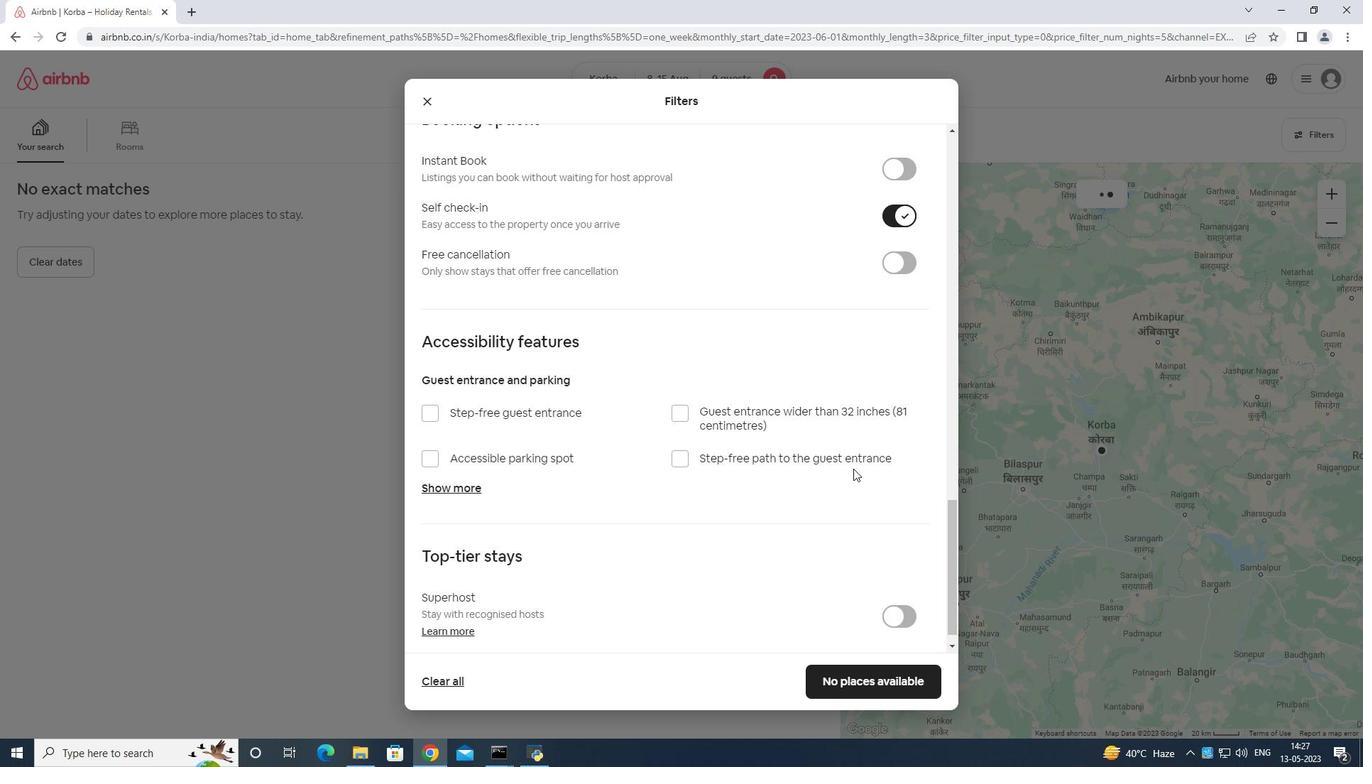 
Action: Mouse moved to (821, 561)
Screenshot: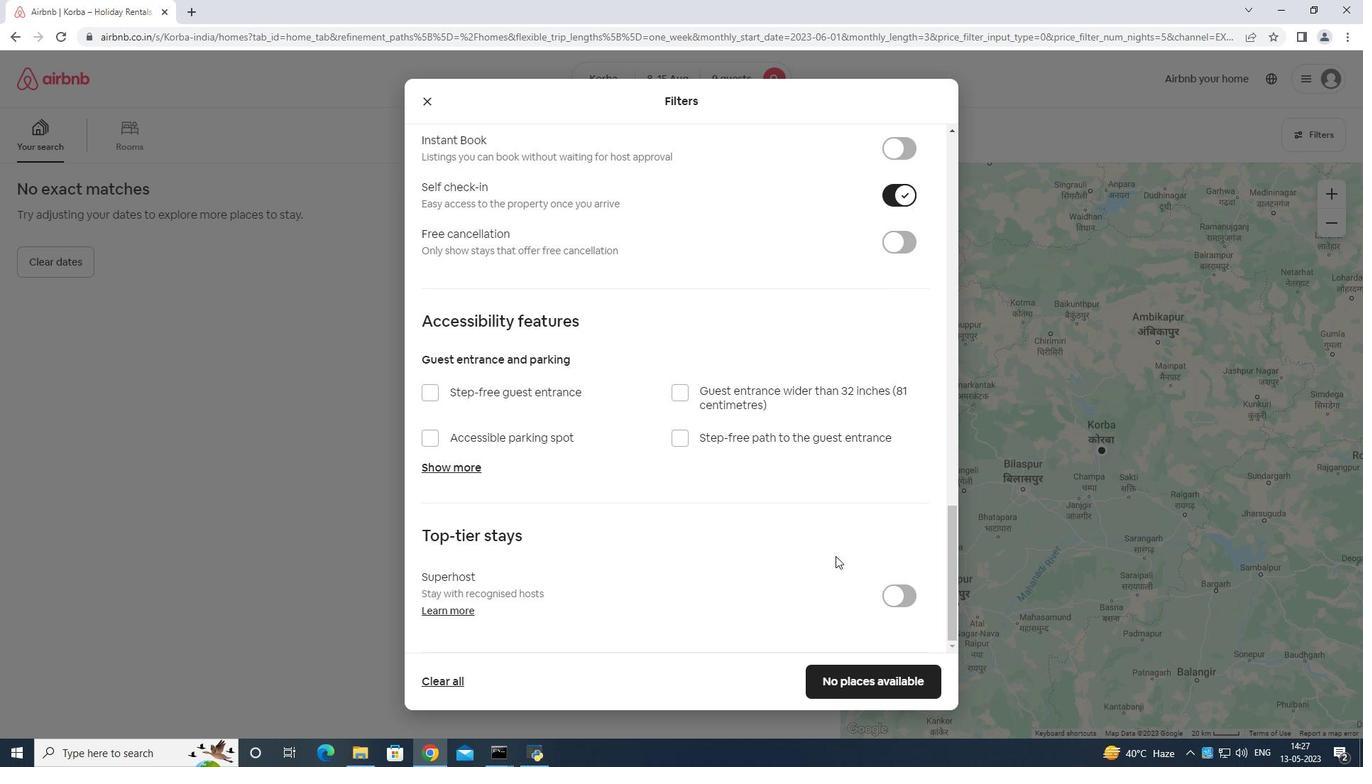 
Action: Mouse scrolled (821, 560) with delta (0, 0)
Screenshot: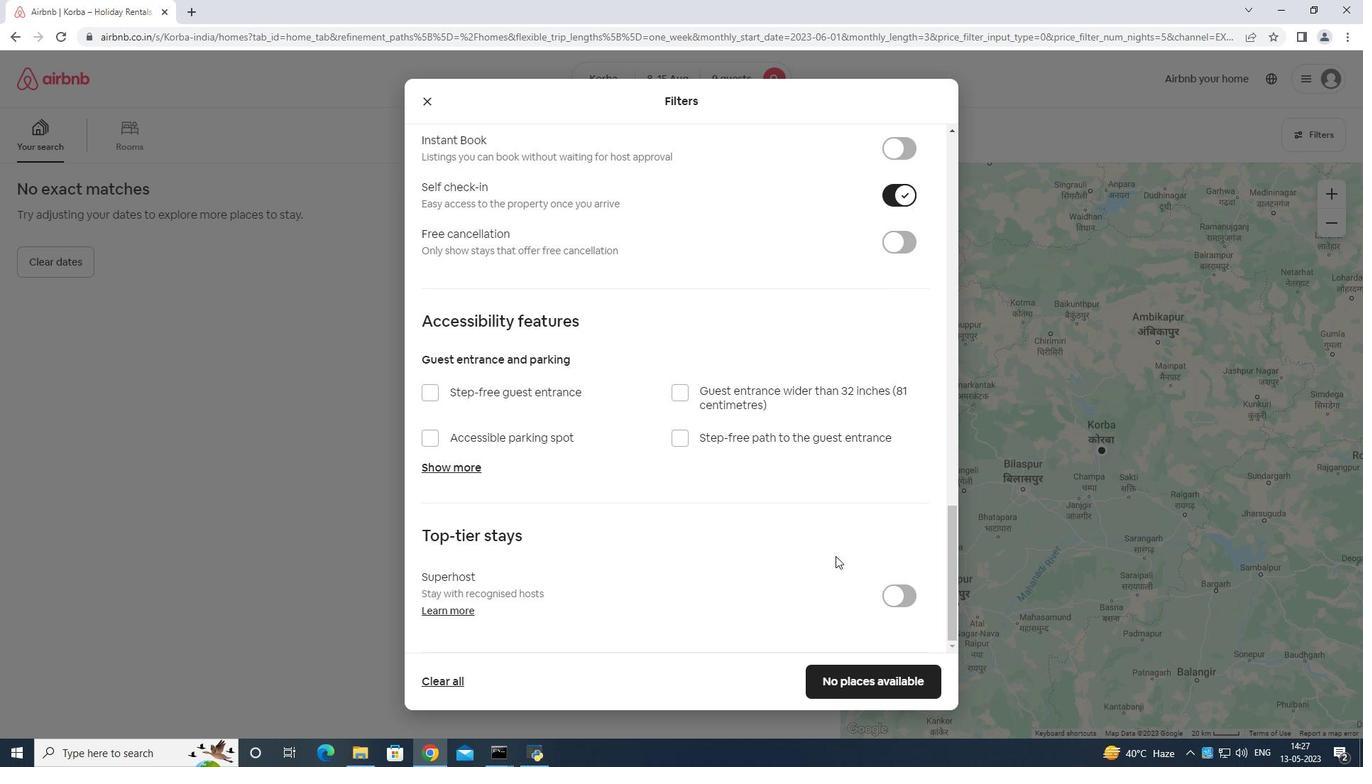 
Action: Mouse moved to (813, 575)
Screenshot: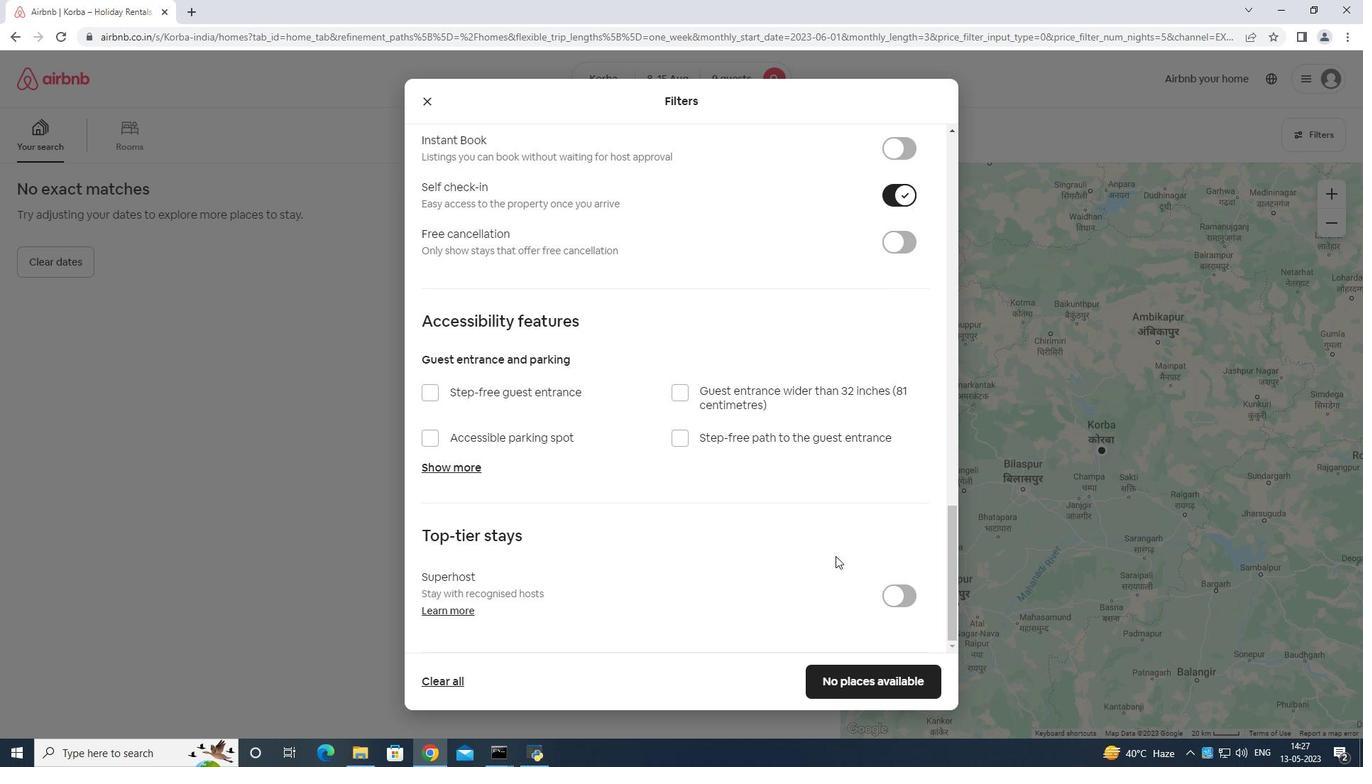 
Action: Mouse scrolled (813, 575) with delta (0, 0)
Screenshot: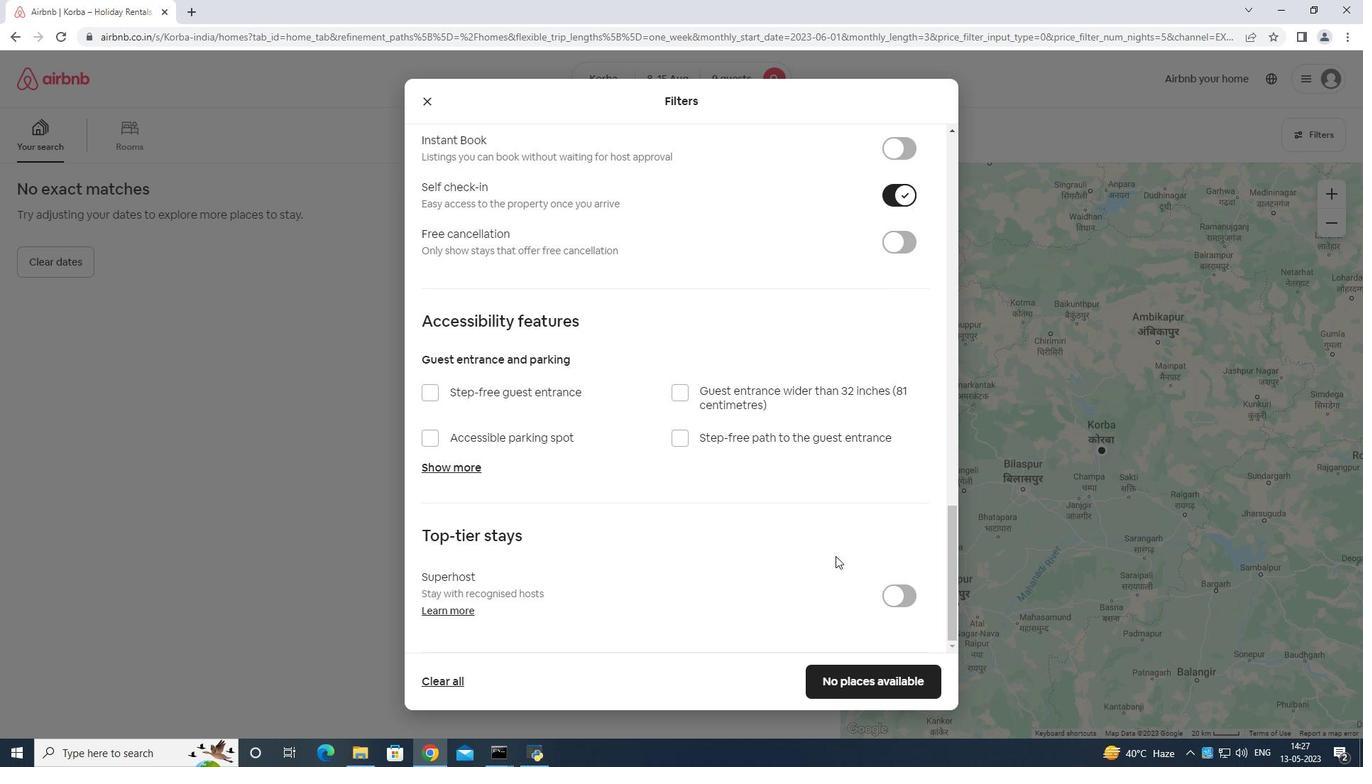 
Action: Mouse moved to (813, 580)
Screenshot: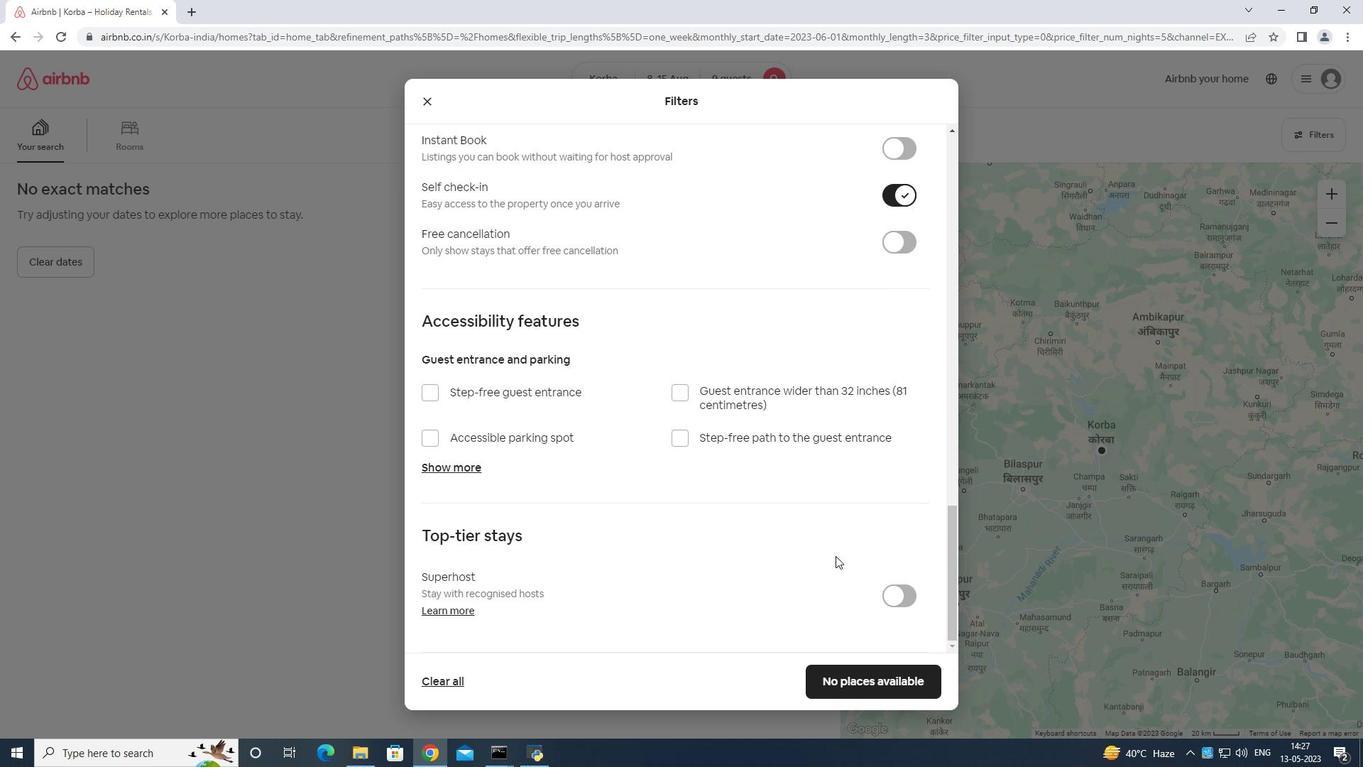 
Action: Mouse scrolled (813, 579) with delta (0, 0)
Screenshot: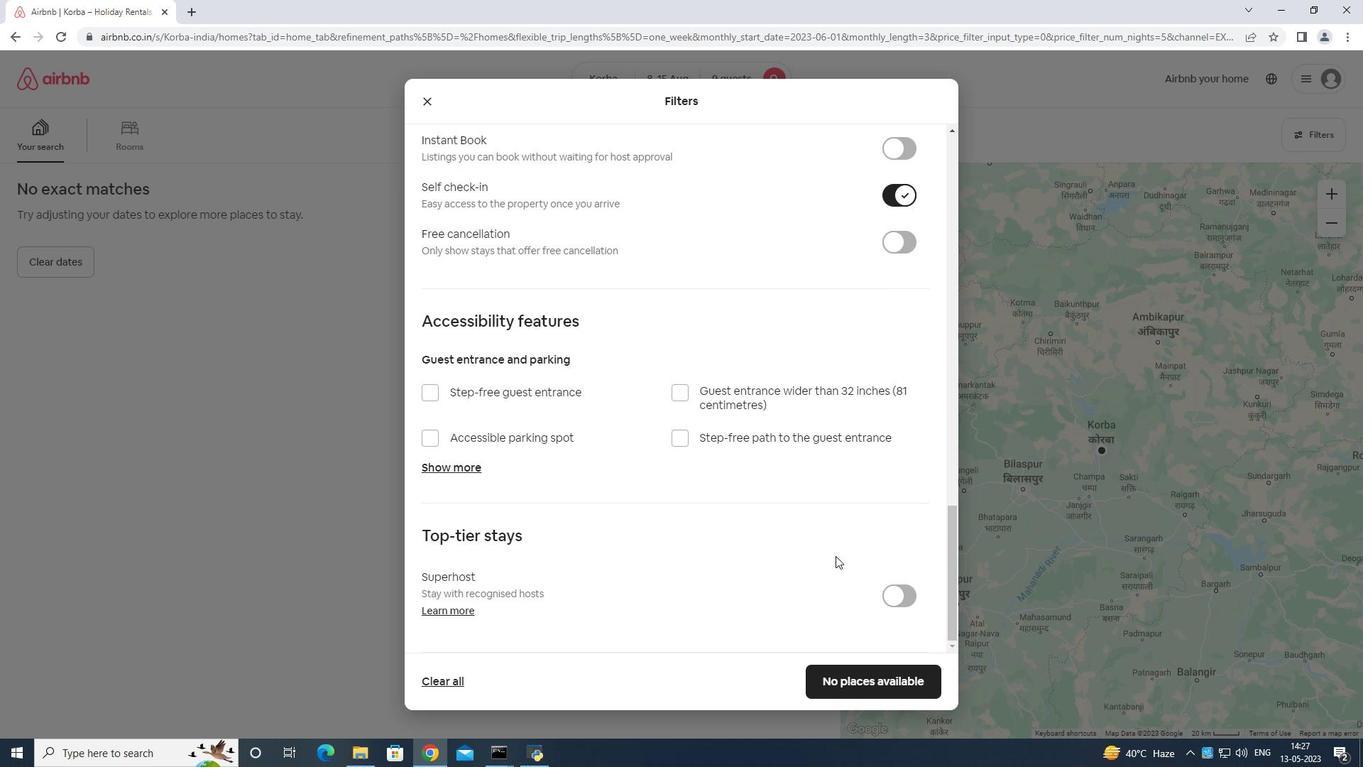 
Action: Mouse moved to (813, 583)
Screenshot: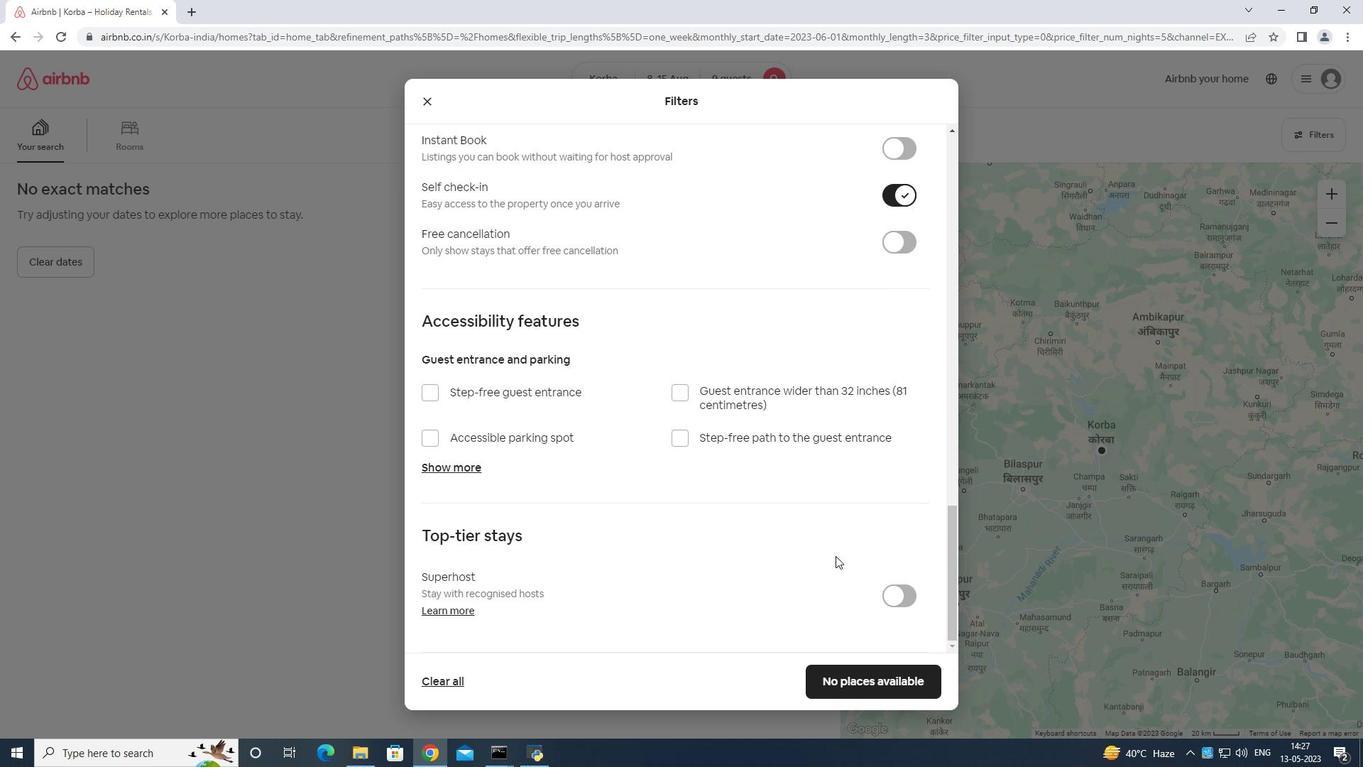 
Action: Mouse scrolled (813, 582) with delta (0, 0)
Screenshot: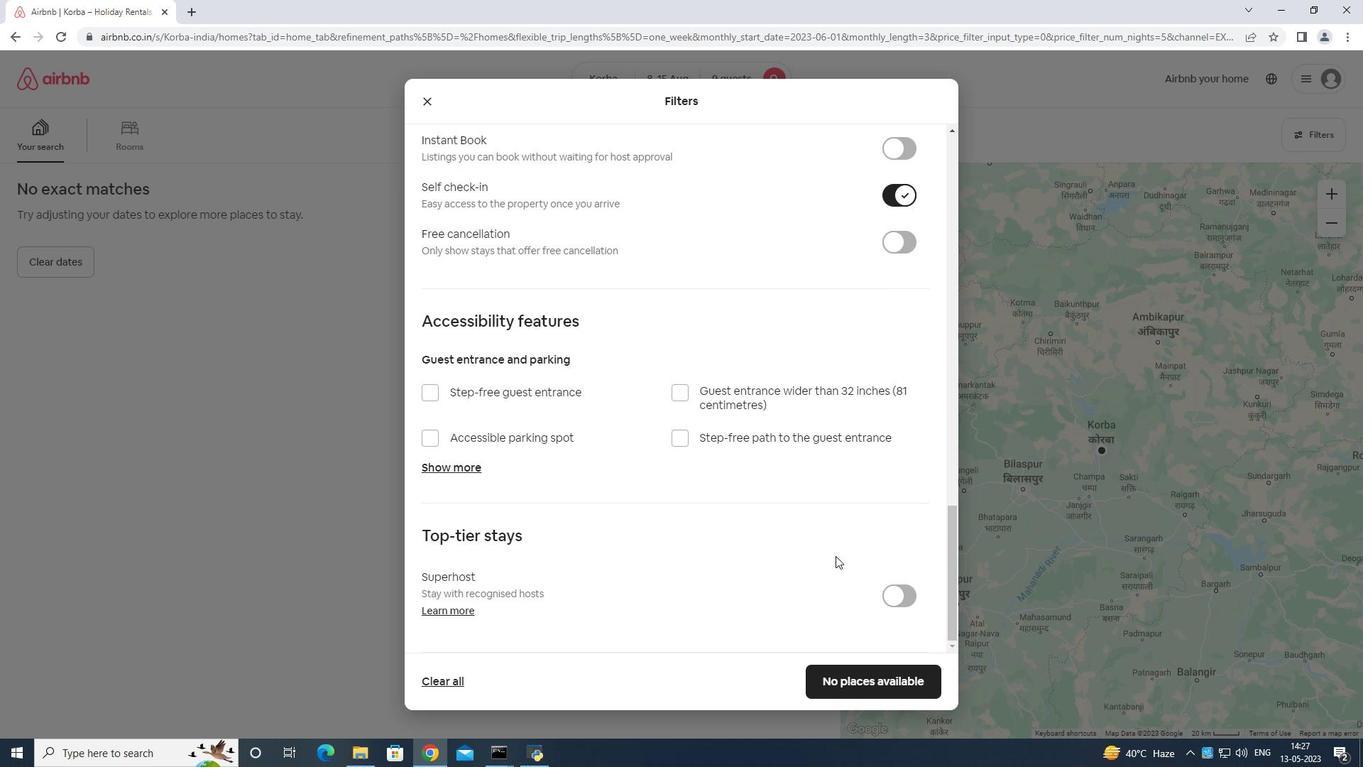 
Action: Mouse moved to (892, 679)
Screenshot: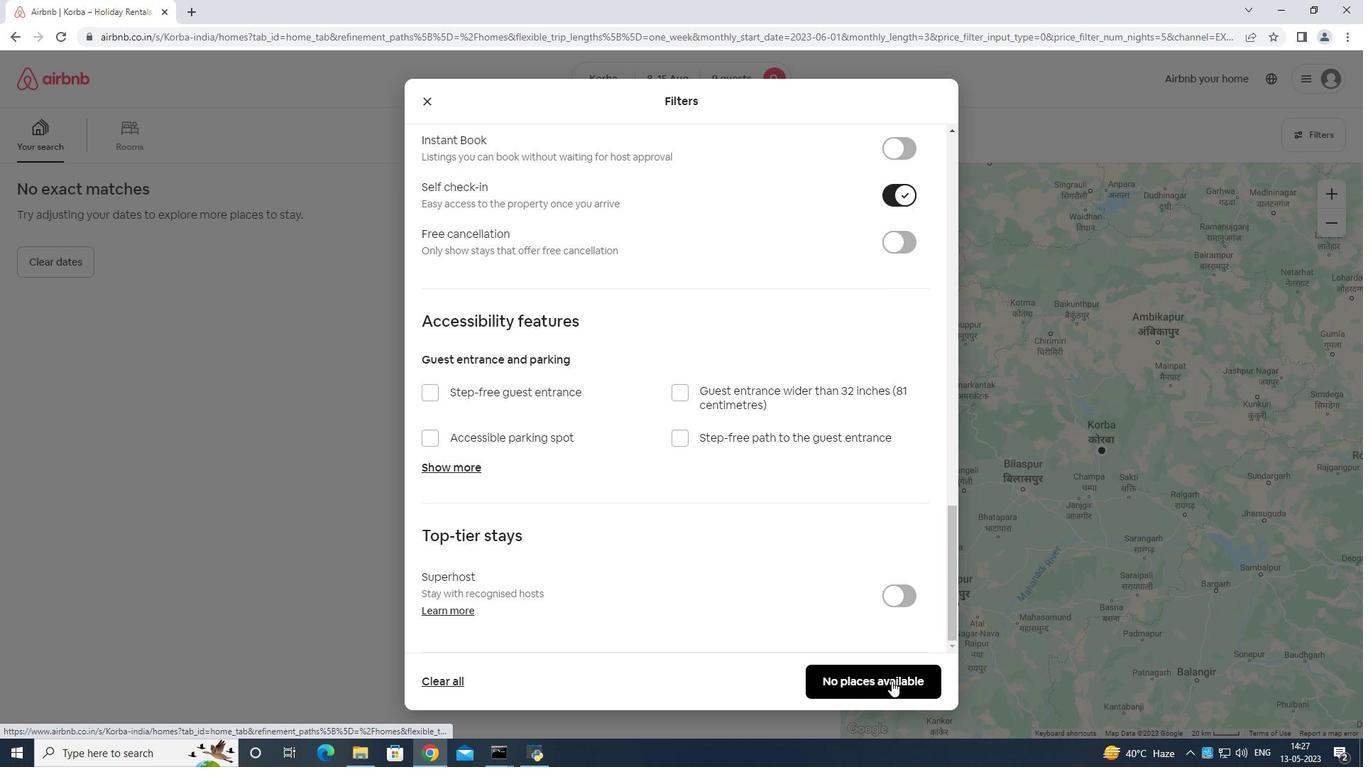 
Action: Mouse pressed left at (892, 679)
Screenshot: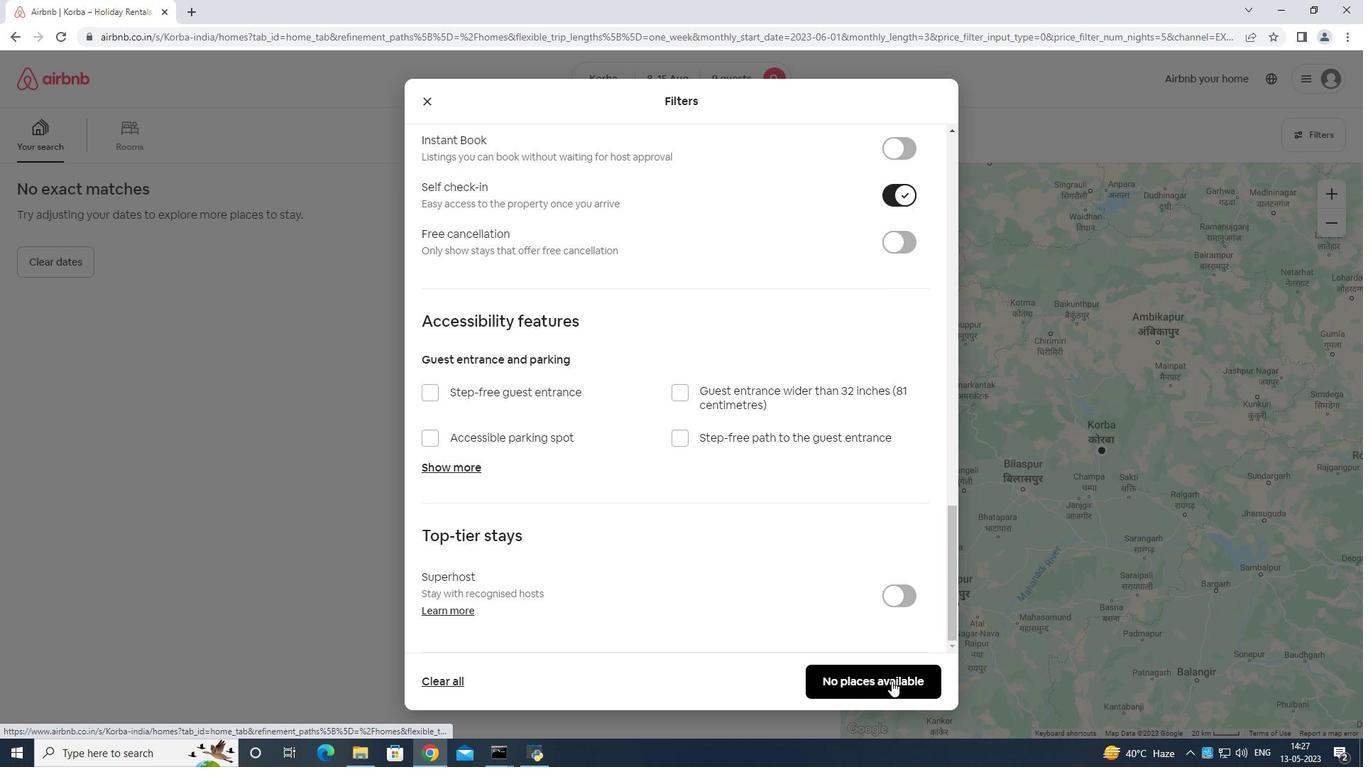 
Action: Mouse moved to (894, 678)
Screenshot: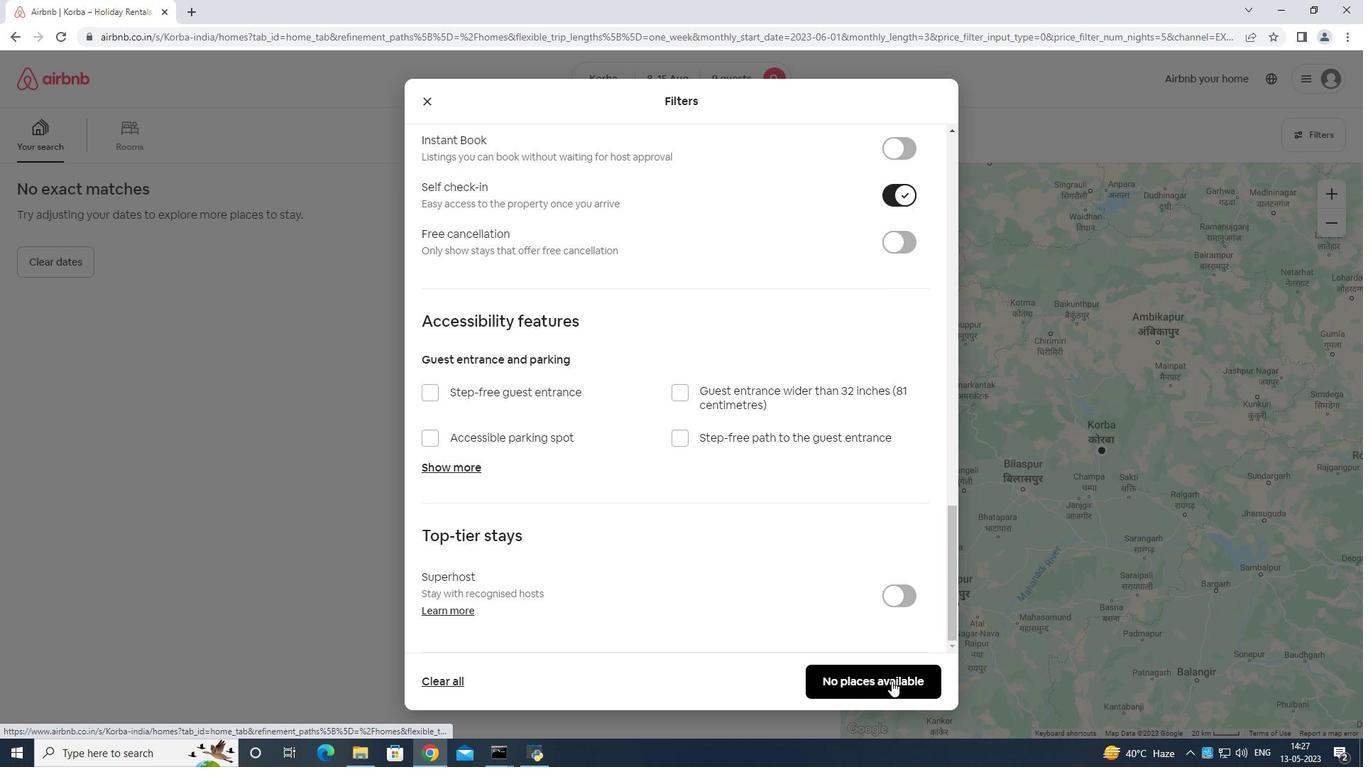 
